 Task: Compose an email with the signature Dylan Clark with the subject Announcement of a promotion and the message I need your help with scheduling a meeting with the client for the upcoming project. from softage.4@softage.net to softage.10@softage.net, select last sentence, change the font color from current to black and background color to maroon Send the email. Finally, move the email from Sent Items to the label Tickets
Action: Mouse moved to (1239, 107)
Screenshot: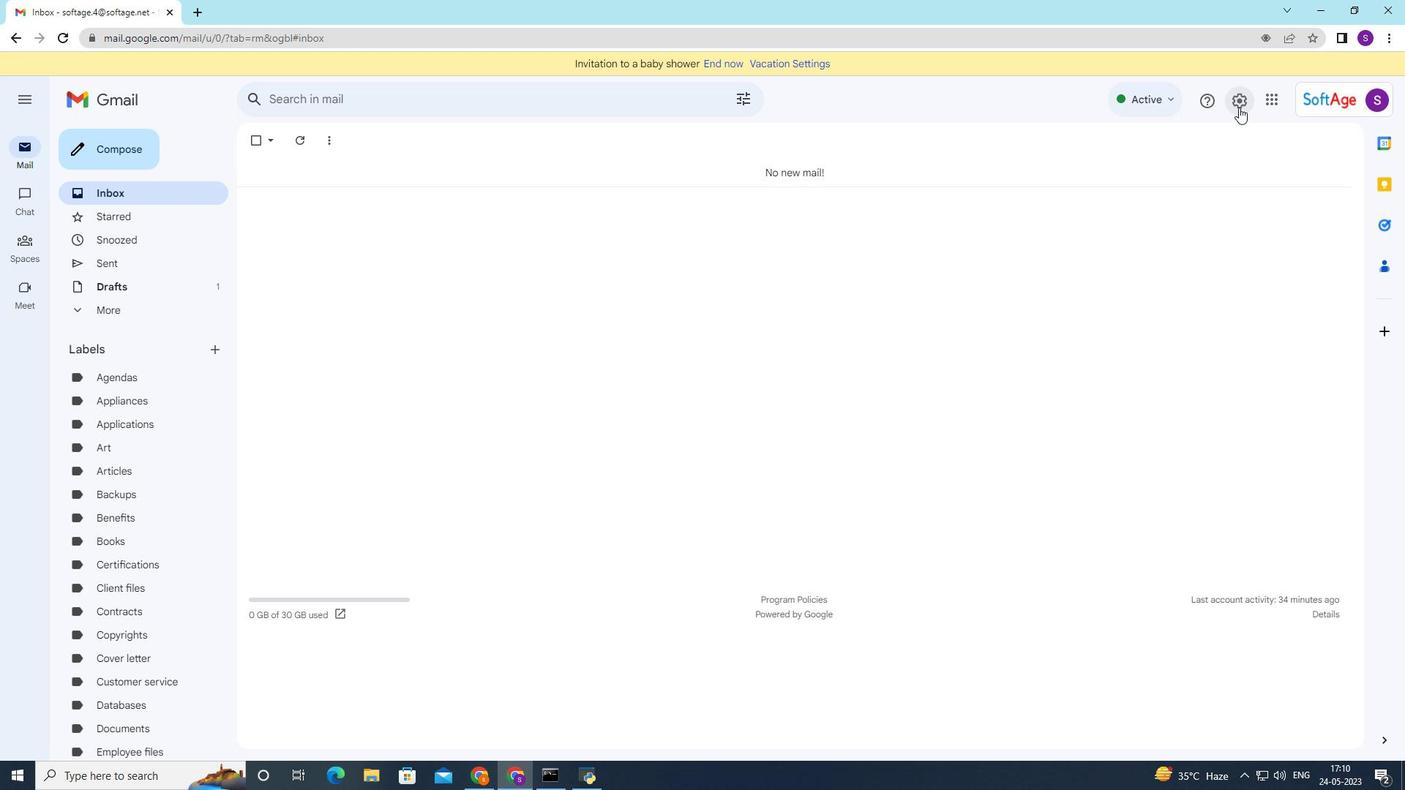 
Action: Mouse pressed left at (1239, 107)
Screenshot: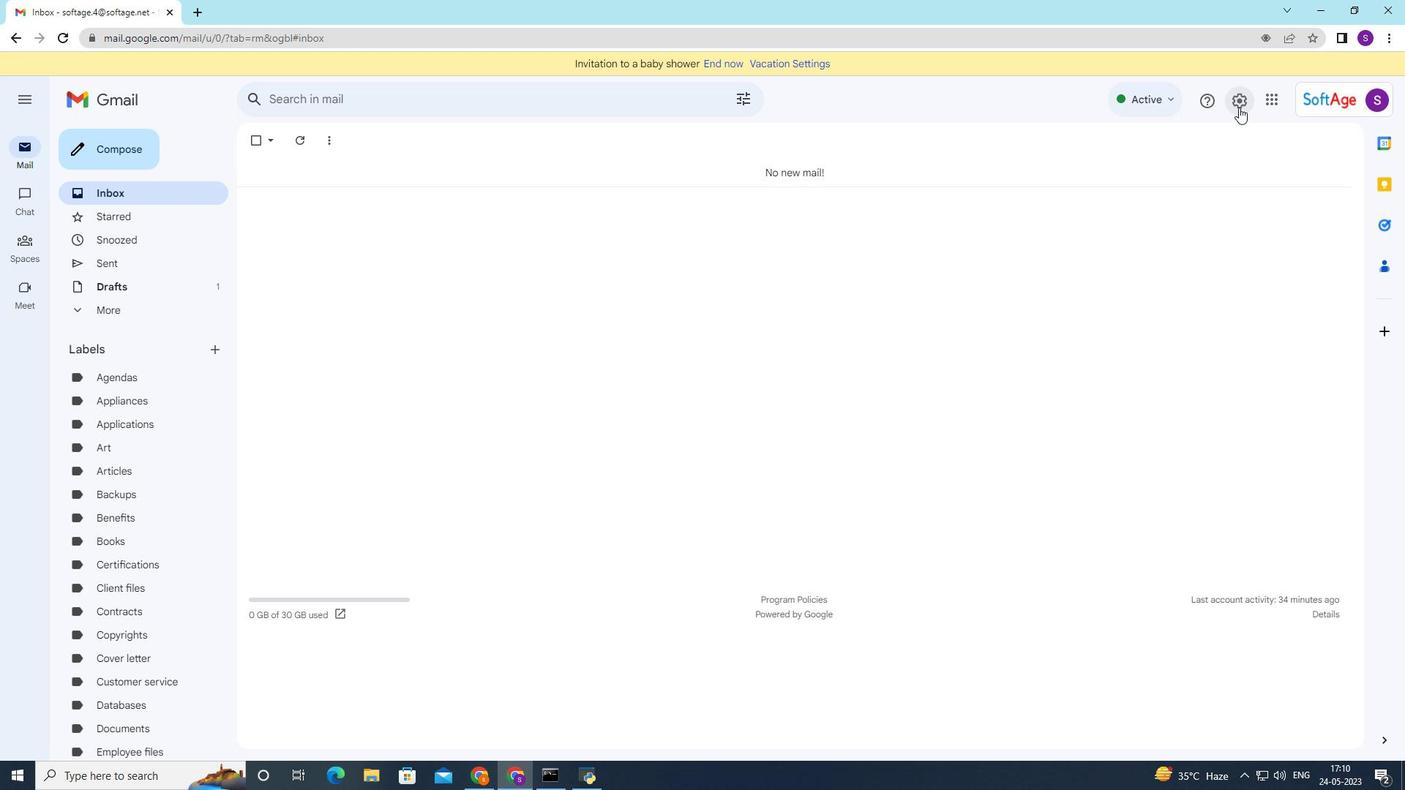
Action: Mouse moved to (1235, 174)
Screenshot: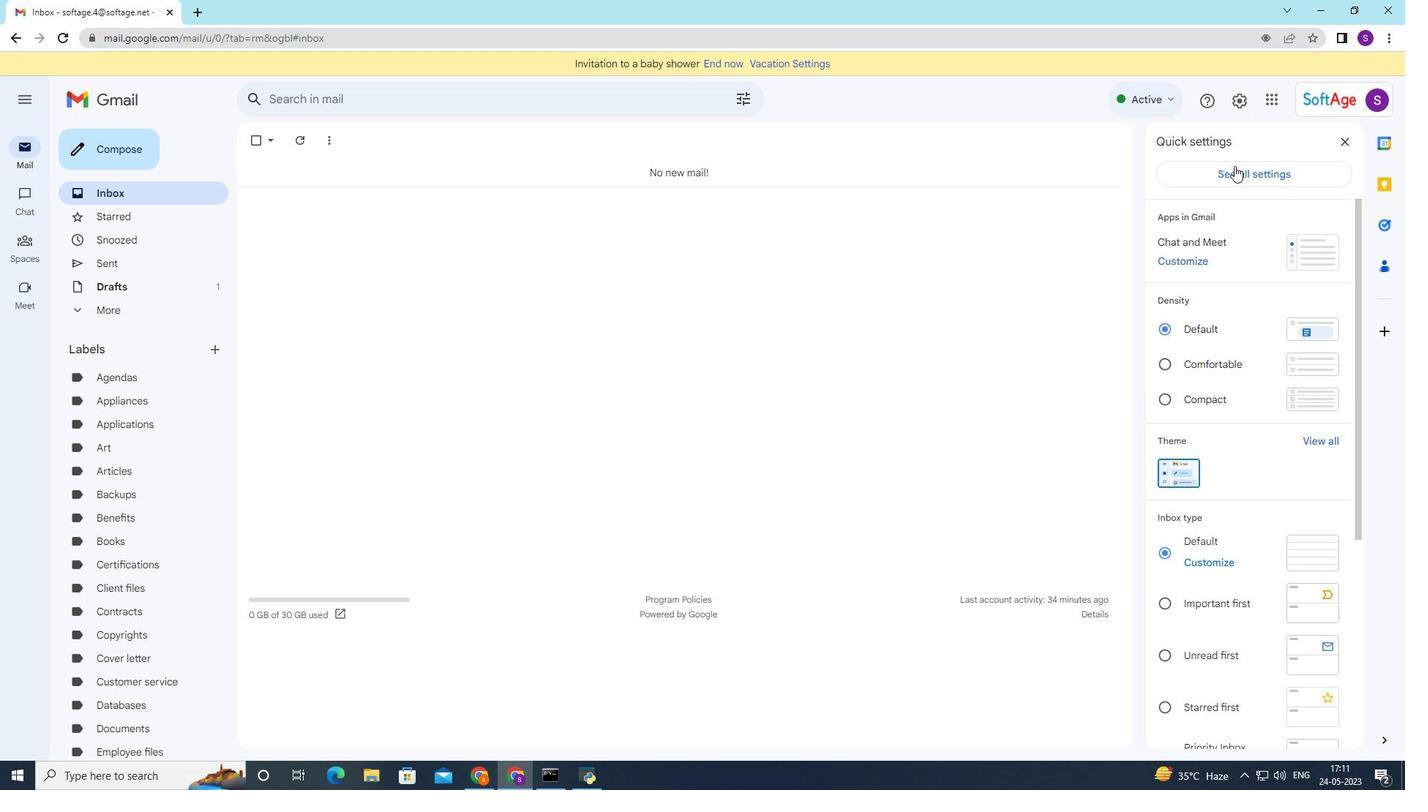 
Action: Mouse pressed left at (1235, 174)
Screenshot: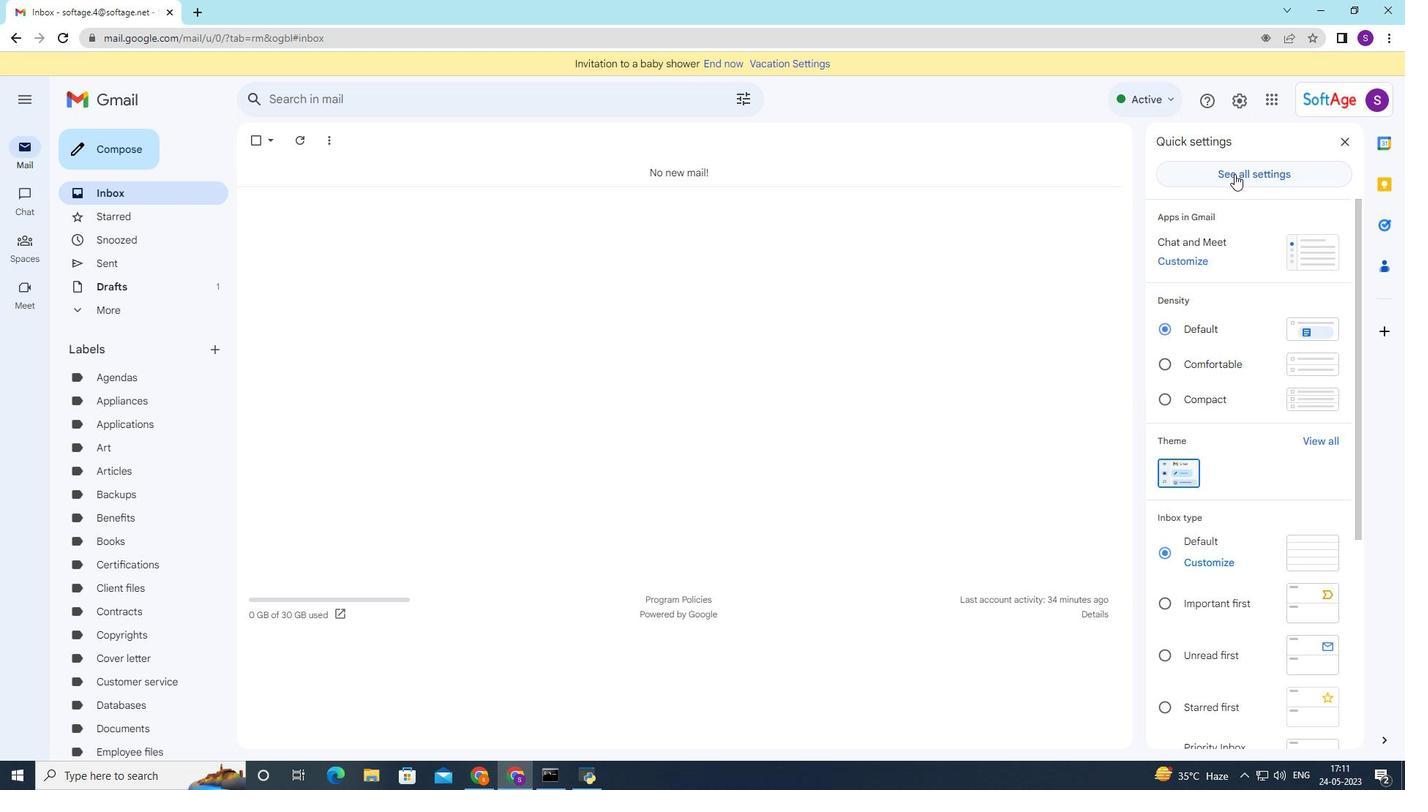 
Action: Mouse moved to (437, 266)
Screenshot: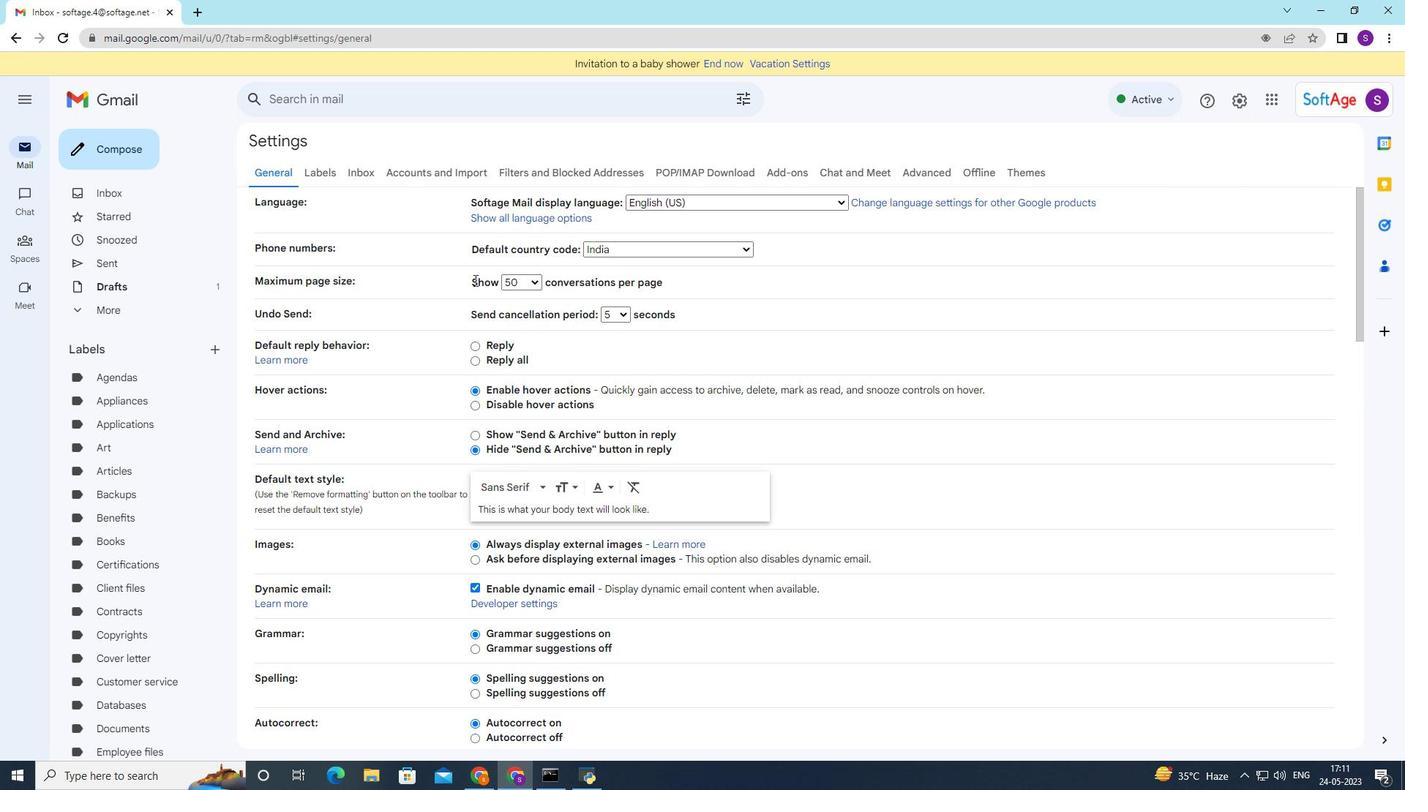 
Action: Mouse scrolled (437, 265) with delta (0, 0)
Screenshot: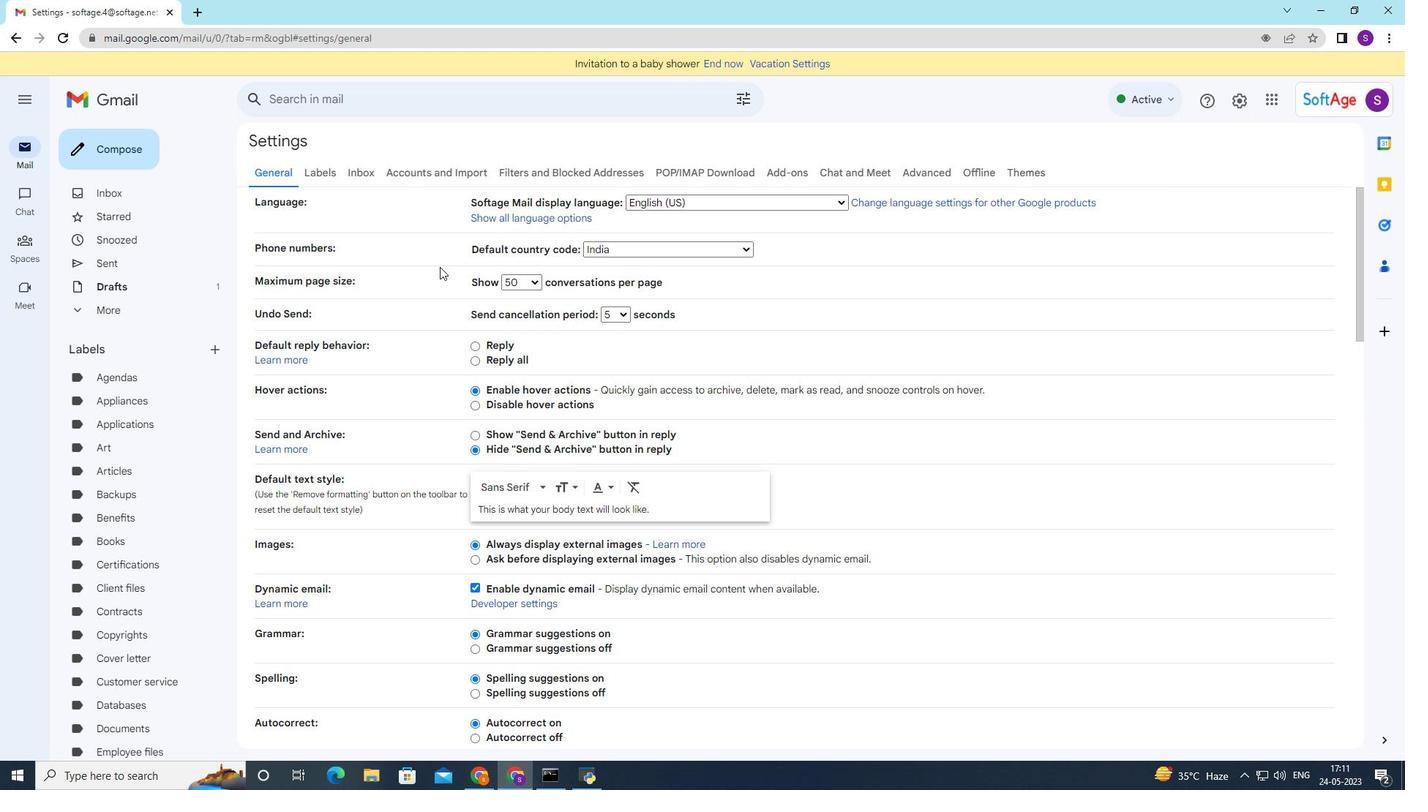 
Action: Mouse scrolled (437, 265) with delta (0, 0)
Screenshot: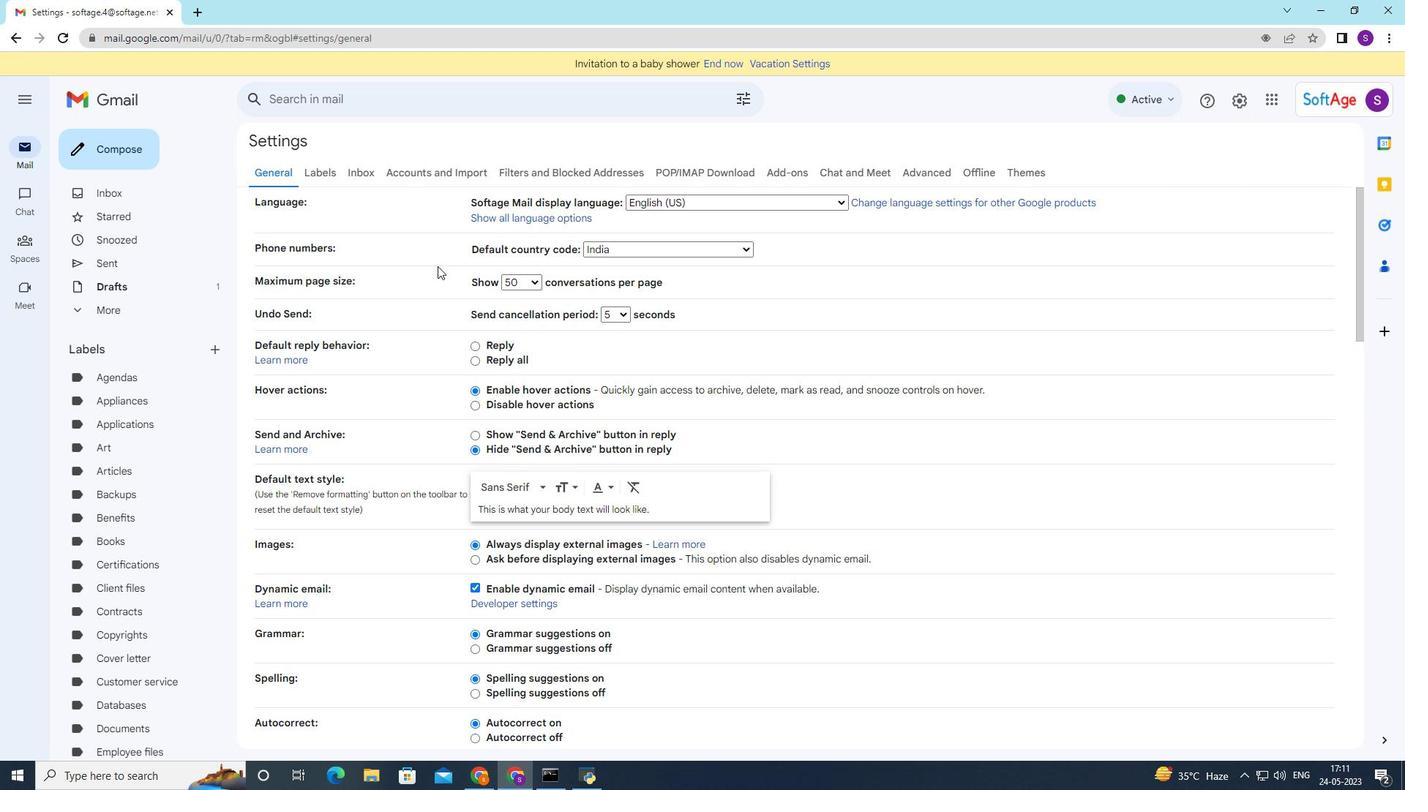 
Action: Mouse scrolled (437, 265) with delta (0, 0)
Screenshot: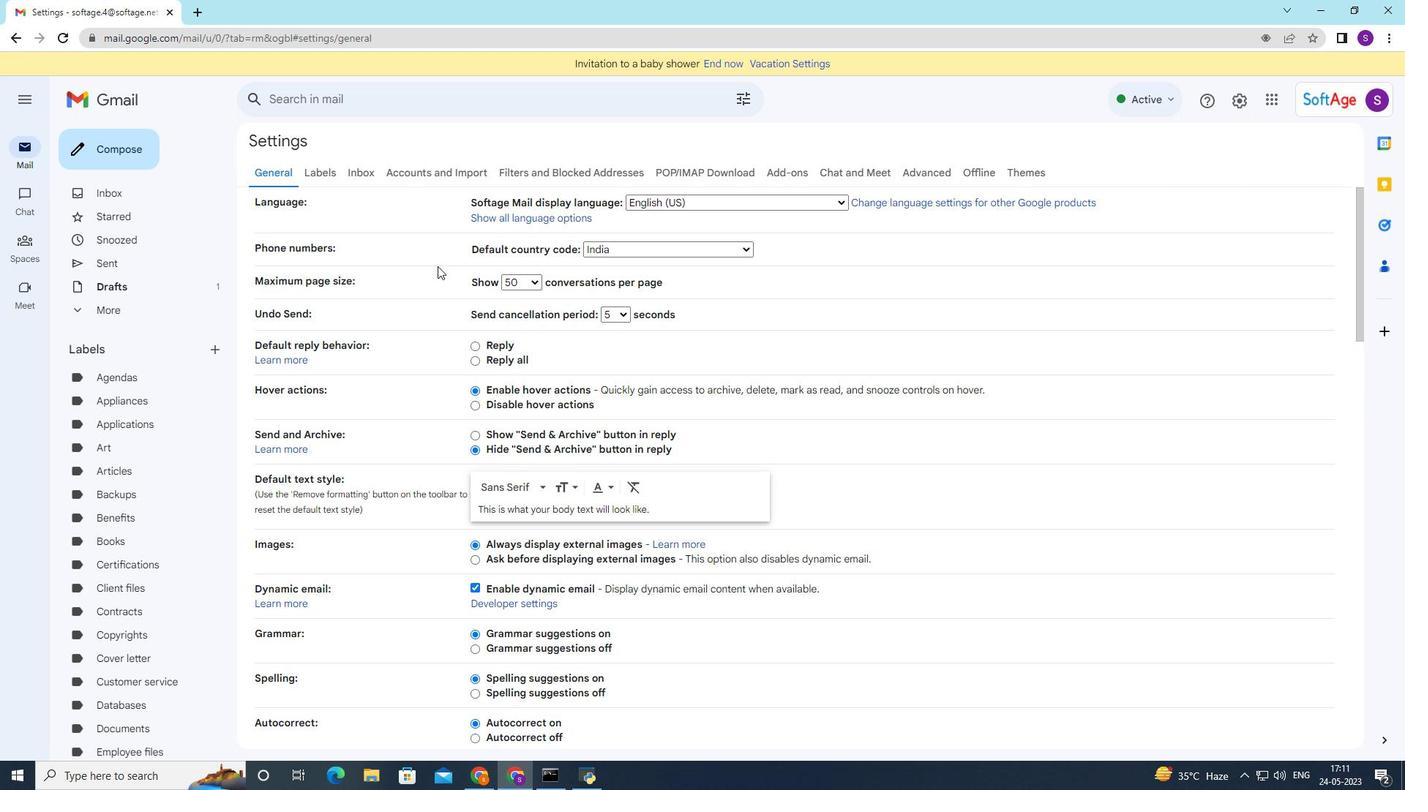 
Action: Mouse moved to (437, 266)
Screenshot: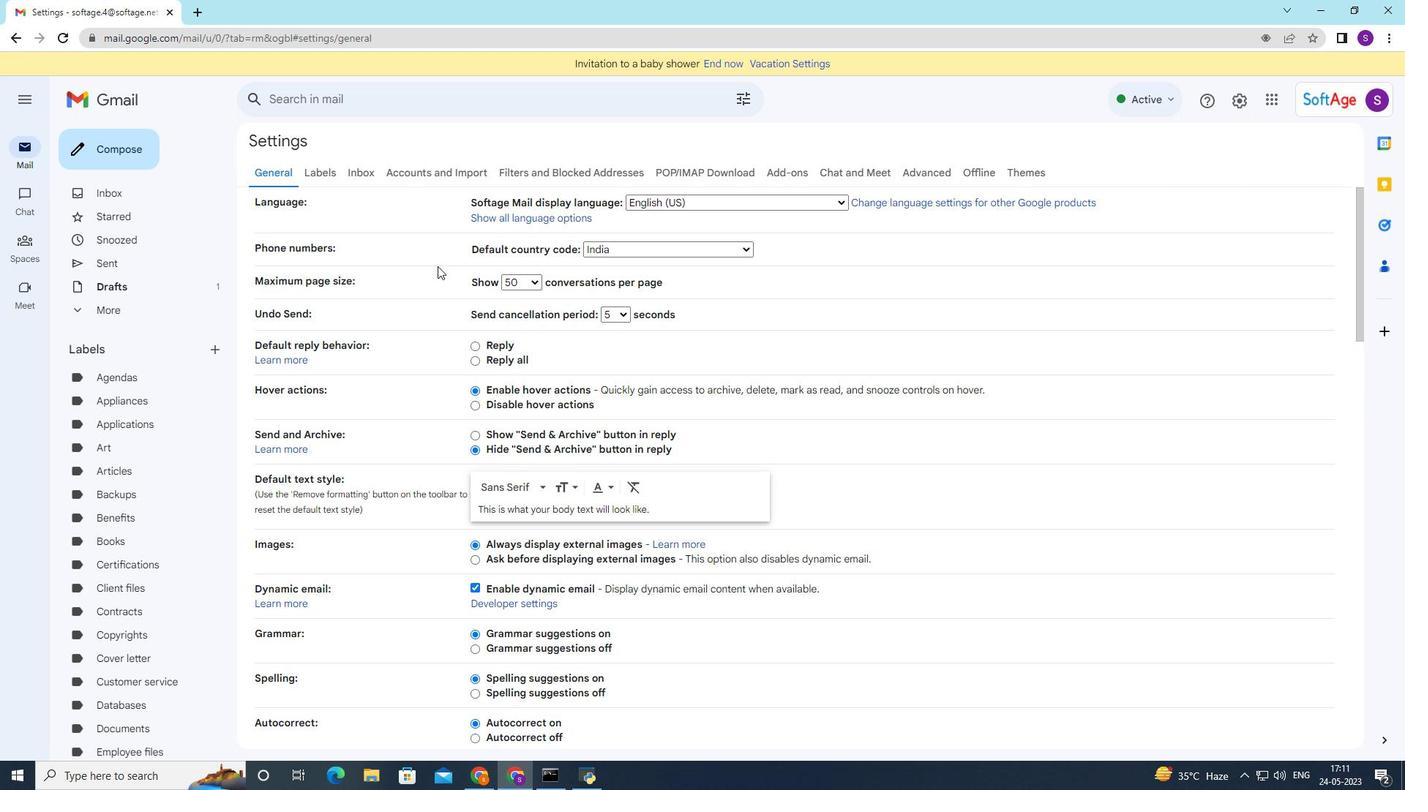 
Action: Mouse scrolled (437, 265) with delta (0, 0)
Screenshot: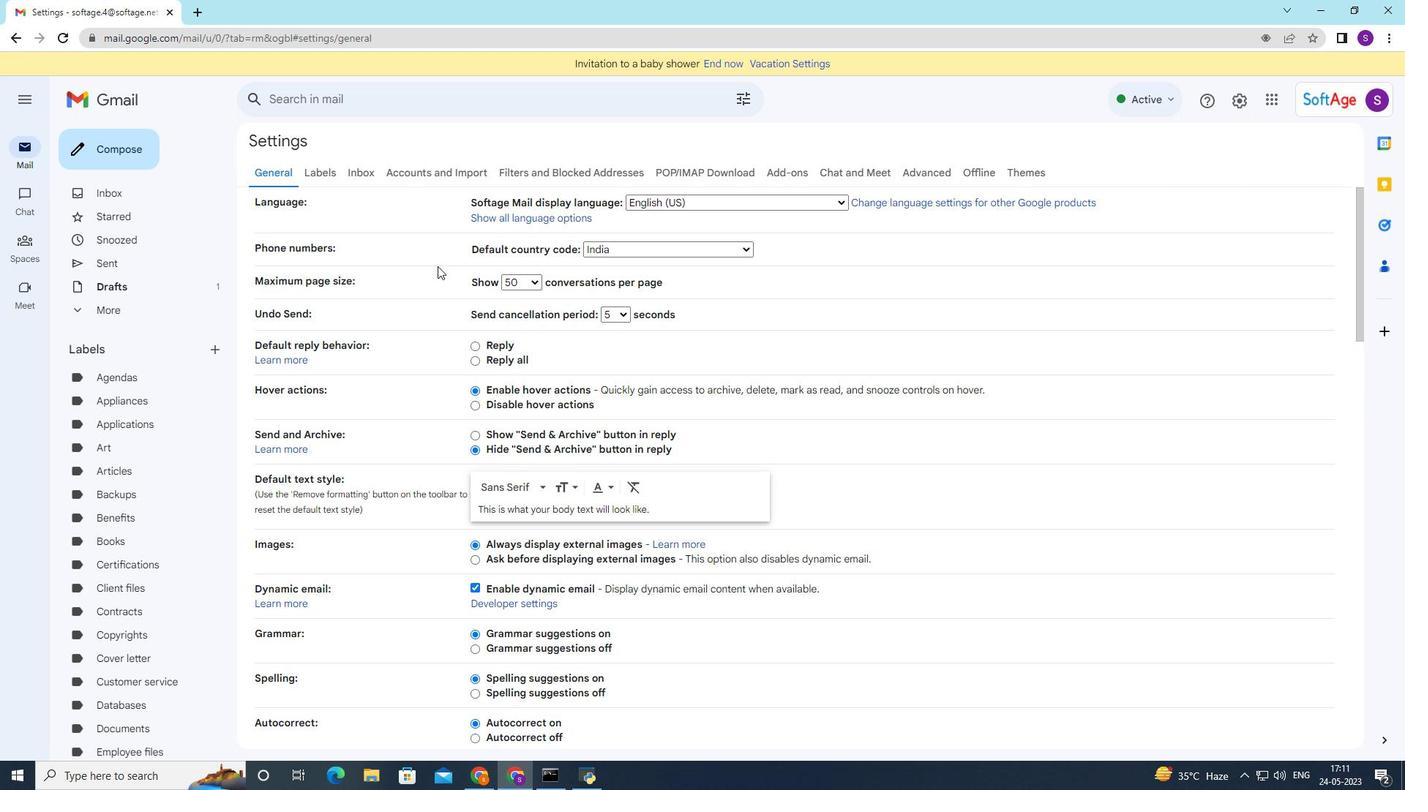 
Action: Mouse moved to (437, 270)
Screenshot: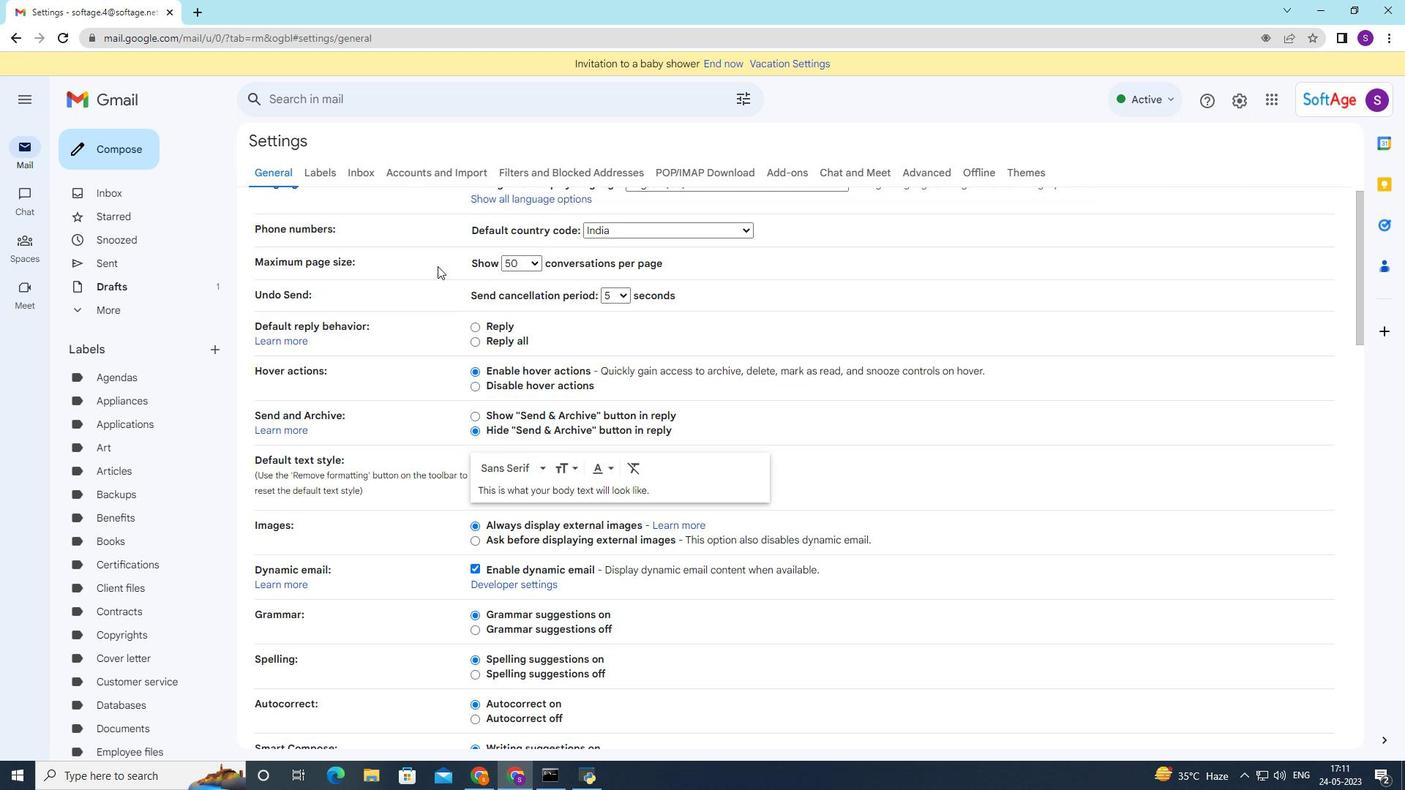 
Action: Mouse scrolled (437, 270) with delta (0, 0)
Screenshot: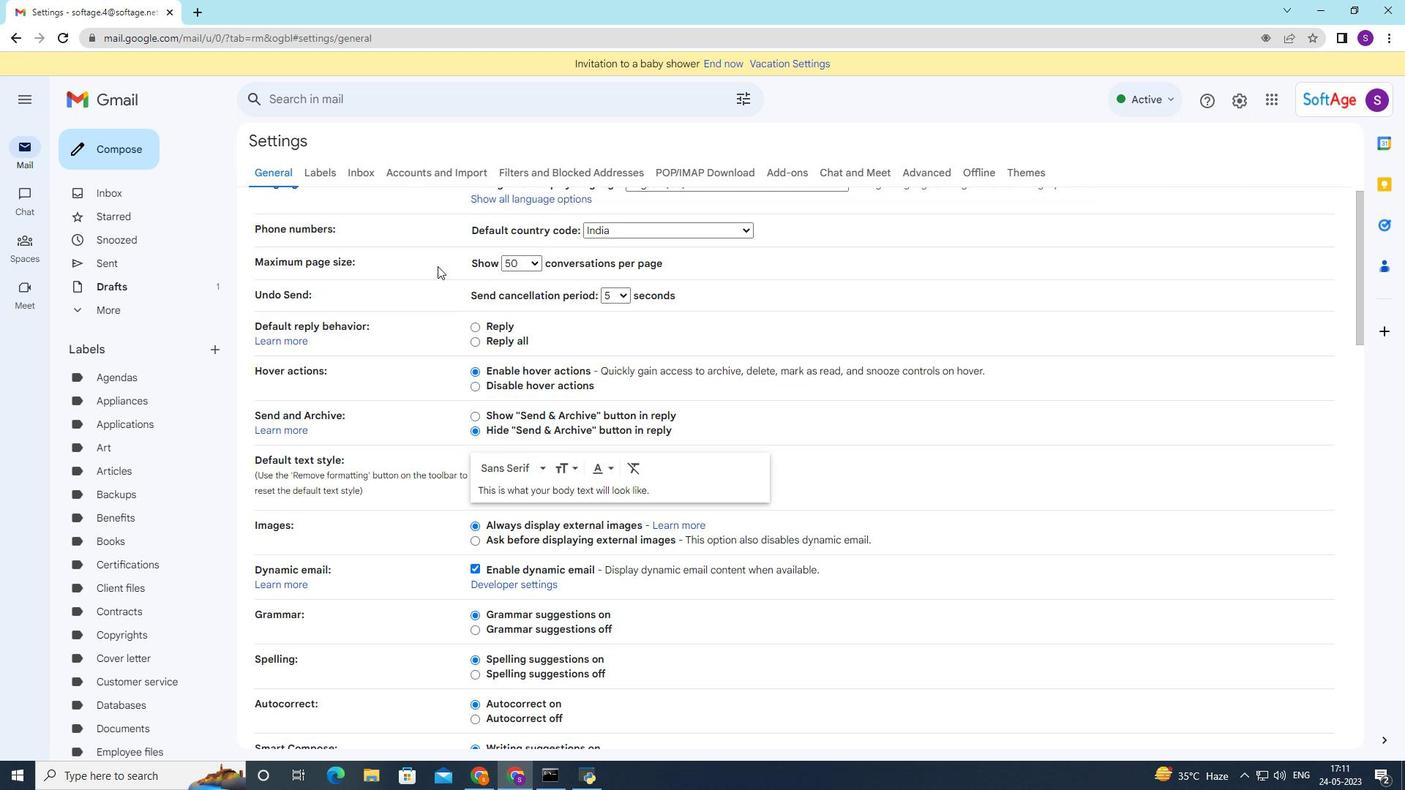 
Action: Mouse moved to (457, 333)
Screenshot: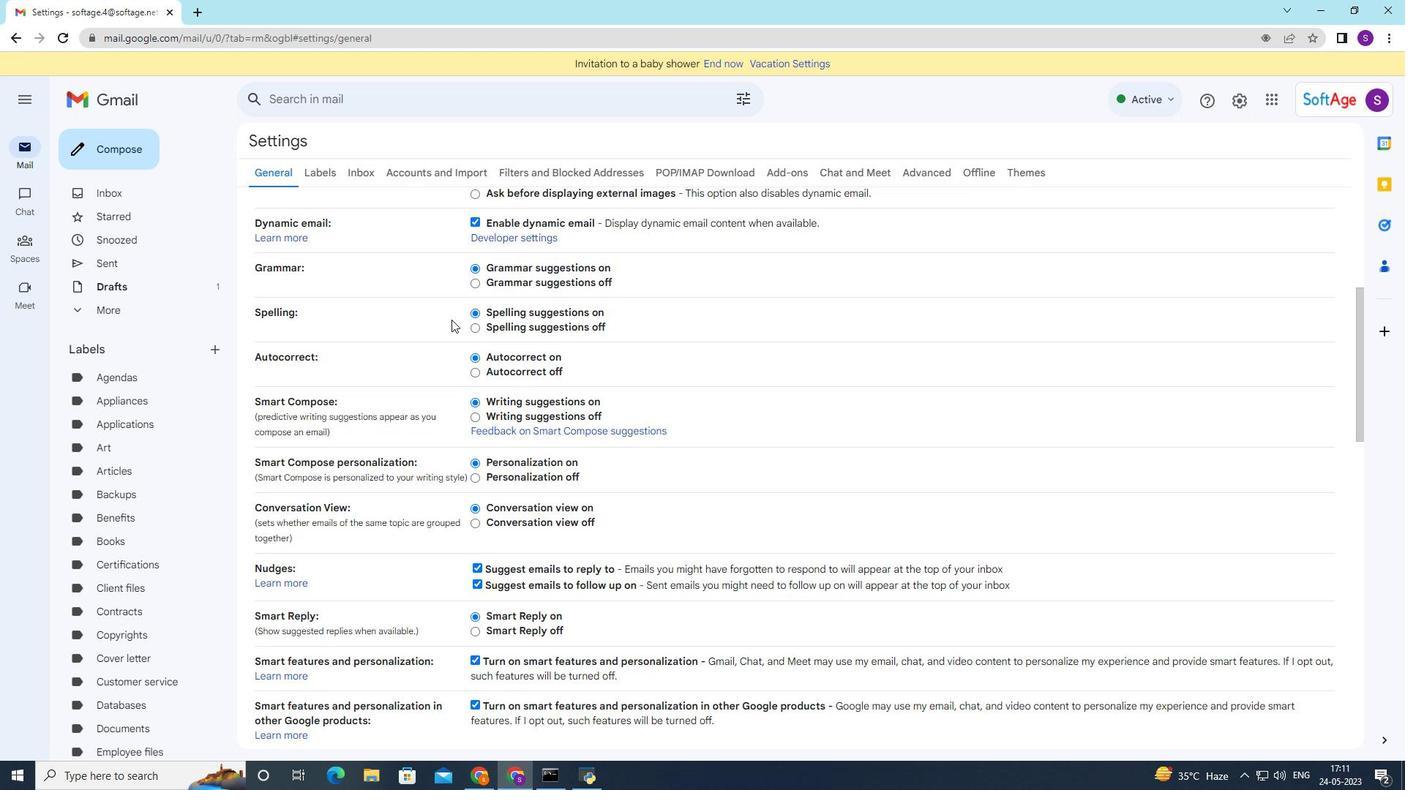 
Action: Mouse scrolled (451, 319) with delta (0, 0)
Screenshot: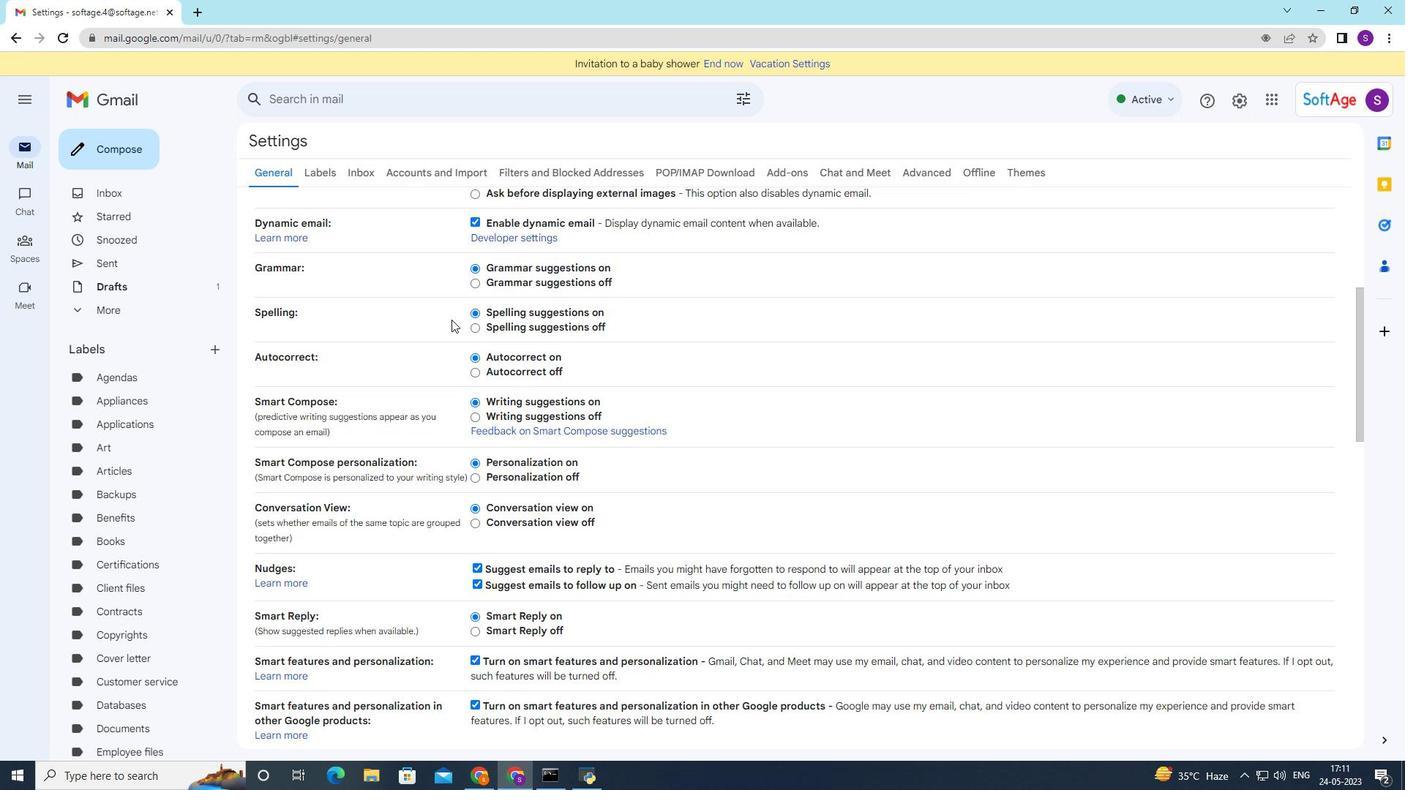 
Action: Mouse moved to (457, 333)
Screenshot: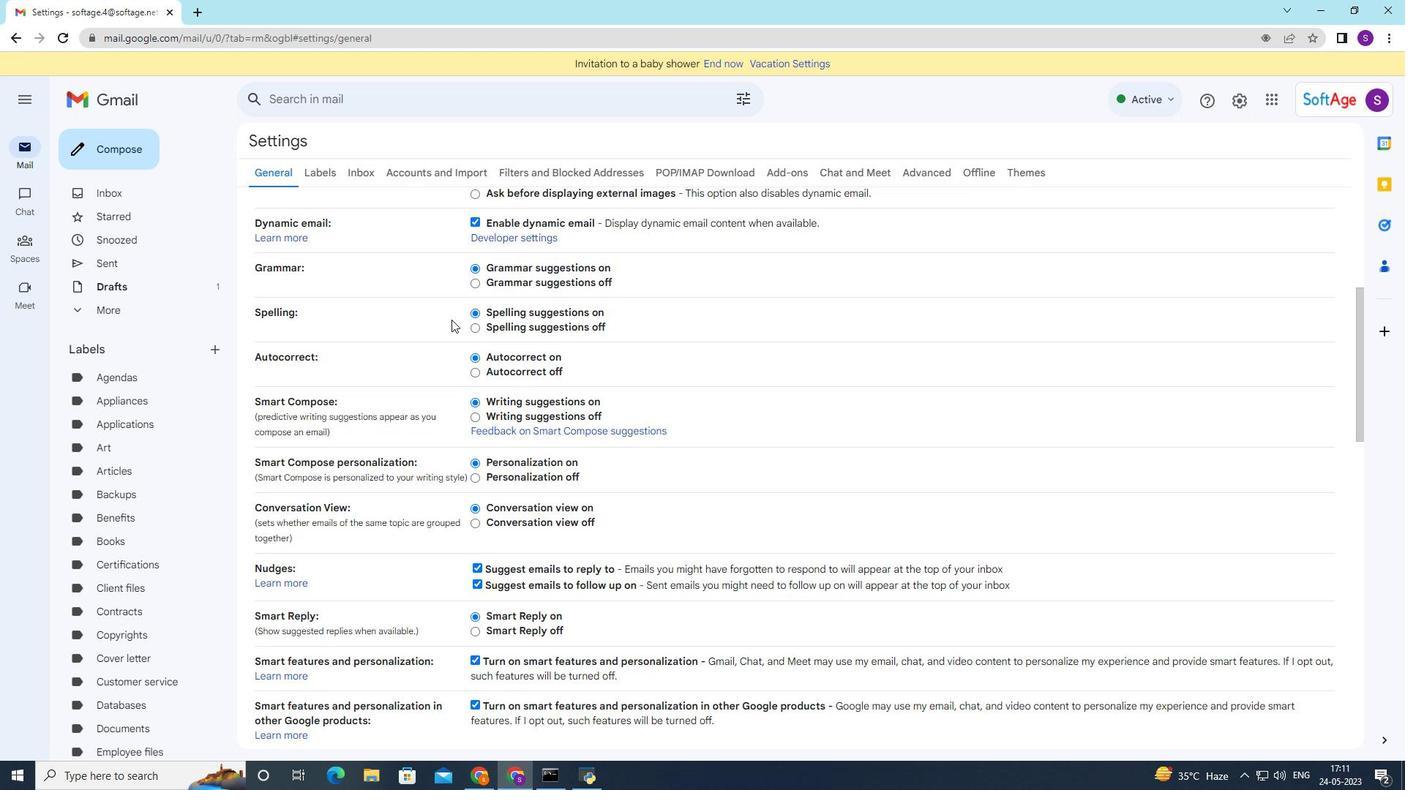 
Action: Mouse scrolled (452, 322) with delta (0, 0)
Screenshot: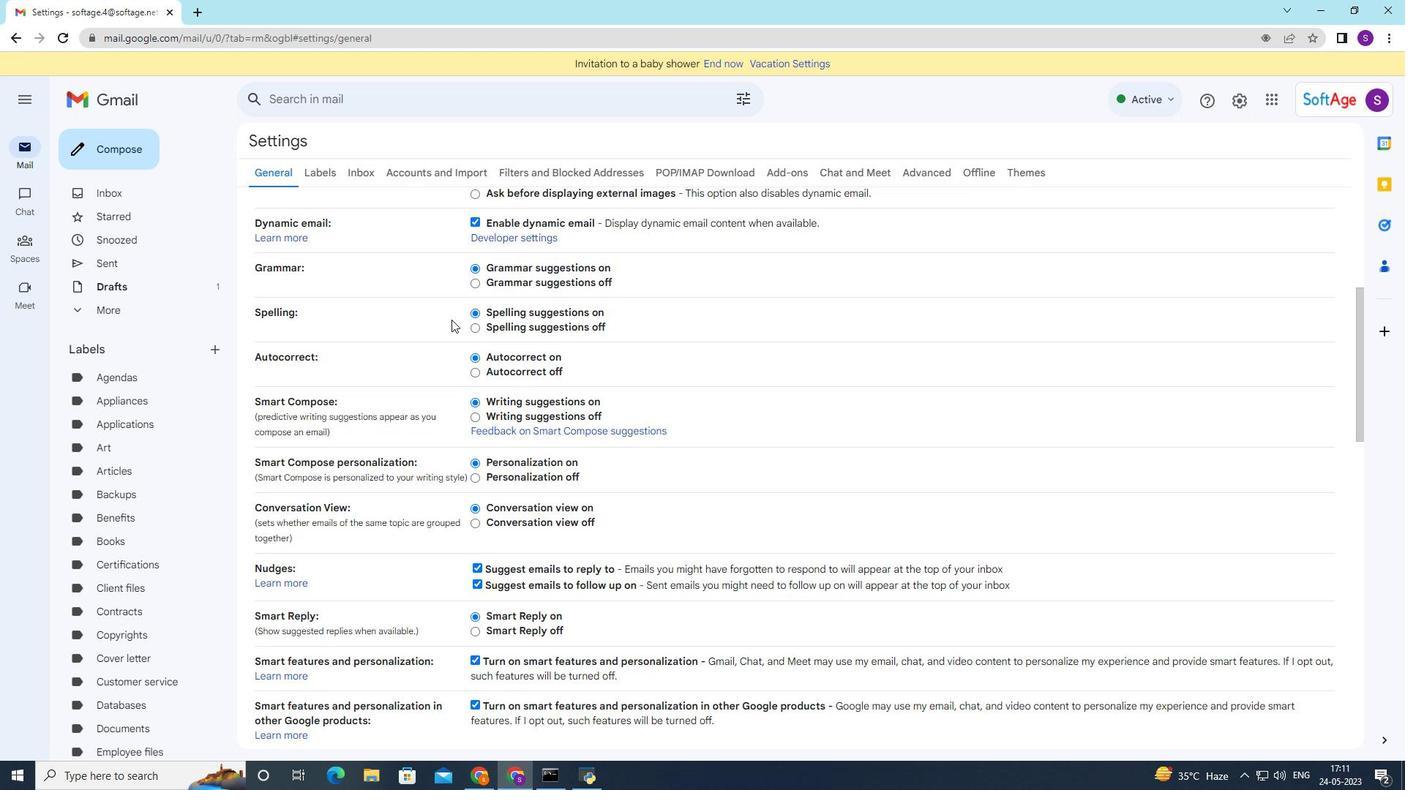 
Action: Mouse moved to (459, 339)
Screenshot: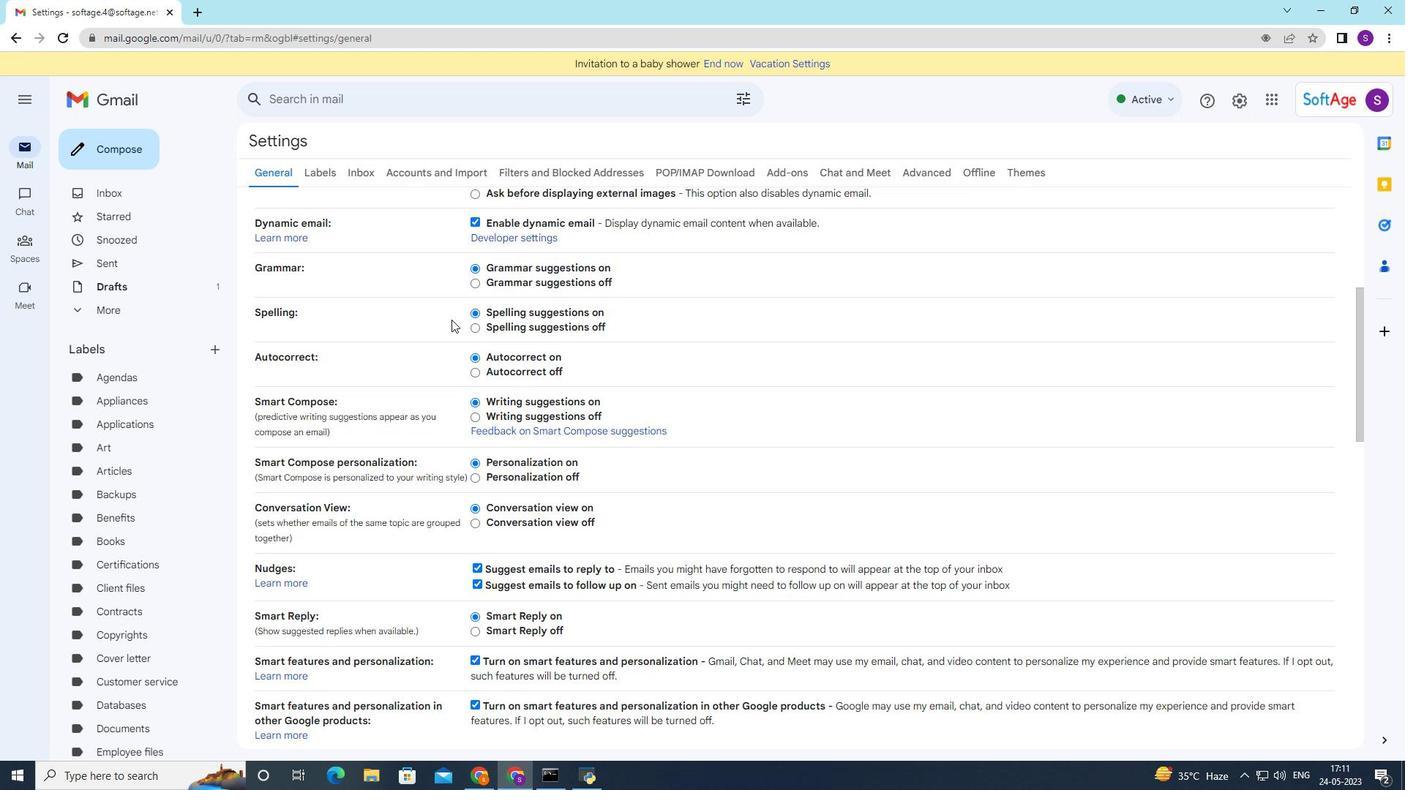 
Action: Mouse scrolled (453, 325) with delta (0, 0)
Screenshot: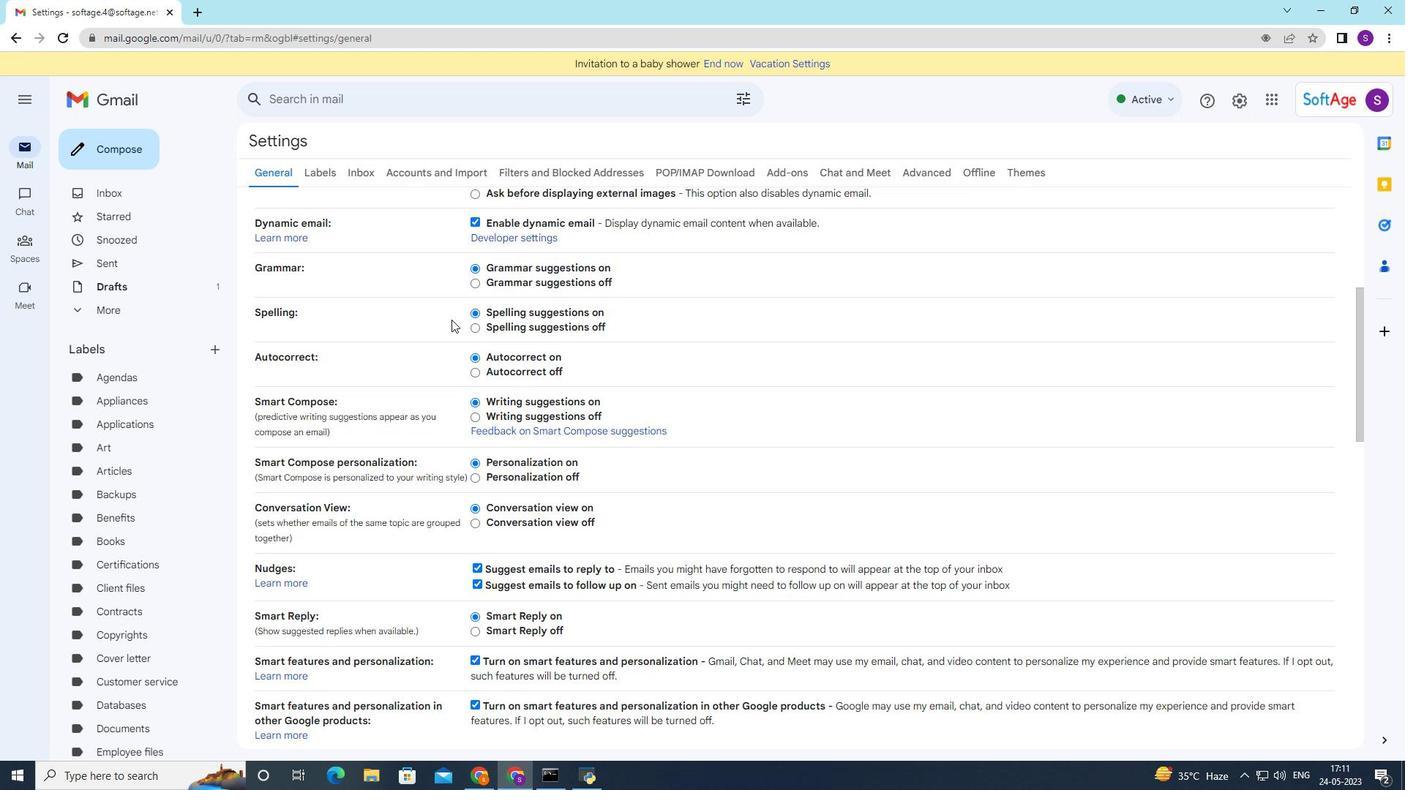 
Action: Mouse moved to (461, 344)
Screenshot: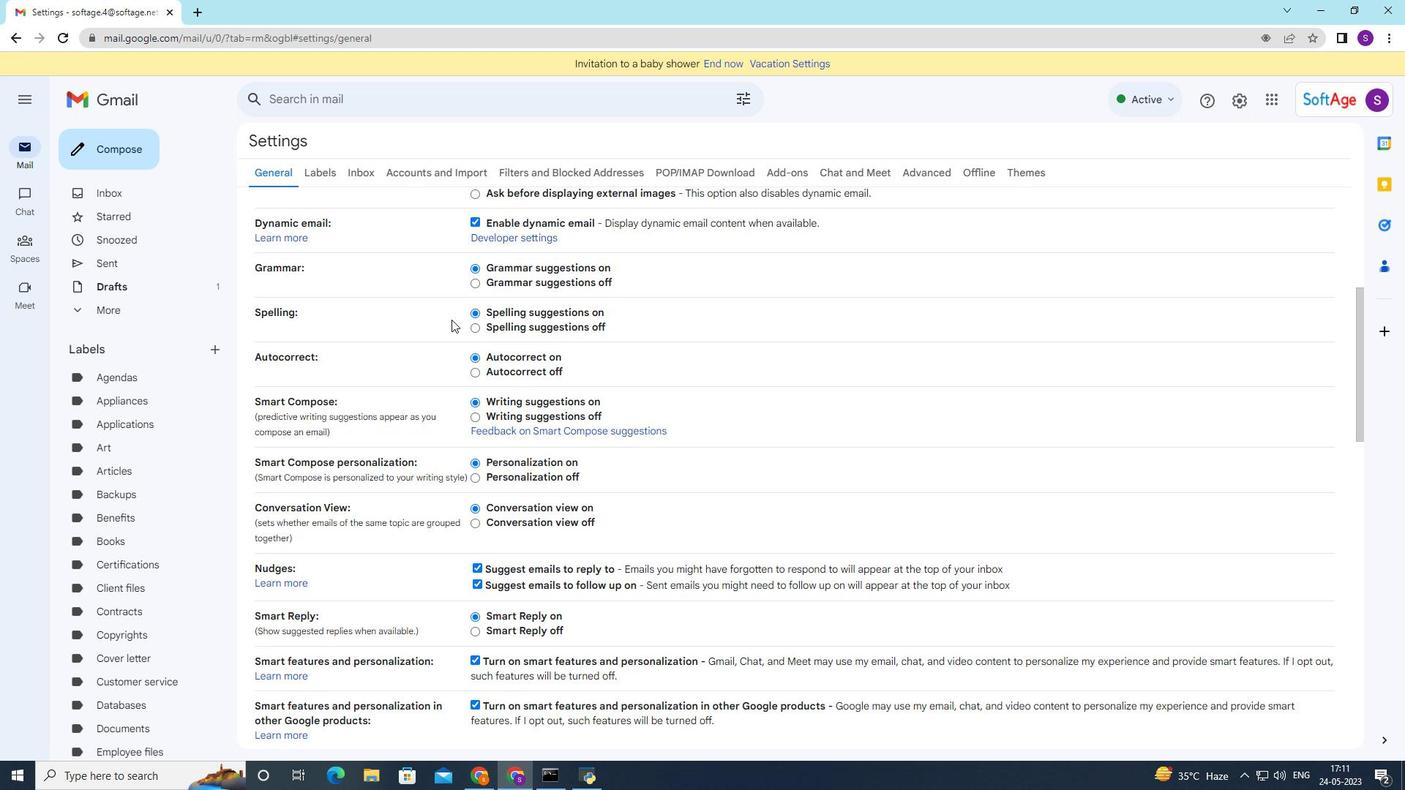 
Action: Mouse scrolled (454, 327) with delta (0, 0)
Screenshot: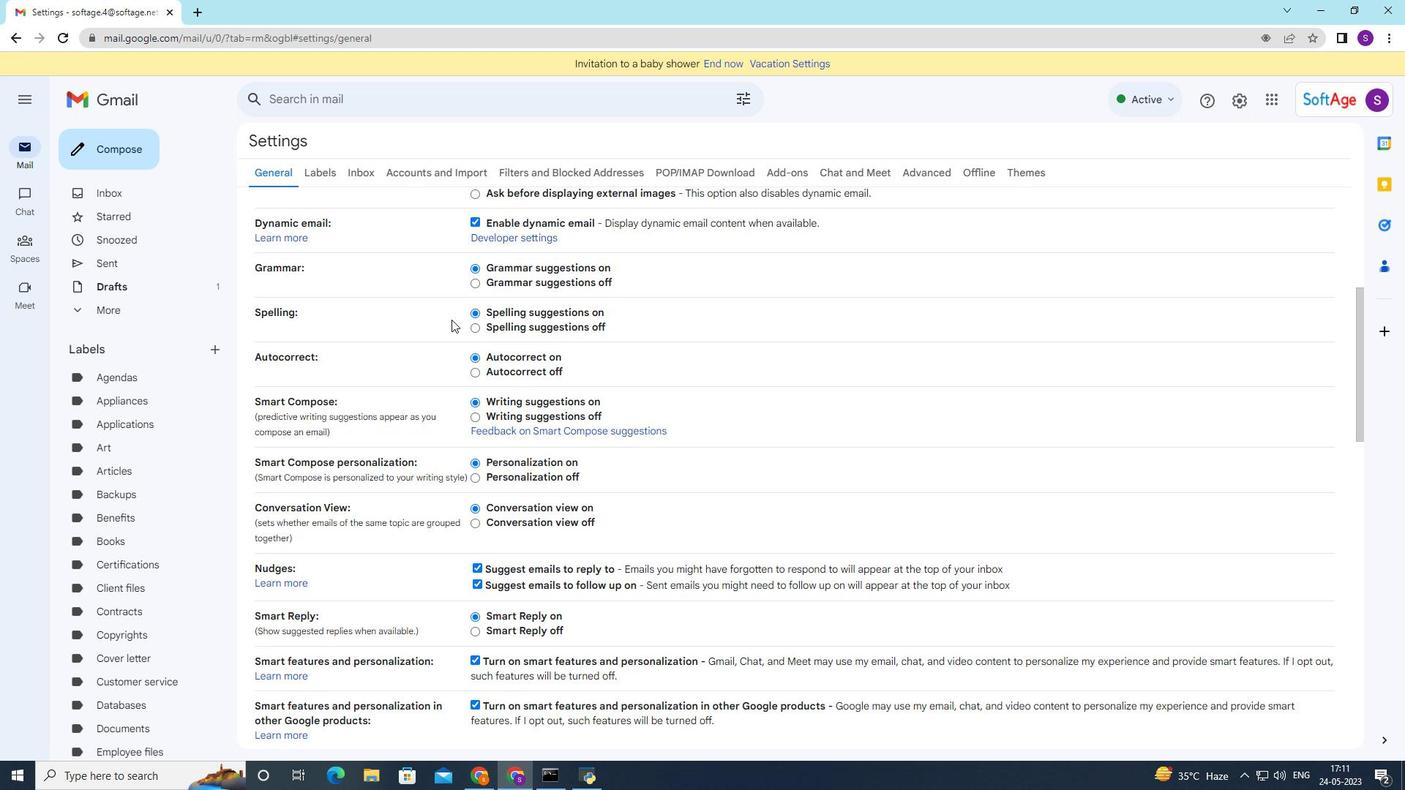 
Action: Mouse moved to (463, 346)
Screenshot: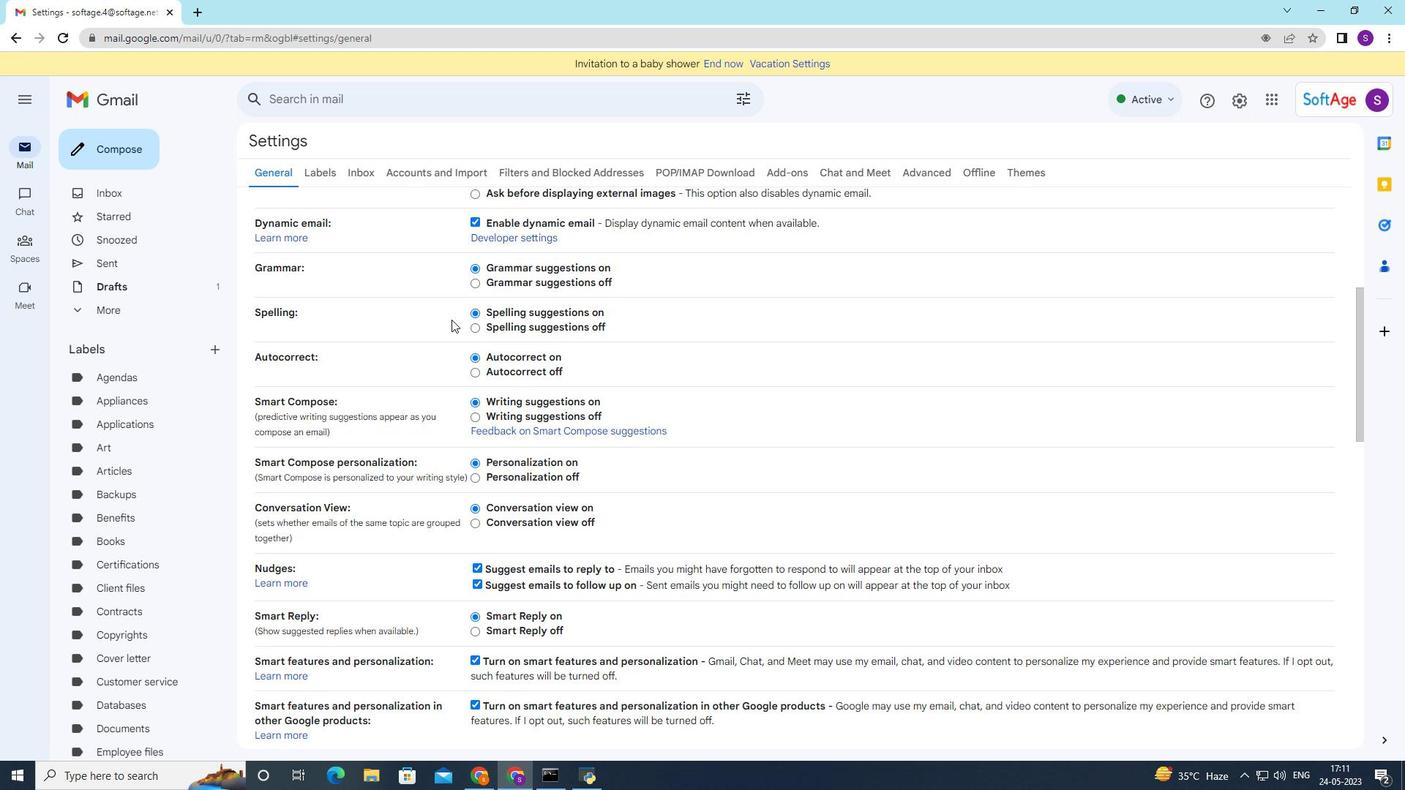 
Action: Mouse scrolled (457, 333) with delta (0, 0)
Screenshot: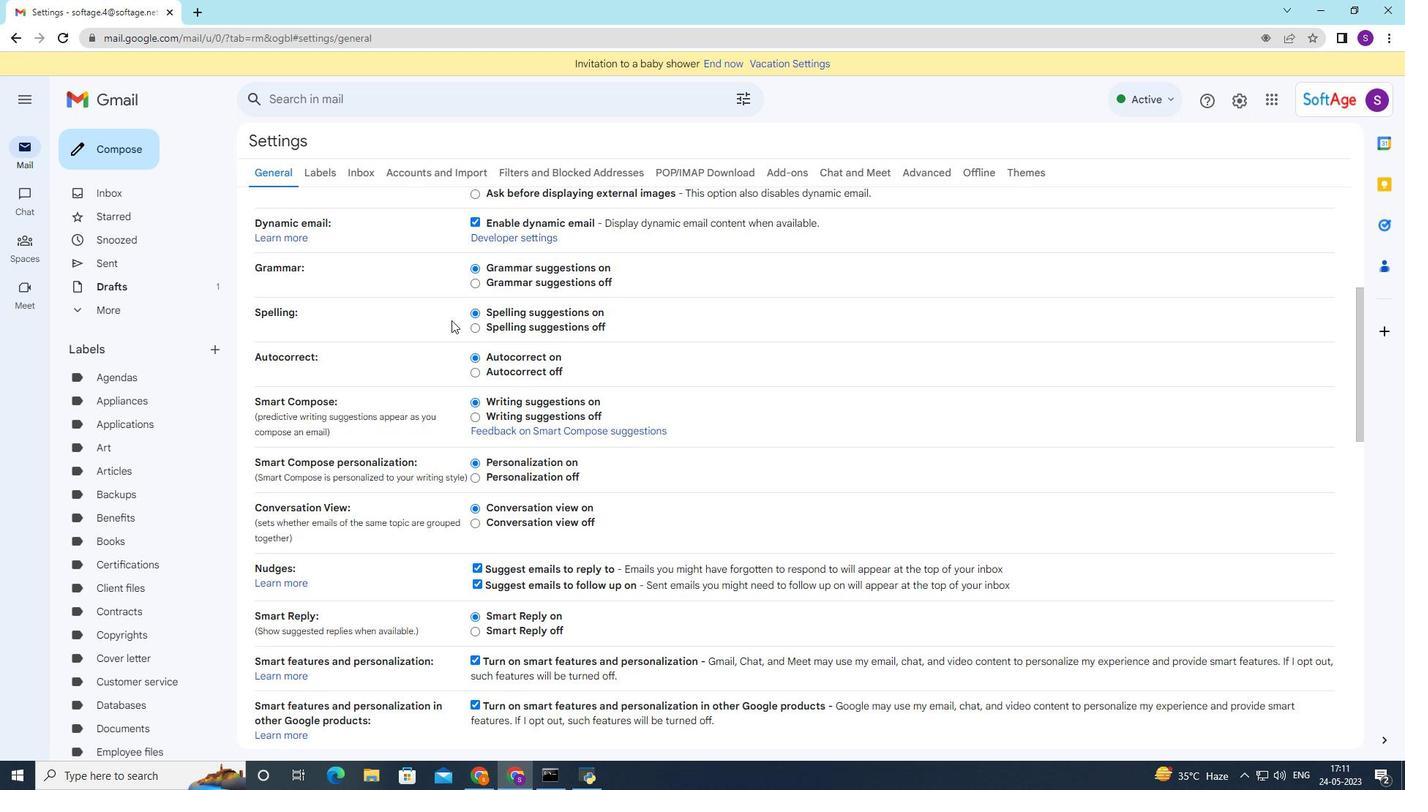 
Action: Mouse moved to (496, 393)
Screenshot: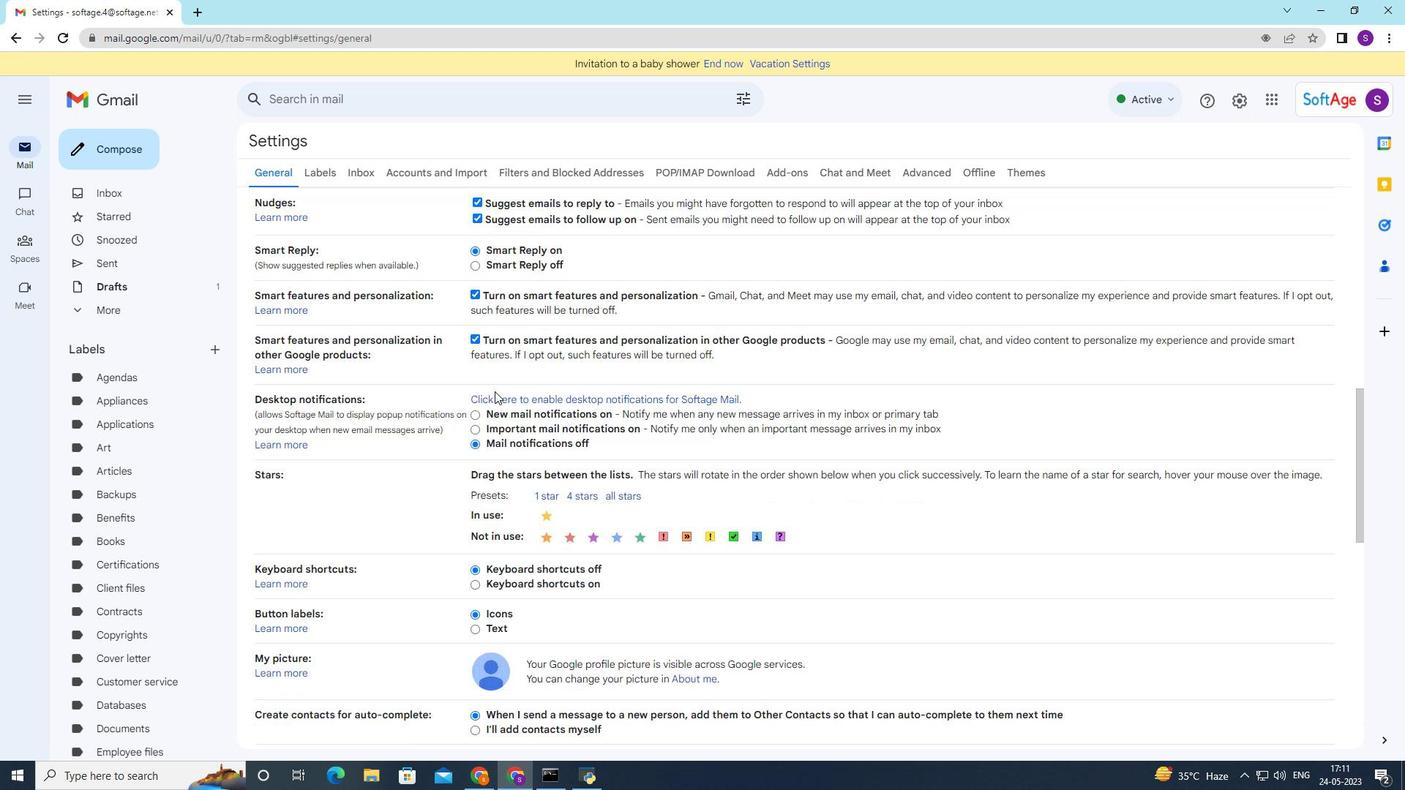 
Action: Mouse scrolled (496, 393) with delta (0, 0)
Screenshot: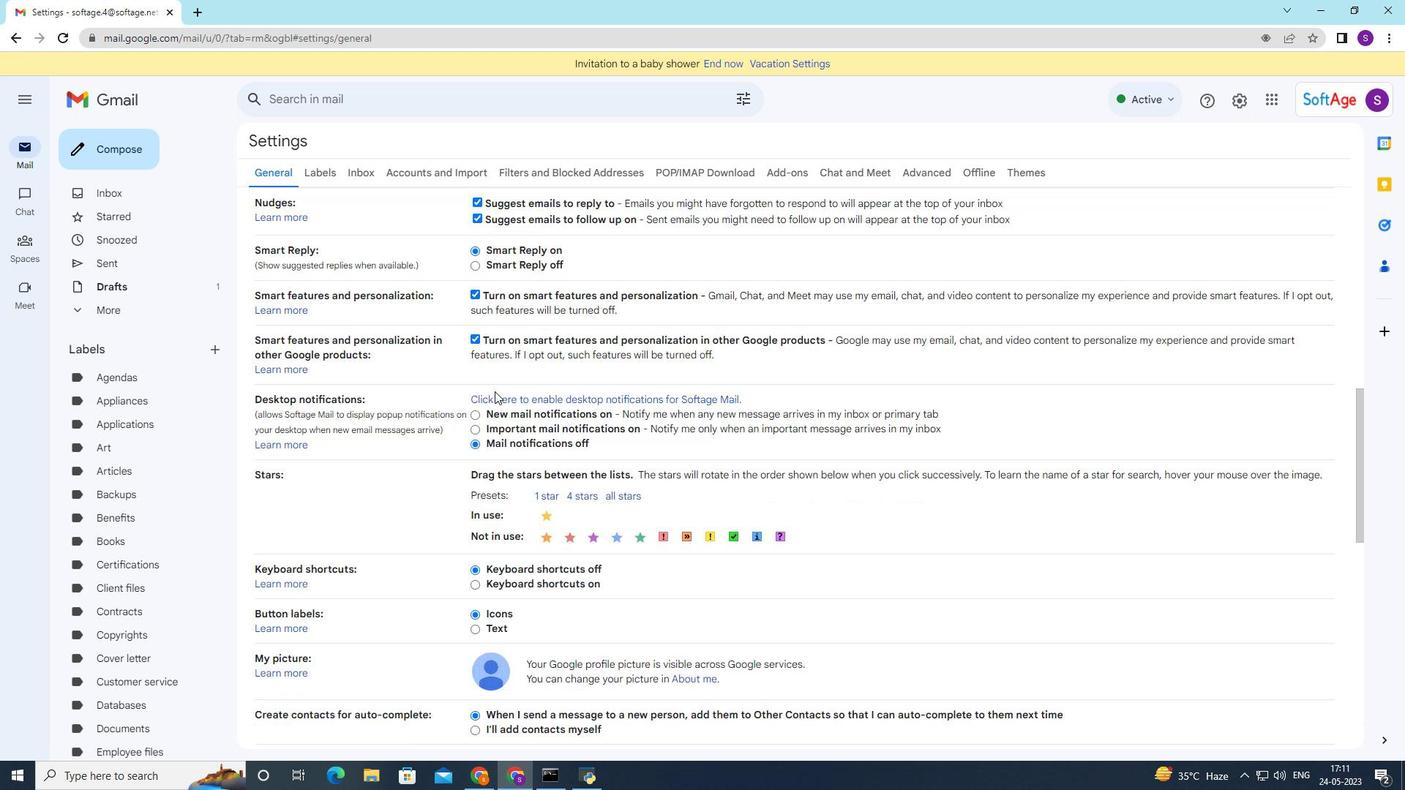 
Action: Mouse moved to (497, 396)
Screenshot: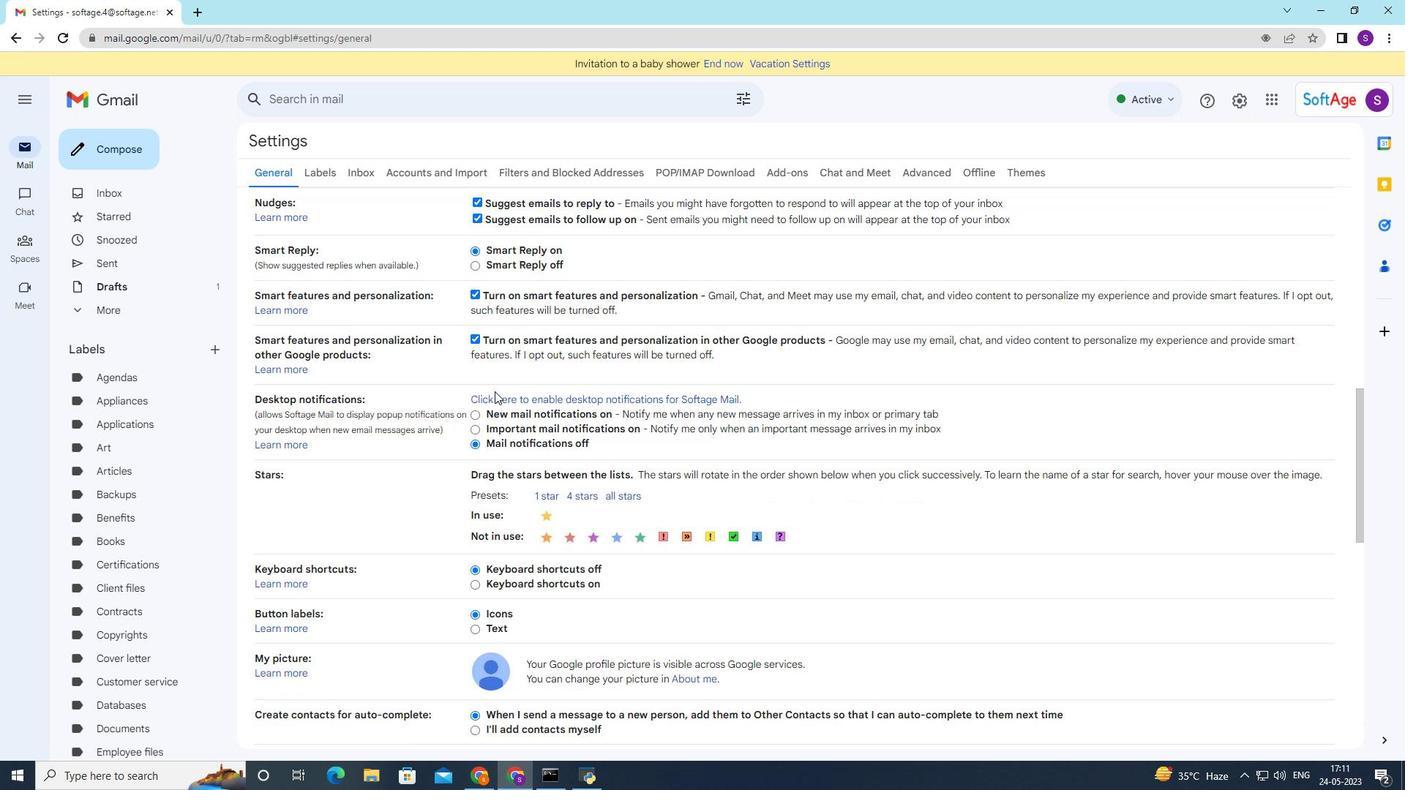 
Action: Mouse scrolled (497, 396) with delta (0, 0)
Screenshot: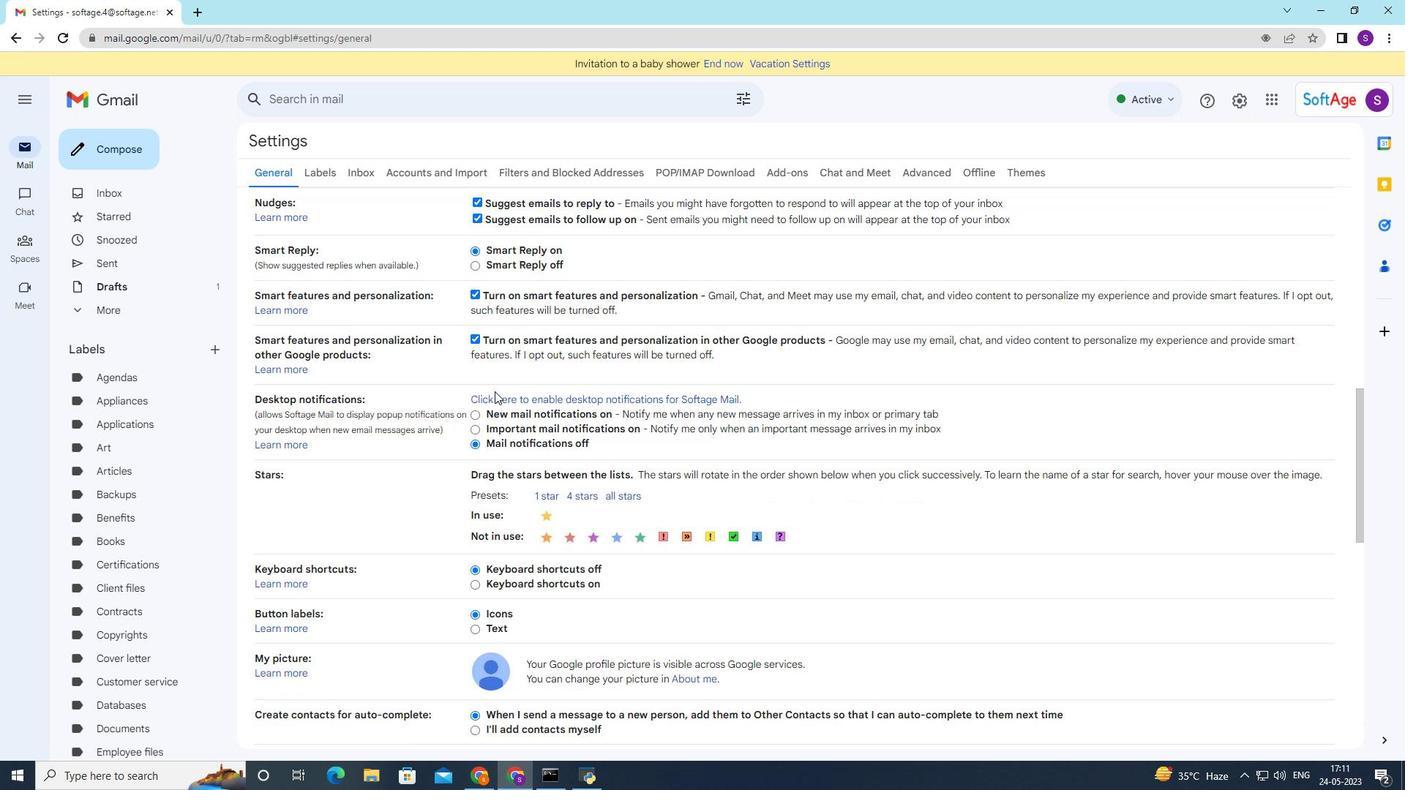 
Action: Mouse moved to (498, 403)
Screenshot: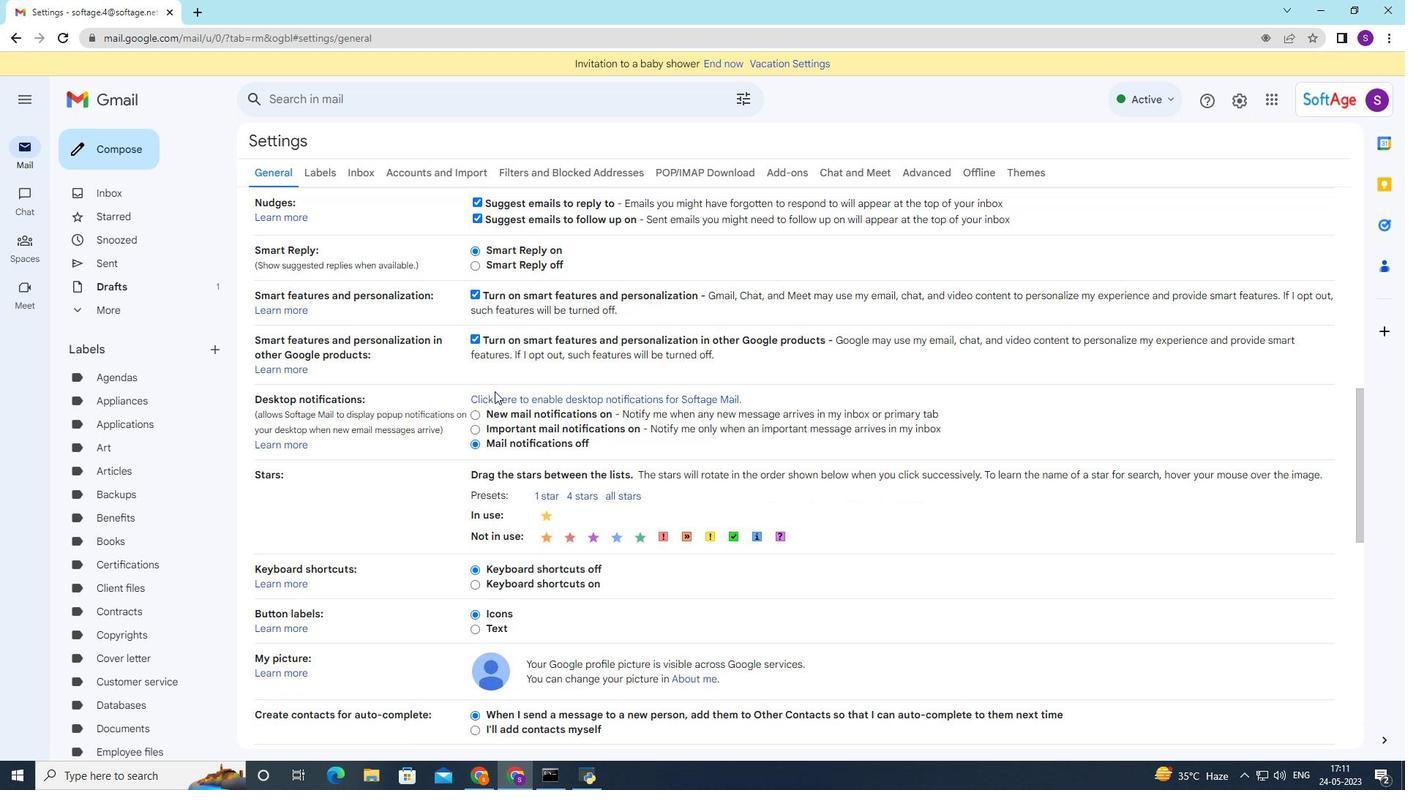 
Action: Mouse scrolled (498, 401) with delta (0, 0)
Screenshot: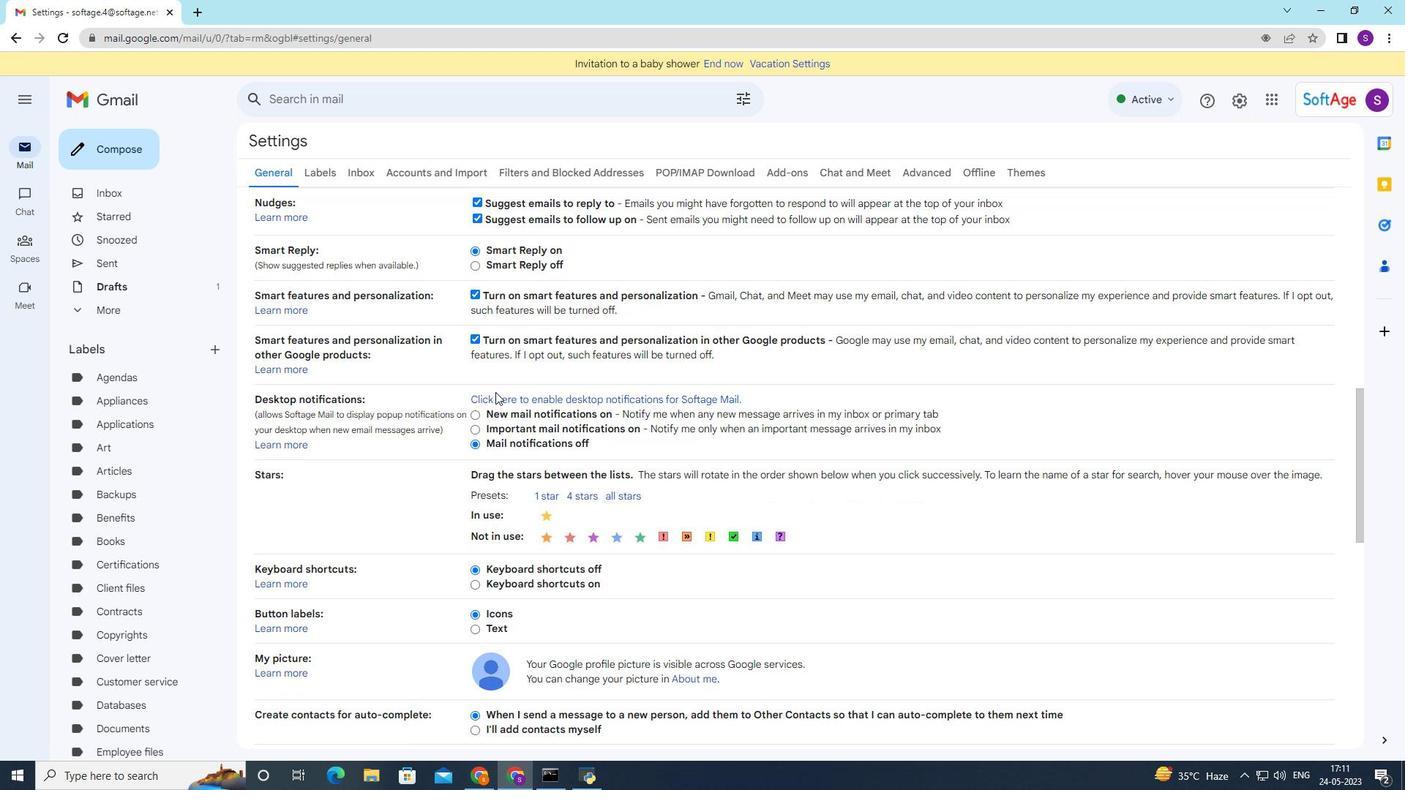 
Action: Mouse moved to (500, 408)
Screenshot: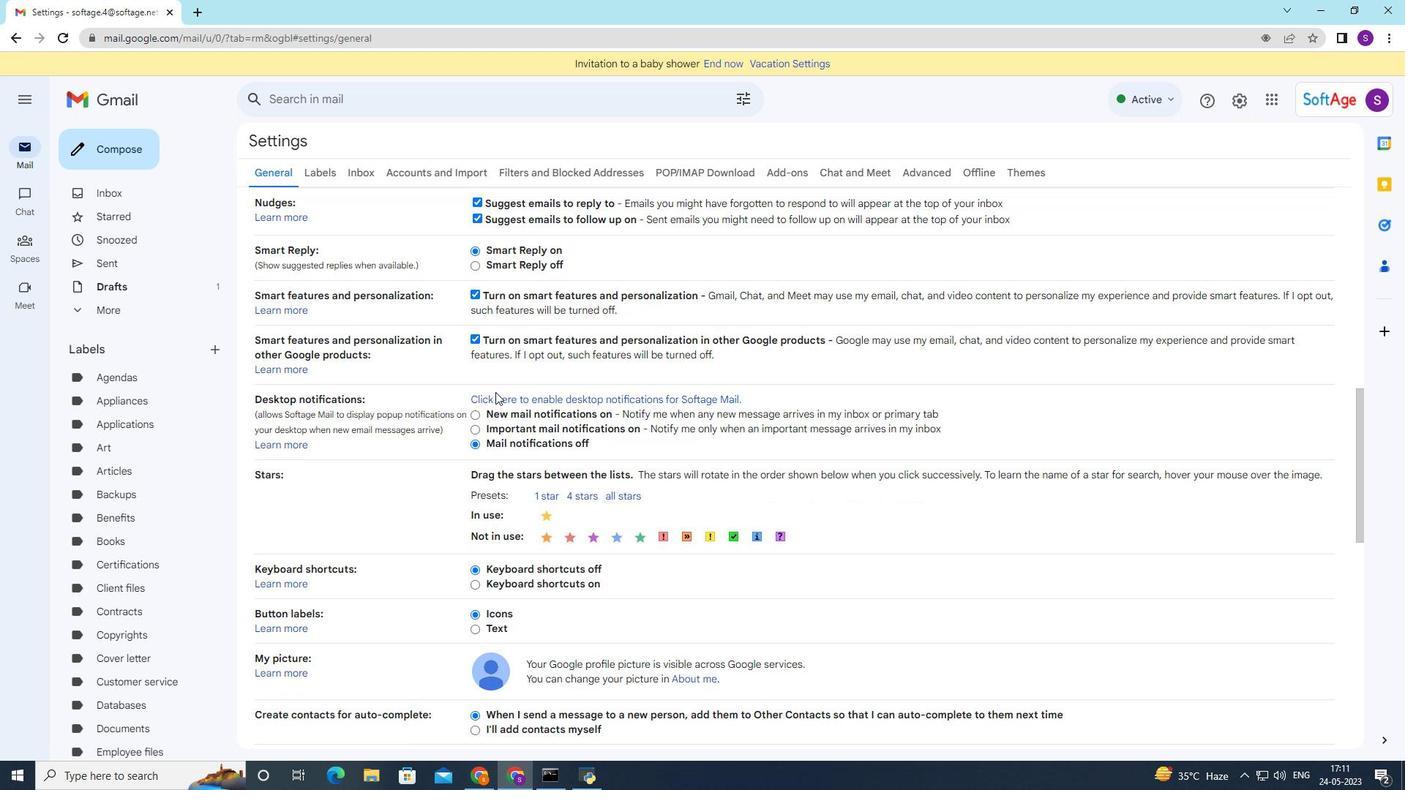 
Action: Mouse scrolled (500, 407) with delta (0, 0)
Screenshot: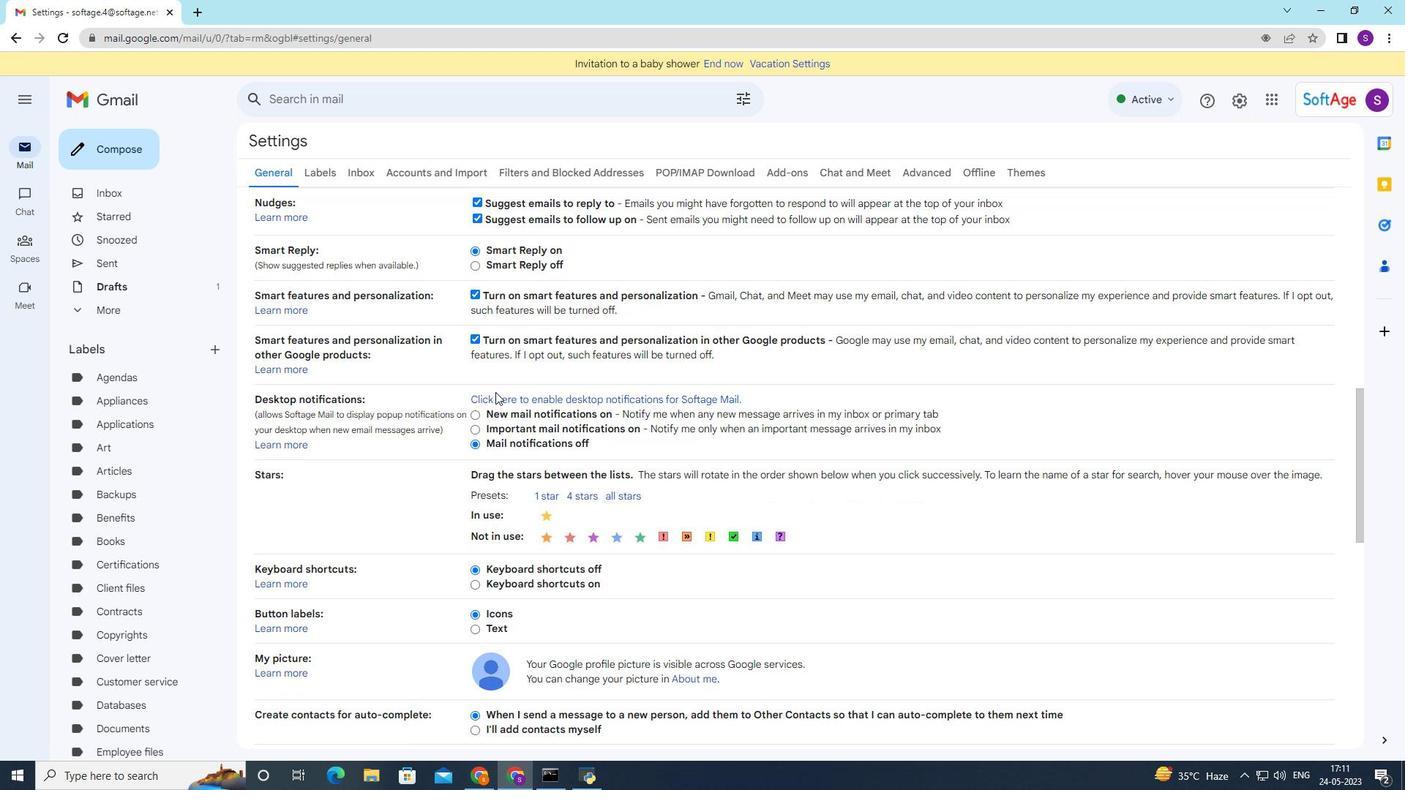
Action: Mouse moved to (502, 415)
Screenshot: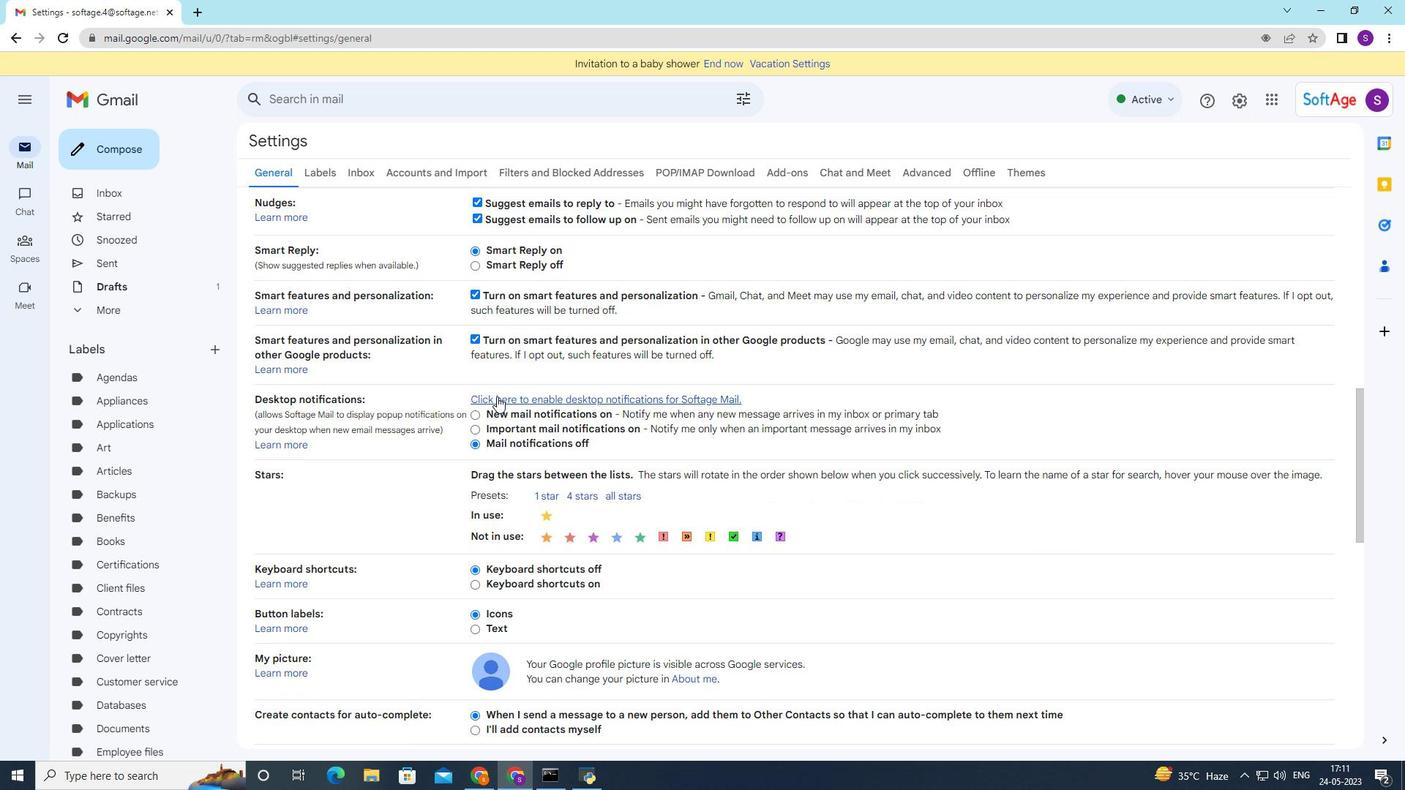 
Action: Mouse scrolled (502, 414) with delta (0, 0)
Screenshot: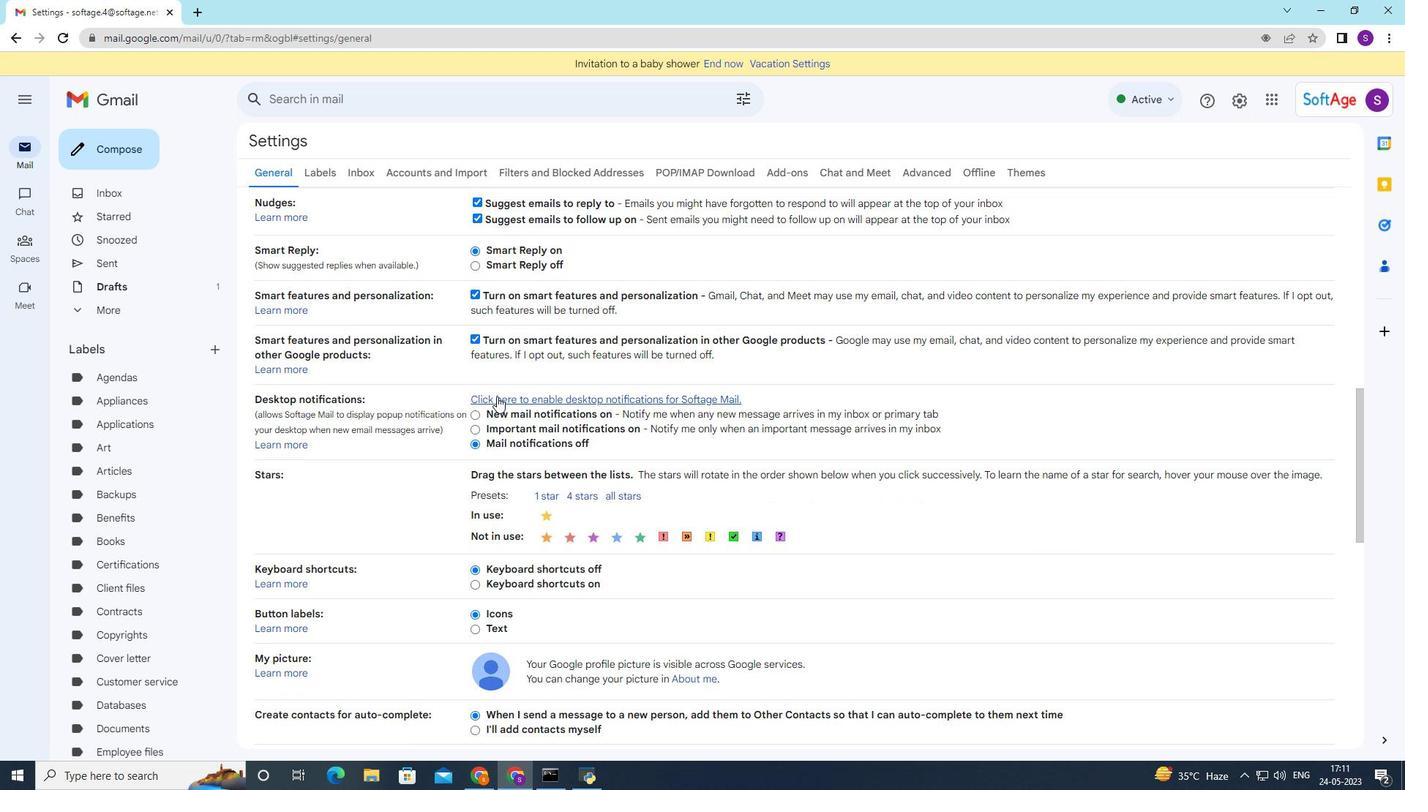 
Action: Mouse moved to (516, 432)
Screenshot: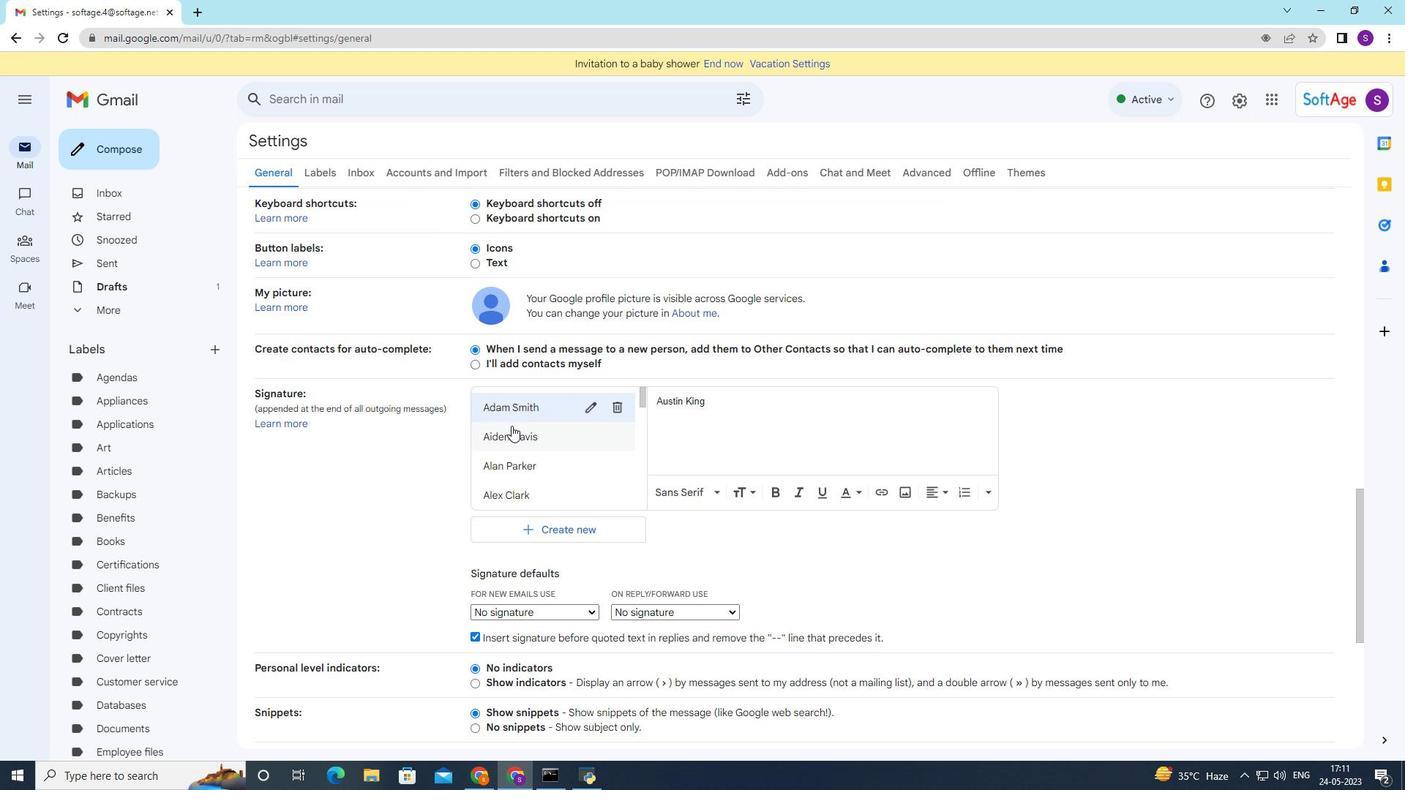 
Action: Mouse scrolled (516, 431) with delta (0, 0)
Screenshot: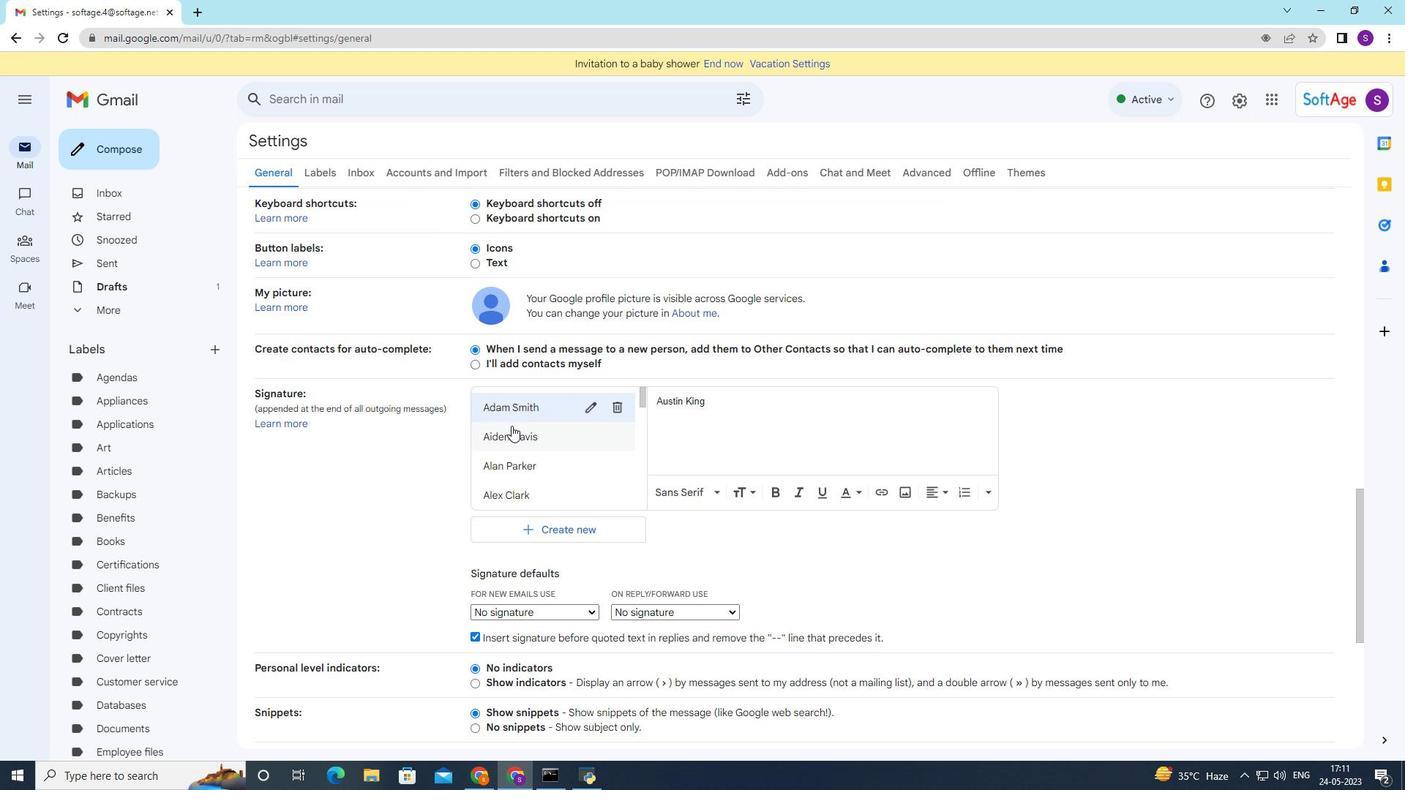 
Action: Mouse moved to (519, 438)
Screenshot: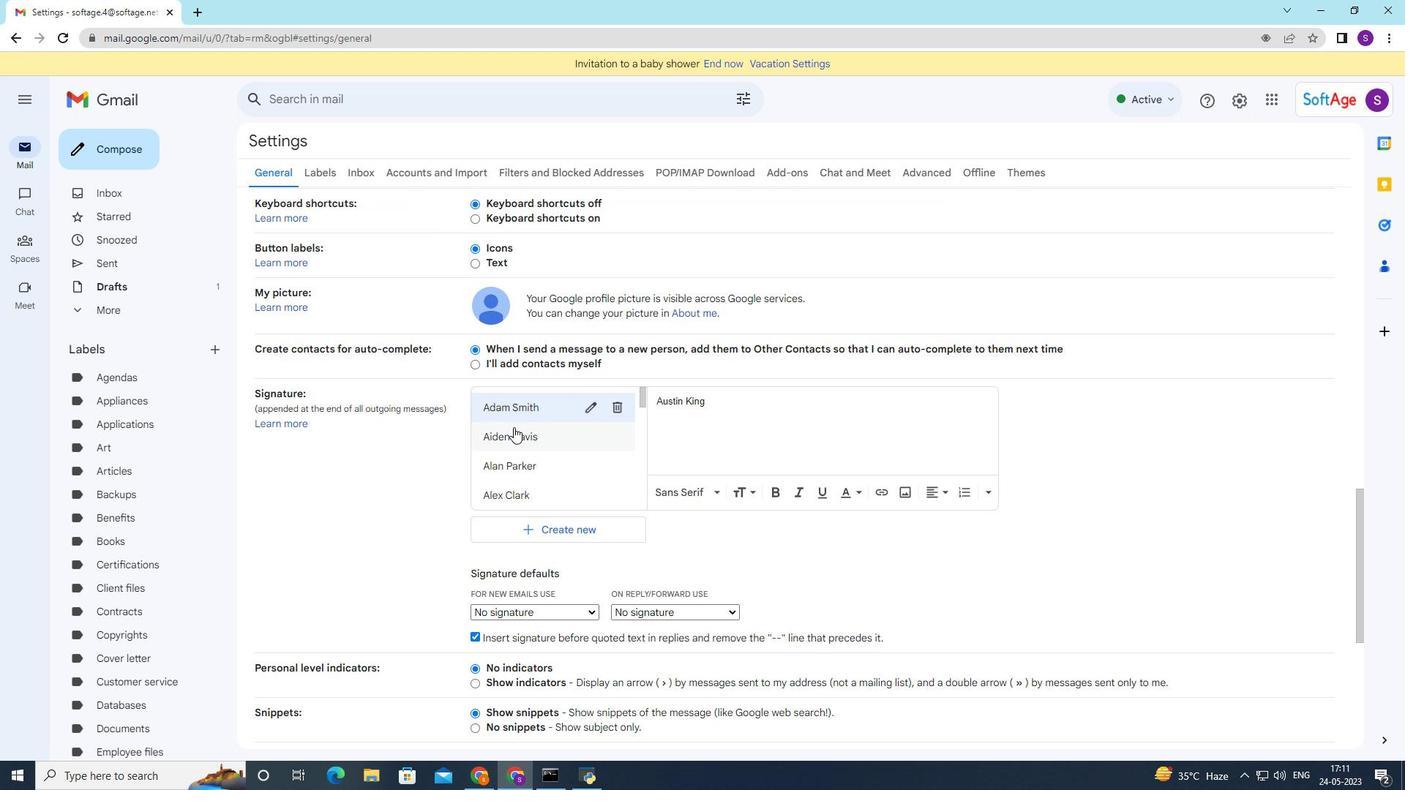 
Action: Mouse scrolled (519, 437) with delta (0, 0)
Screenshot: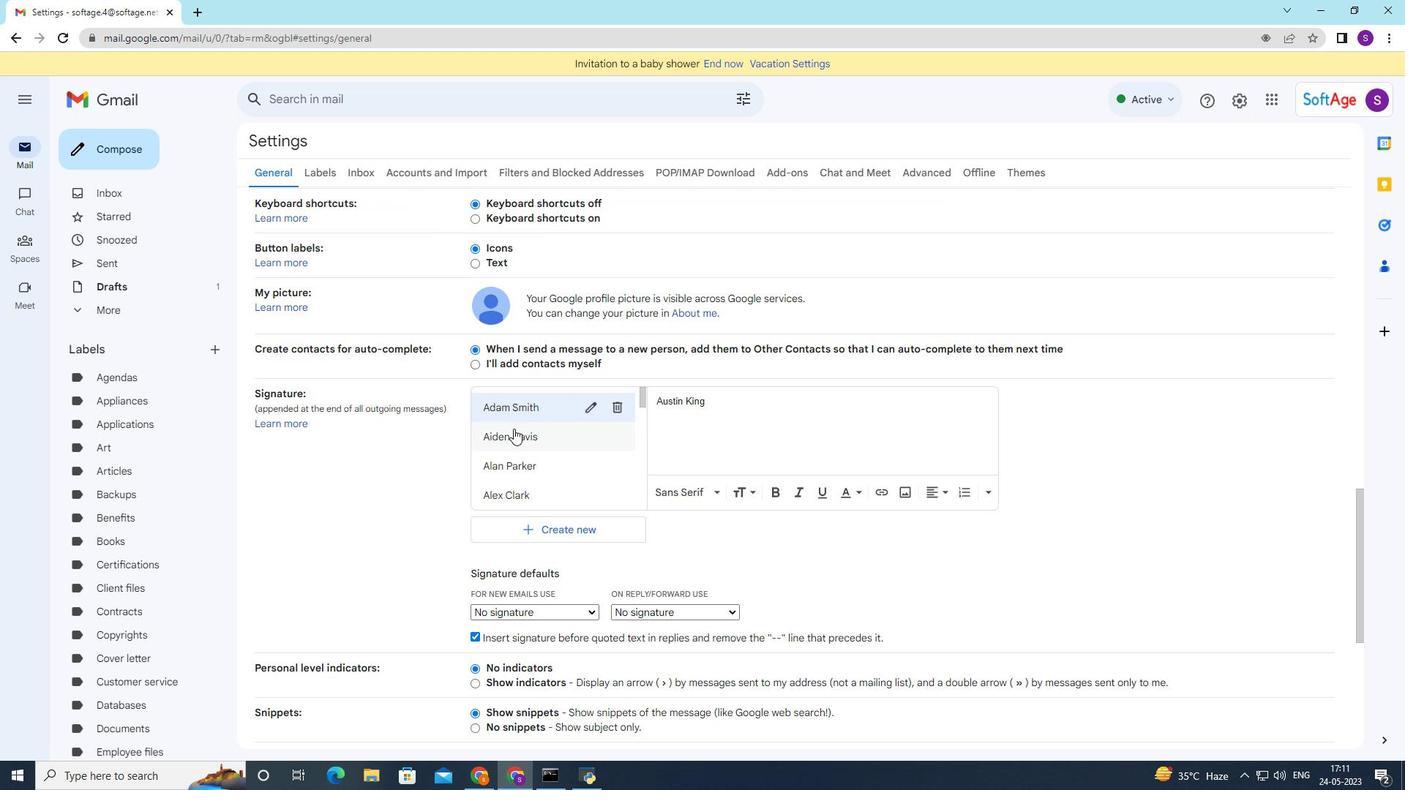 
Action: Mouse moved to (564, 534)
Screenshot: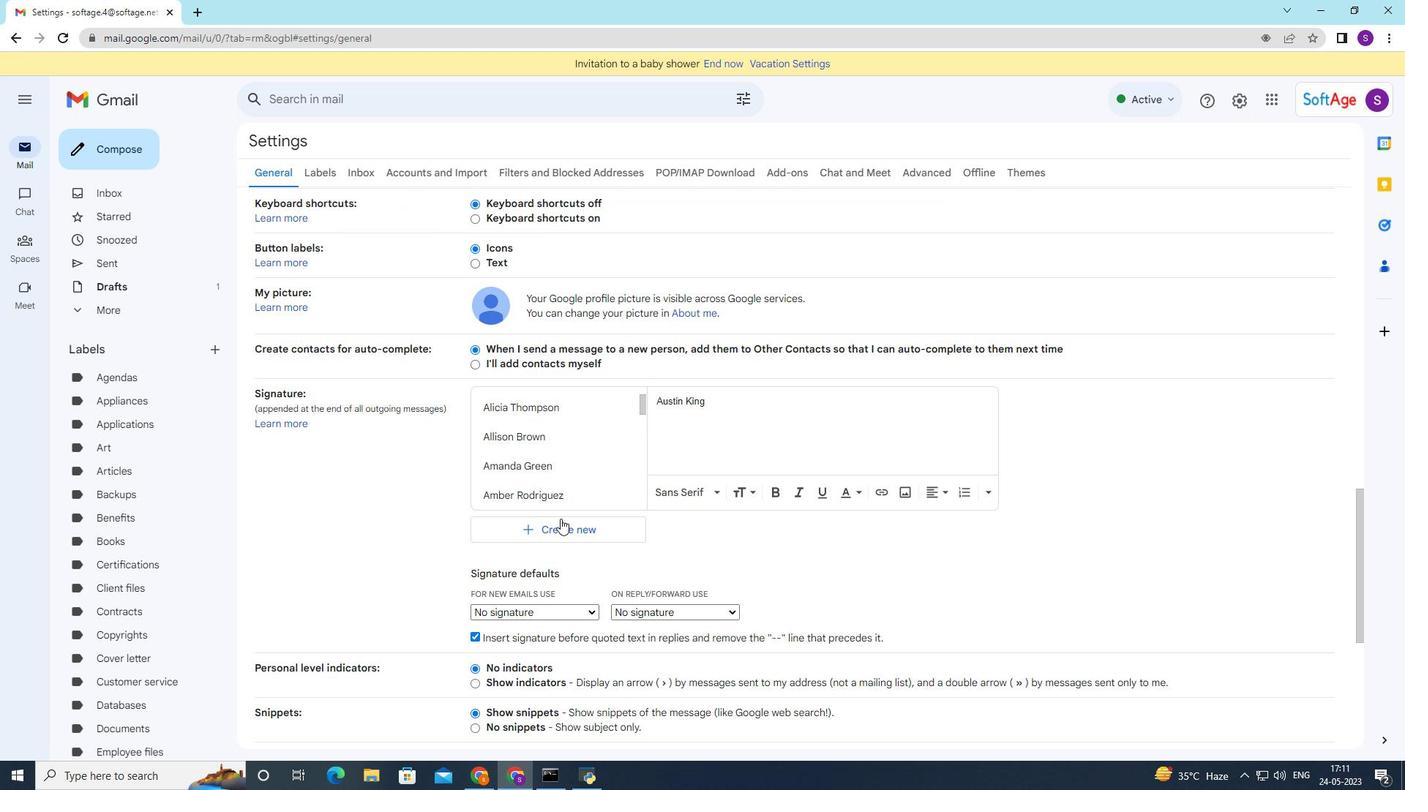 
Action: Mouse pressed left at (564, 534)
Screenshot: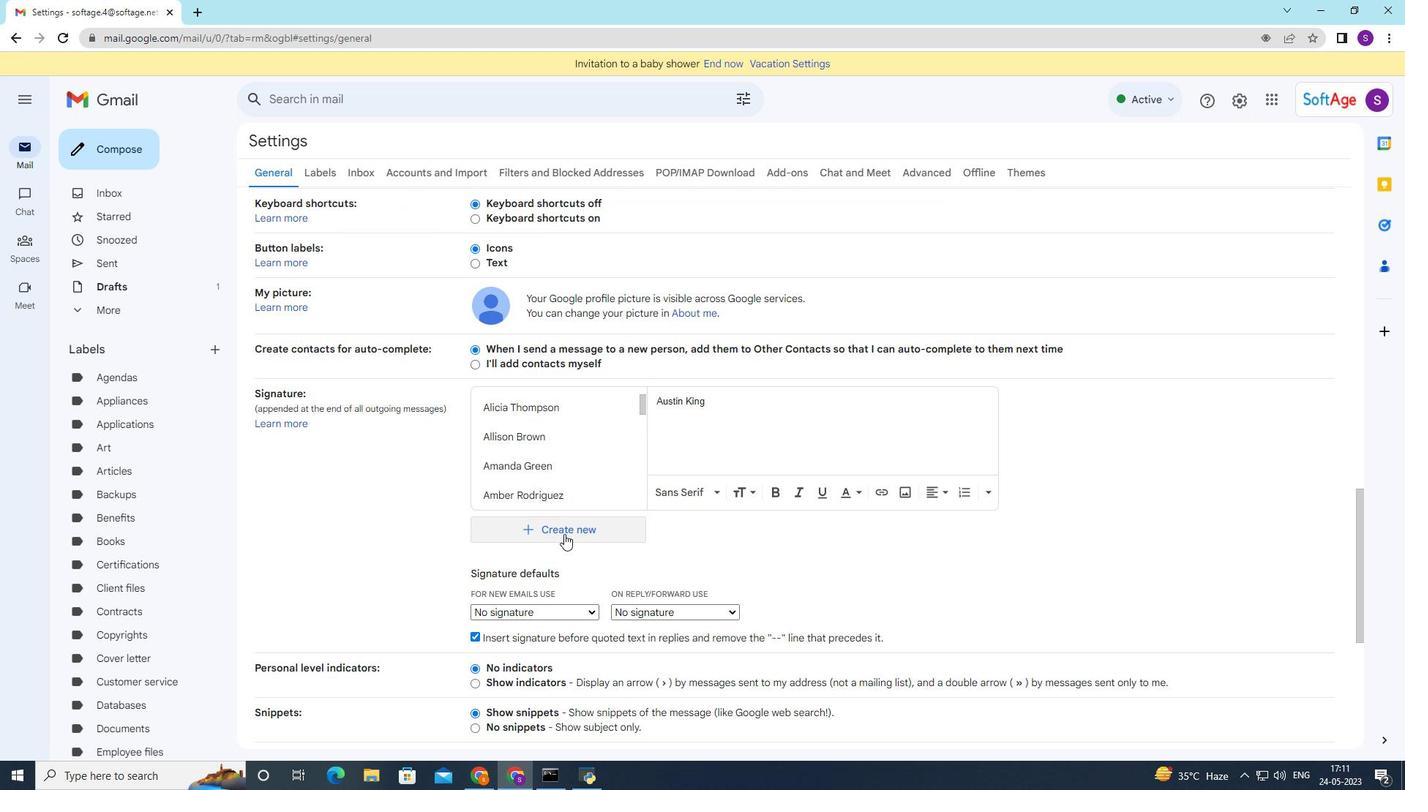 
Action: Mouse moved to (591, 456)
Screenshot: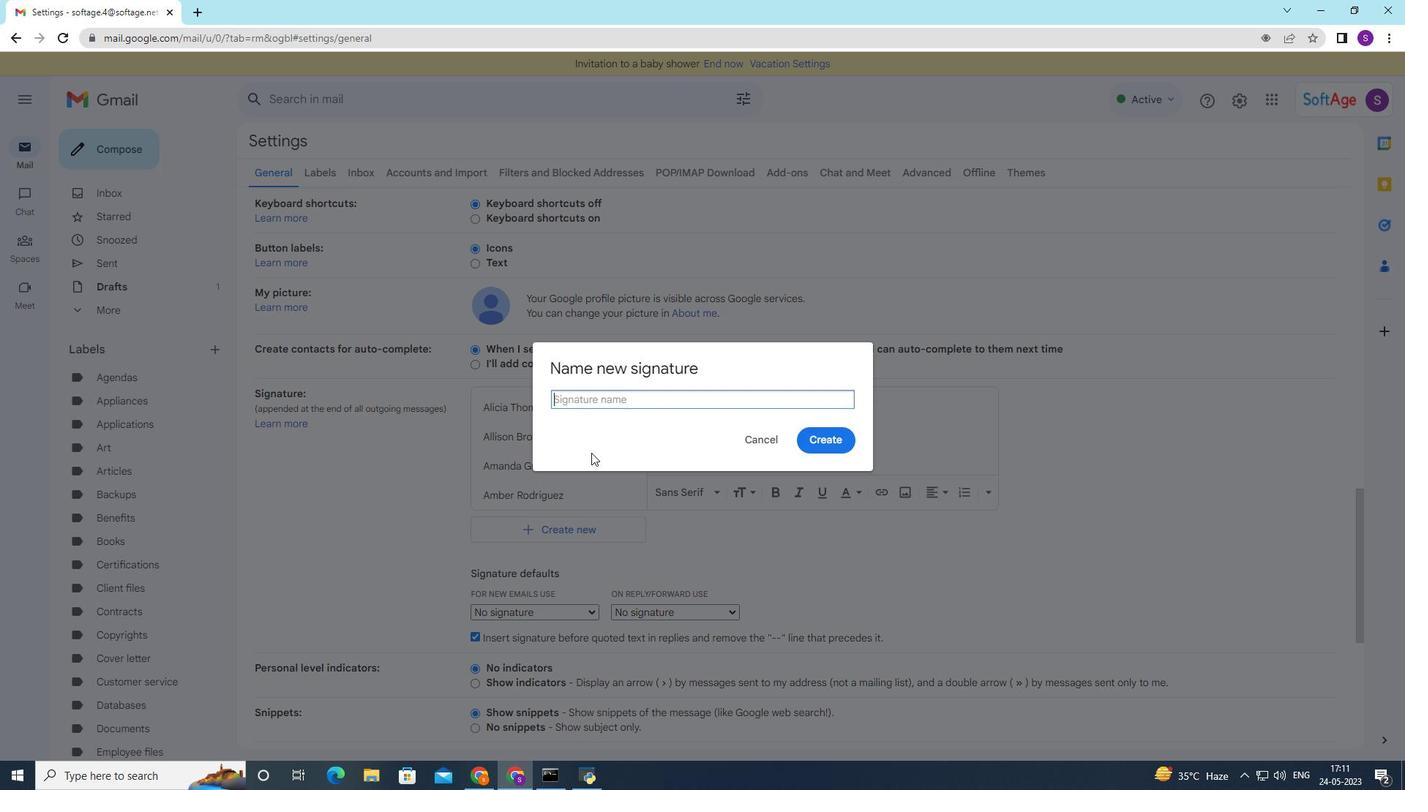
Action: Key pressed <Key.shift><Key.shift><Key.shift><Key.shift><Key.shift><Key.shift><Key.shift><Key.shift><Key.shift>Dylan<Key.space><Key.shift><Key.shift><Key.shift><Key.shift><Key.shift><Key.shift><Key.shift>Clark
Screenshot: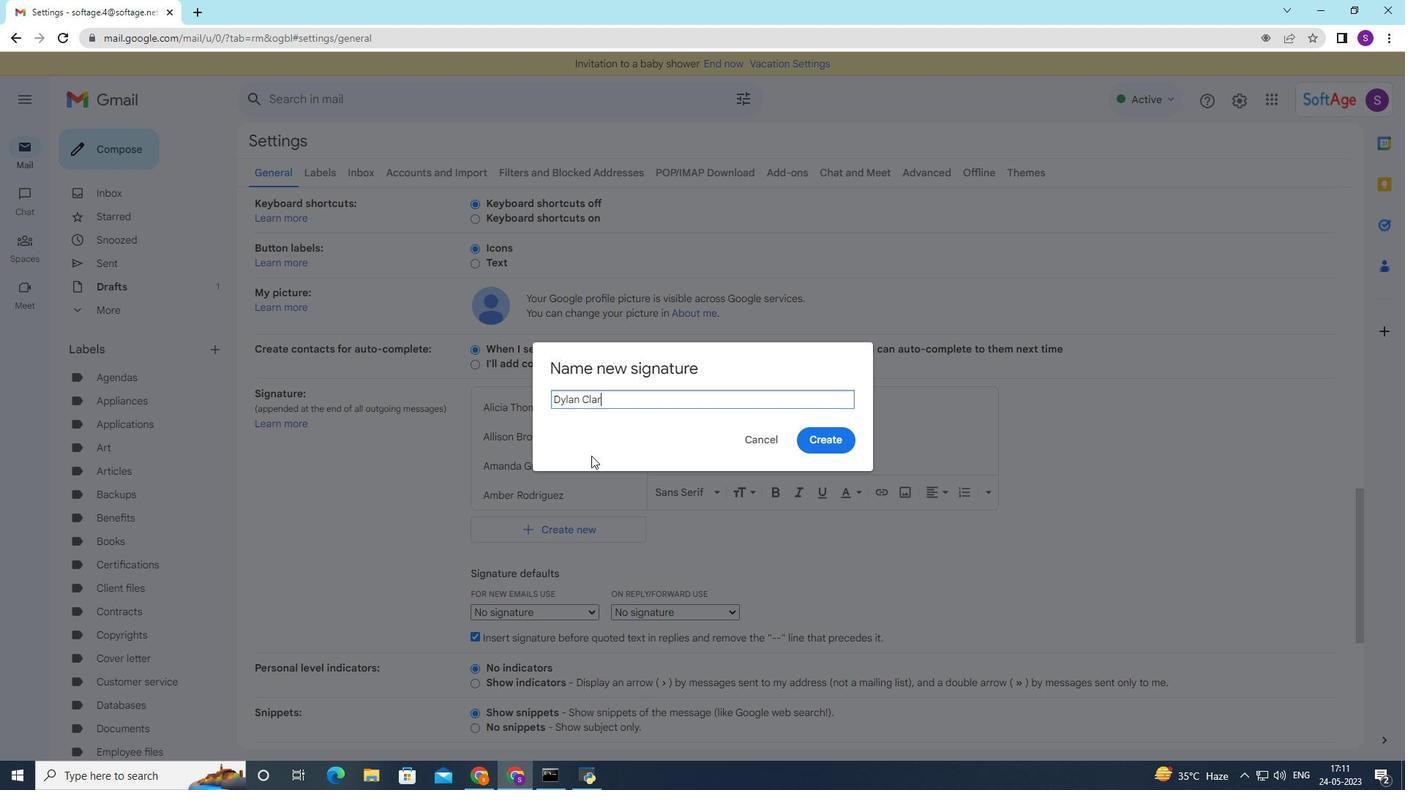 
Action: Mouse moved to (833, 448)
Screenshot: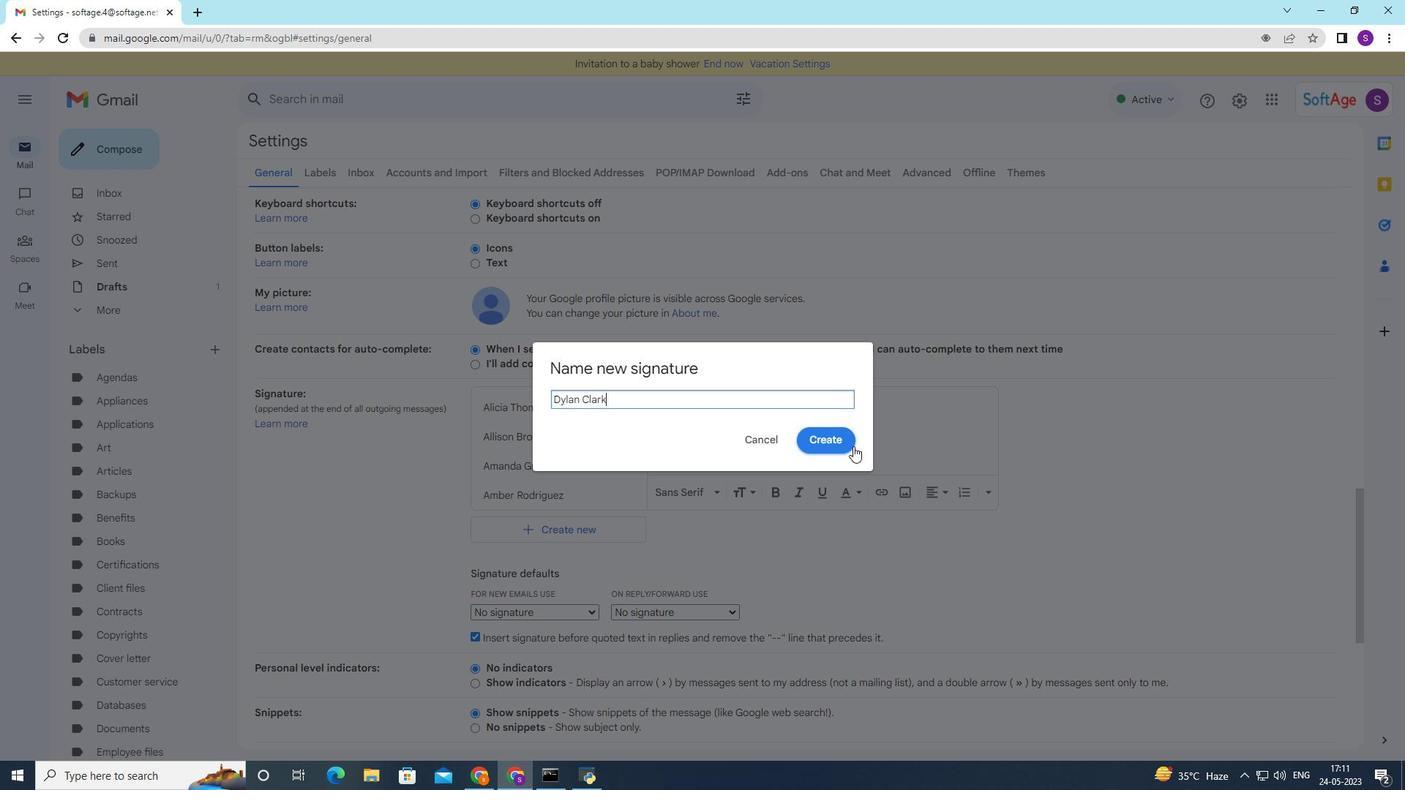 
Action: Mouse pressed left at (833, 448)
Screenshot: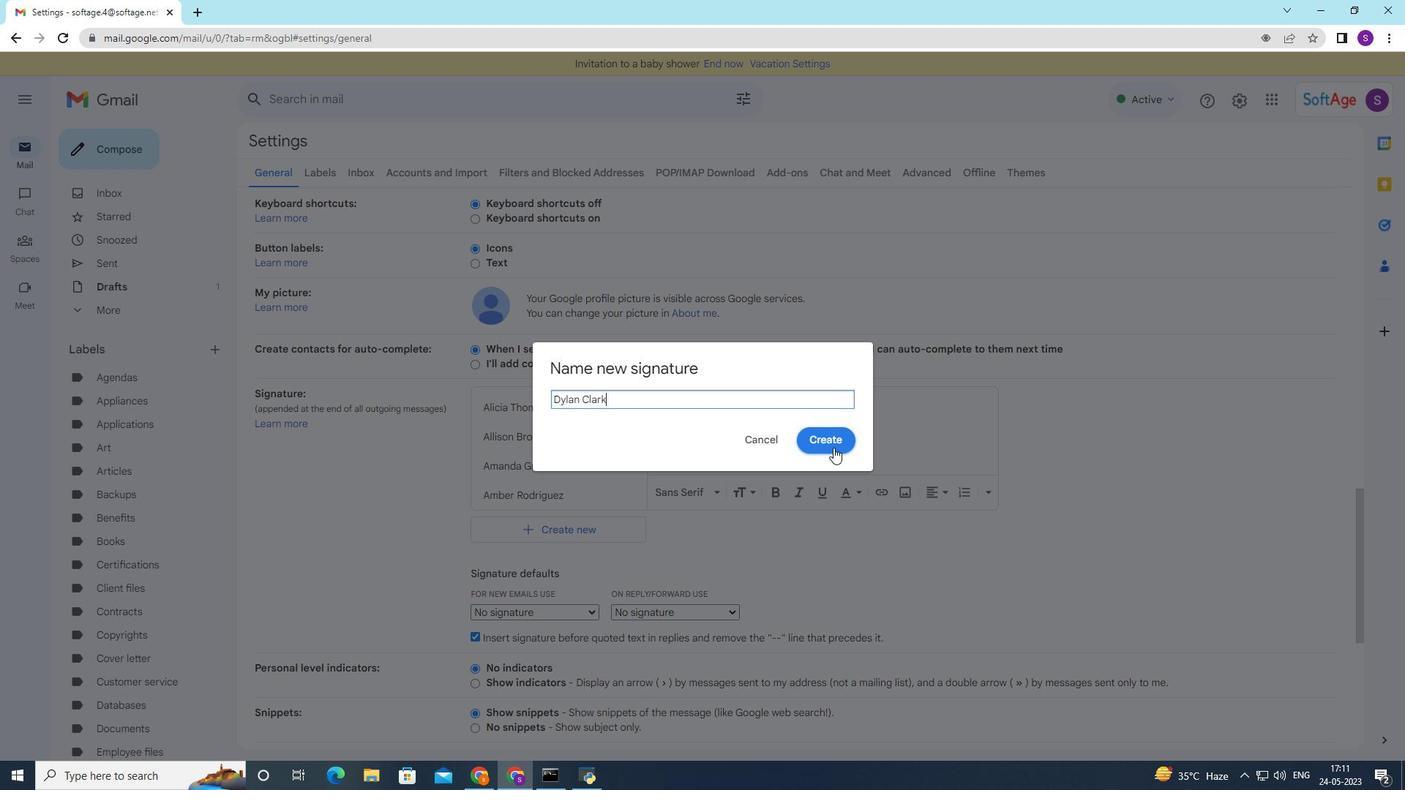 
Action: Mouse moved to (796, 425)
Screenshot: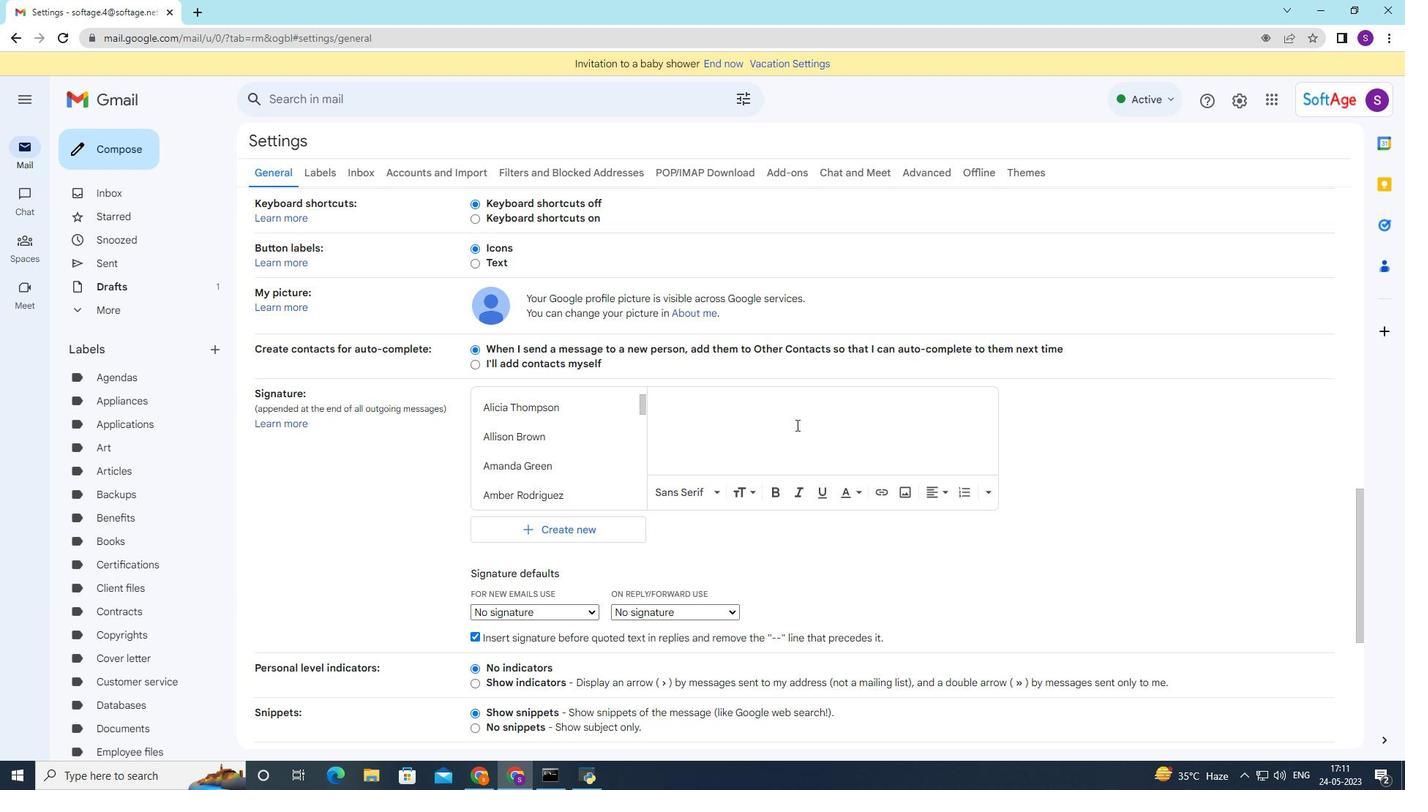 
Action: Key pressed <Key.shift>Dylan<Key.space><Key.shift>Clark
Screenshot: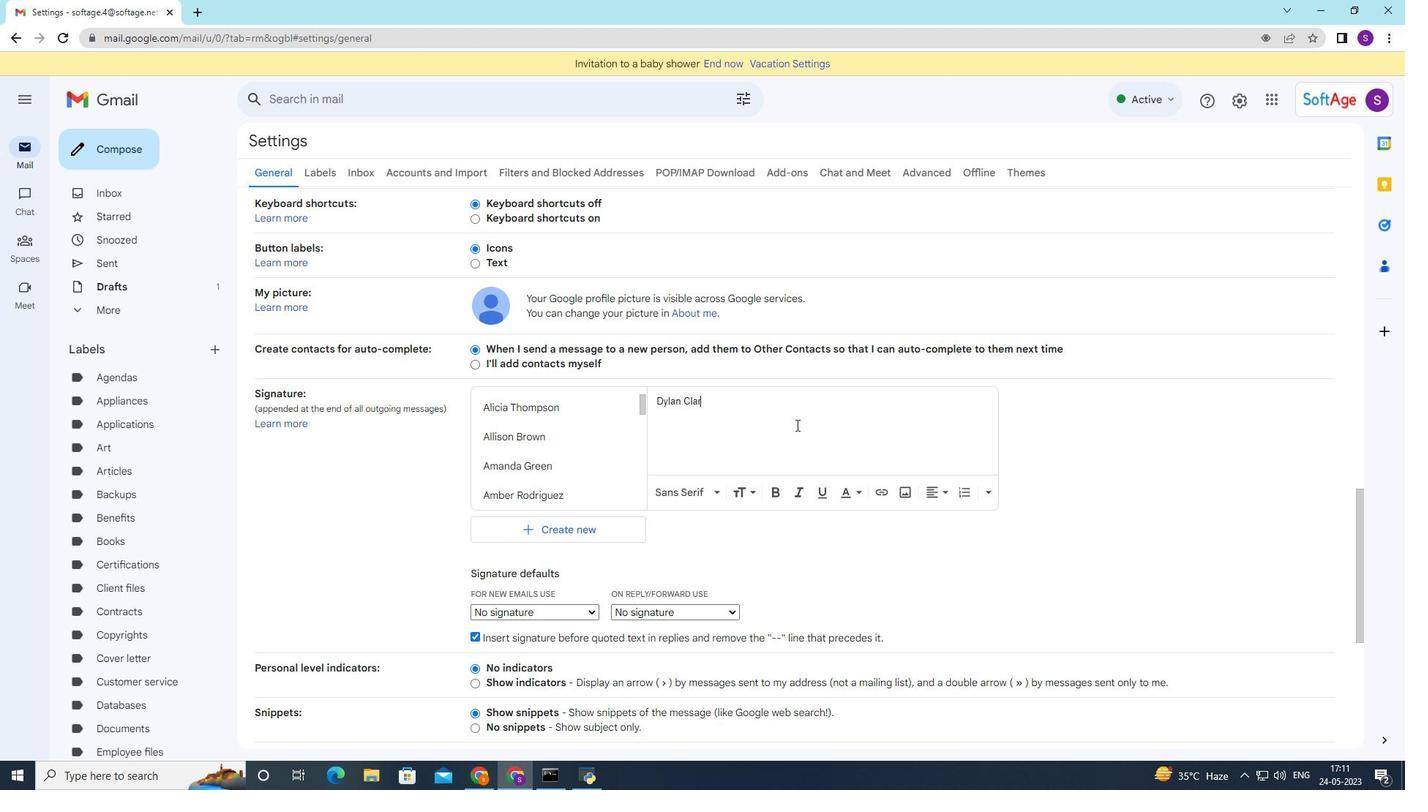 
Action: Mouse moved to (792, 435)
Screenshot: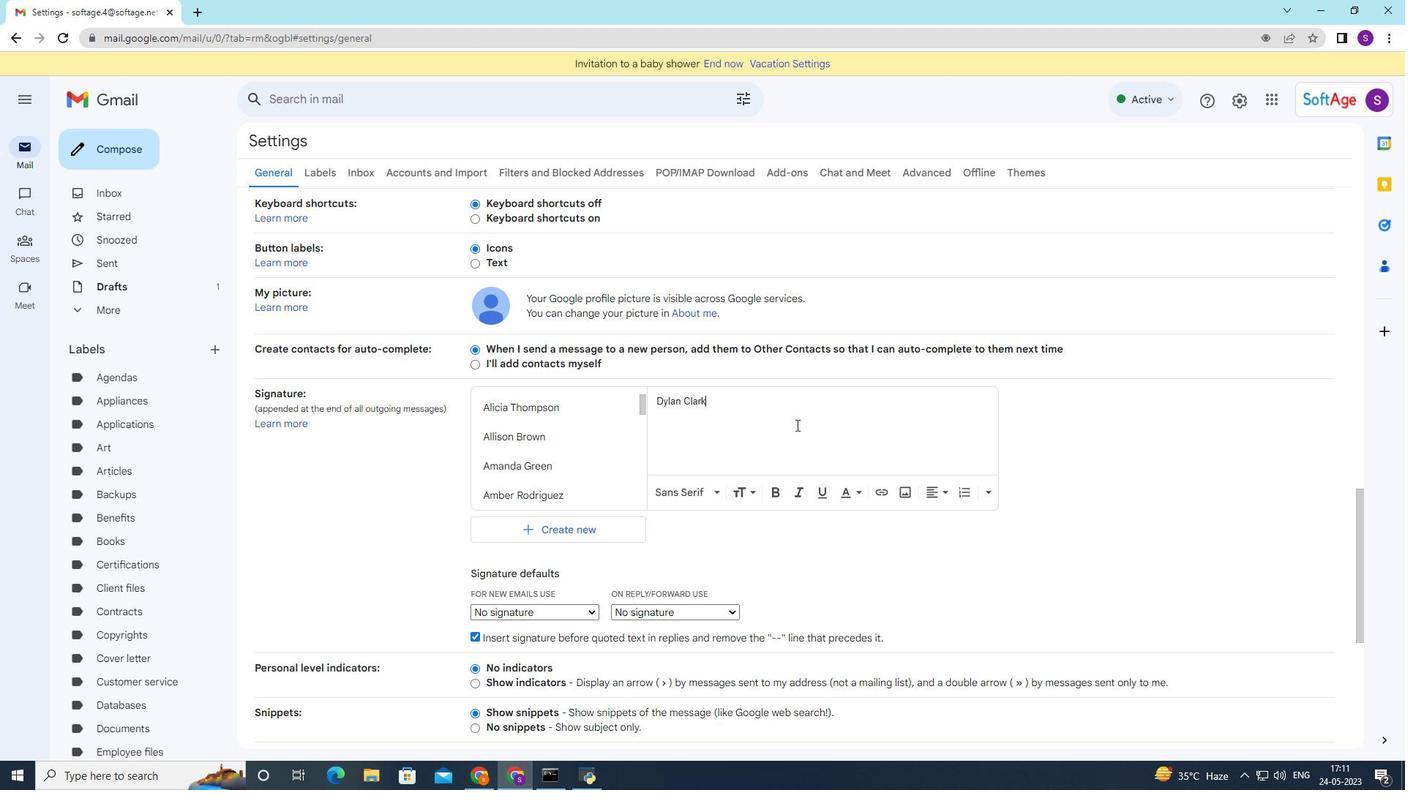 
Action: Mouse scrolled (792, 434) with delta (0, 0)
Screenshot: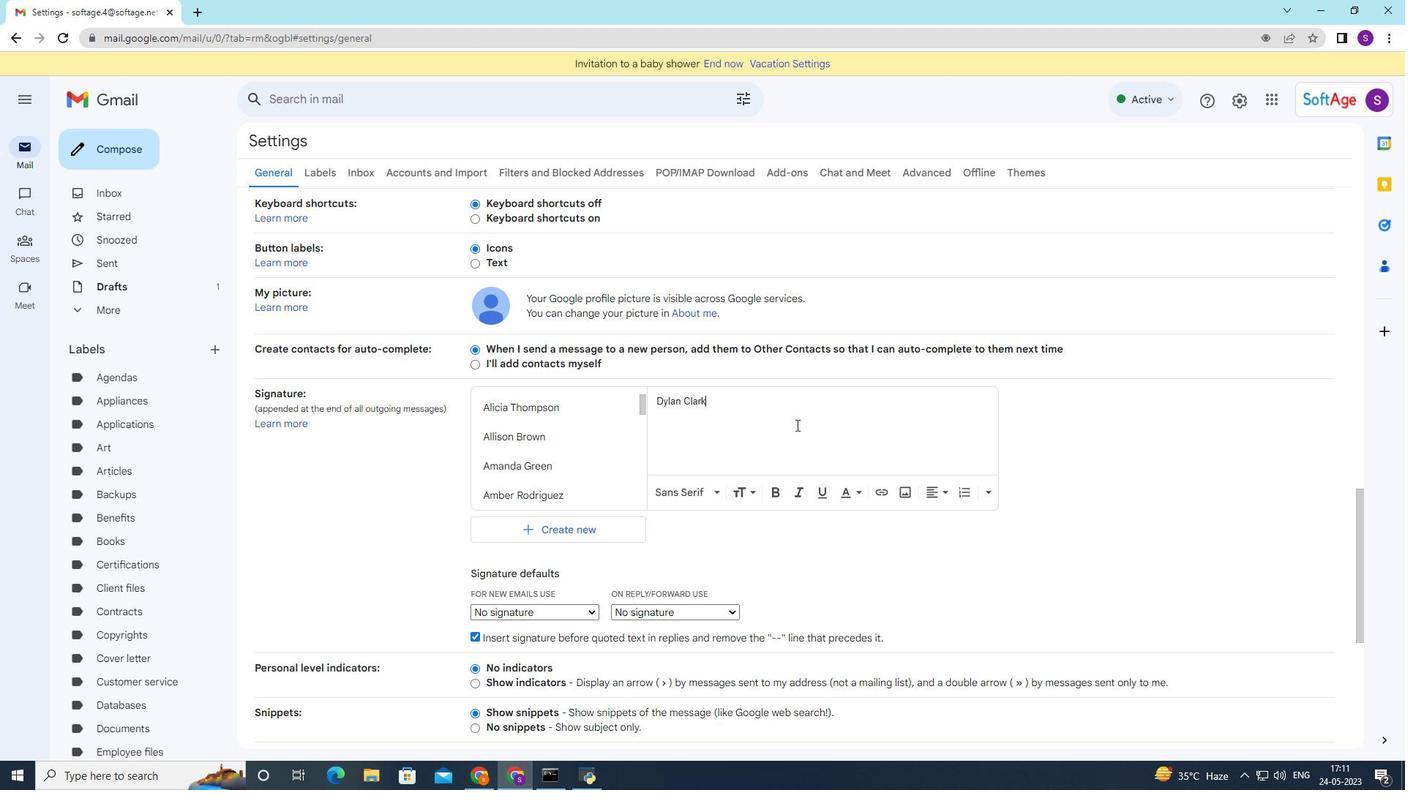 
Action: Mouse moved to (791, 437)
Screenshot: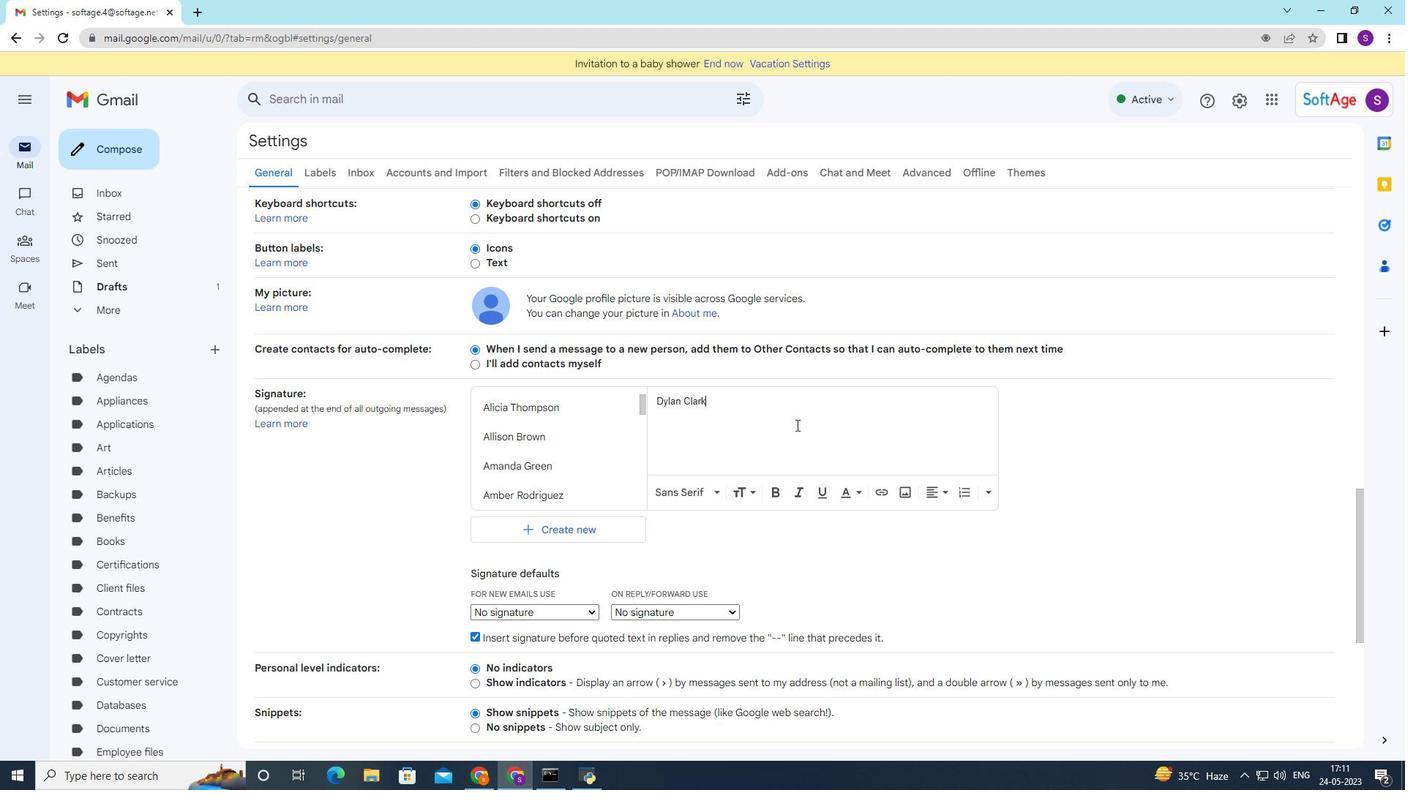 
Action: Mouse scrolled (791, 436) with delta (0, 0)
Screenshot: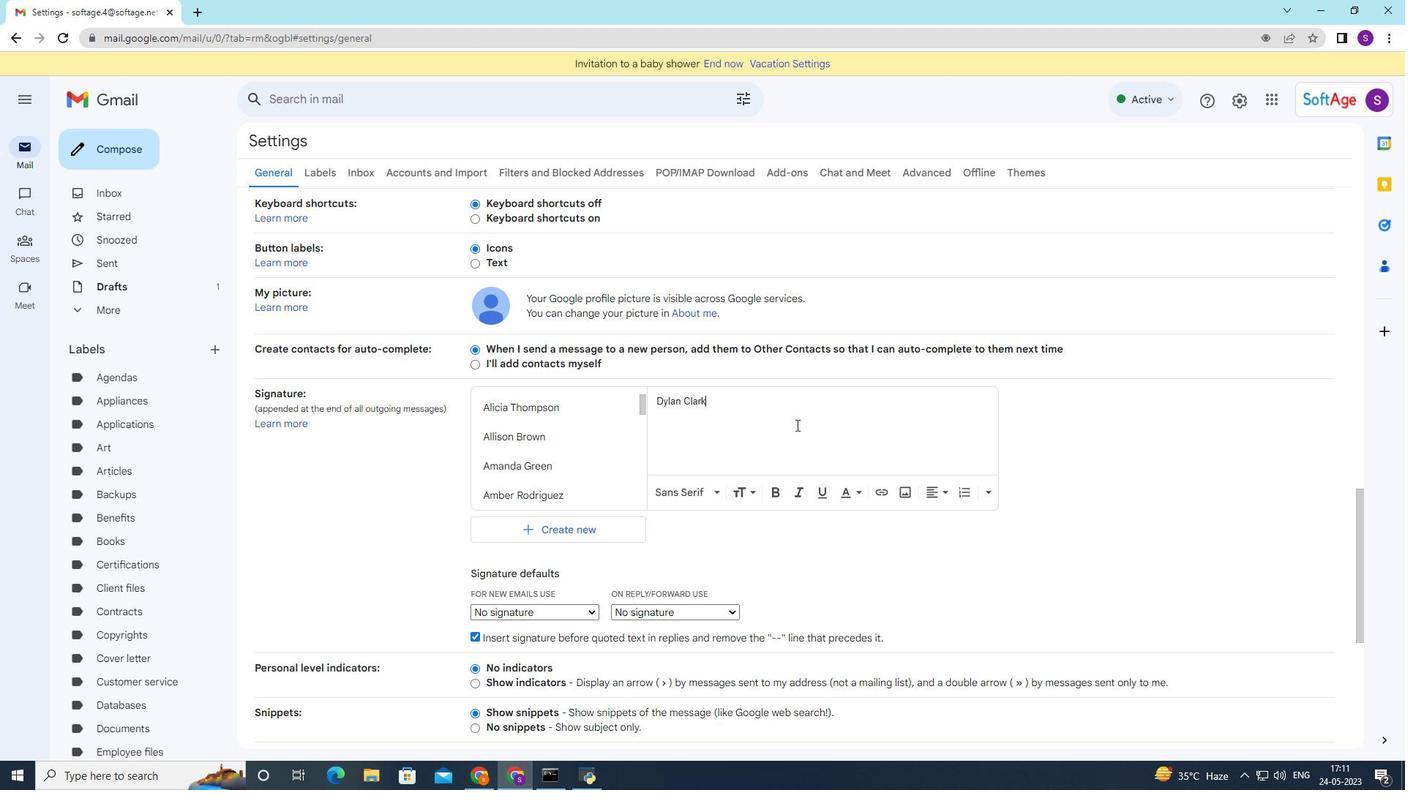 
Action: Mouse moved to (790, 438)
Screenshot: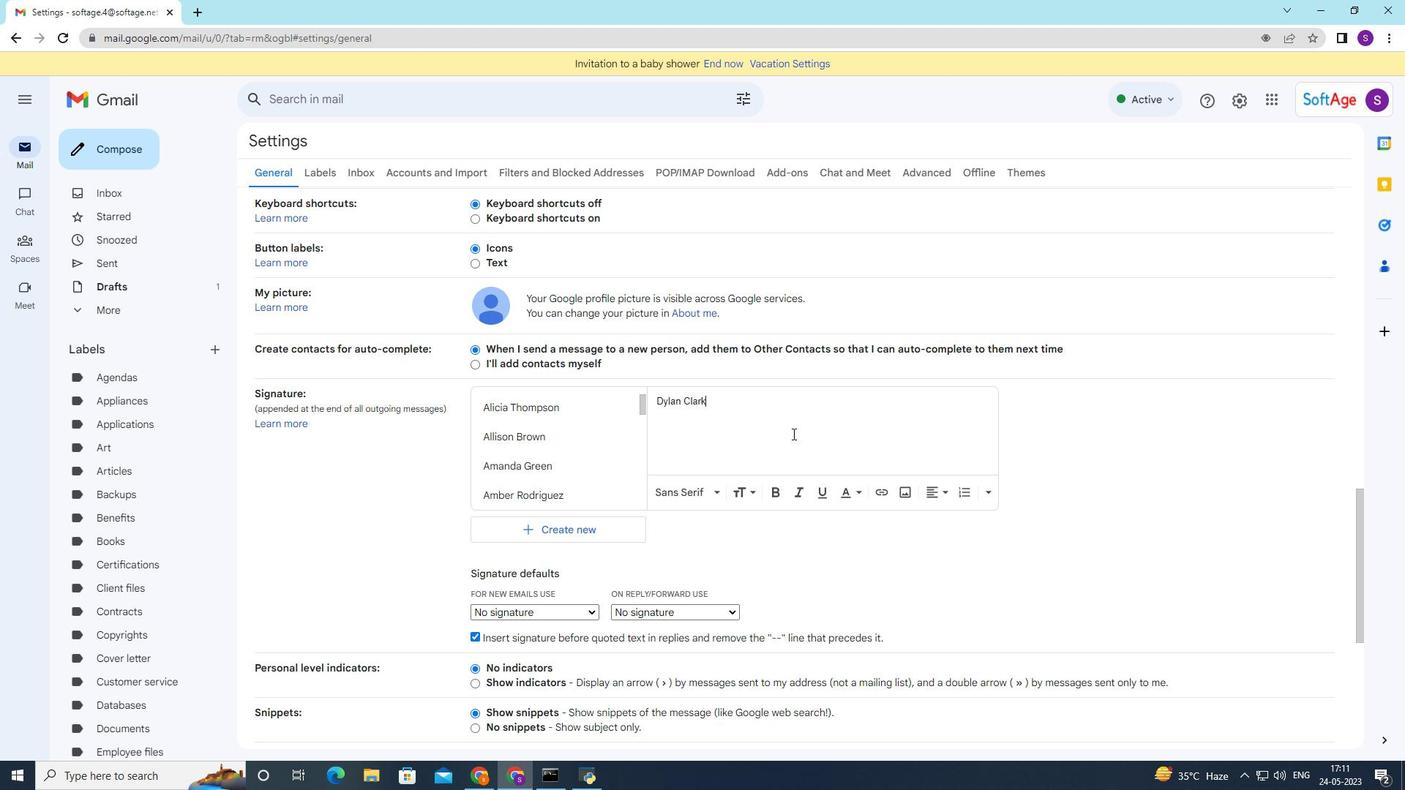 
Action: Mouse scrolled (790, 437) with delta (0, 0)
Screenshot: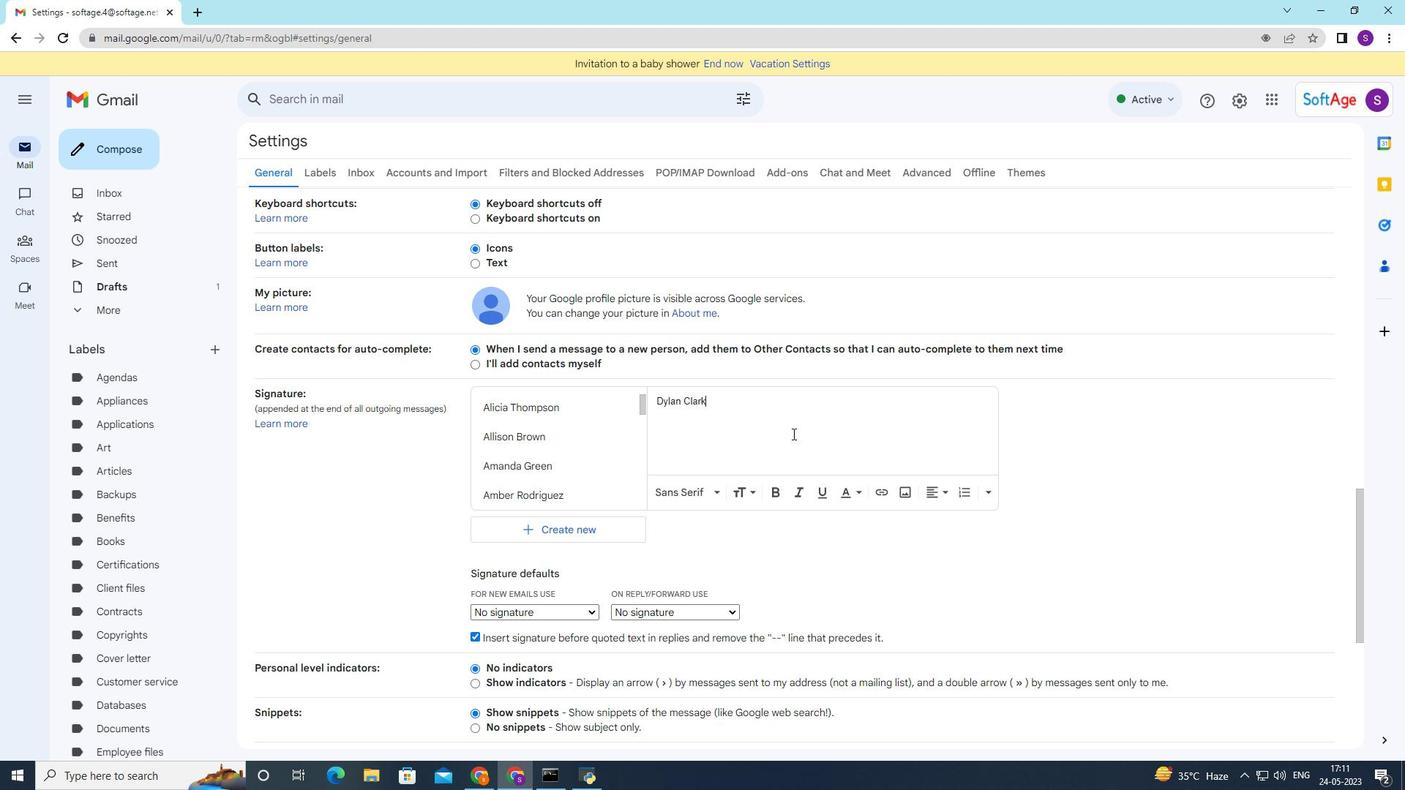 
Action: Mouse moved to (789, 441)
Screenshot: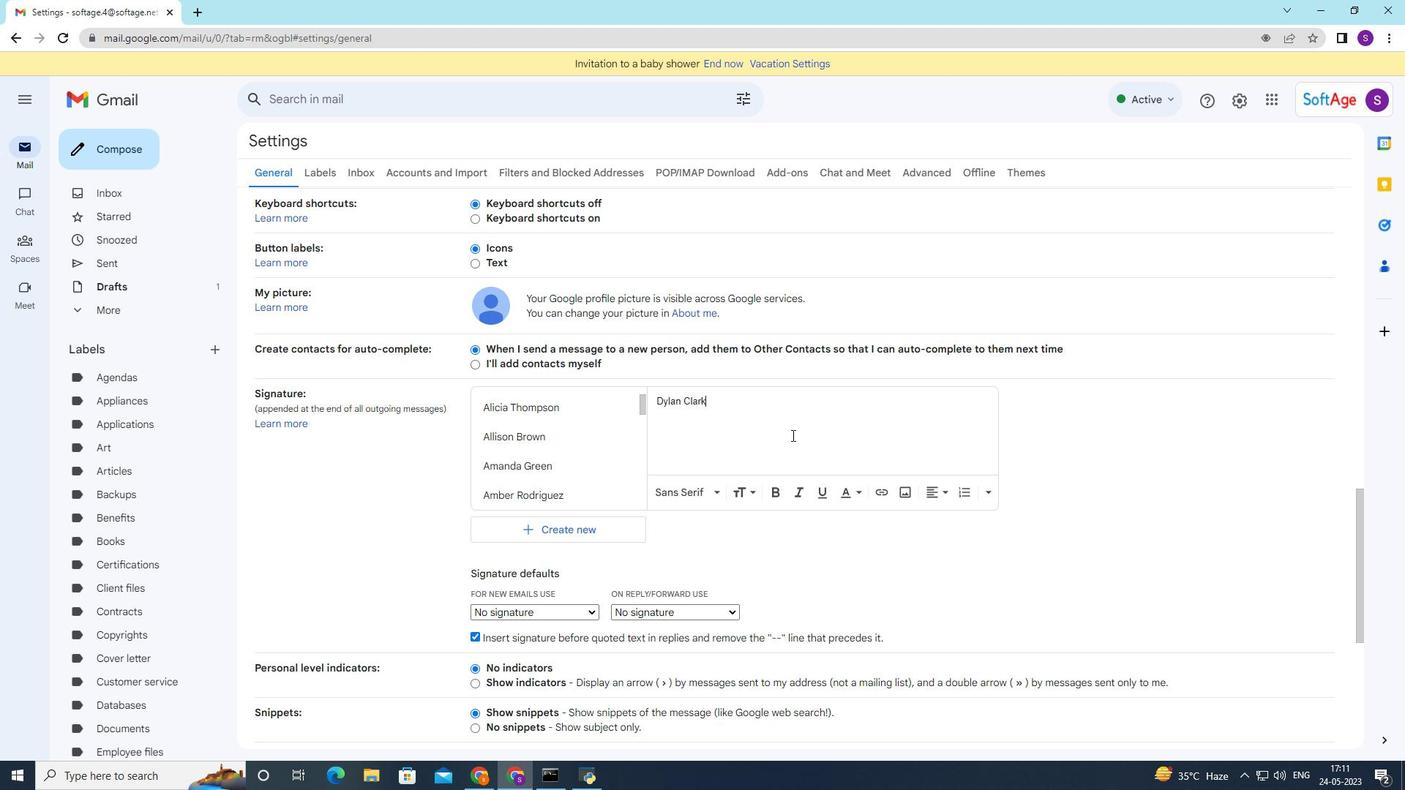
Action: Mouse scrolled (789, 440) with delta (0, 0)
Screenshot: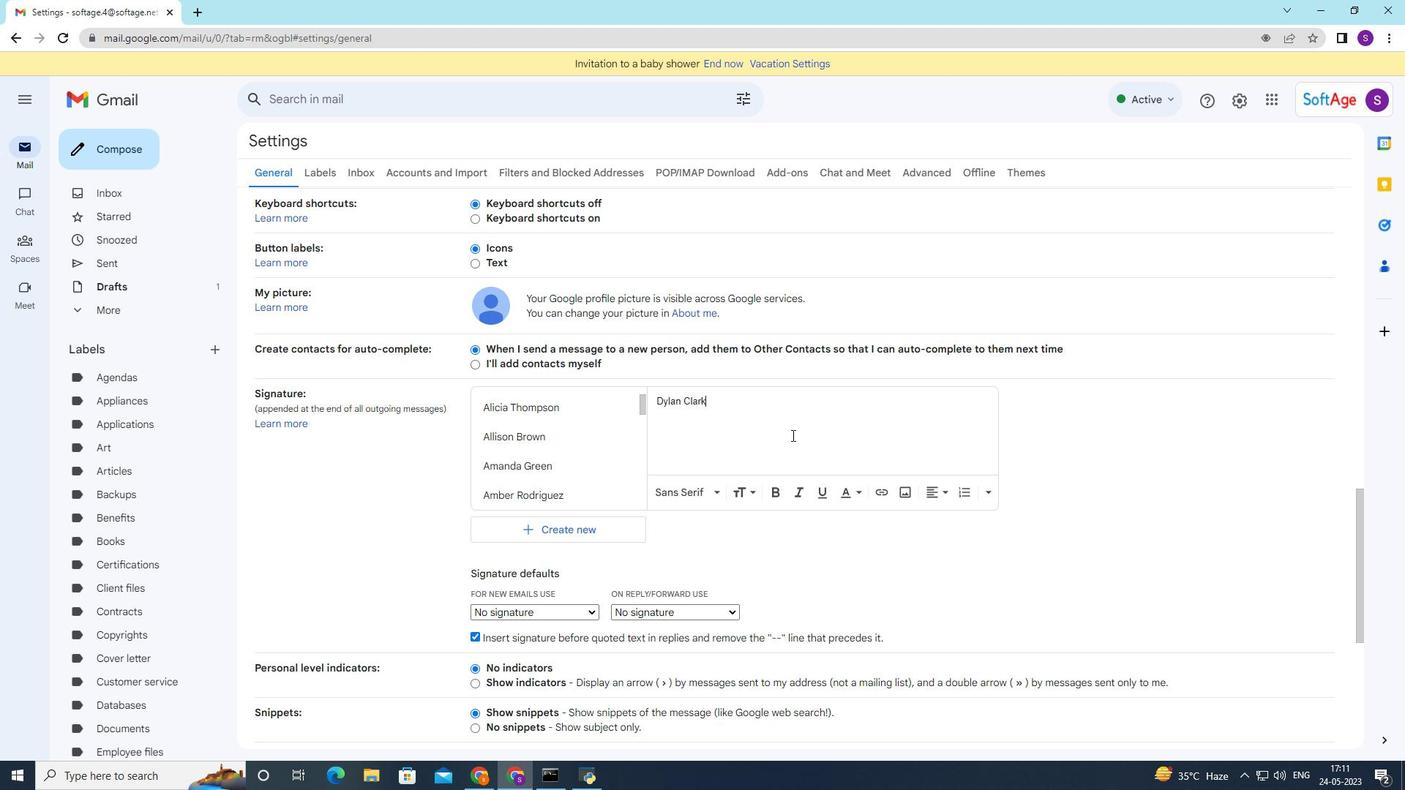
Action: Mouse moved to (697, 618)
Screenshot: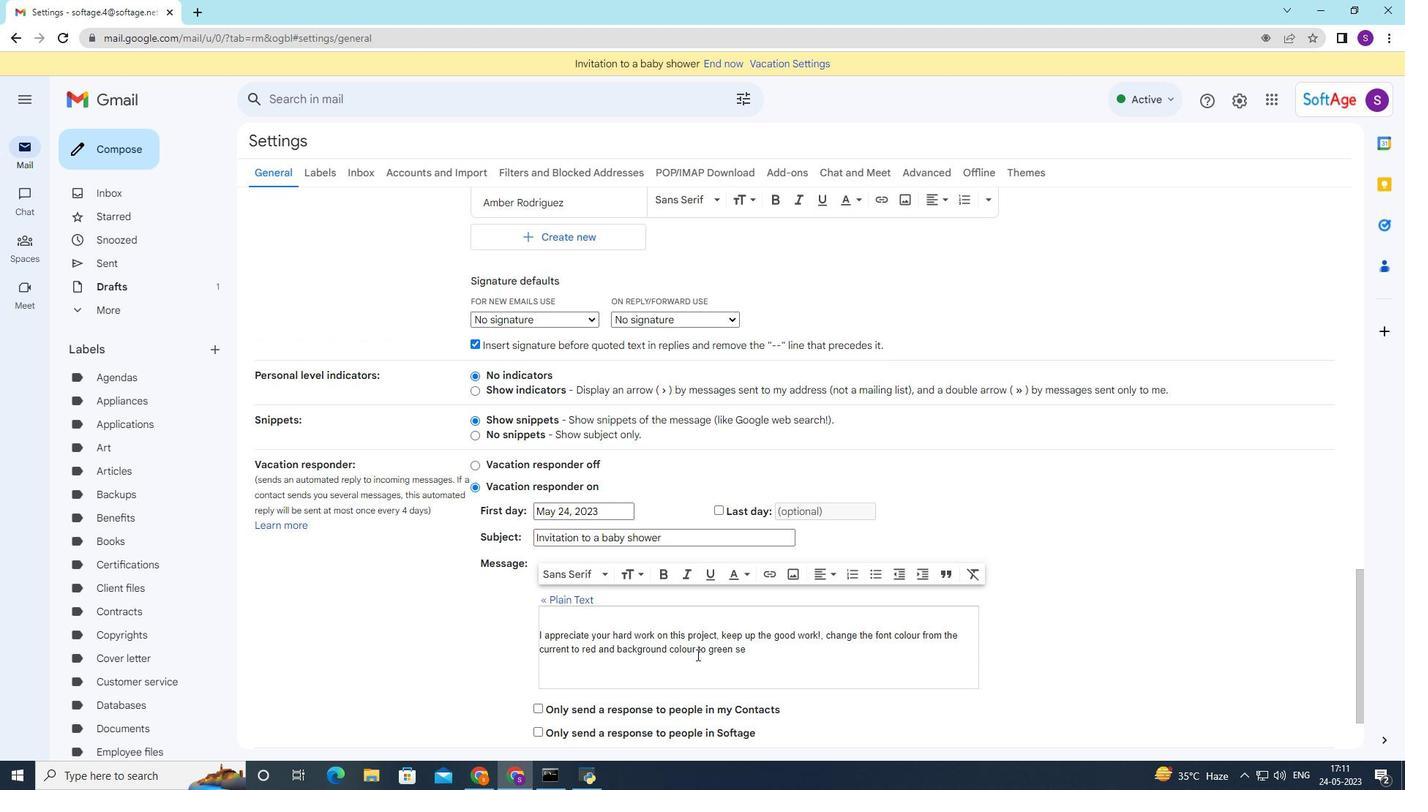 
Action: Mouse scrolled (697, 628) with delta (0, 0)
Screenshot: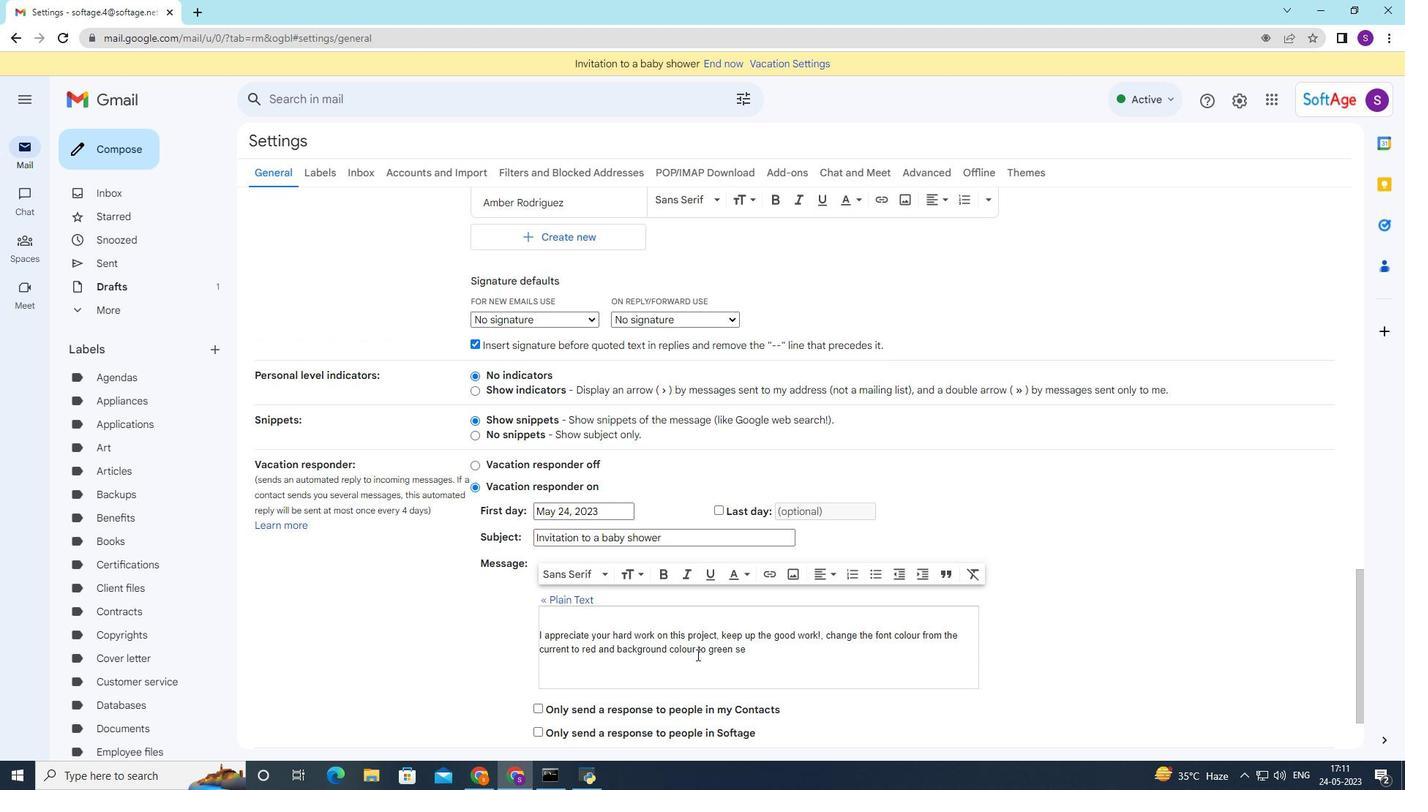 
Action: Mouse moved to (697, 618)
Screenshot: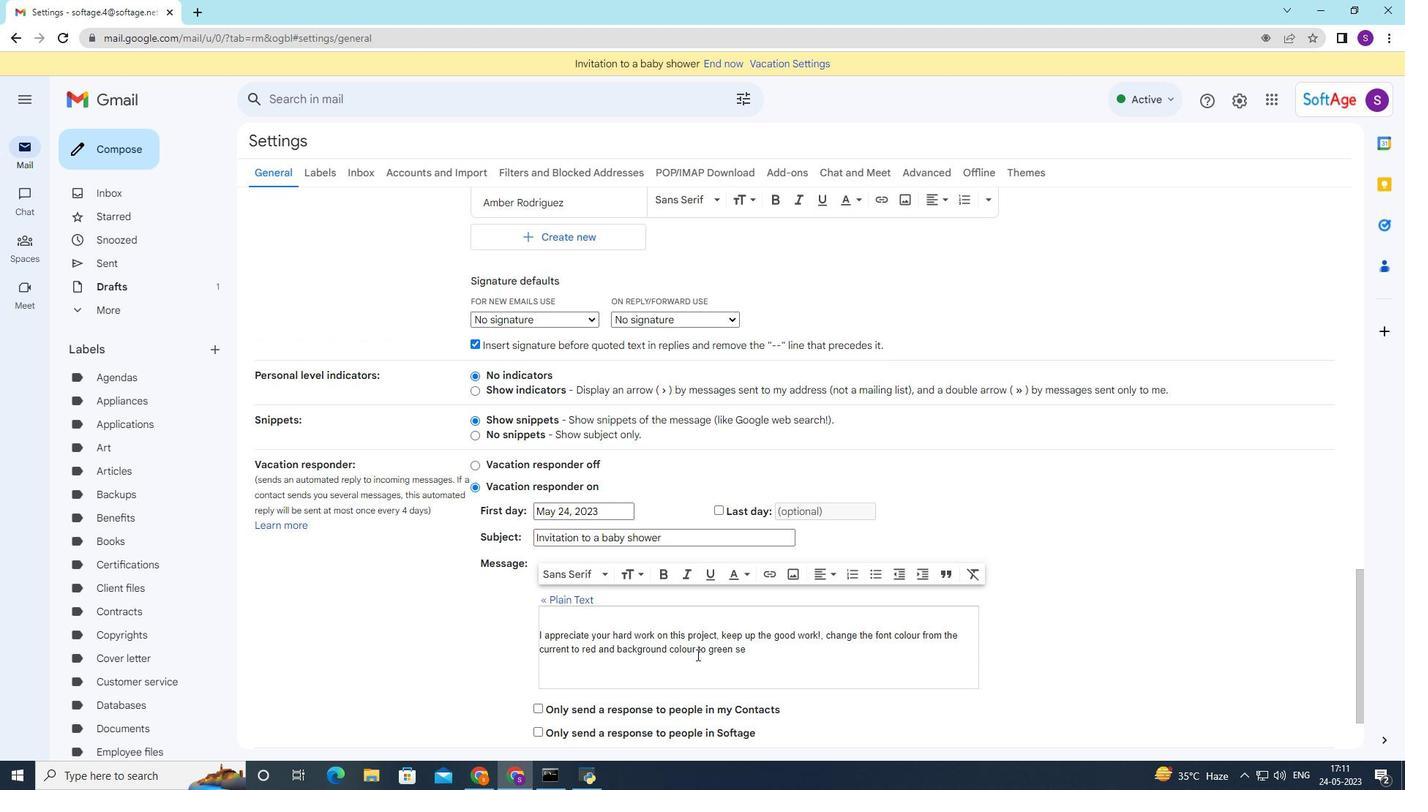 
Action: Mouse scrolled (697, 617) with delta (0, 0)
Screenshot: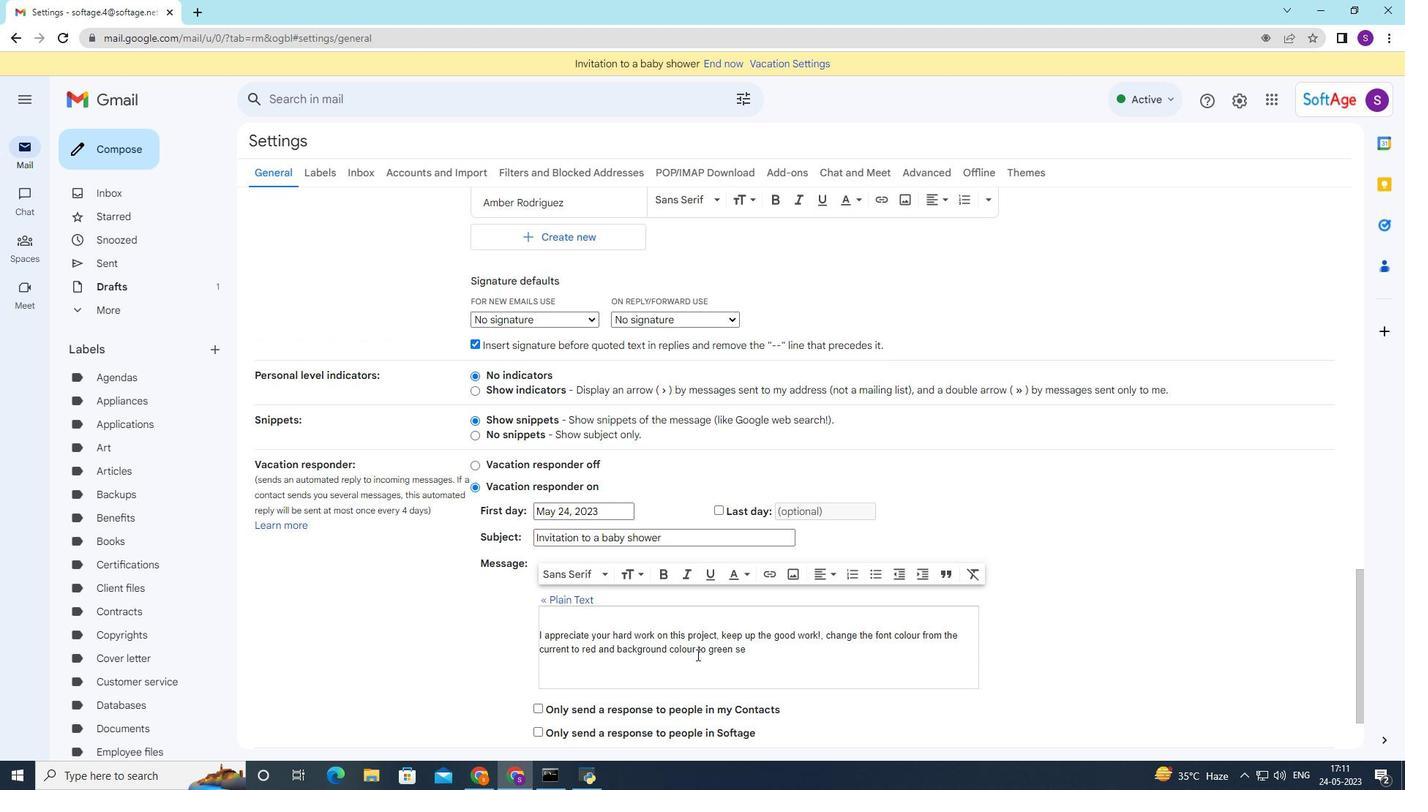
Action: Mouse scrolled (697, 617) with delta (0, 0)
Screenshot: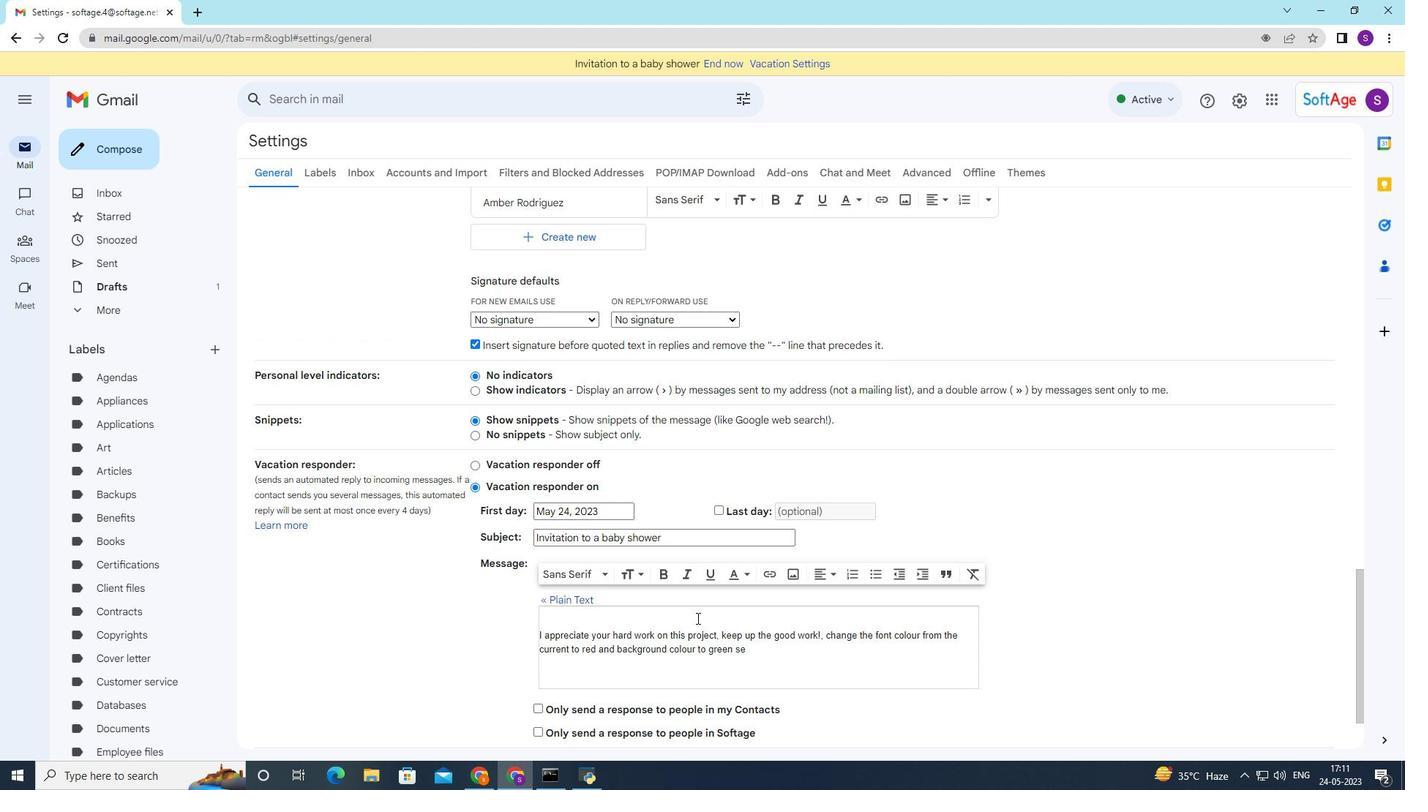 
Action: Mouse moved to (754, 667)
Screenshot: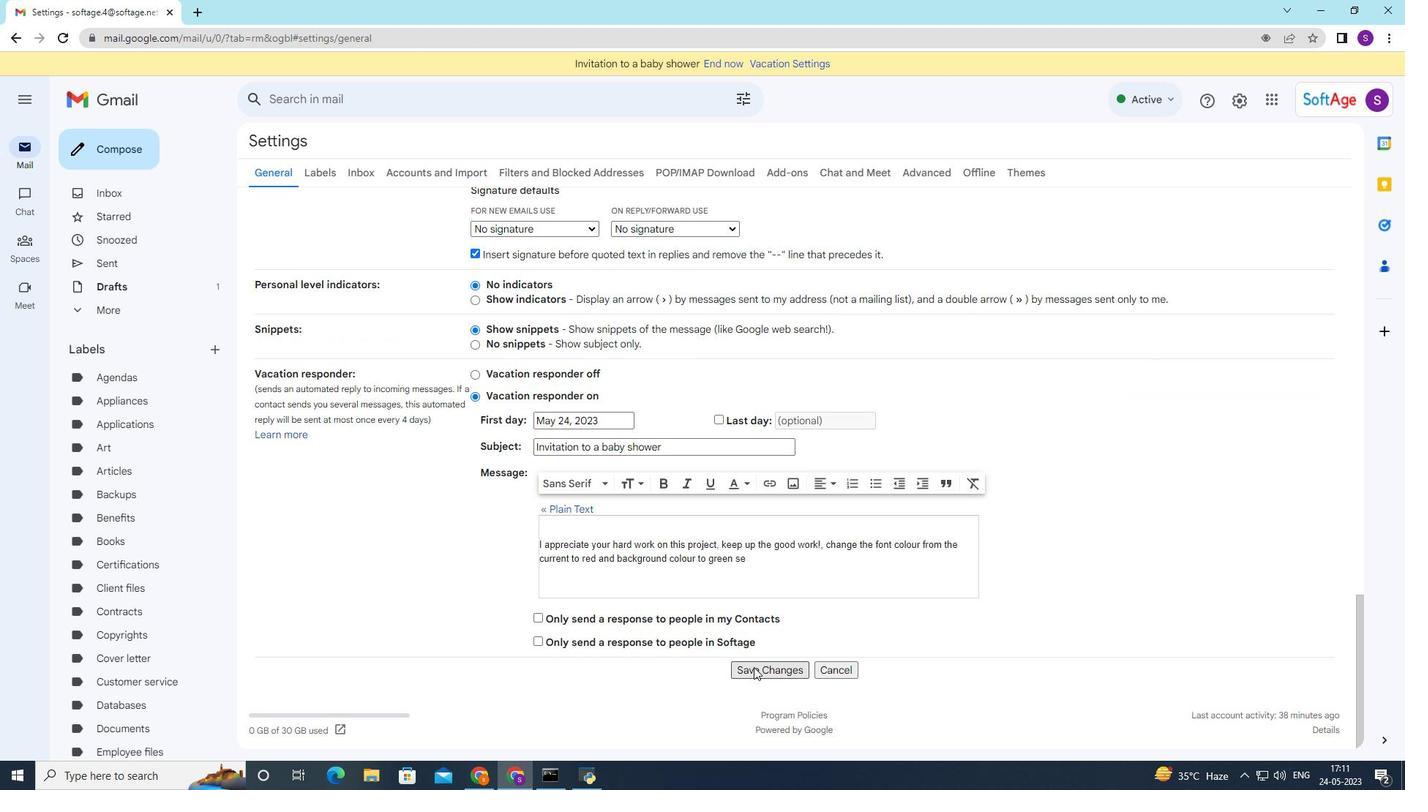 
Action: Mouse pressed left at (754, 667)
Screenshot: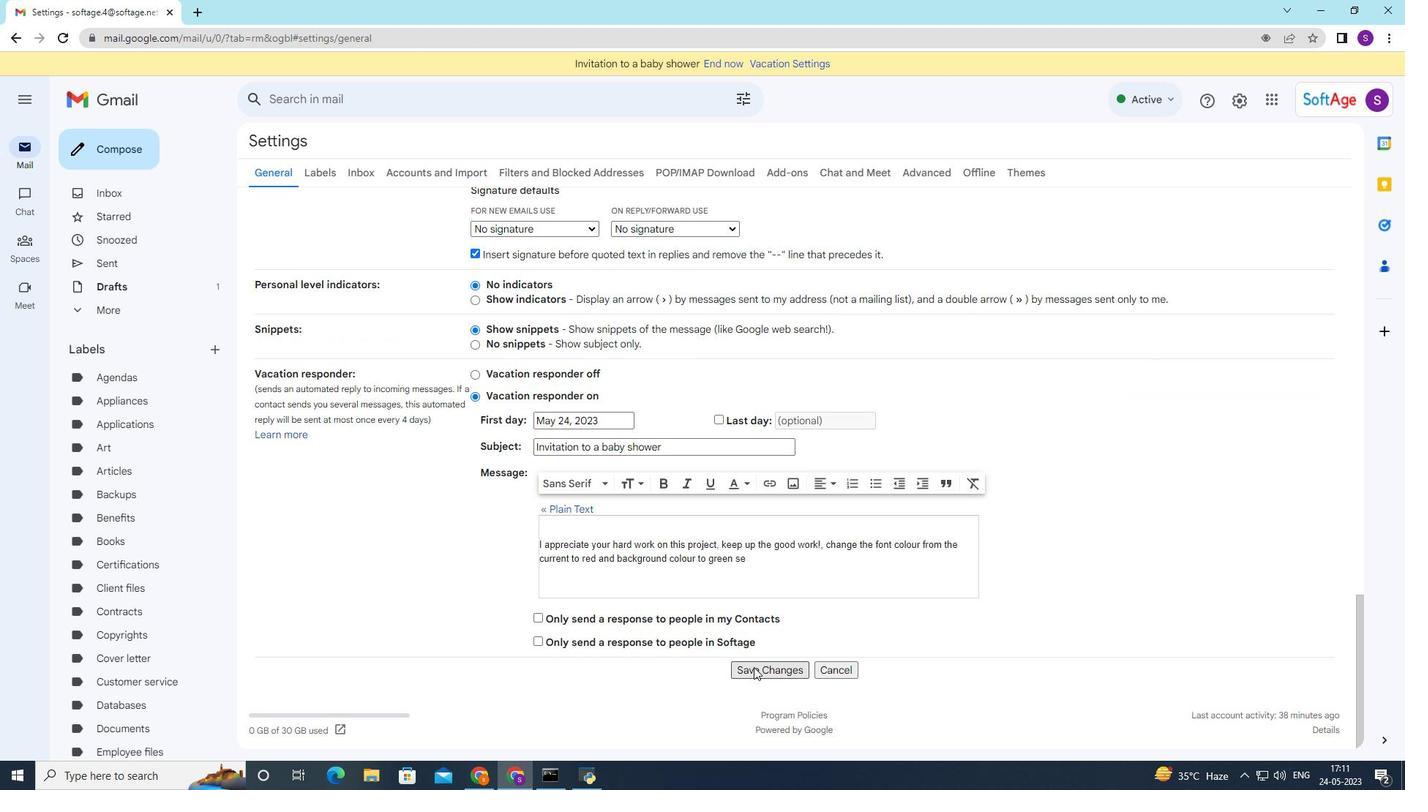 
Action: Mouse moved to (142, 154)
Screenshot: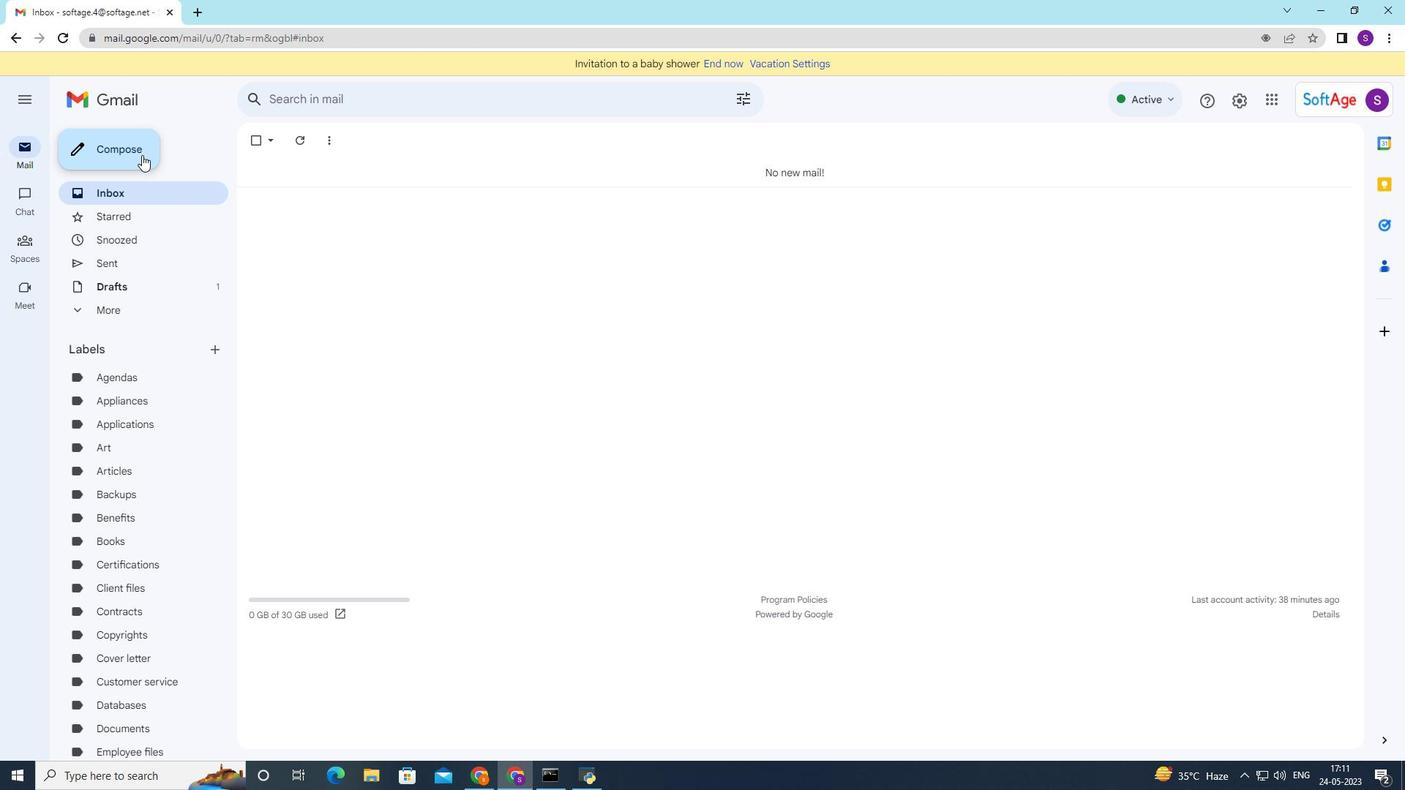 
Action: Mouse pressed left at (142, 154)
Screenshot: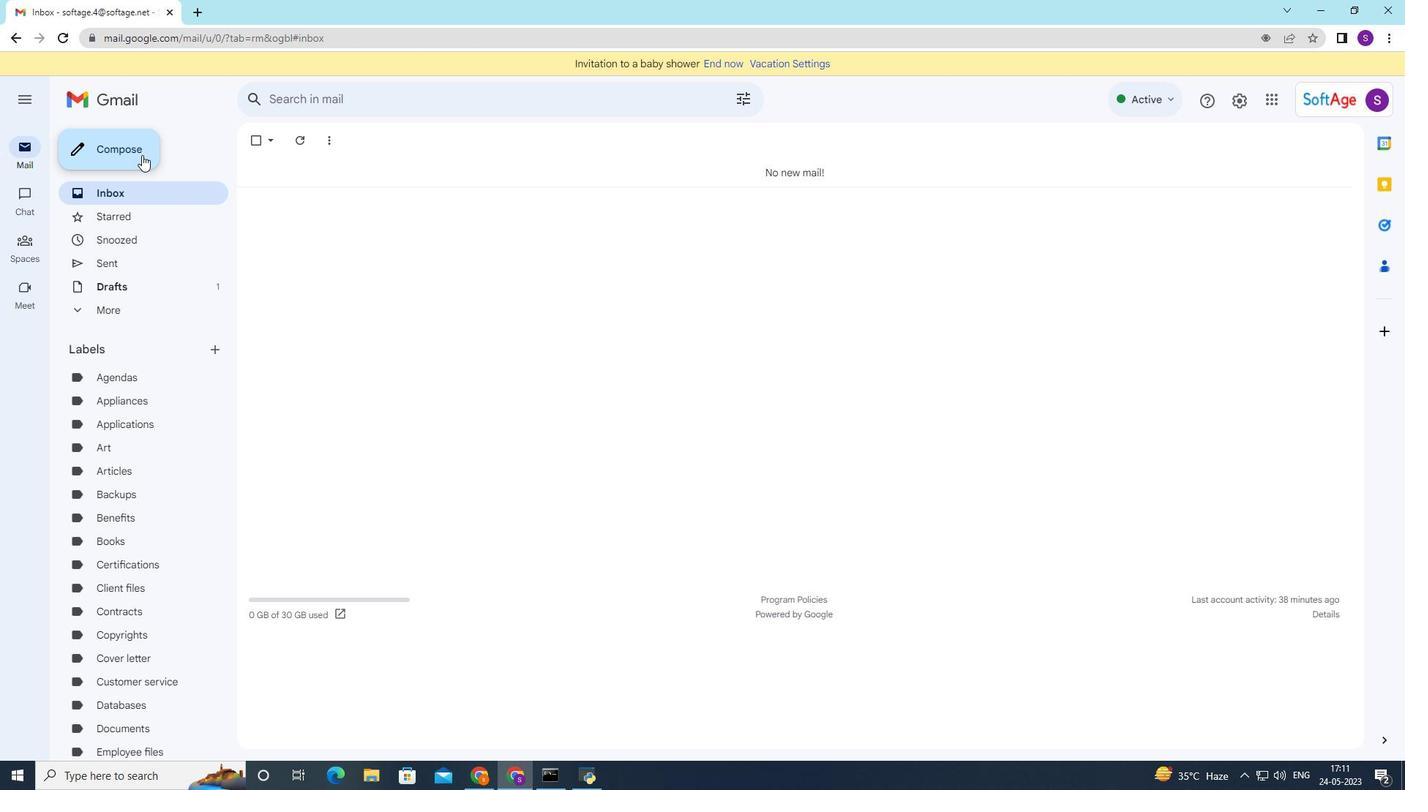 
Action: Mouse moved to (1071, 367)
Screenshot: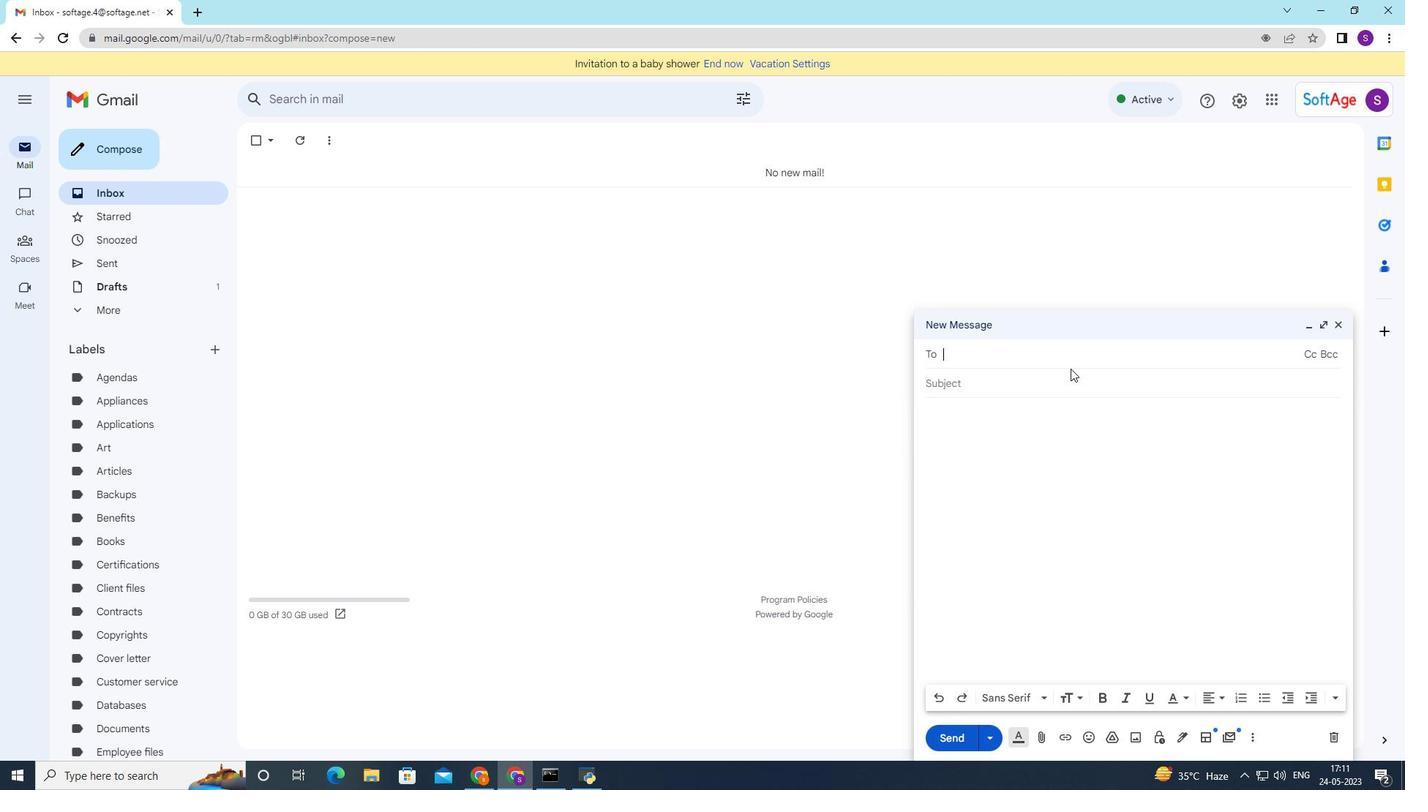 
Action: Key pressed softage.10
Screenshot: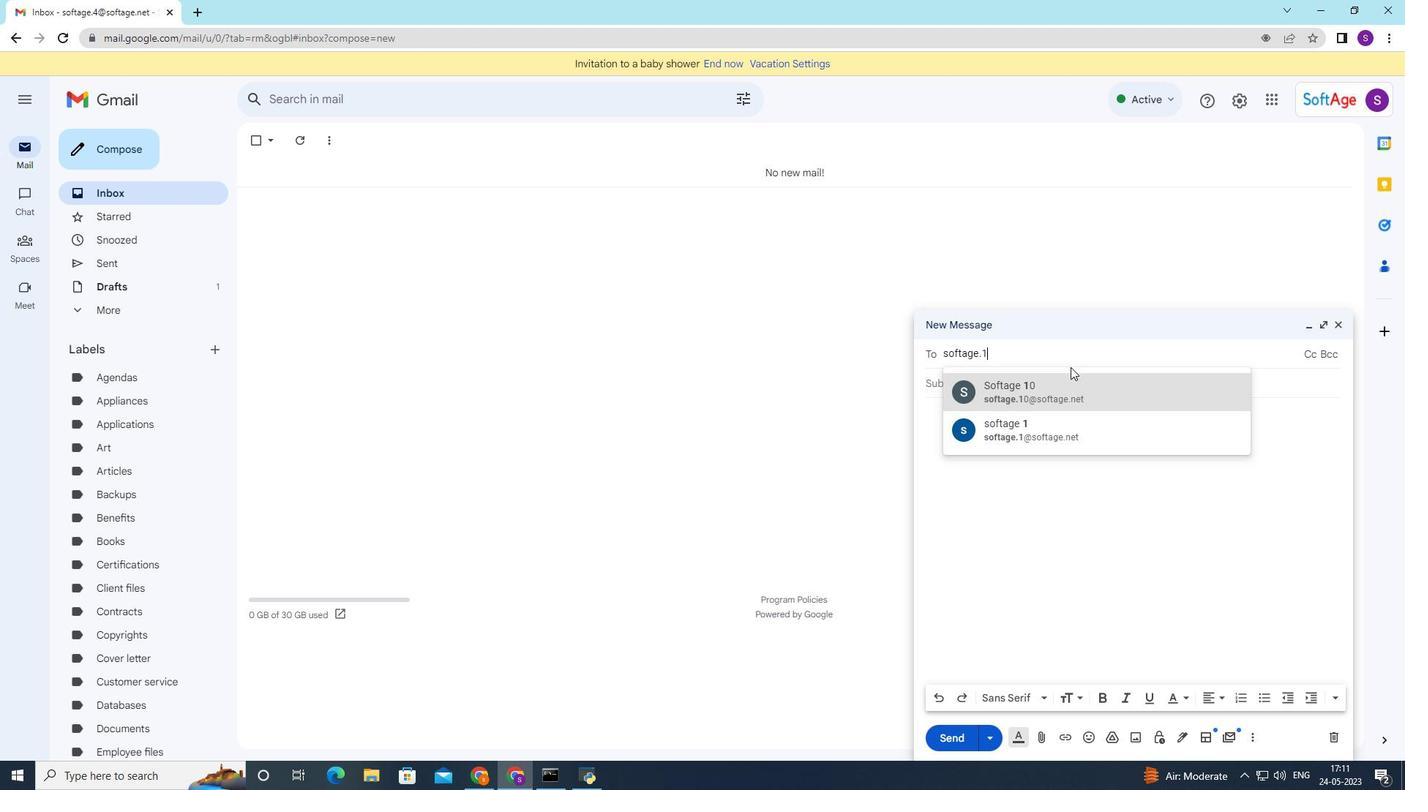 
Action: Mouse moved to (1066, 389)
Screenshot: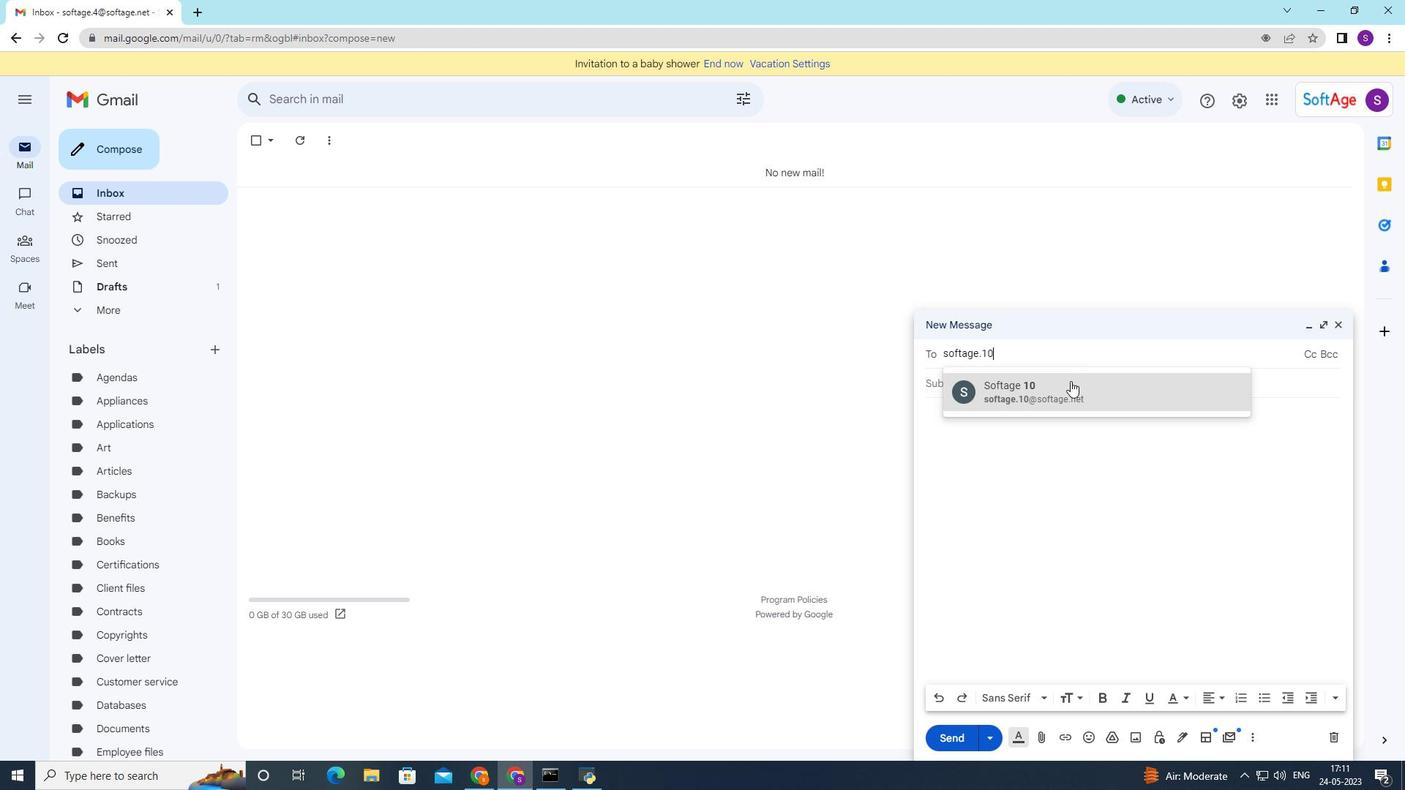 
Action: Mouse pressed left at (1066, 389)
Screenshot: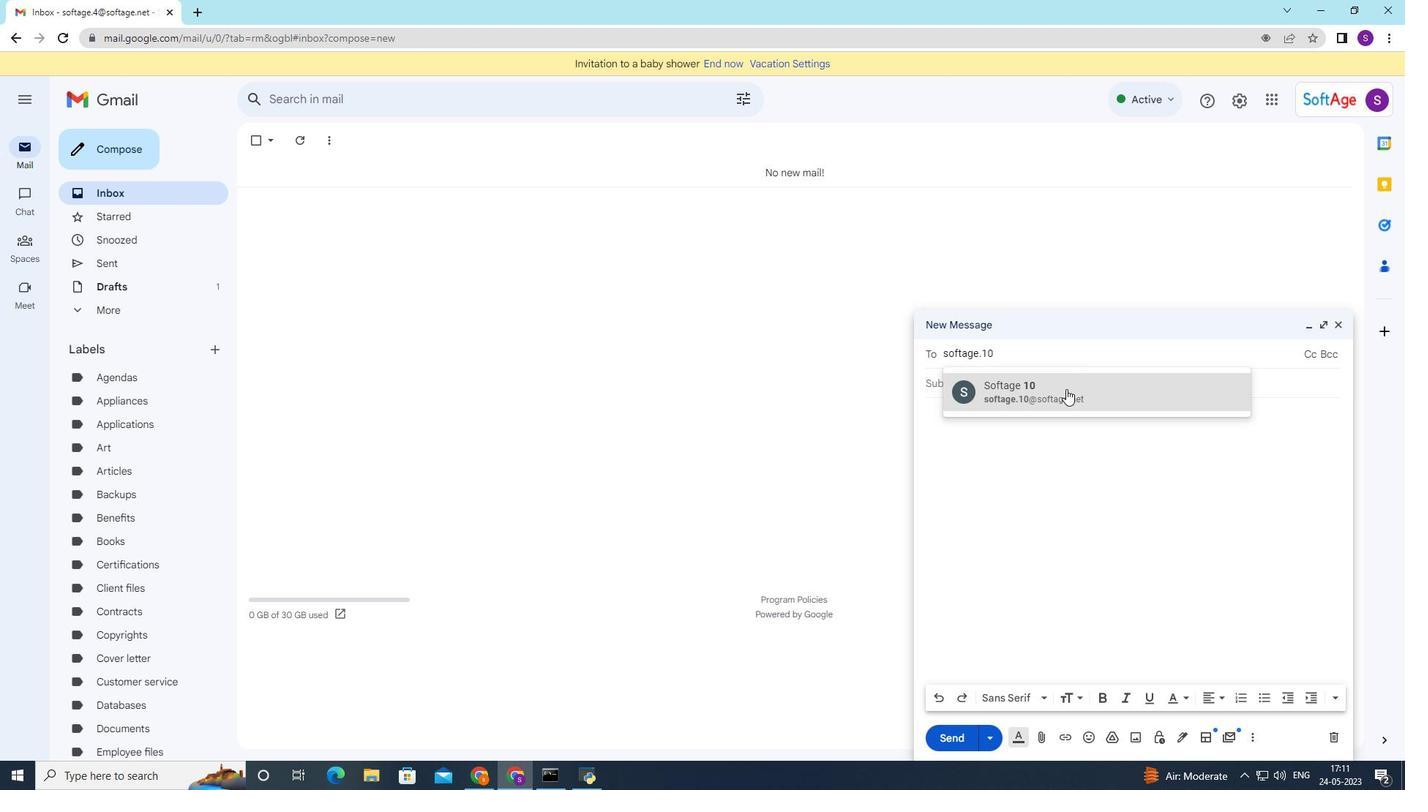 
Action: Mouse moved to (1000, 403)
Screenshot: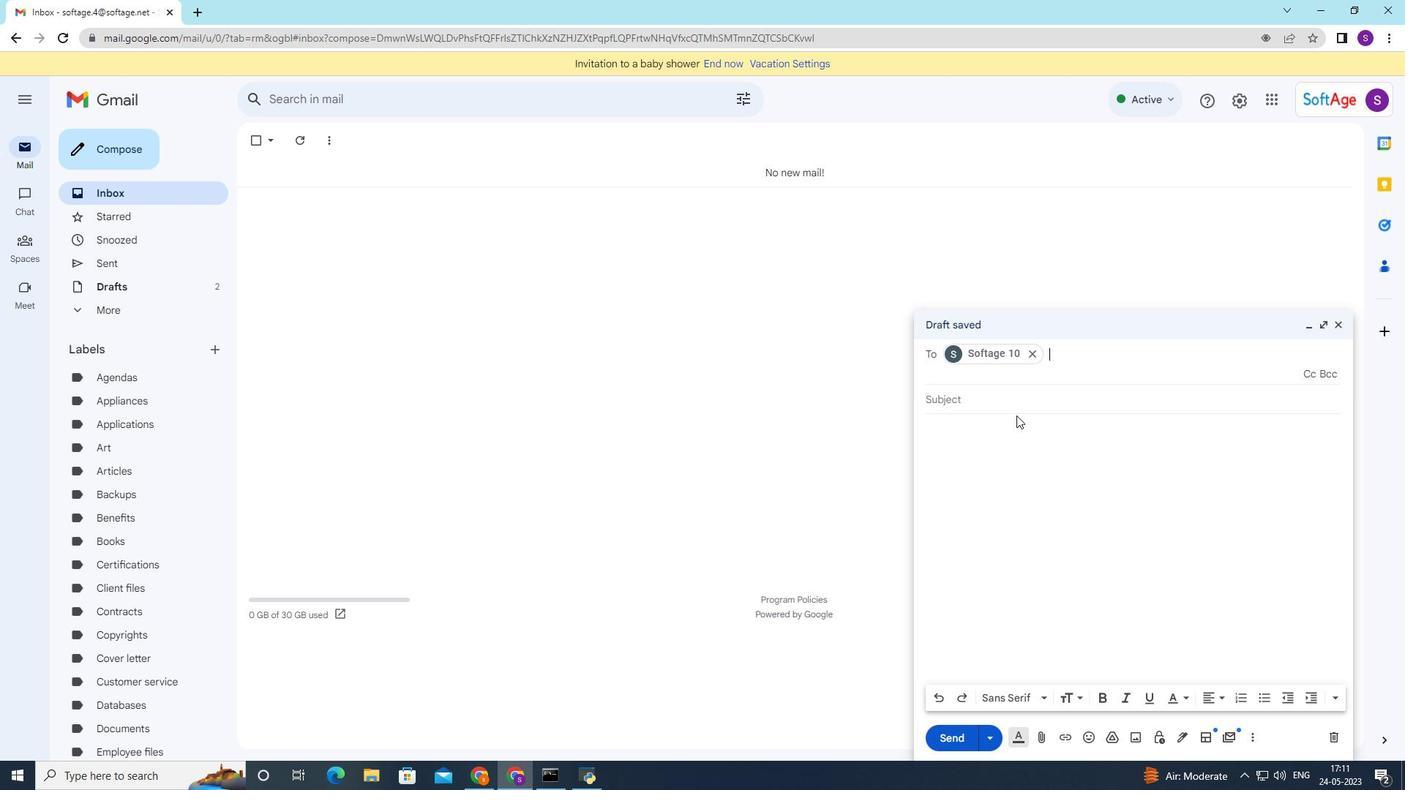 
Action: Mouse pressed left at (1000, 403)
Screenshot: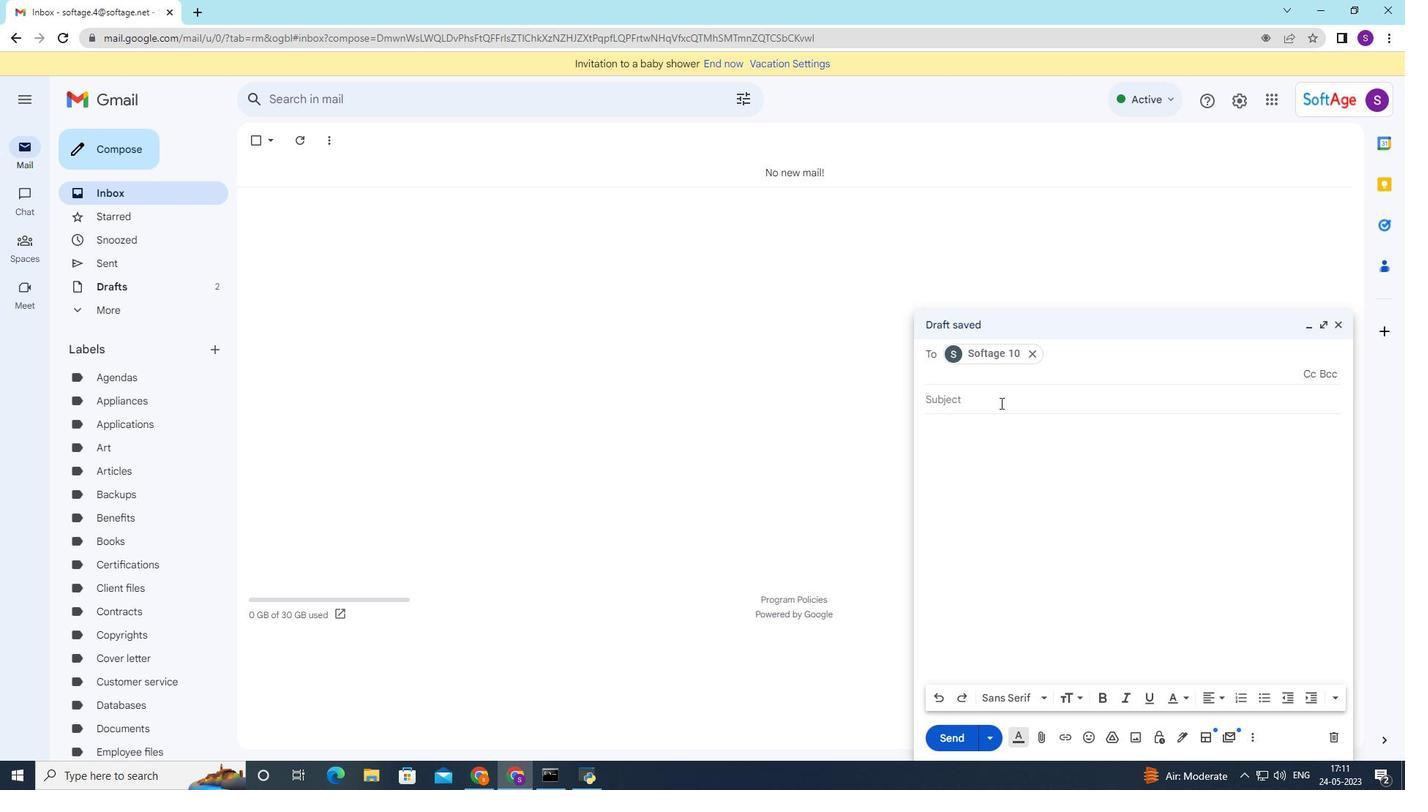 
Action: Mouse moved to (1000, 401)
Screenshot: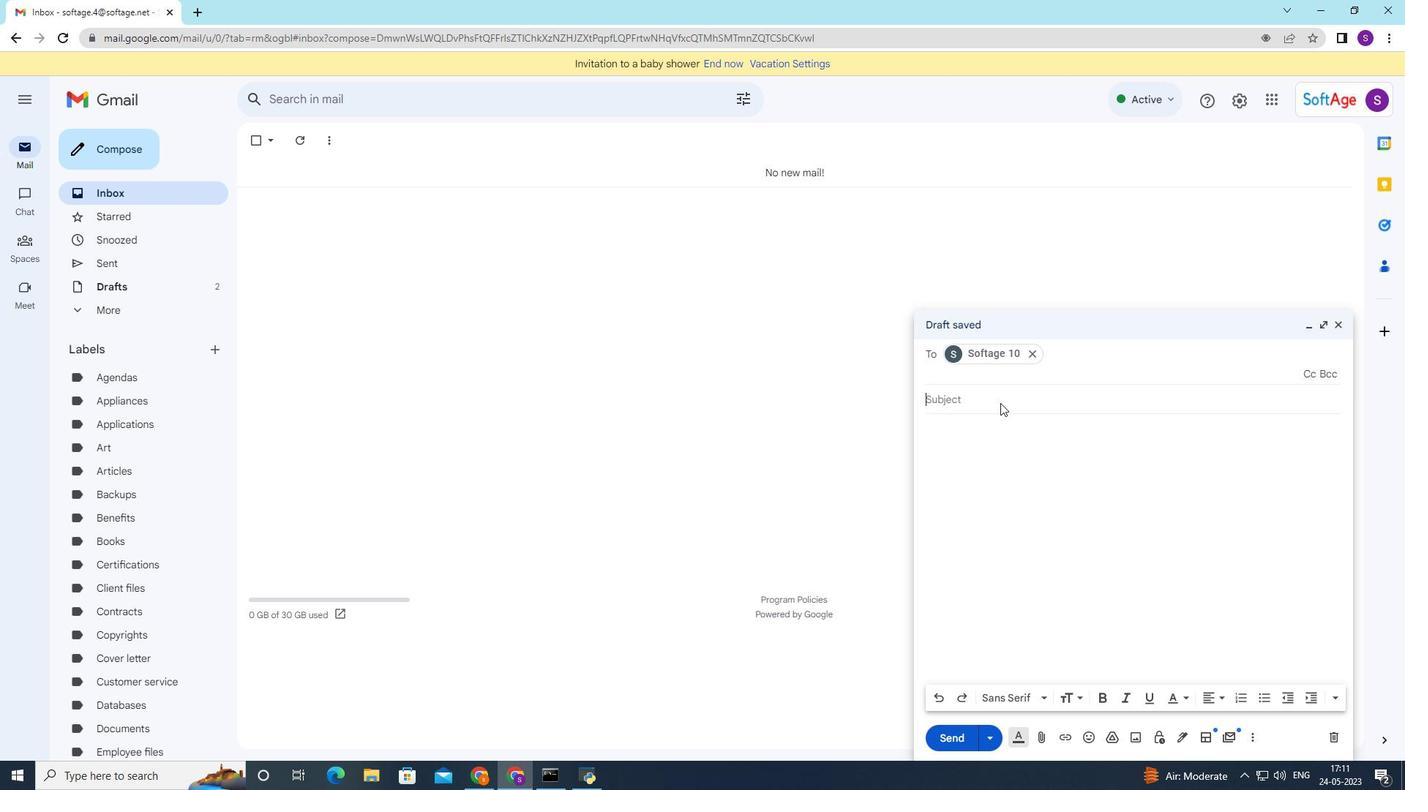 
Action: Key pressed <Key.shift>Annoum<Key.backspace>ncements<Key.backspace><Key.space>of<Key.space>a<Key.space>promotion<Key.space>and<Key.space>the<Key.space>message<Key.backspace><Key.backspace><Key.backspace><Key.backspace><Key.backspace><Key.backspace><Key.backspace><Key.backspace><Key.backspace><Key.backspace><Key.backspace><Key.backspace><Key.backspace><Key.backspace><Key.backspace>
Screenshot: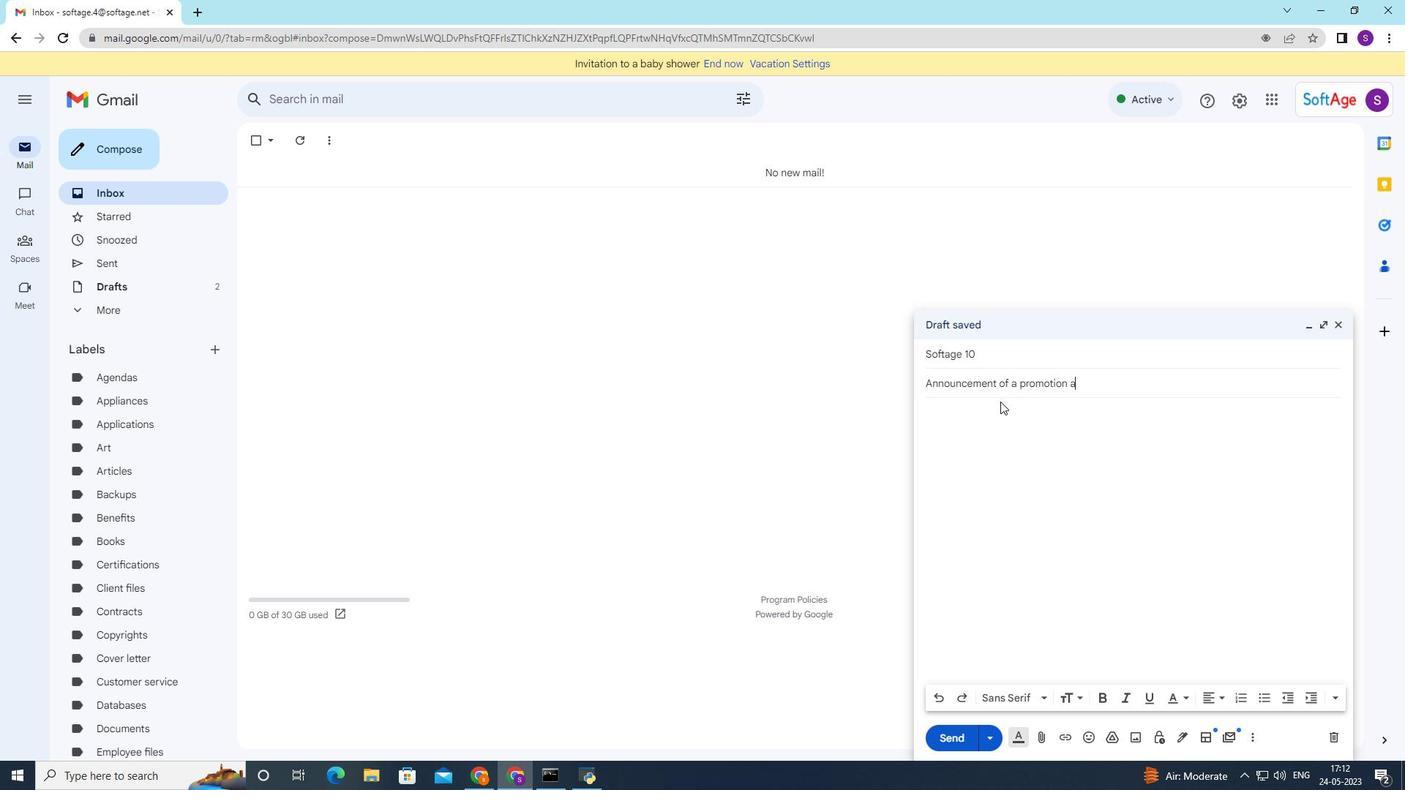 
Action: Mouse moved to (1006, 415)
Screenshot: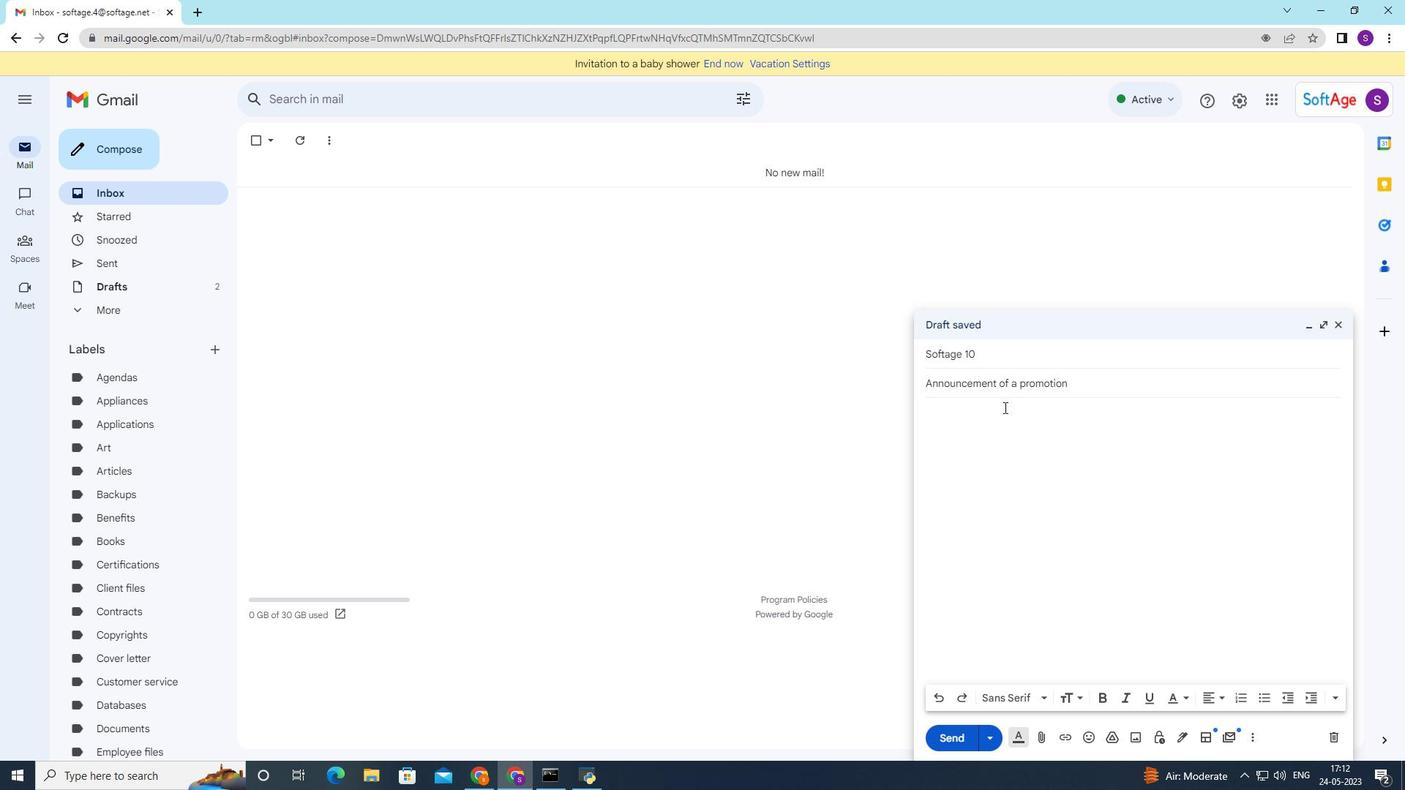 
Action: Mouse pressed left at (1006, 415)
Screenshot: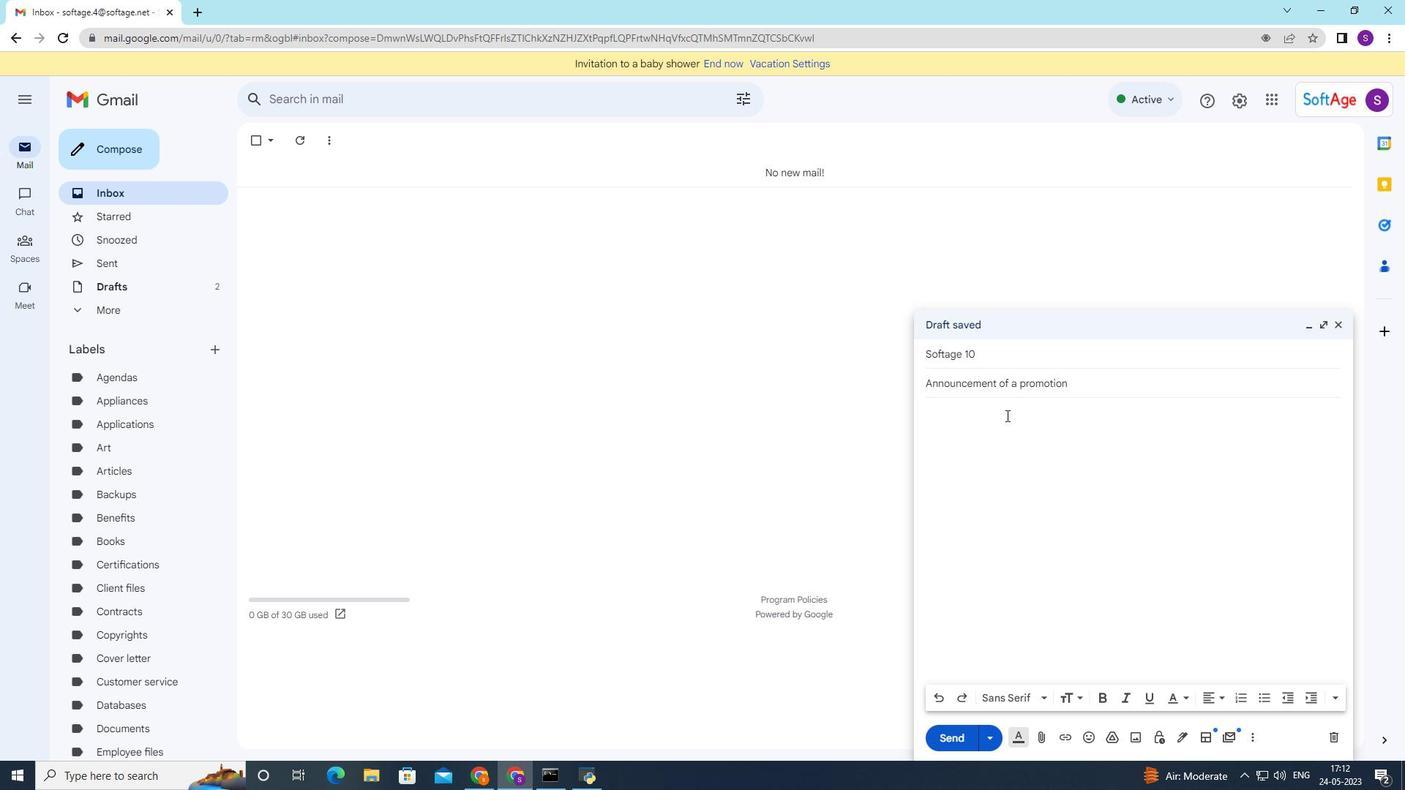 
Action: Mouse moved to (1180, 735)
Screenshot: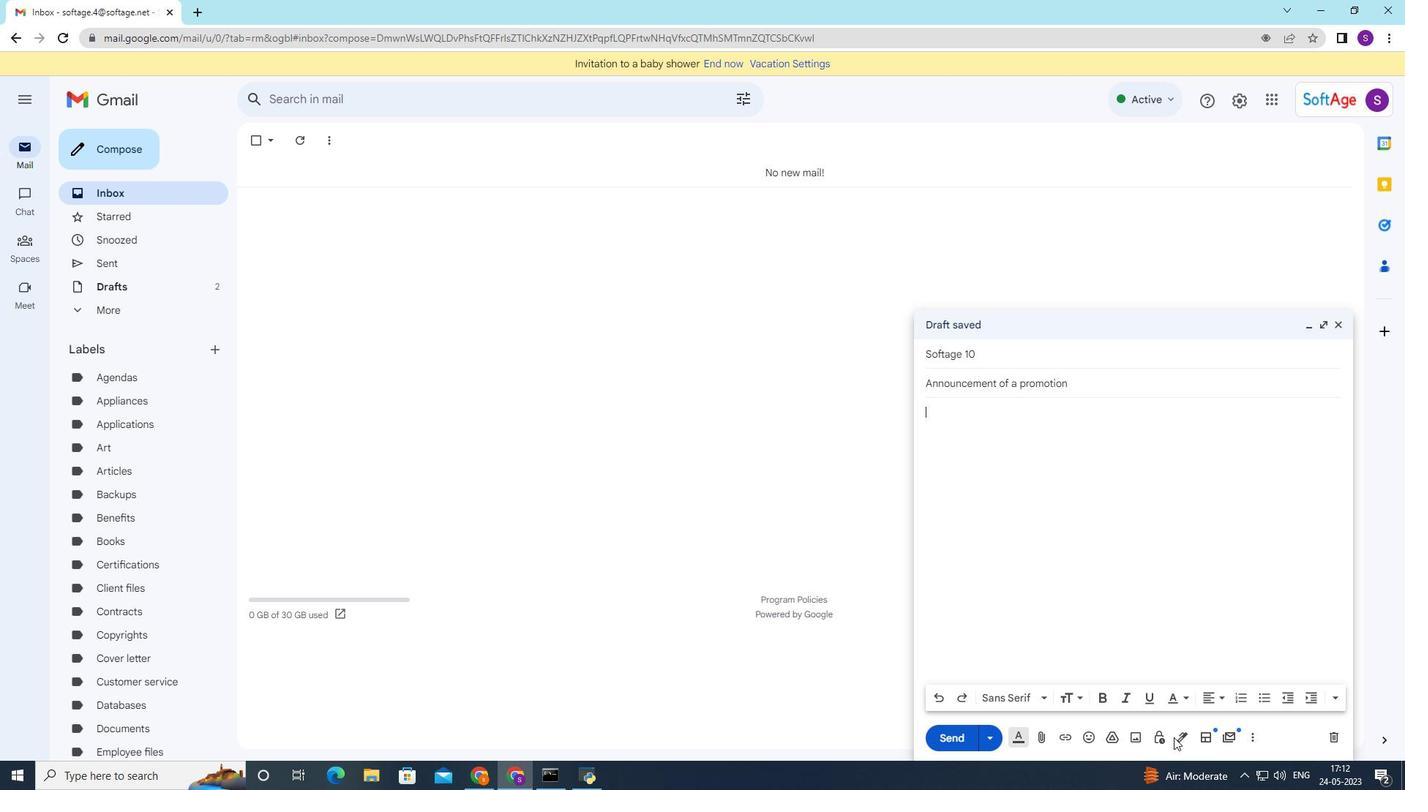 
Action: Mouse pressed left at (1180, 735)
Screenshot: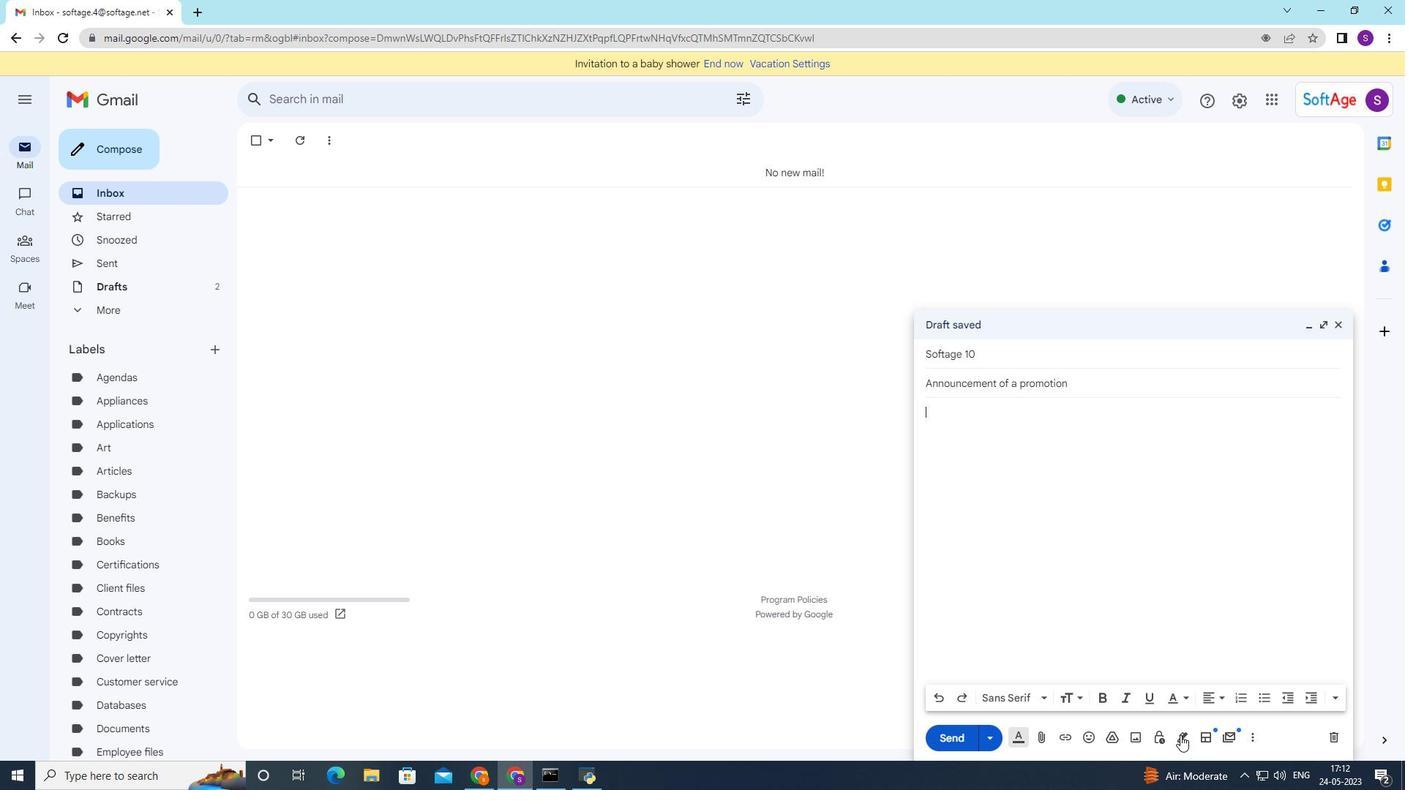 
Action: Mouse moved to (1245, 505)
Screenshot: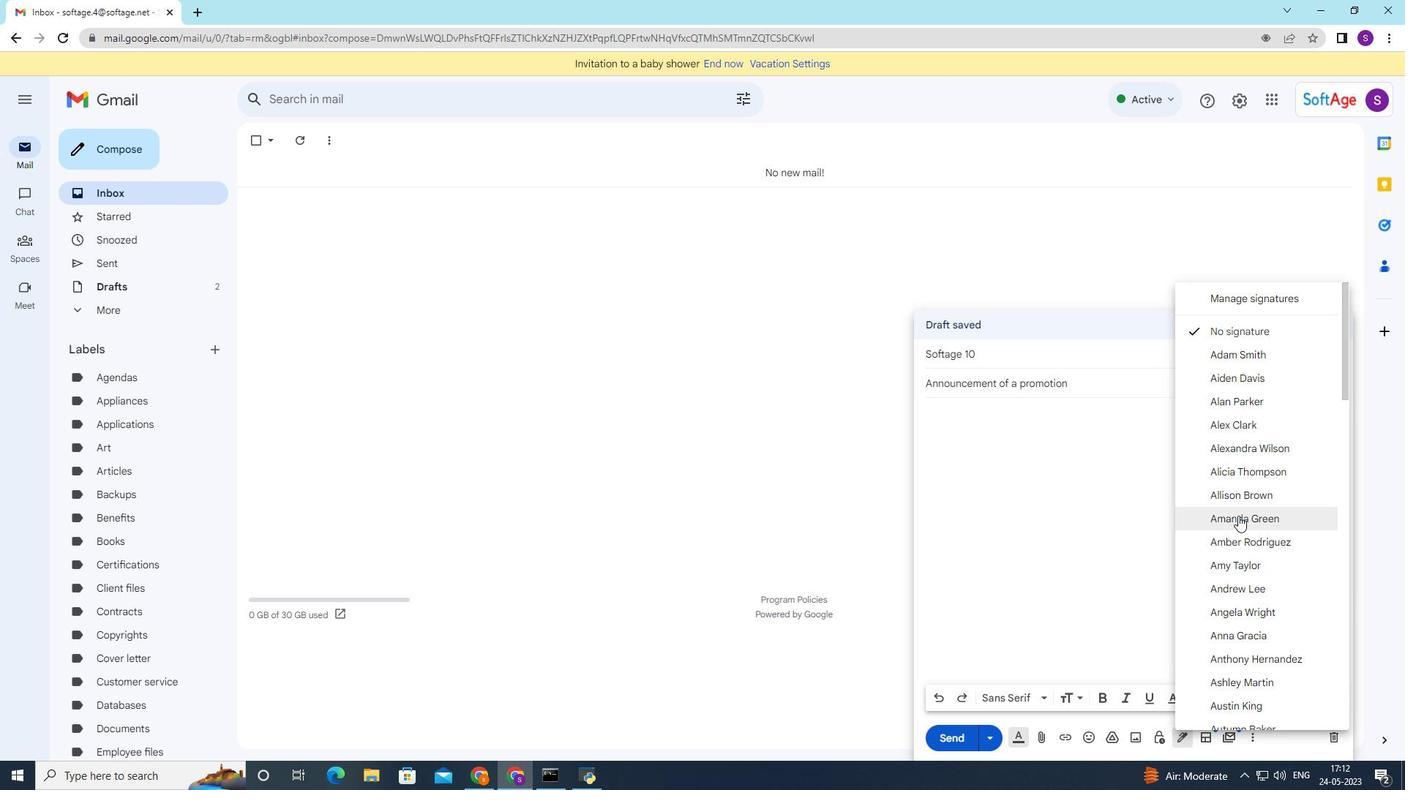 
Action: Mouse scrolled (1245, 504) with delta (0, 0)
Screenshot: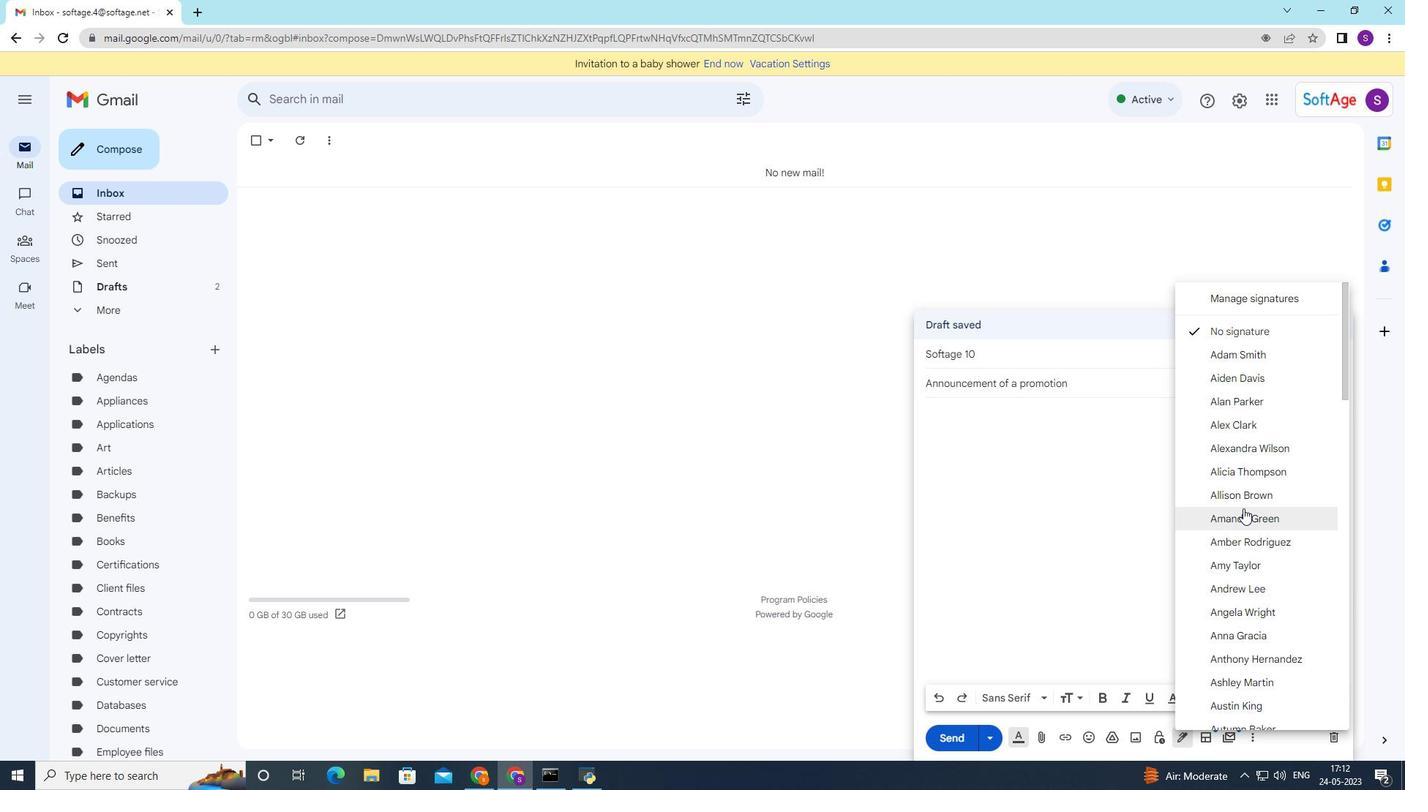 
Action: Mouse moved to (1245, 507)
Screenshot: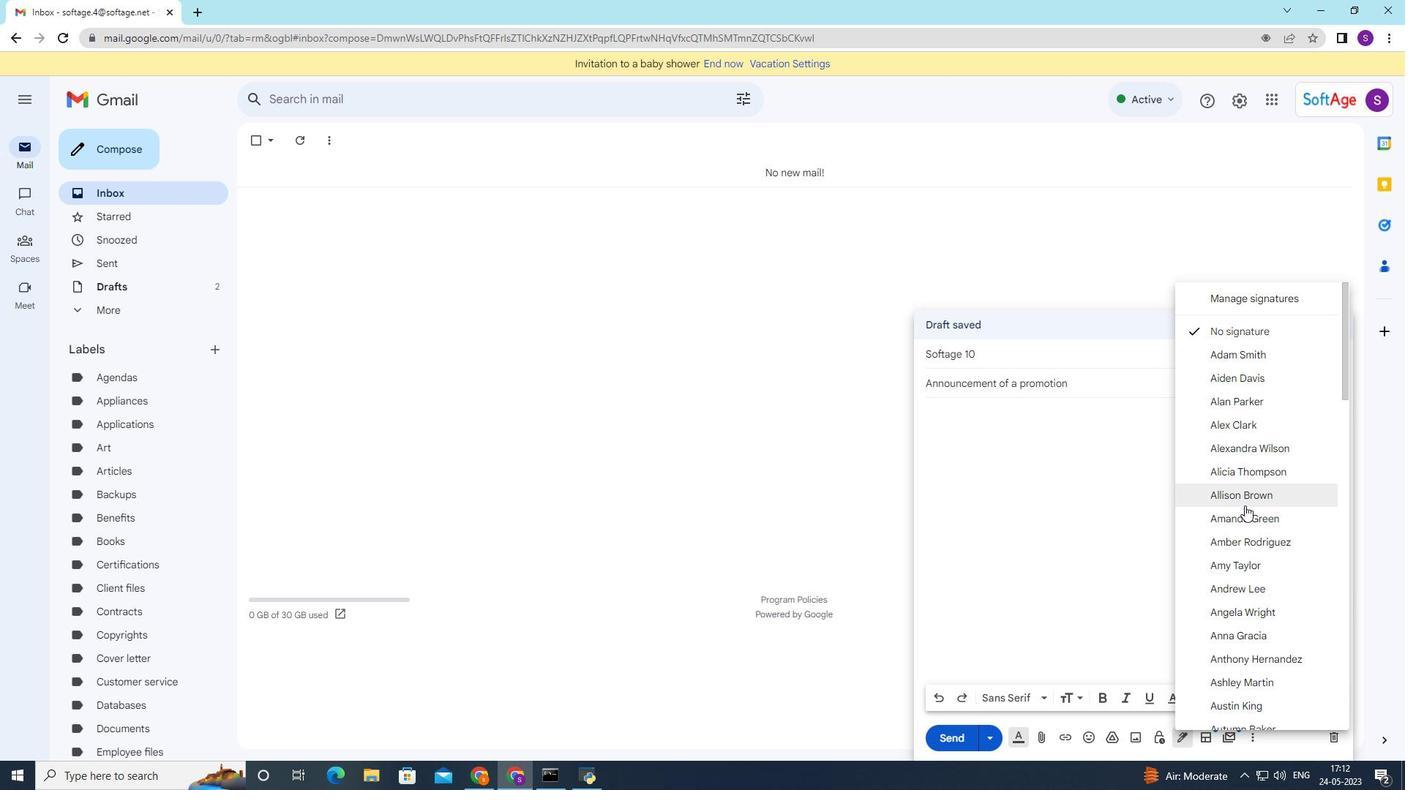 
Action: Mouse scrolled (1245, 506) with delta (0, 0)
Screenshot: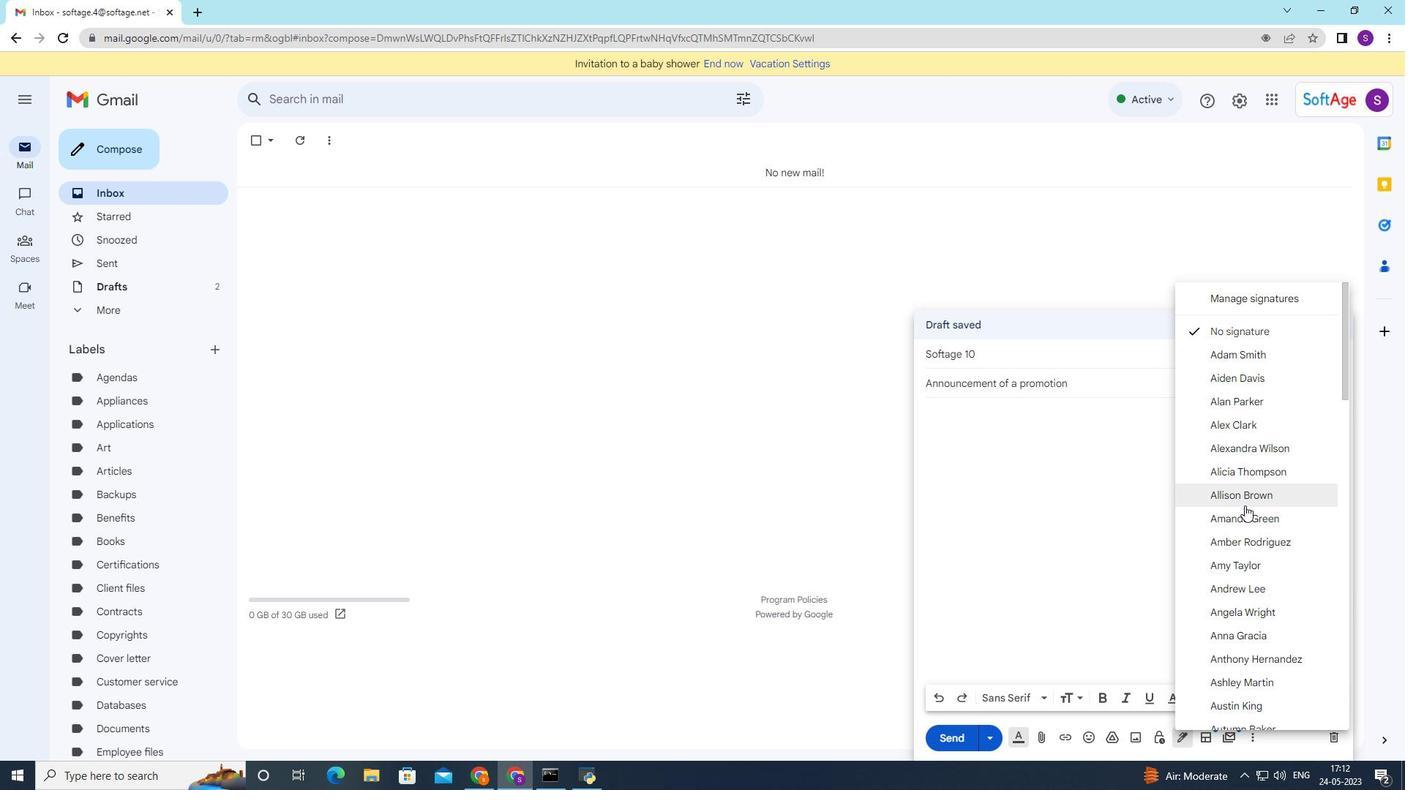 
Action: Mouse moved to (1244, 509)
Screenshot: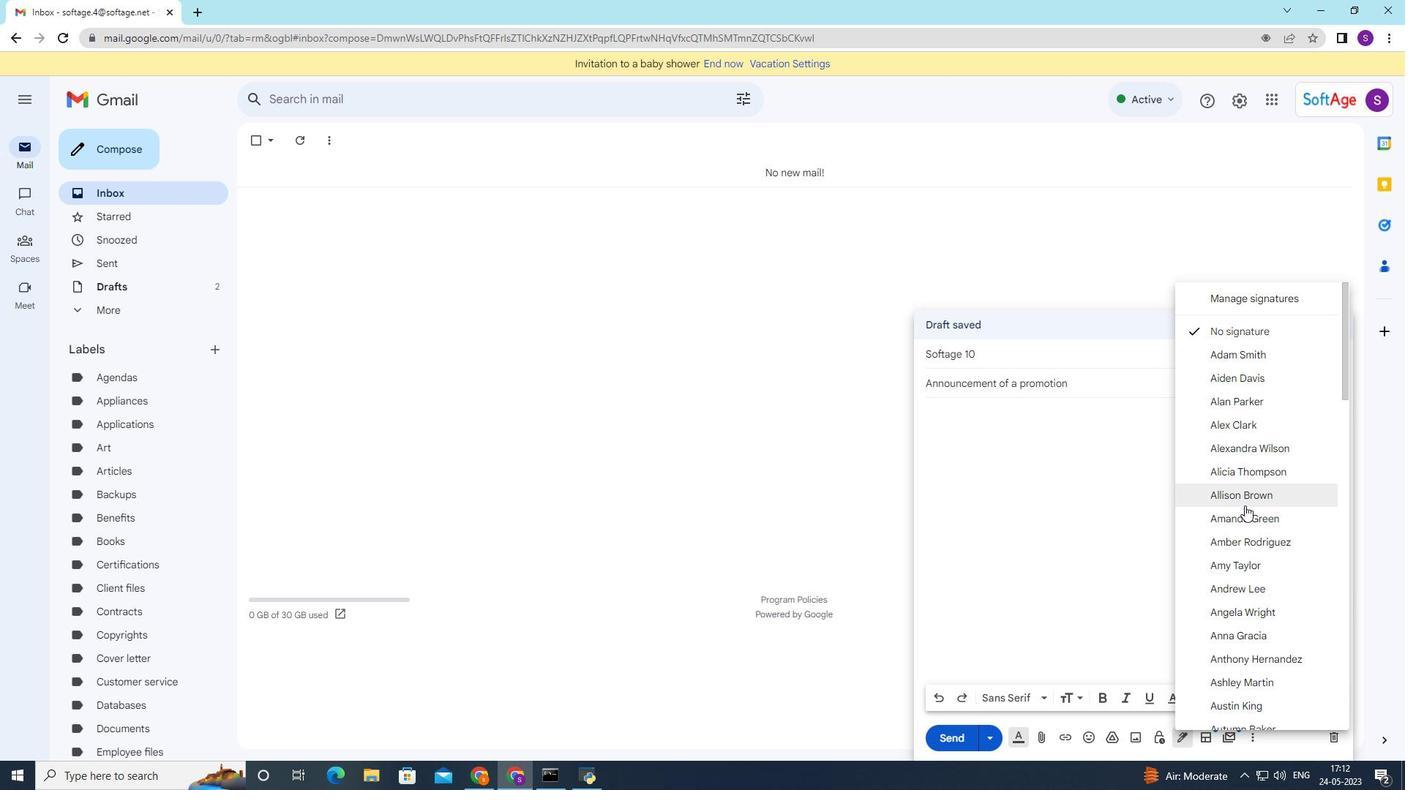 
Action: Mouse scrolled (1244, 508) with delta (0, 0)
Screenshot: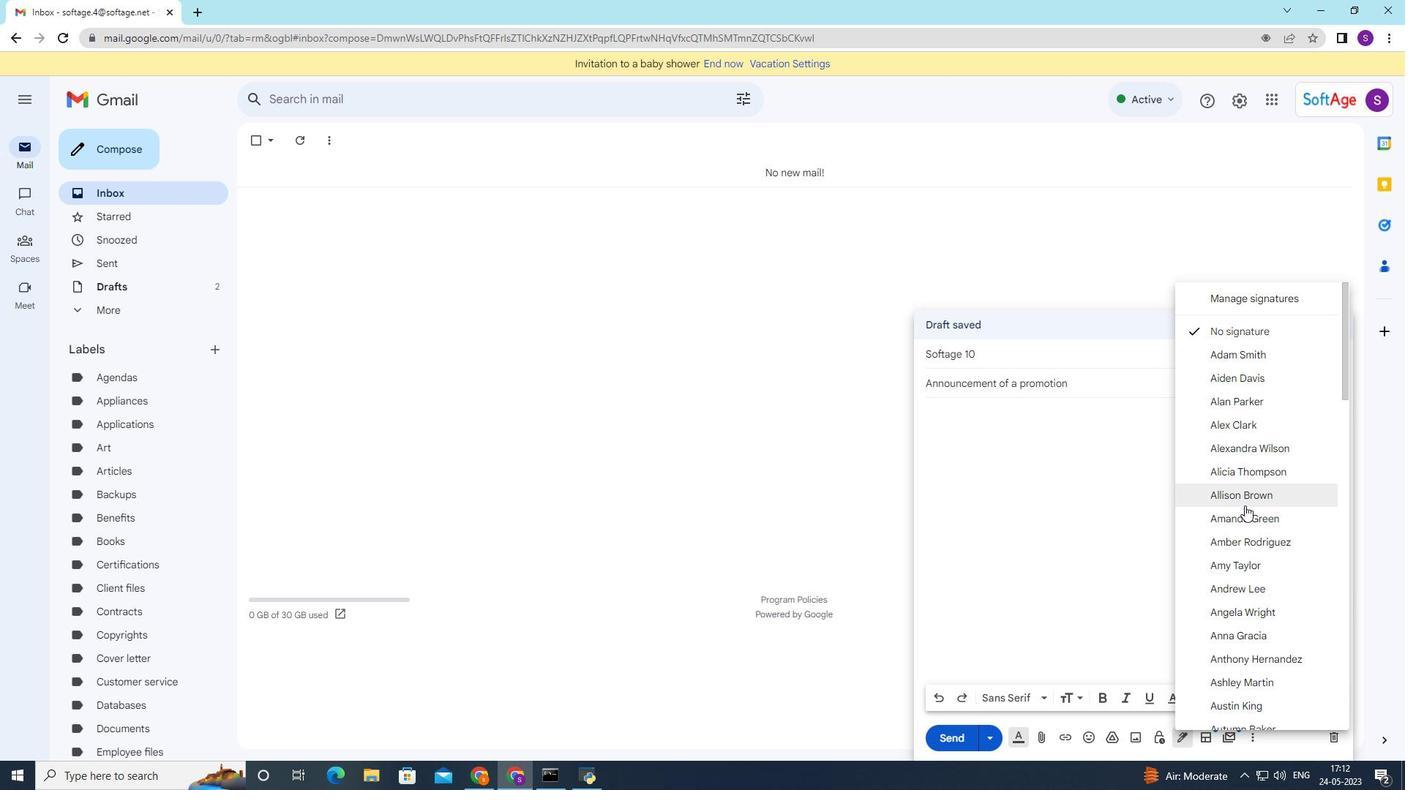 
Action: Mouse moved to (1243, 511)
Screenshot: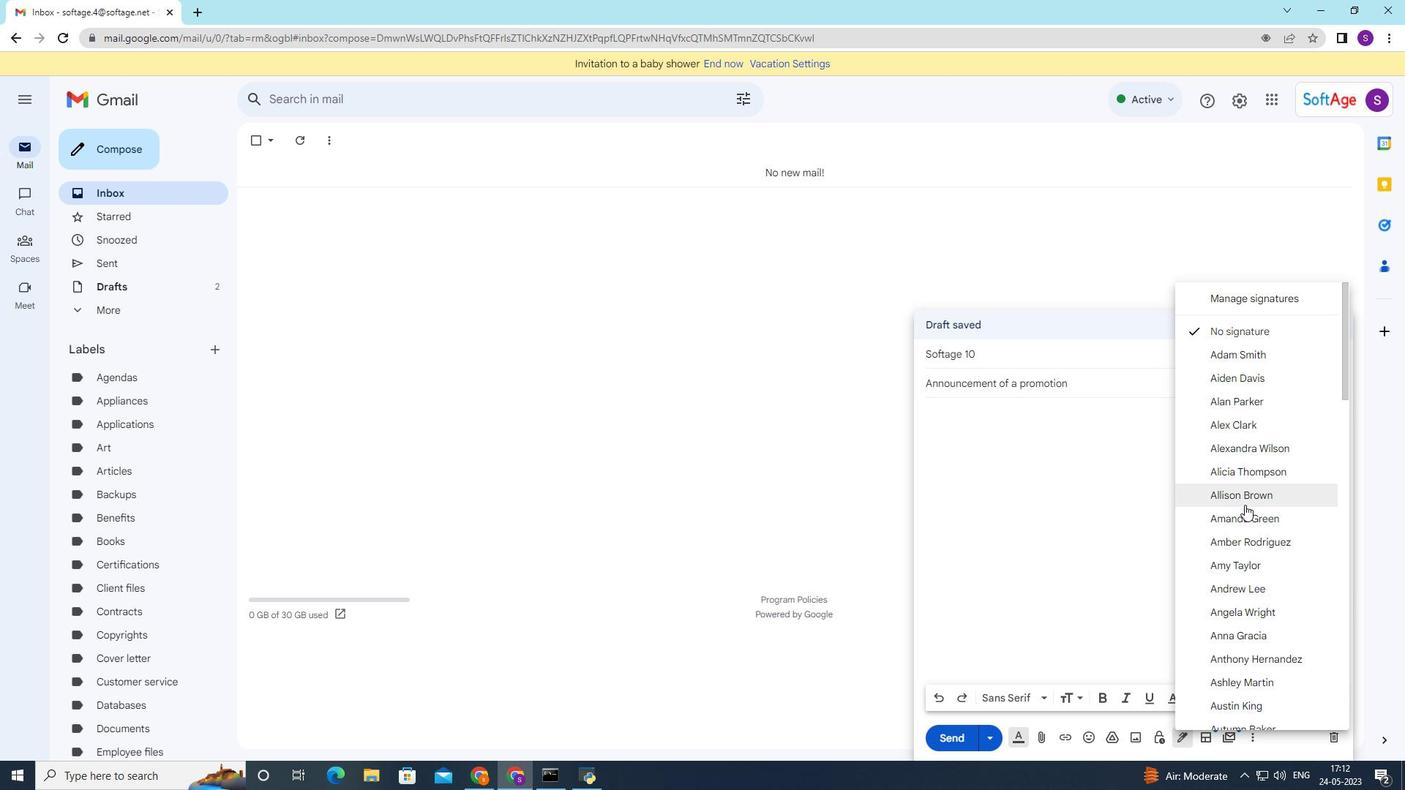 
Action: Mouse scrolled (1243, 510) with delta (0, 0)
Screenshot: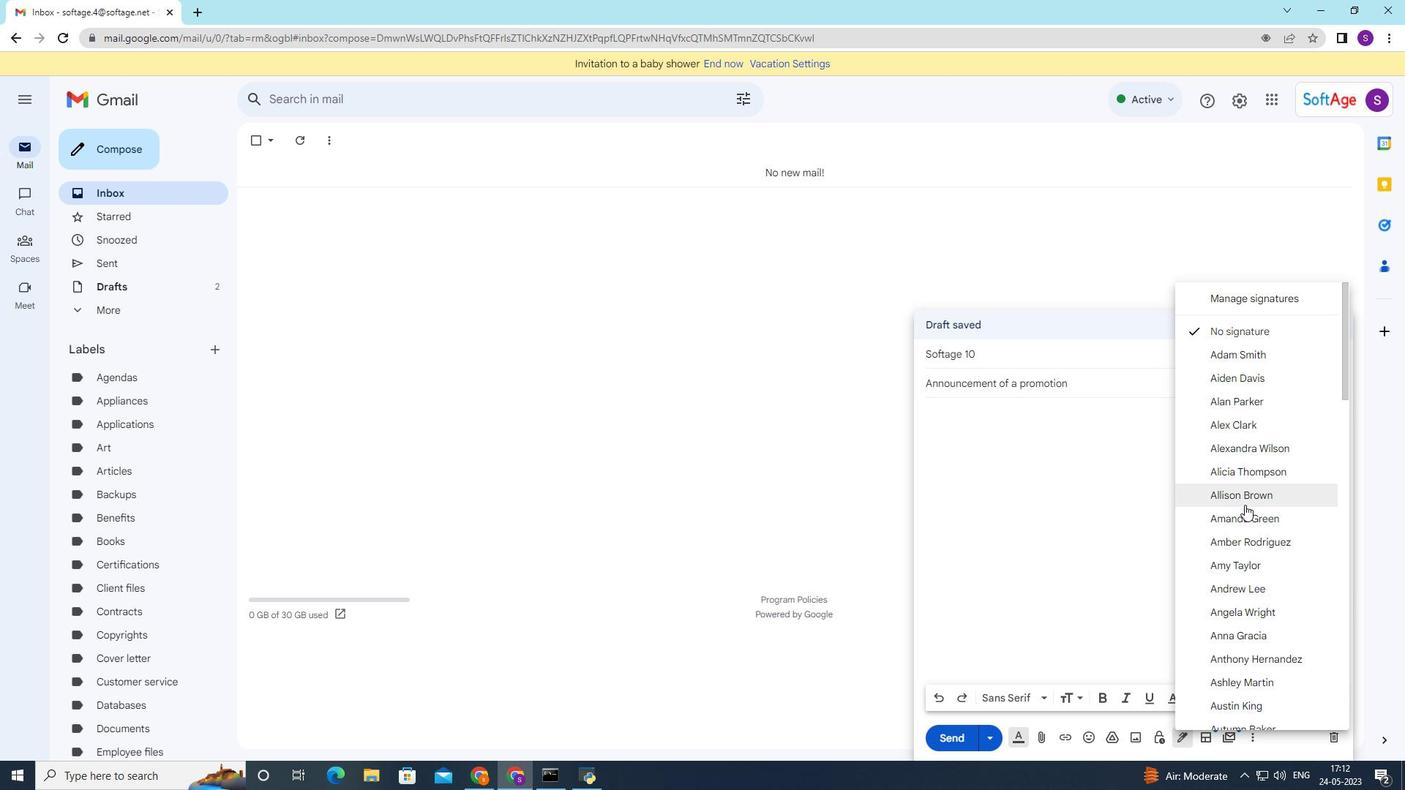 
Action: Mouse moved to (1243, 512)
Screenshot: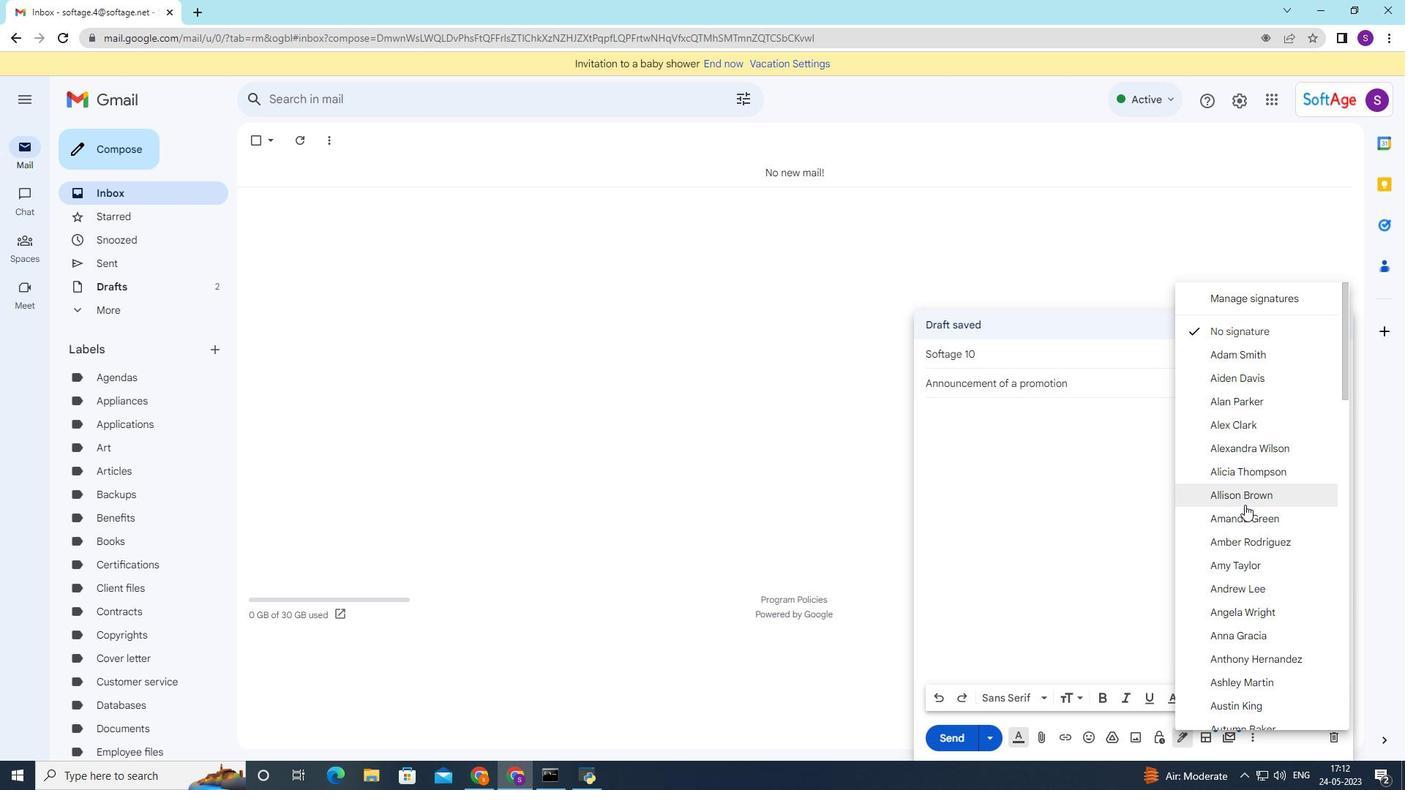 
Action: Mouse scrolled (1243, 511) with delta (0, 0)
Screenshot: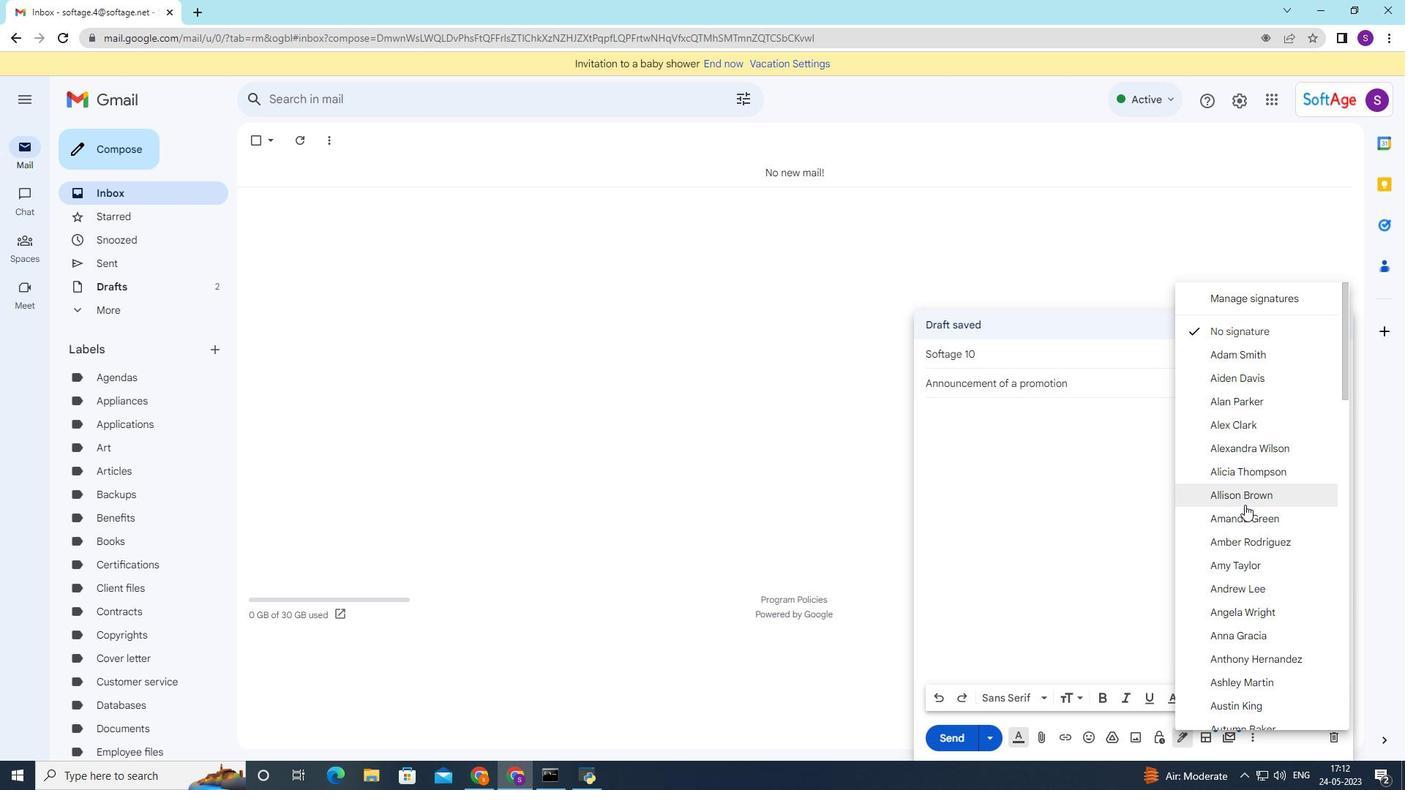 
Action: Mouse moved to (1241, 513)
Screenshot: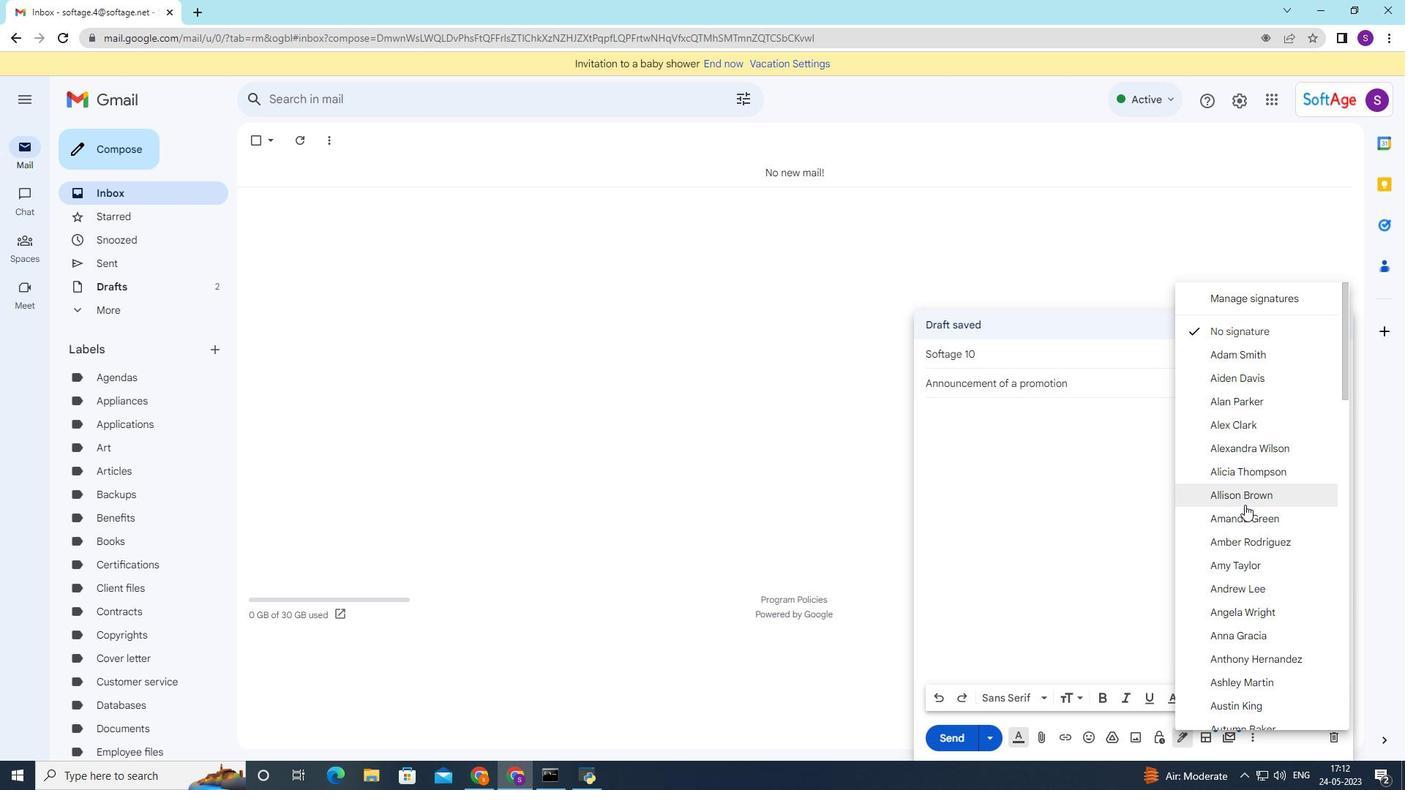 
Action: Mouse scrolled (1241, 513) with delta (0, 0)
Screenshot: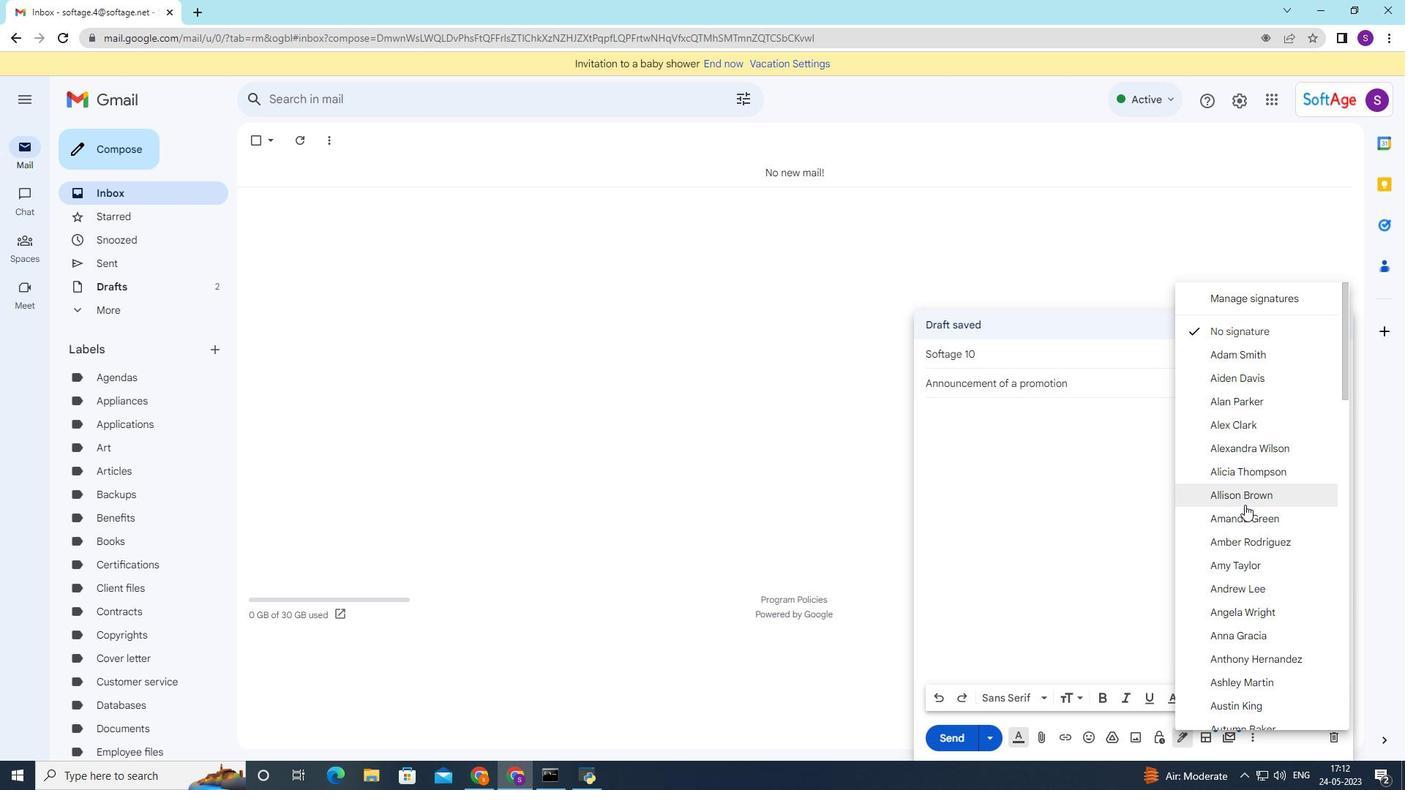 
Action: Mouse moved to (1254, 586)
Screenshot: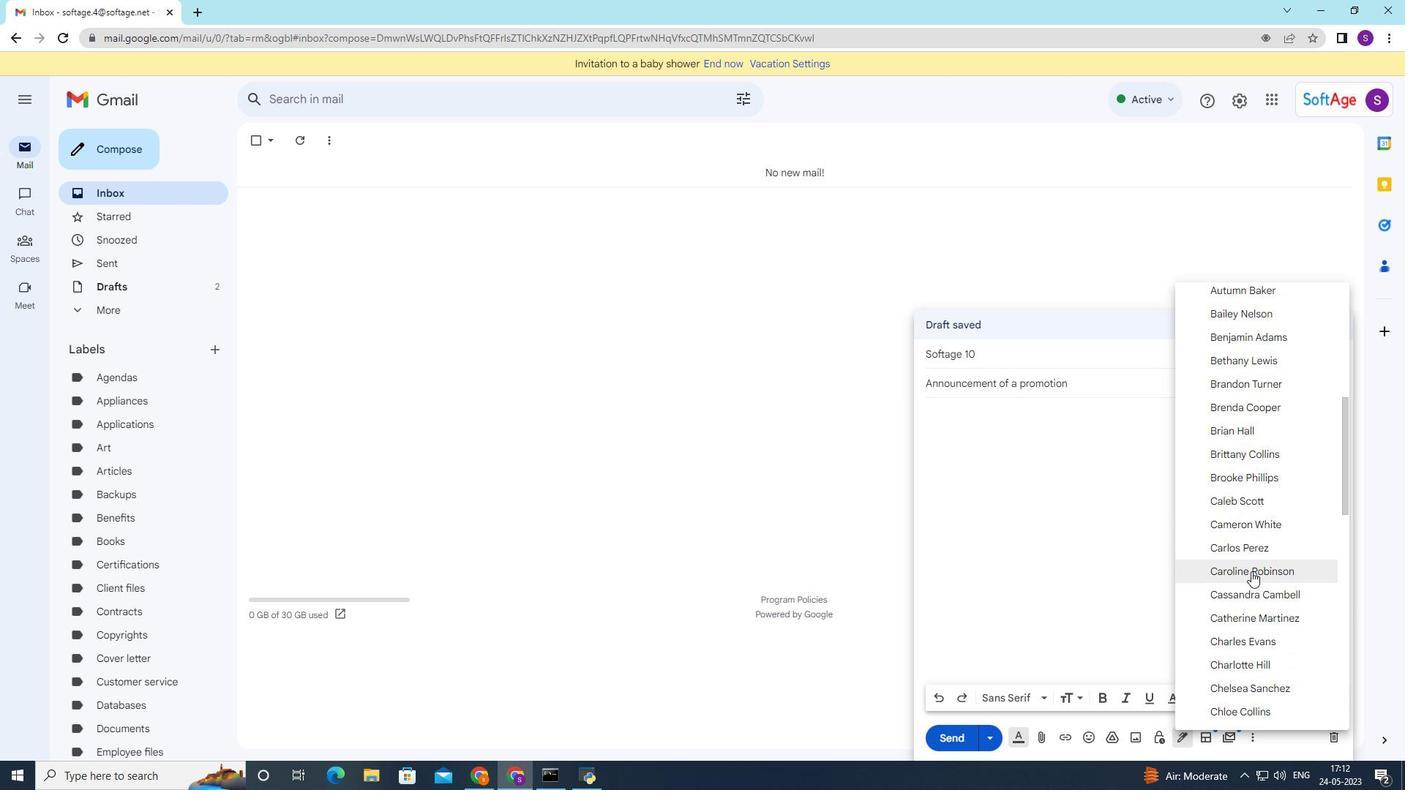 
Action: Mouse scrolled (1254, 585) with delta (0, 0)
Screenshot: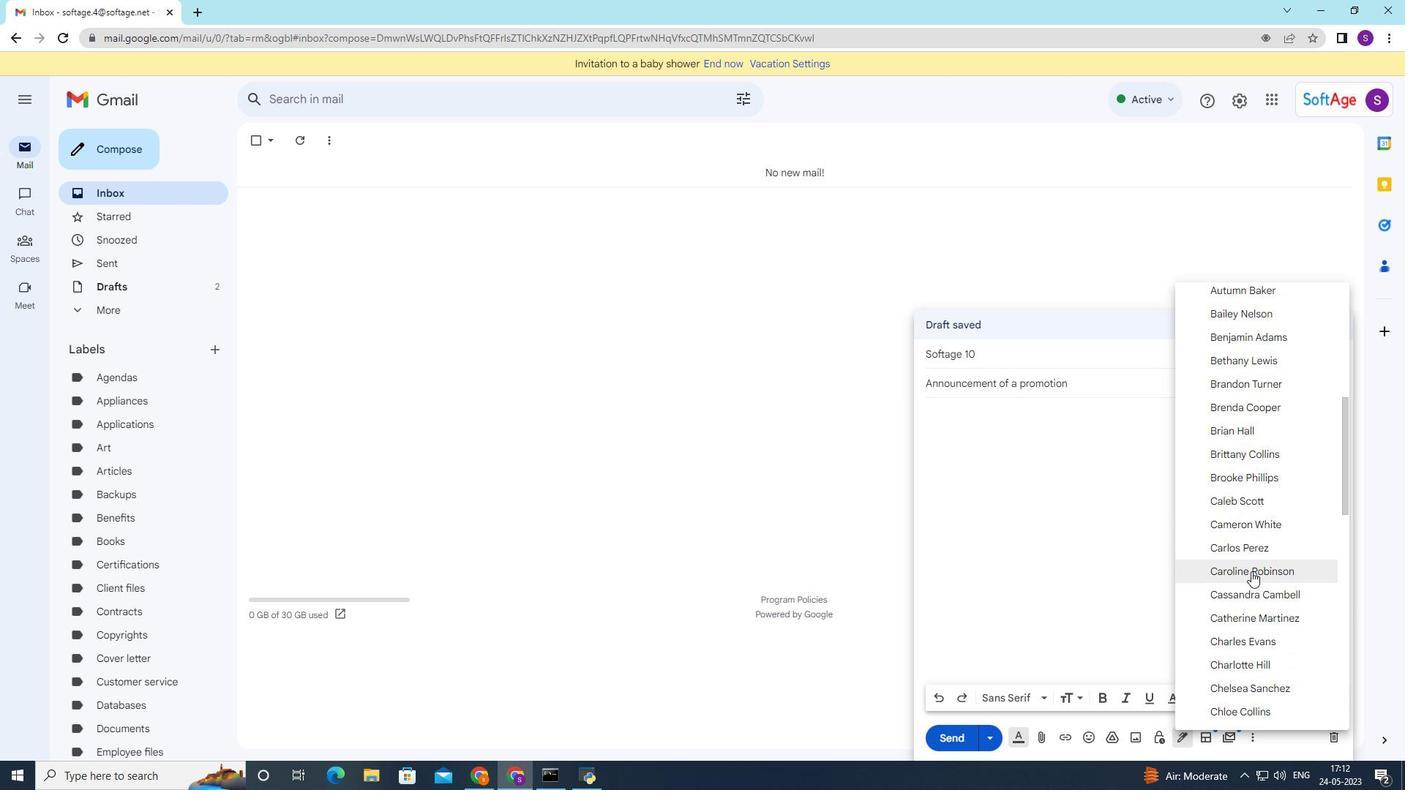 
Action: Mouse scrolled (1254, 585) with delta (0, 0)
Screenshot: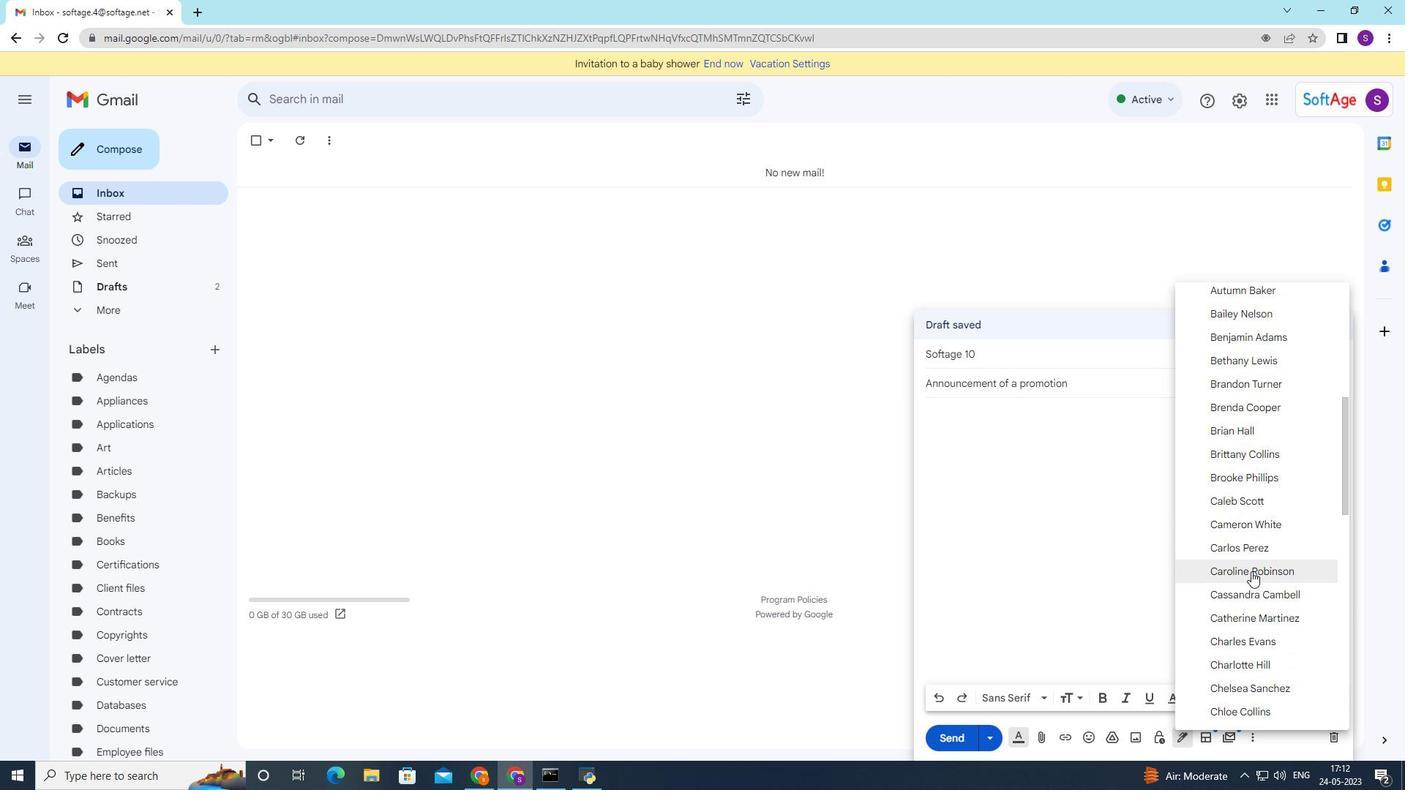 
Action: Mouse scrolled (1254, 585) with delta (0, 0)
Screenshot: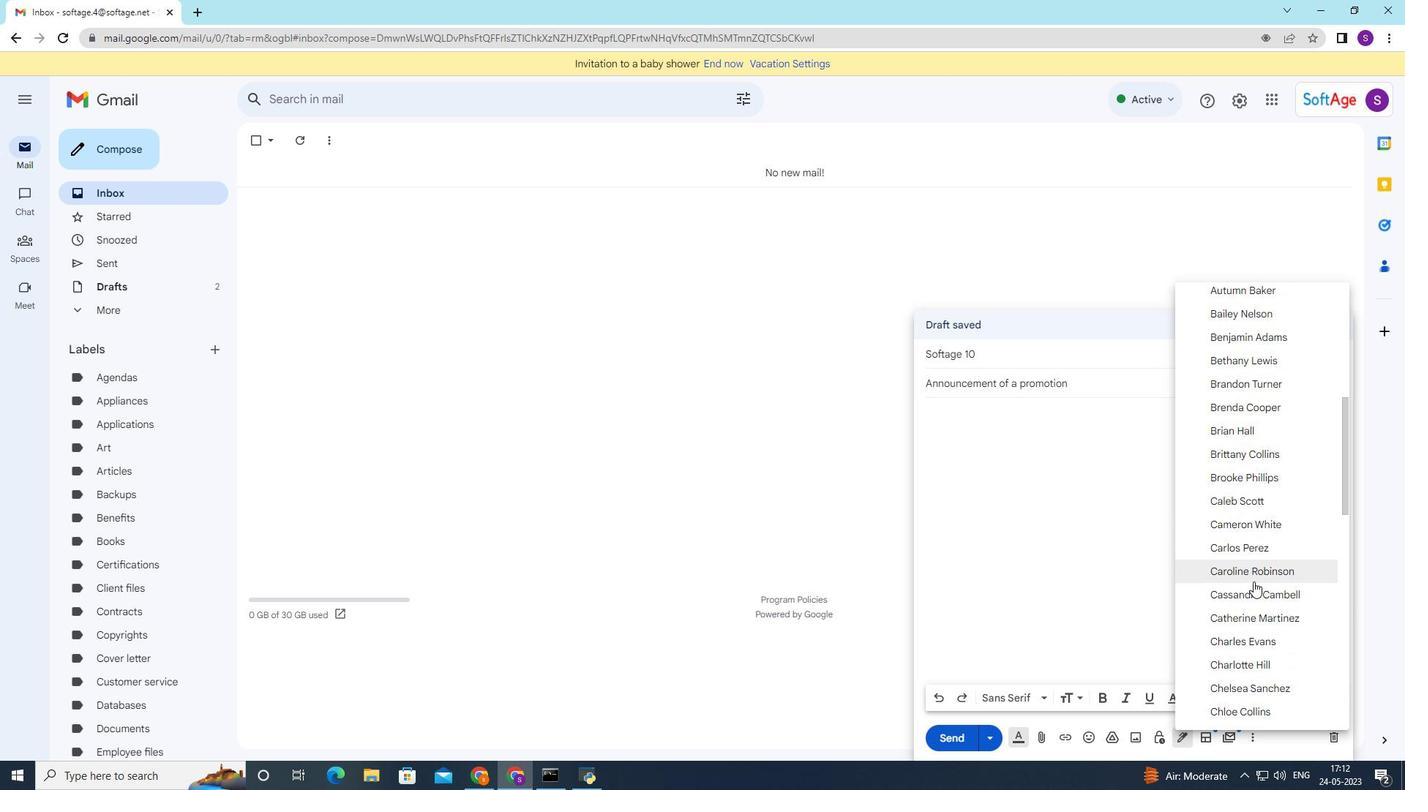 
Action: Mouse moved to (1255, 586)
Screenshot: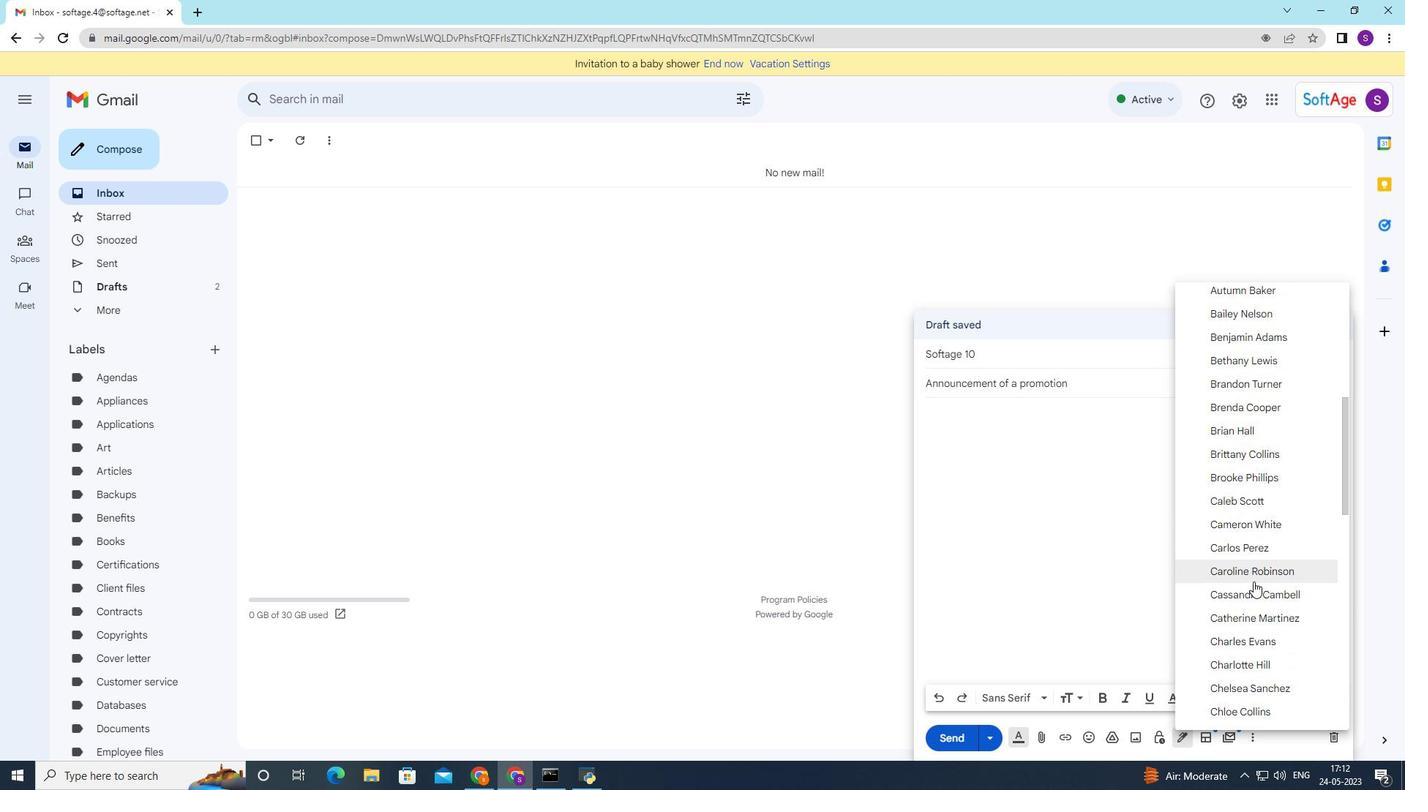 
Action: Mouse scrolled (1255, 585) with delta (0, 0)
Screenshot: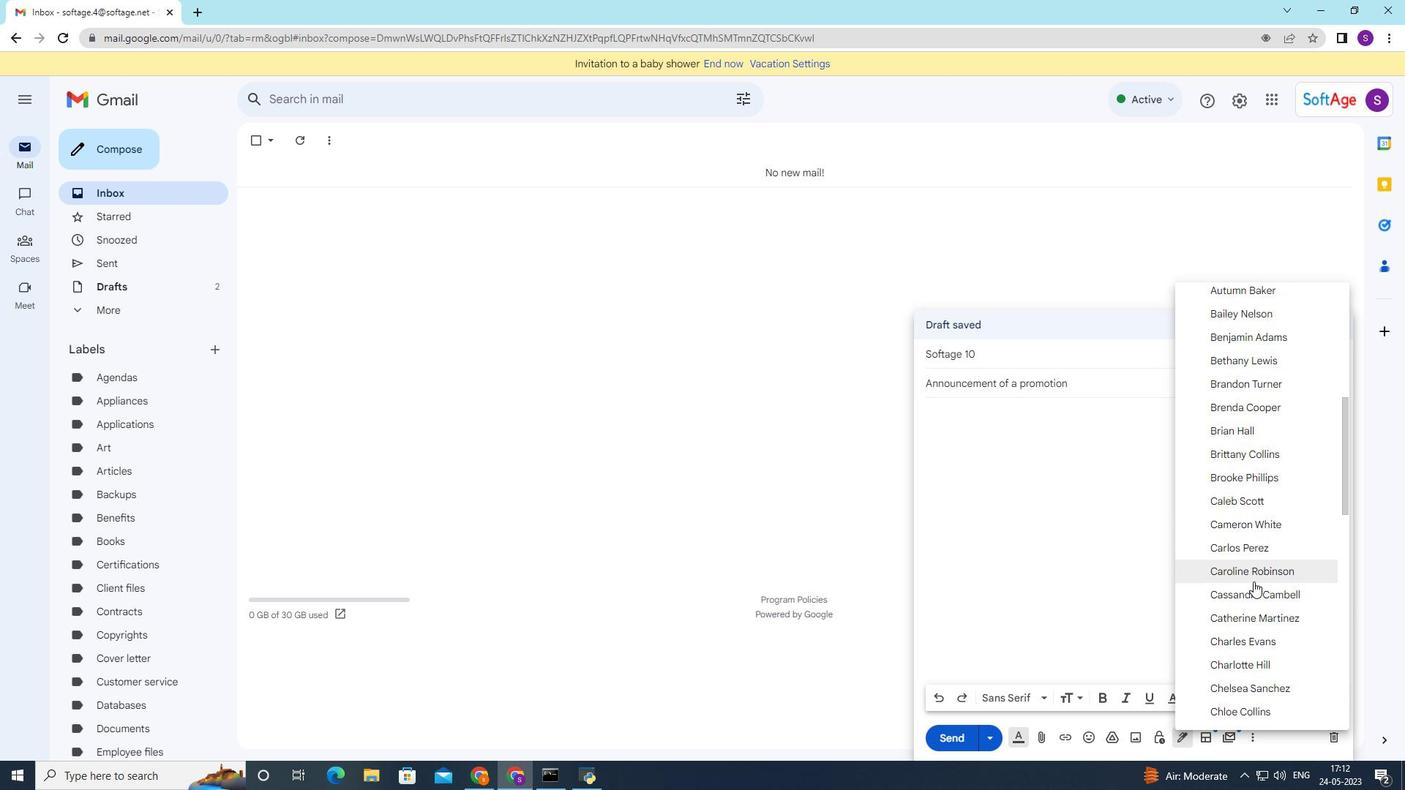 
Action: Mouse moved to (1255, 586)
Screenshot: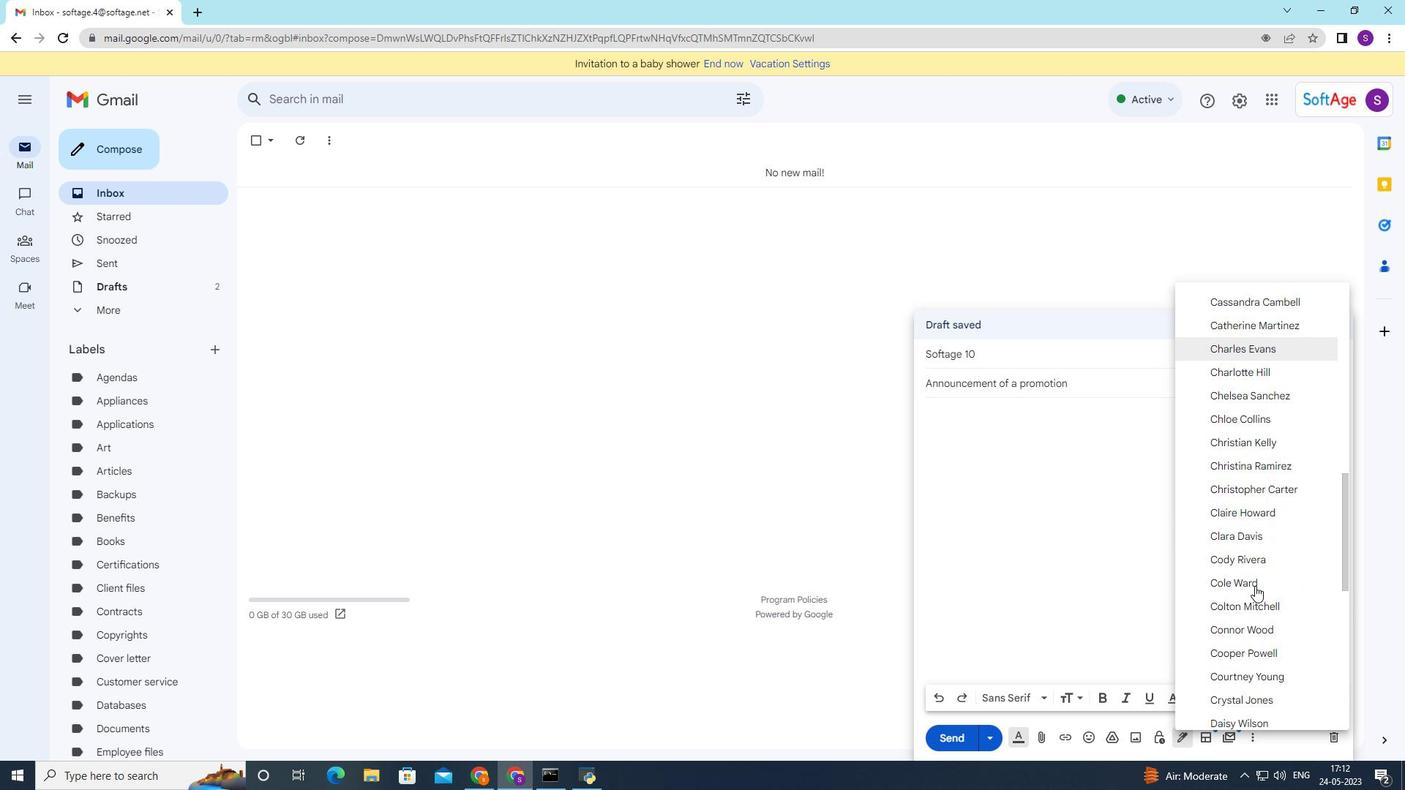 
Action: Mouse scrolled (1255, 585) with delta (0, 0)
Screenshot: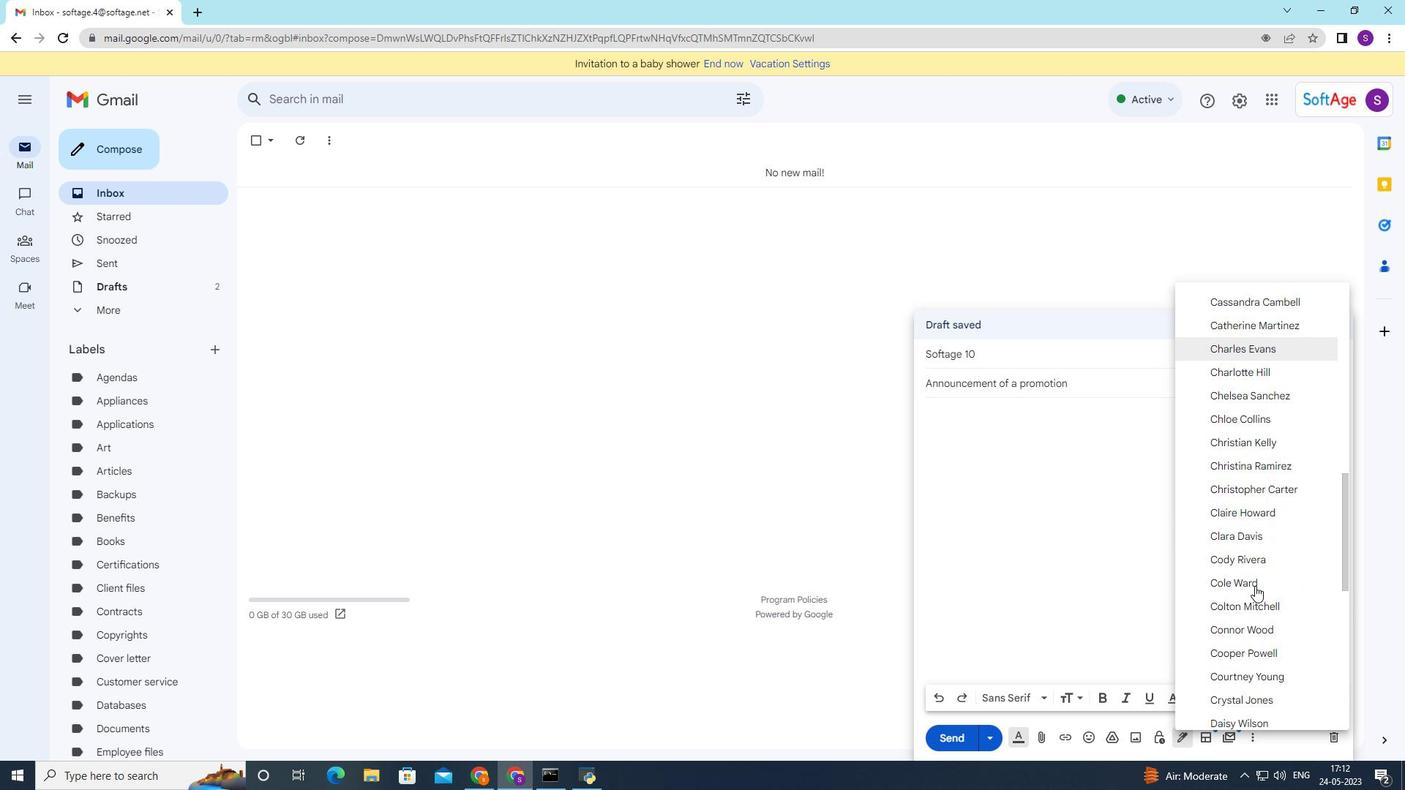 
Action: Mouse moved to (1255, 586)
Screenshot: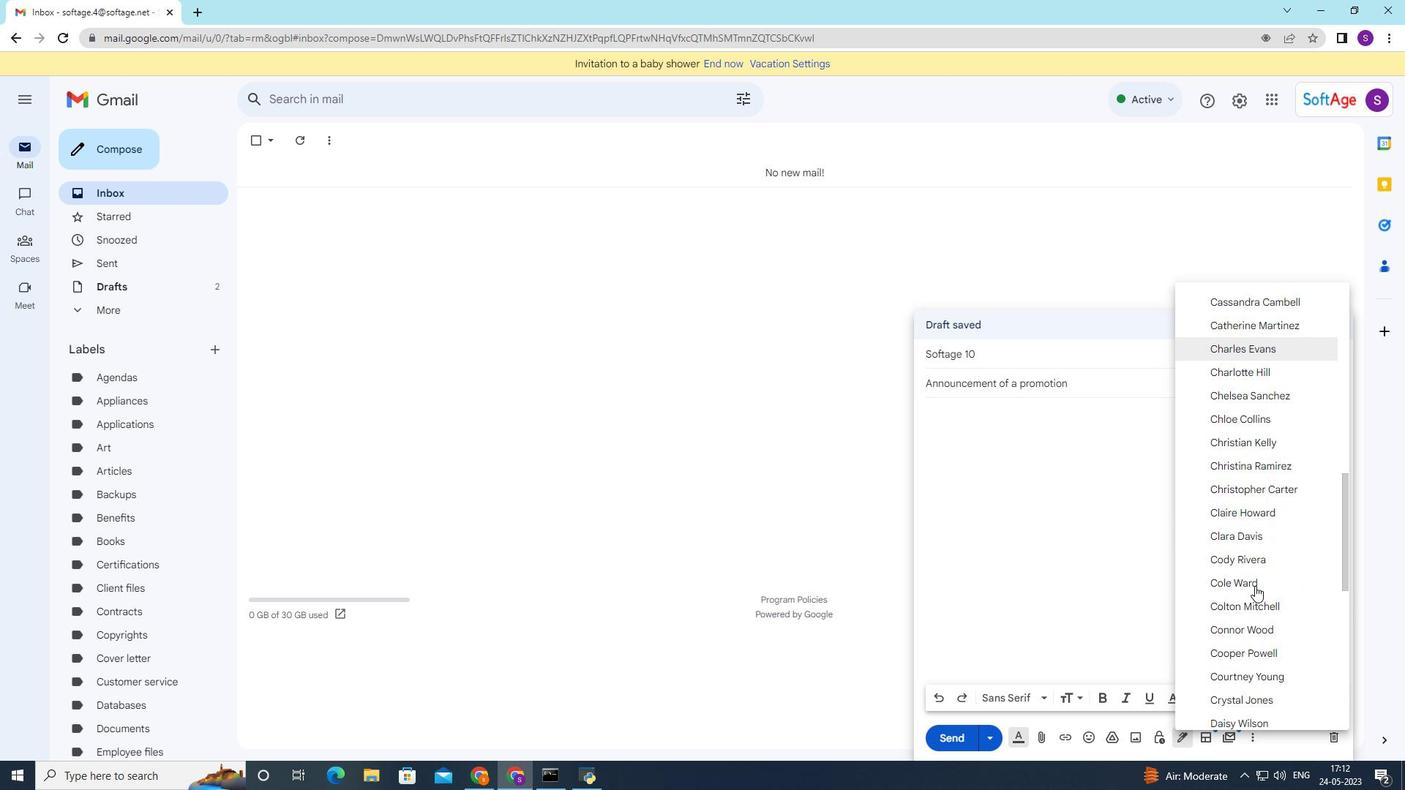 
Action: Mouse scrolled (1255, 585) with delta (0, 0)
Screenshot: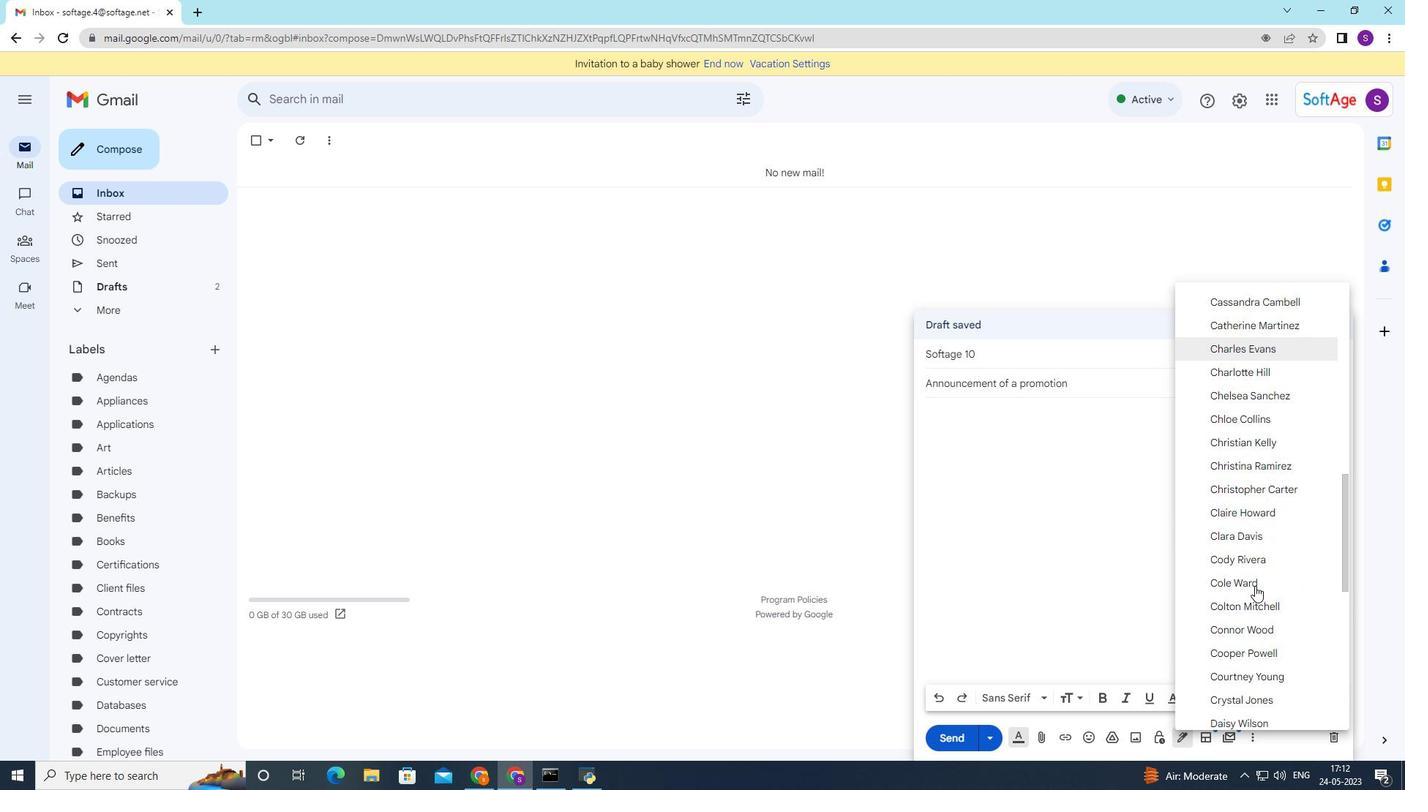 
Action: Mouse scrolled (1255, 585) with delta (0, 0)
Screenshot: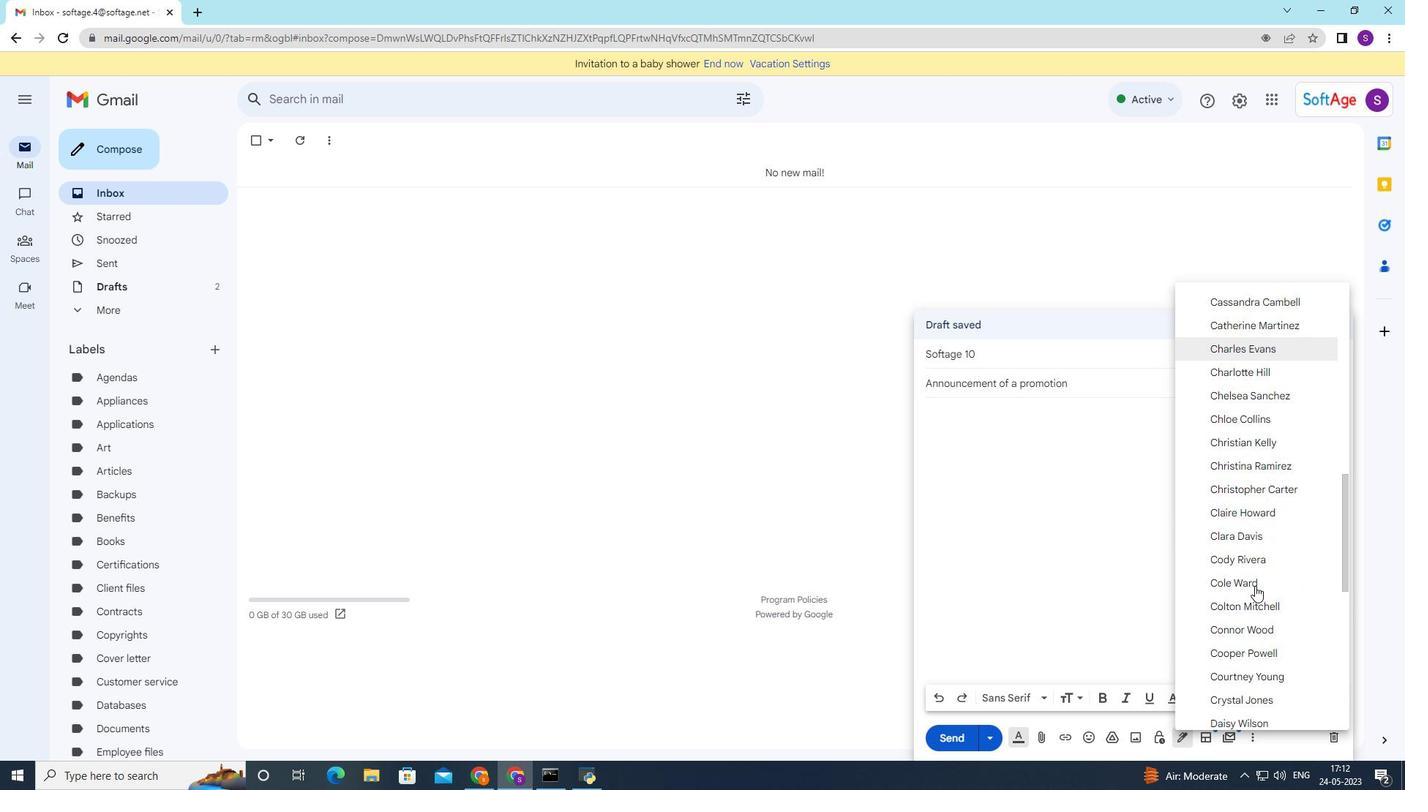 
Action: Mouse scrolled (1255, 585) with delta (0, 0)
Screenshot: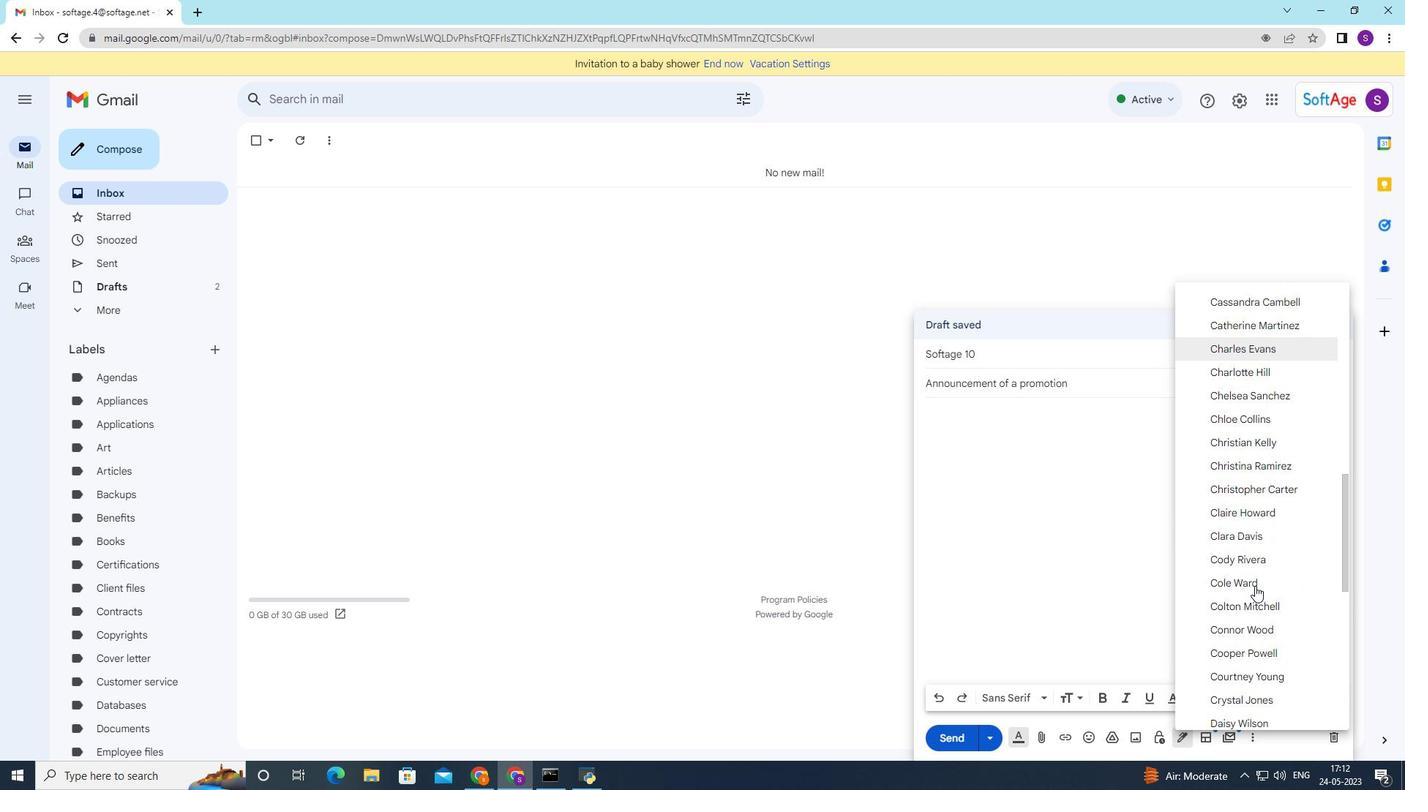 
Action: Mouse scrolled (1255, 585) with delta (0, 0)
Screenshot: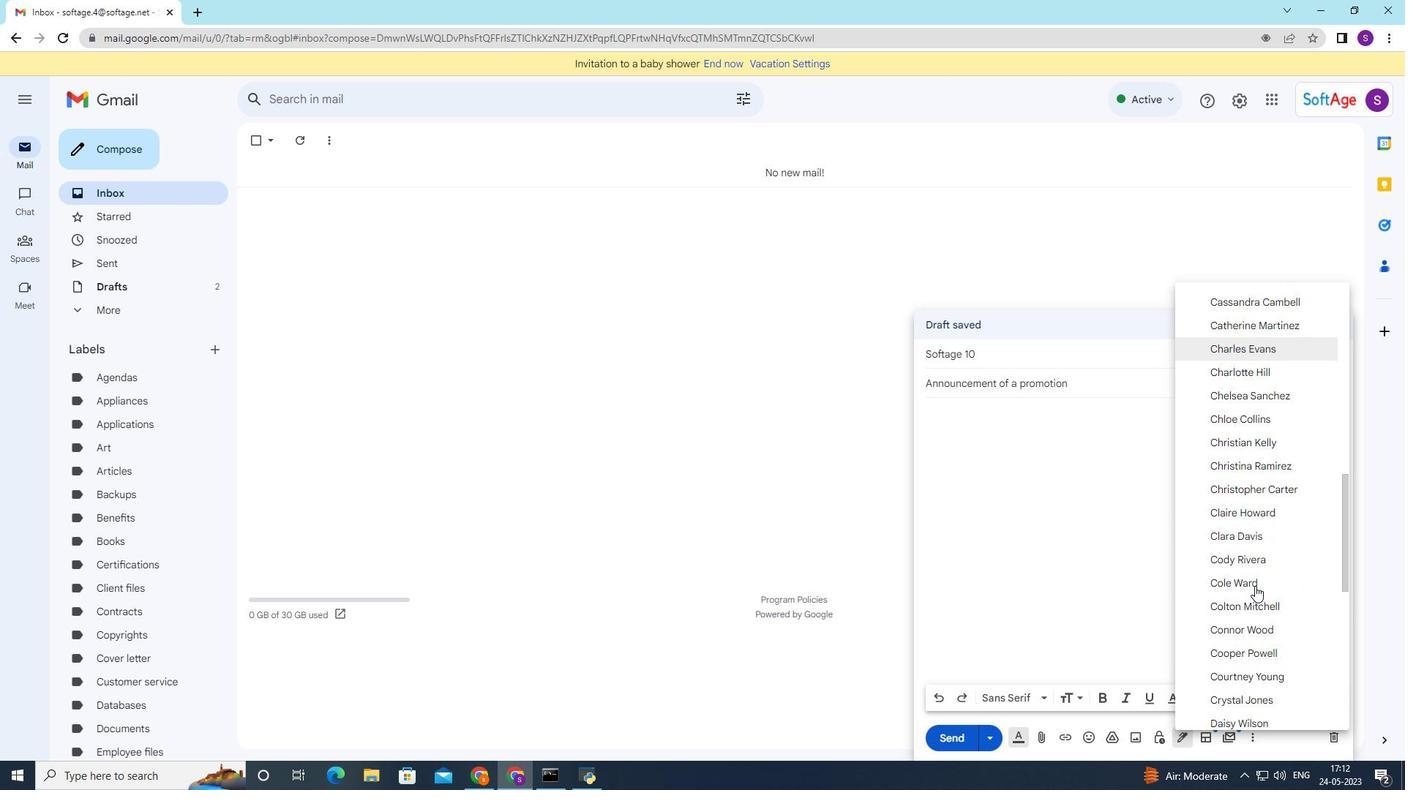 
Action: Mouse moved to (1255, 586)
Screenshot: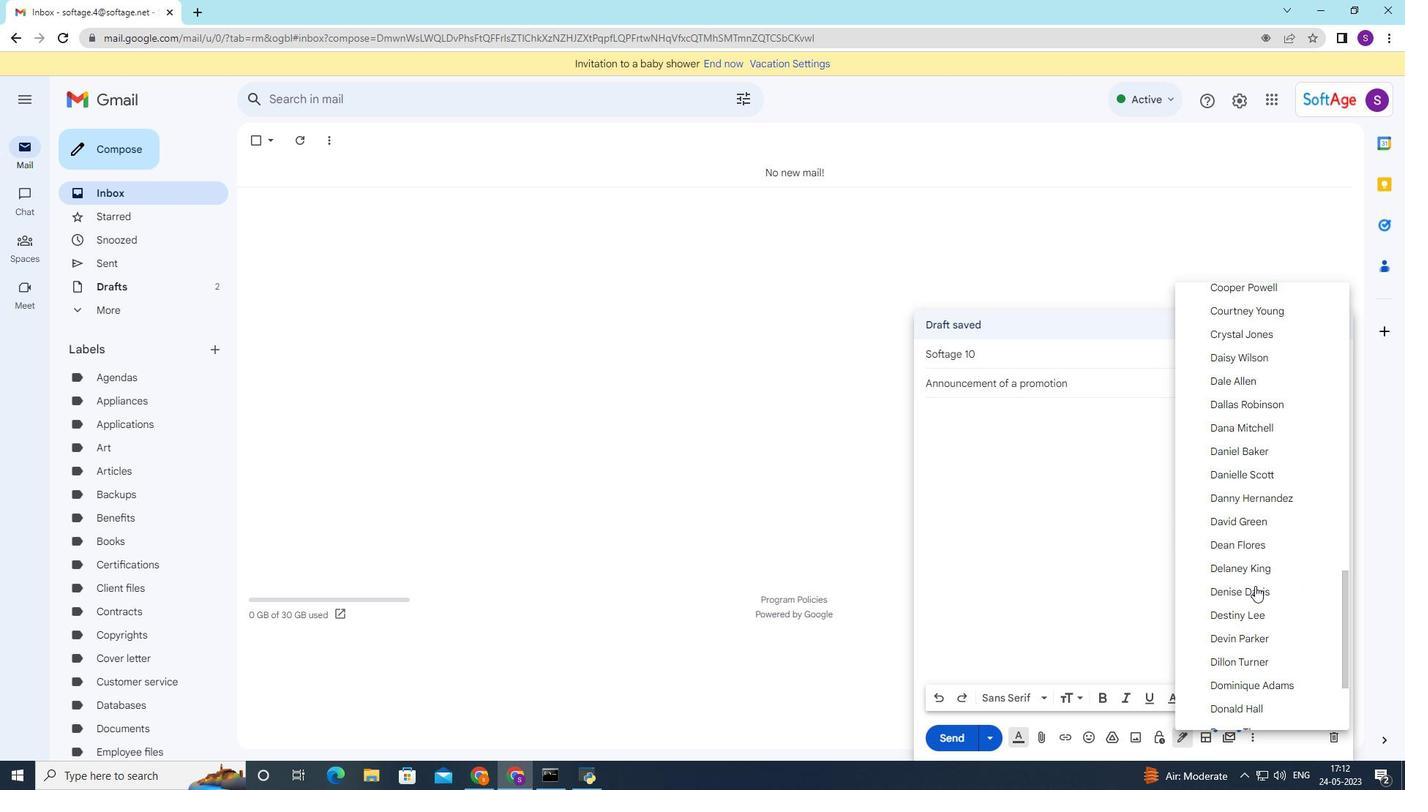 
Action: Mouse scrolled (1255, 585) with delta (0, 0)
Screenshot: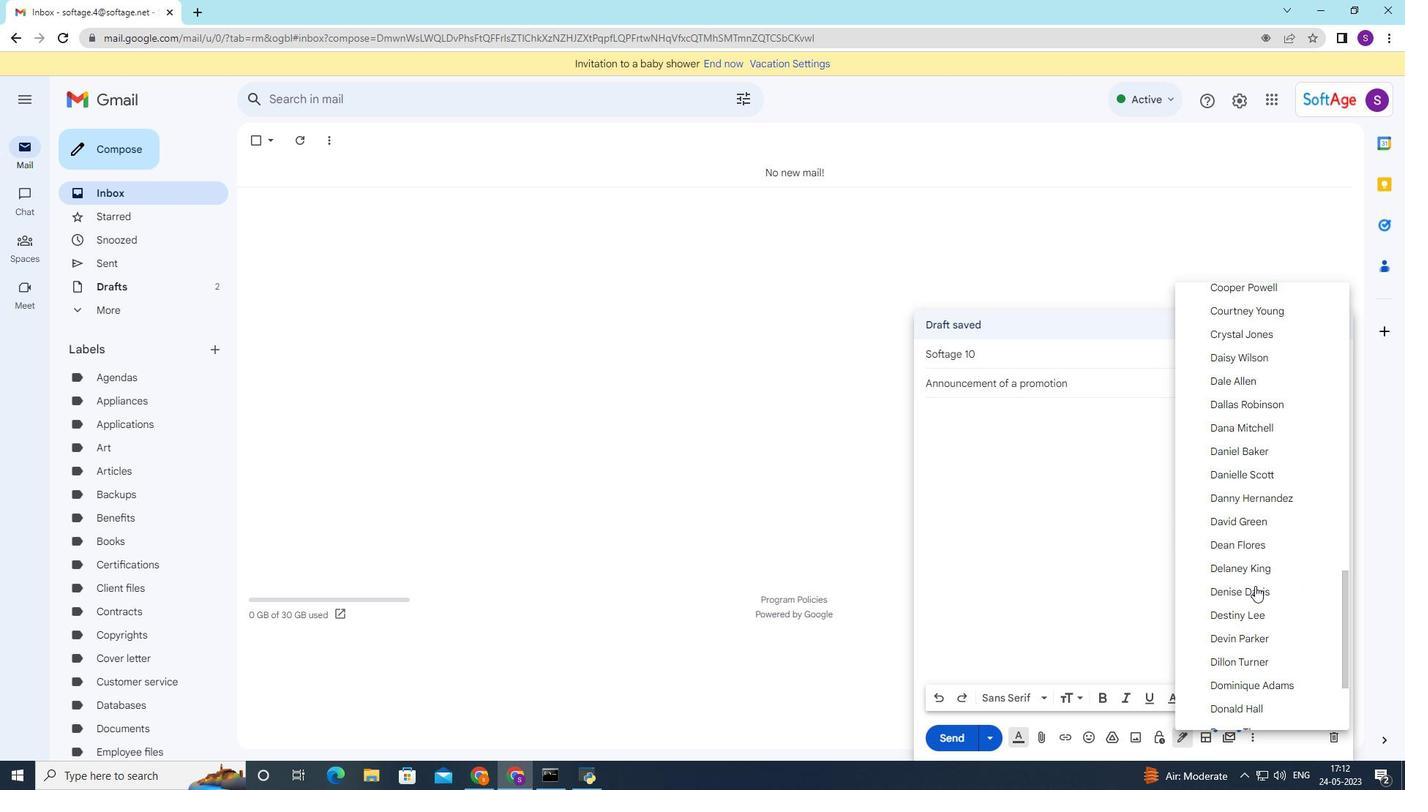 
Action: Mouse scrolled (1255, 585) with delta (0, 0)
Screenshot: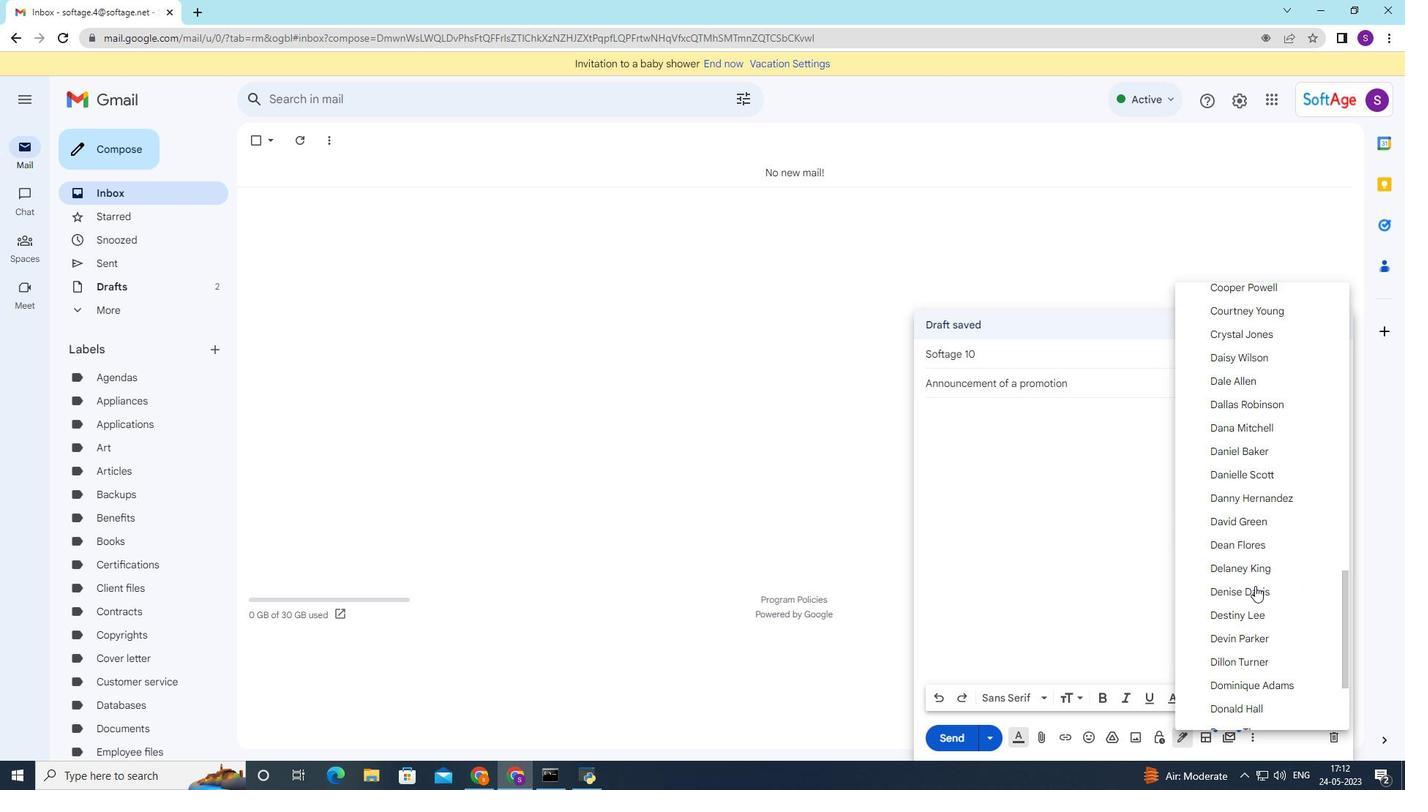 
Action: Mouse moved to (1255, 587)
Screenshot: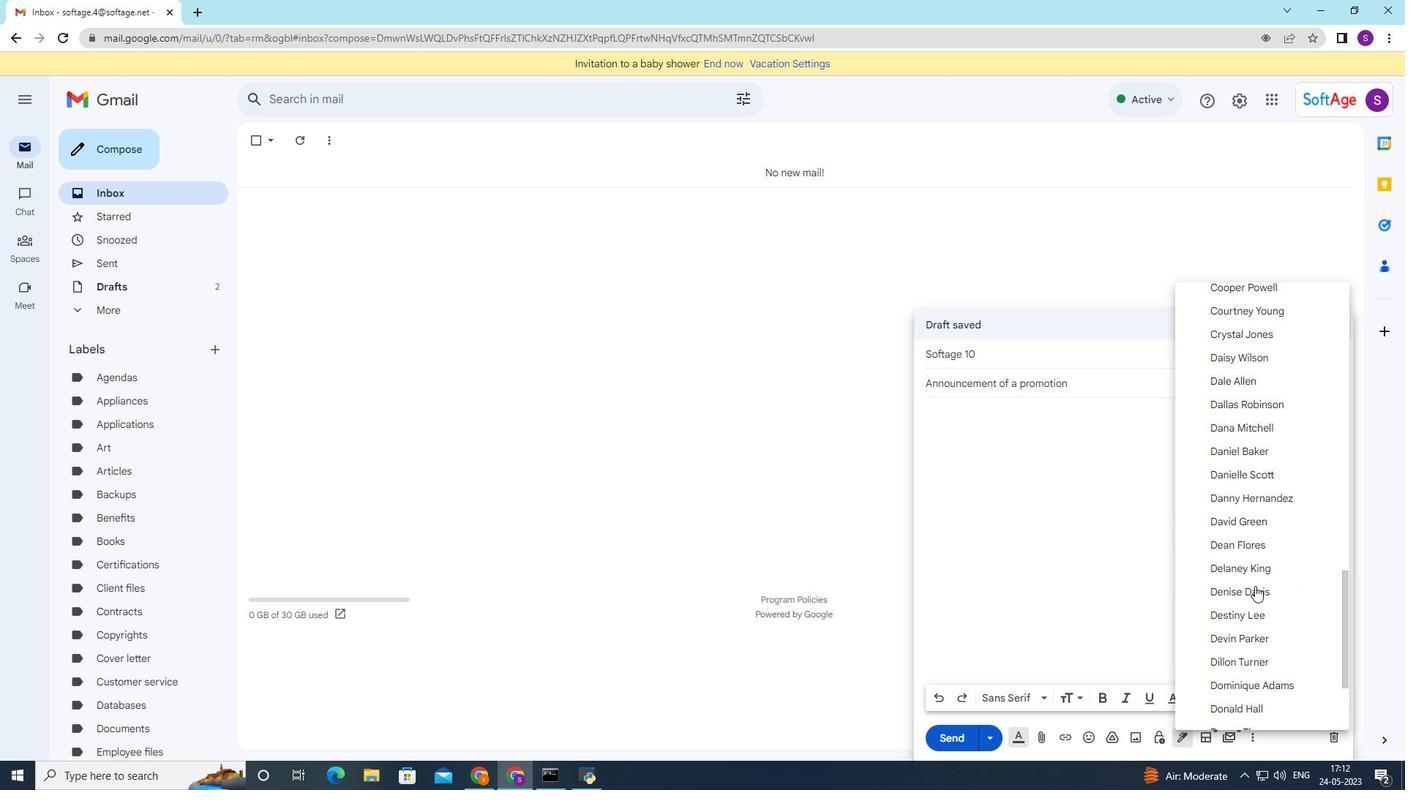
Action: Mouse scrolled (1255, 586) with delta (0, 0)
Screenshot: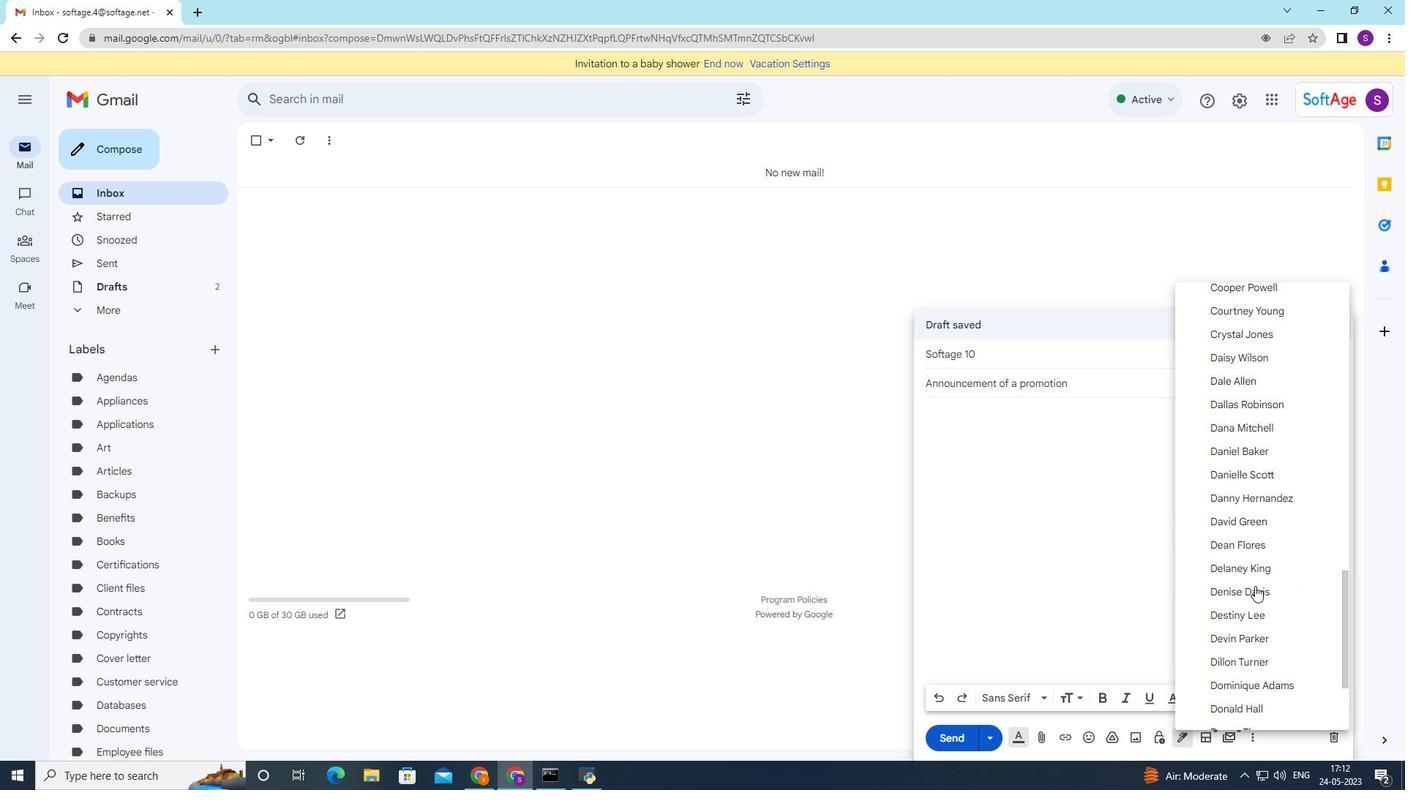
Action: Mouse scrolled (1255, 586) with delta (0, 0)
Screenshot: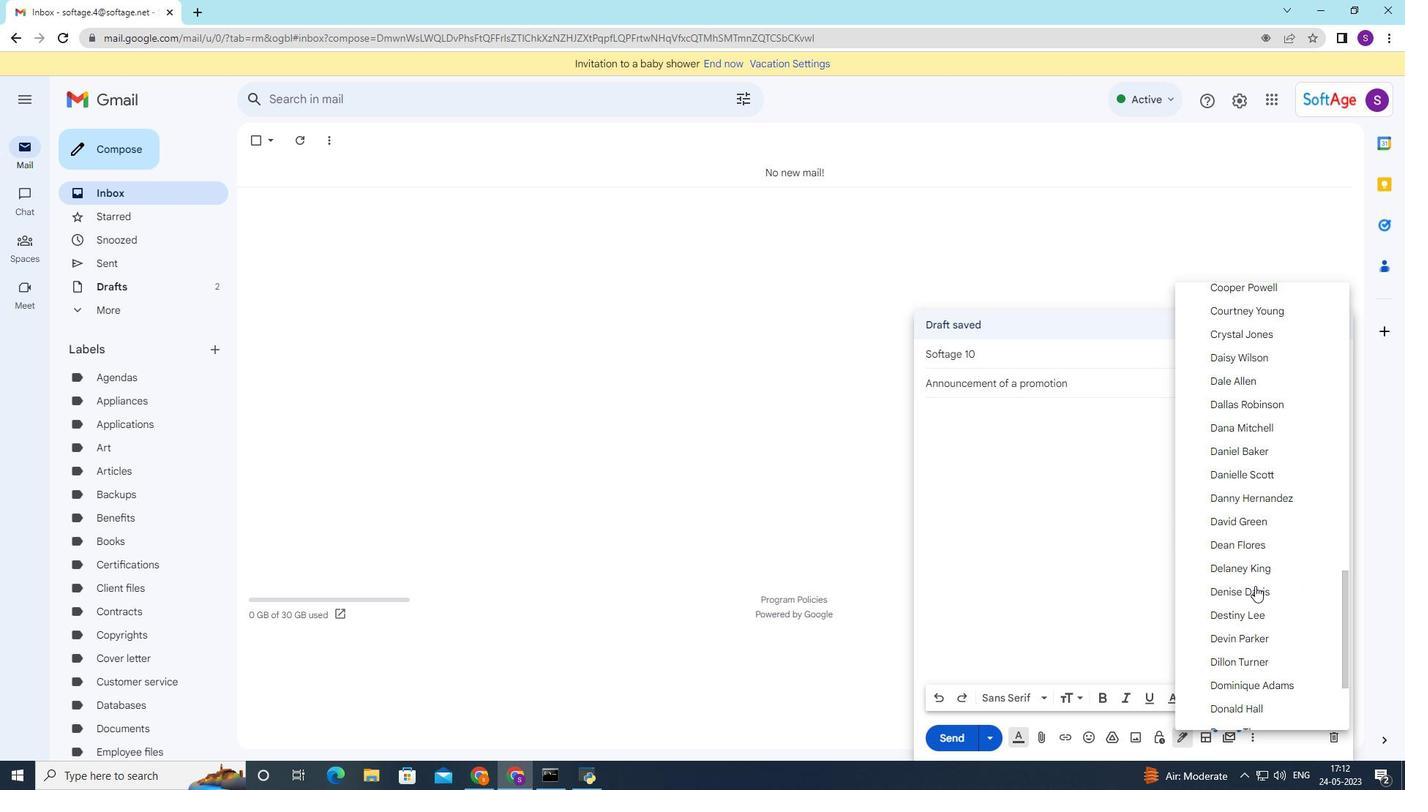 
Action: Mouse moved to (1255, 587)
Screenshot: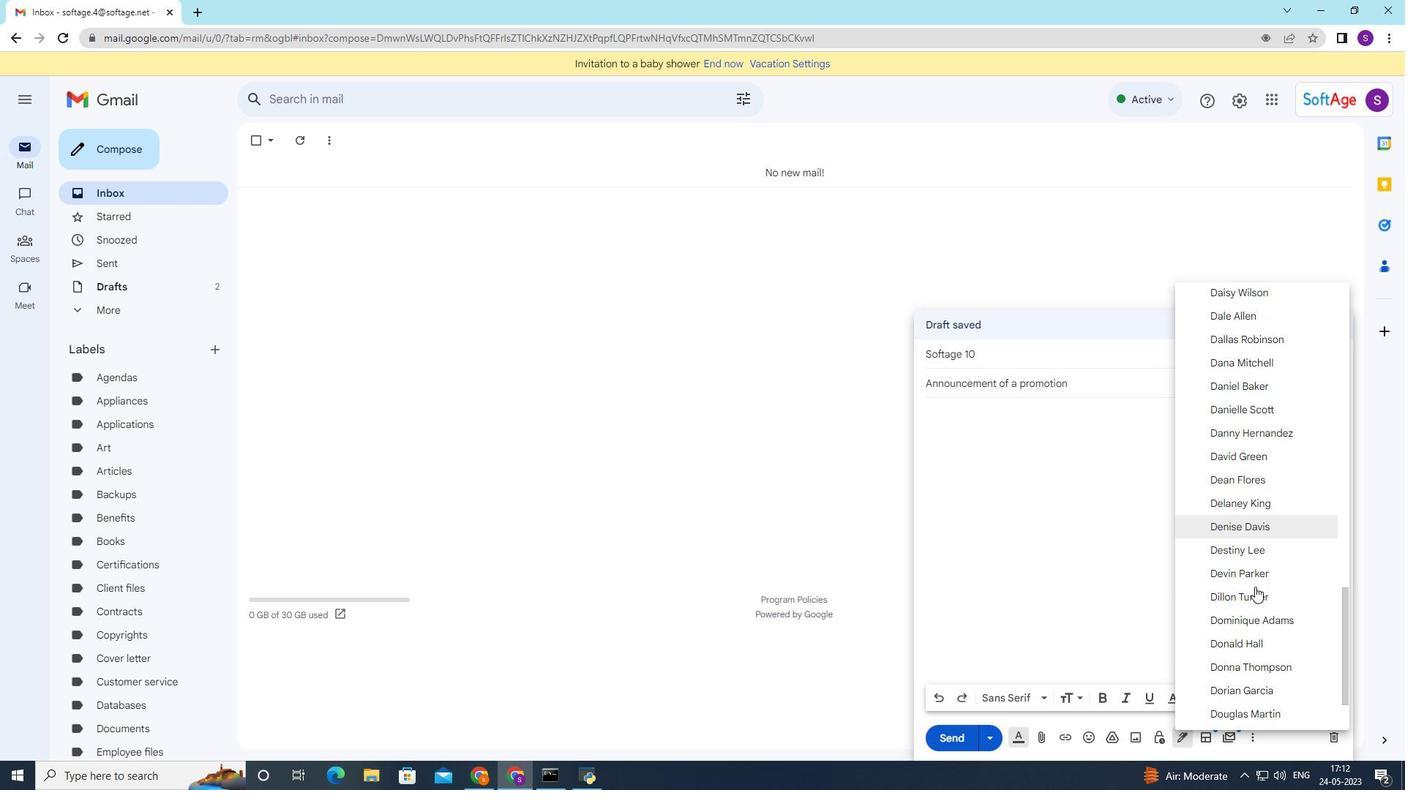 
Action: Mouse scrolled (1255, 586) with delta (0, 0)
Screenshot: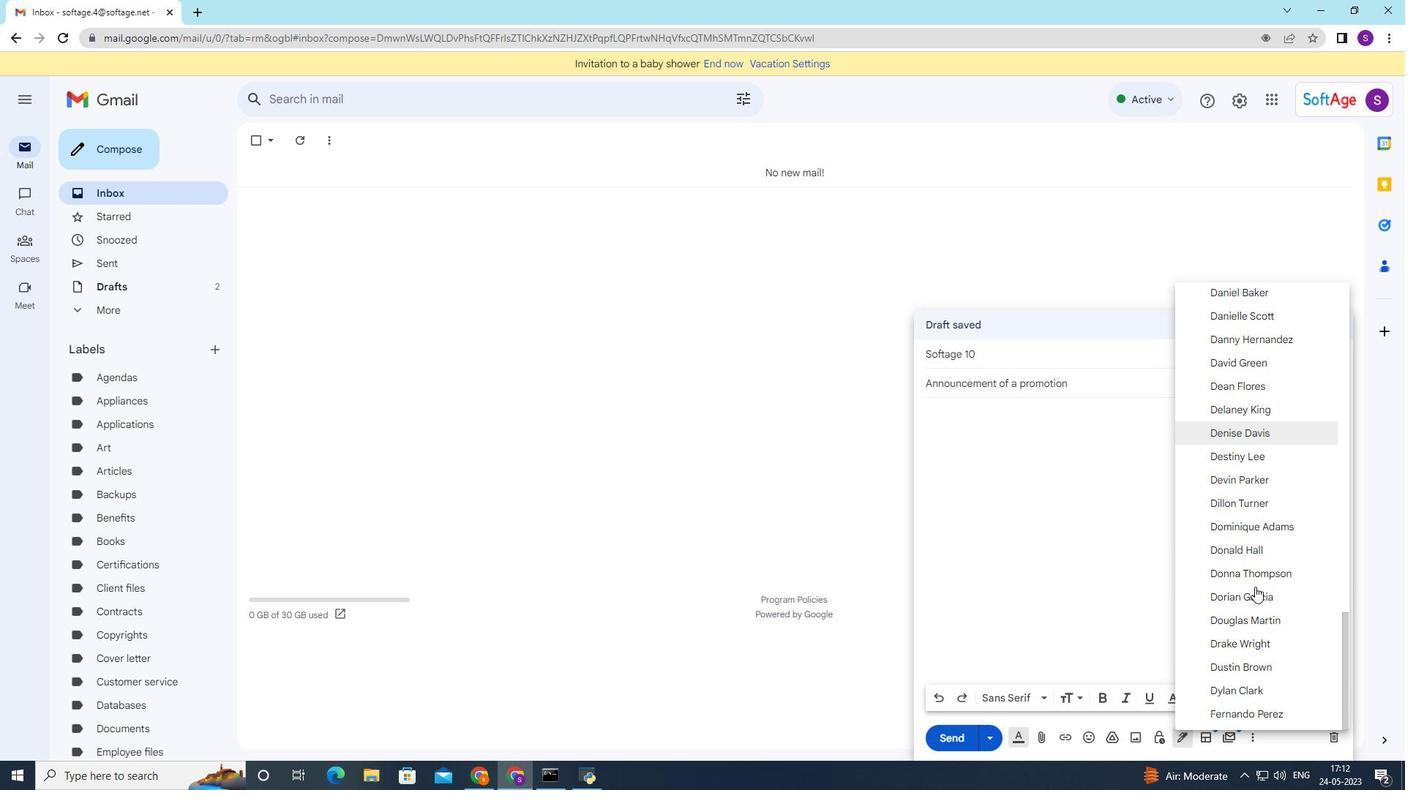 
Action: Mouse scrolled (1255, 586) with delta (0, 0)
Screenshot: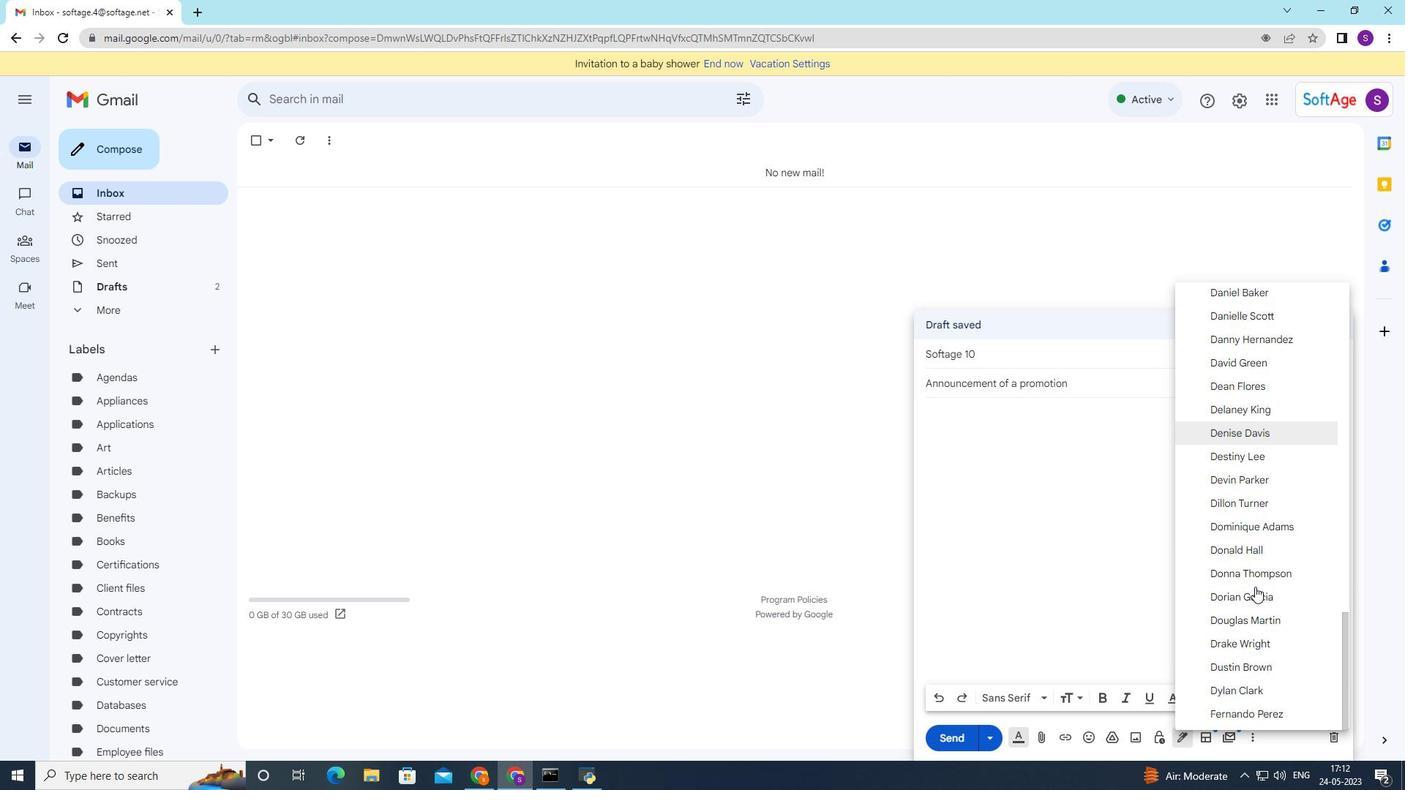 
Action: Mouse scrolled (1255, 586) with delta (0, 0)
Screenshot: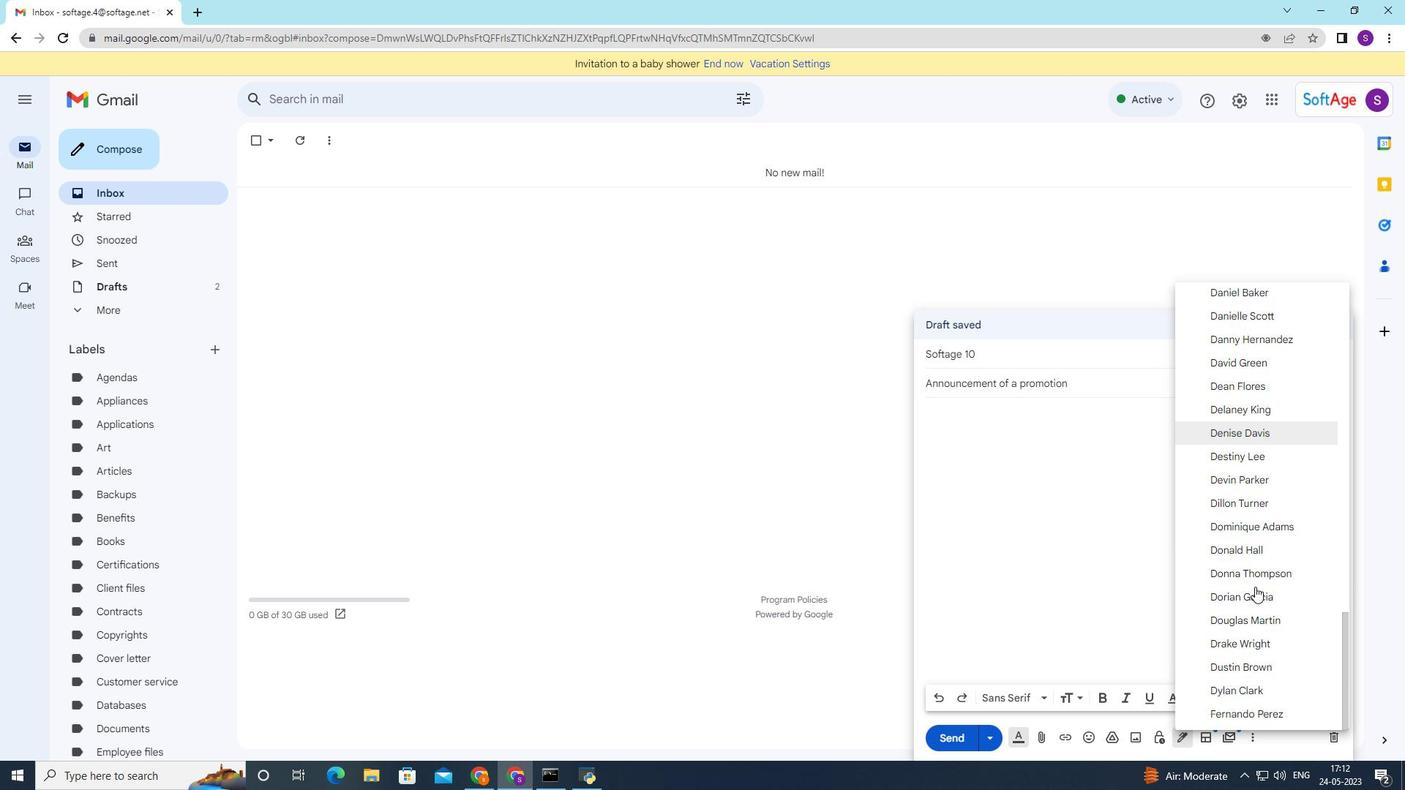 
Action: Mouse moved to (1255, 587)
Screenshot: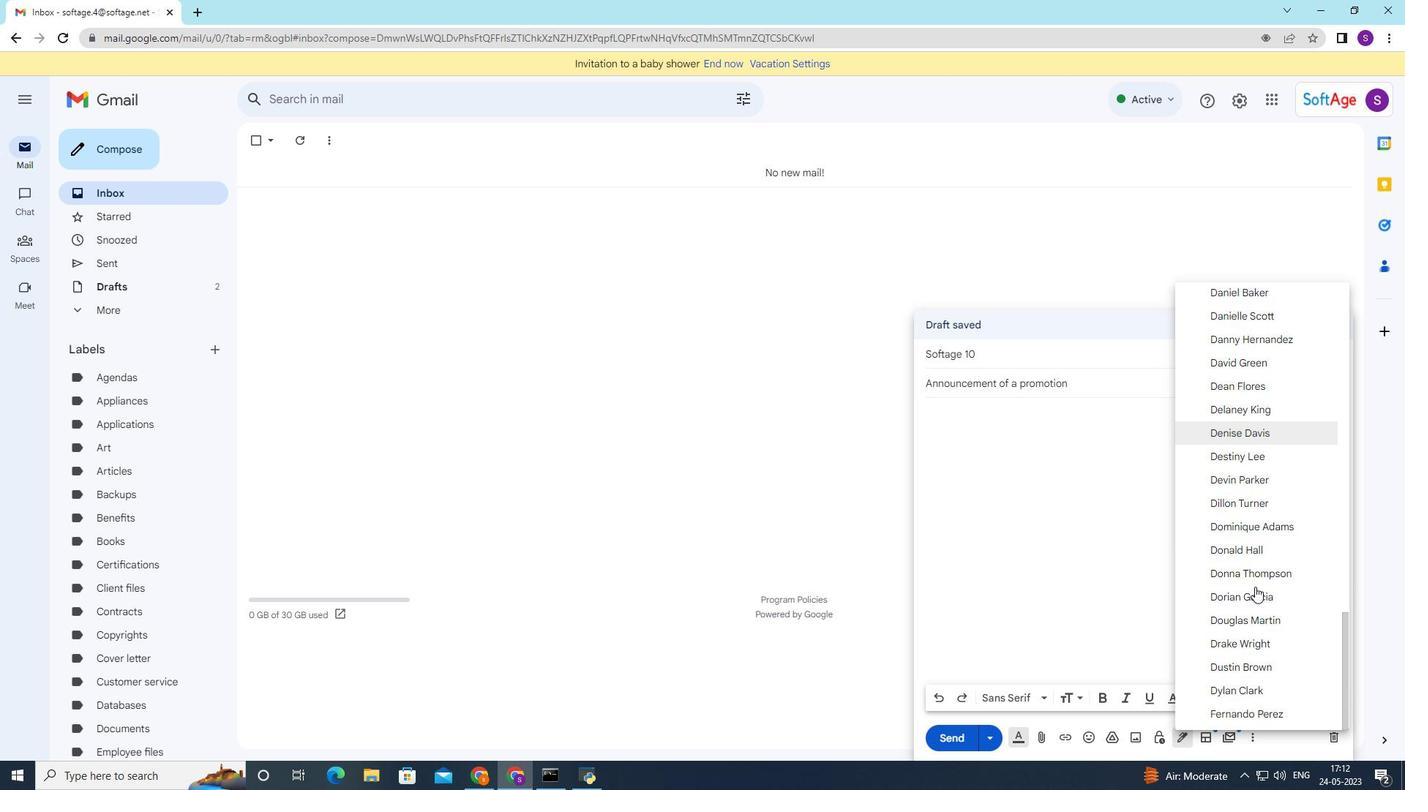 
Action: Mouse scrolled (1255, 586) with delta (0, 0)
Screenshot: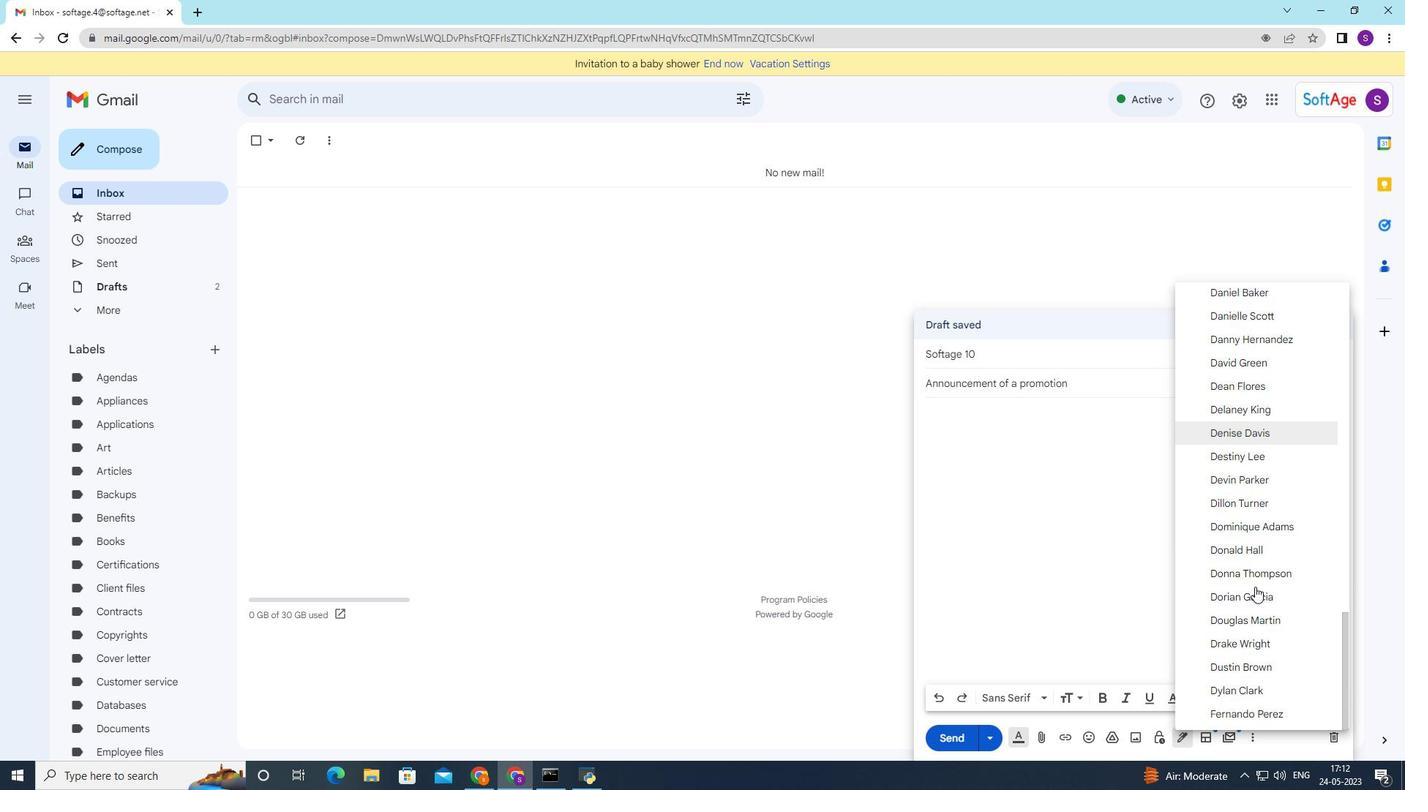
Action: Mouse moved to (1281, 683)
Screenshot: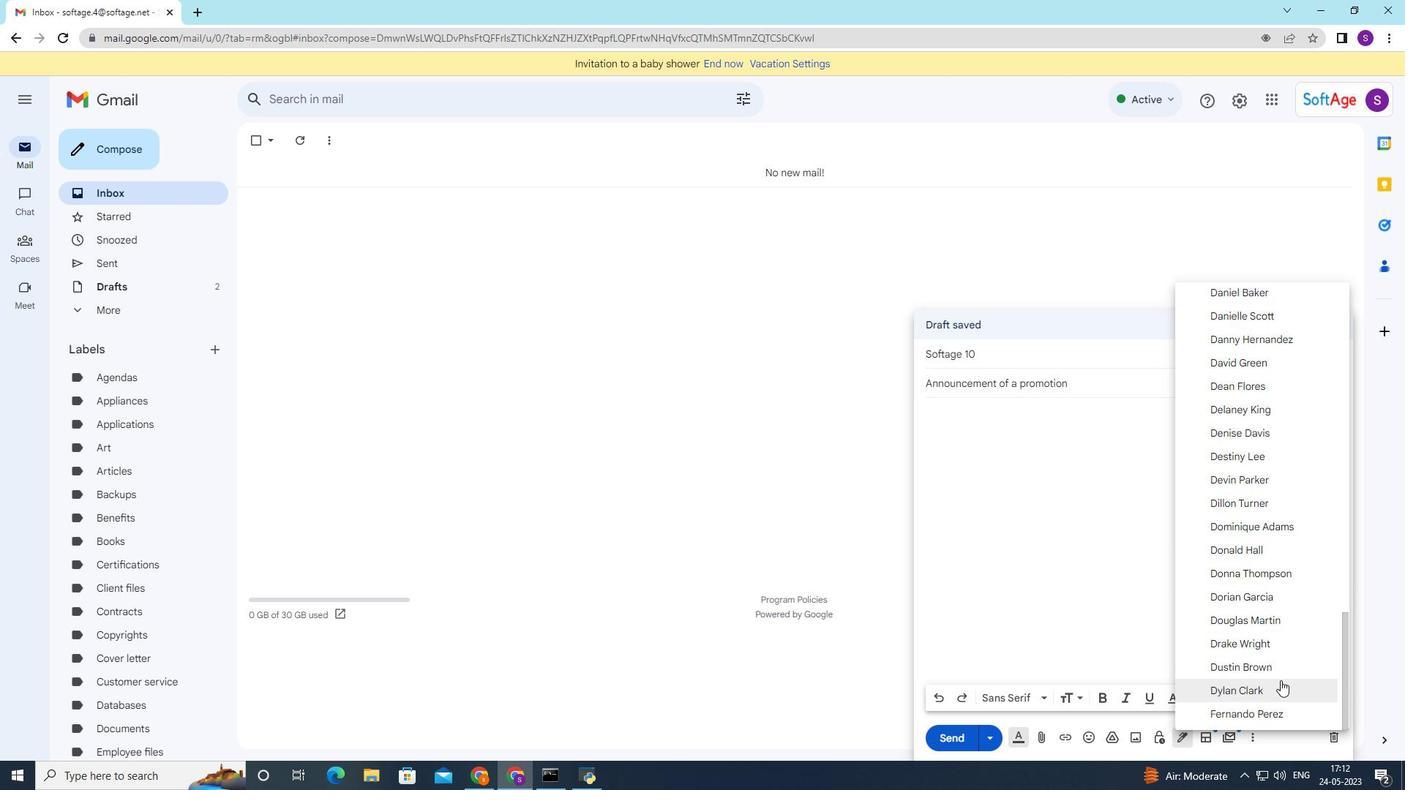 
Action: Mouse pressed left at (1281, 683)
Screenshot: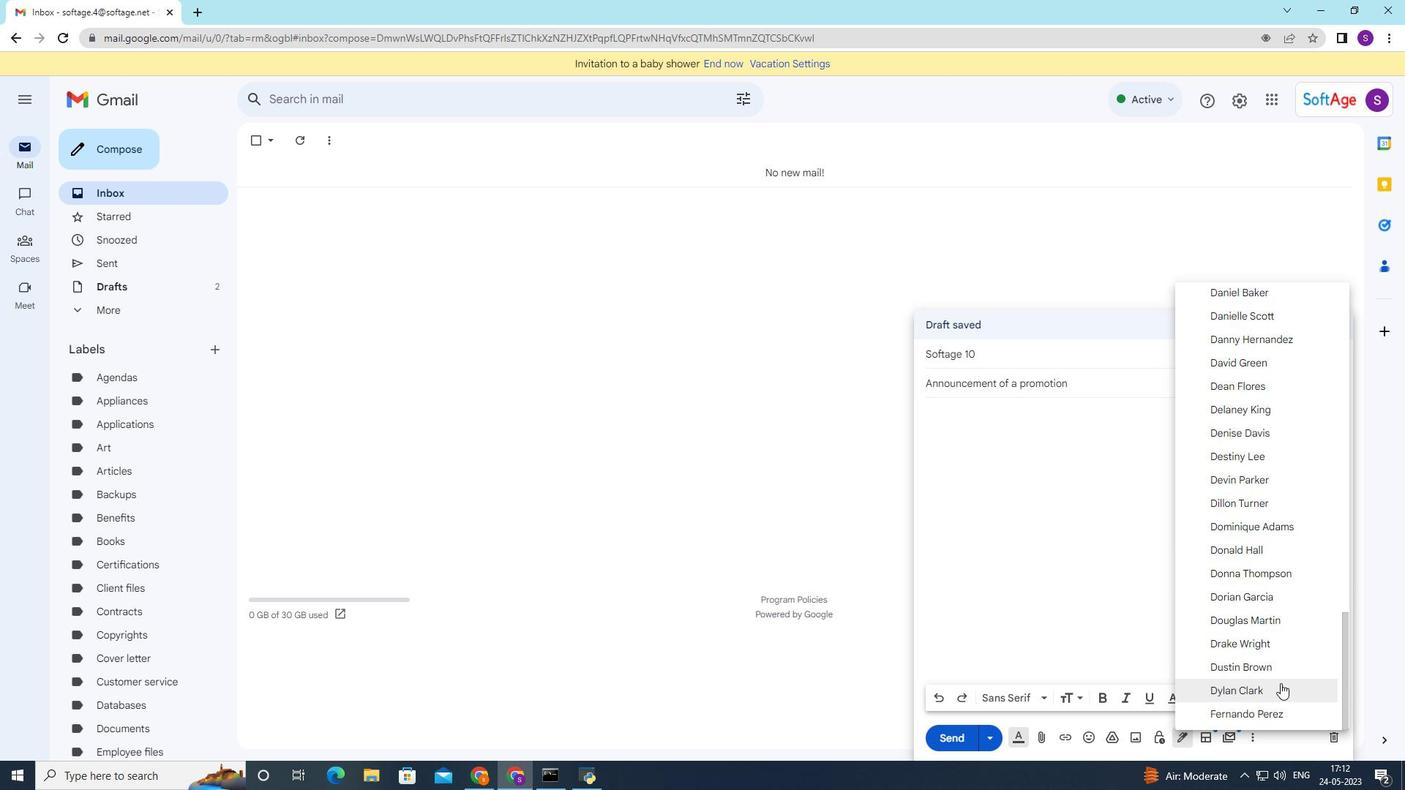 
Action: Mouse moved to (1094, 516)
Screenshot: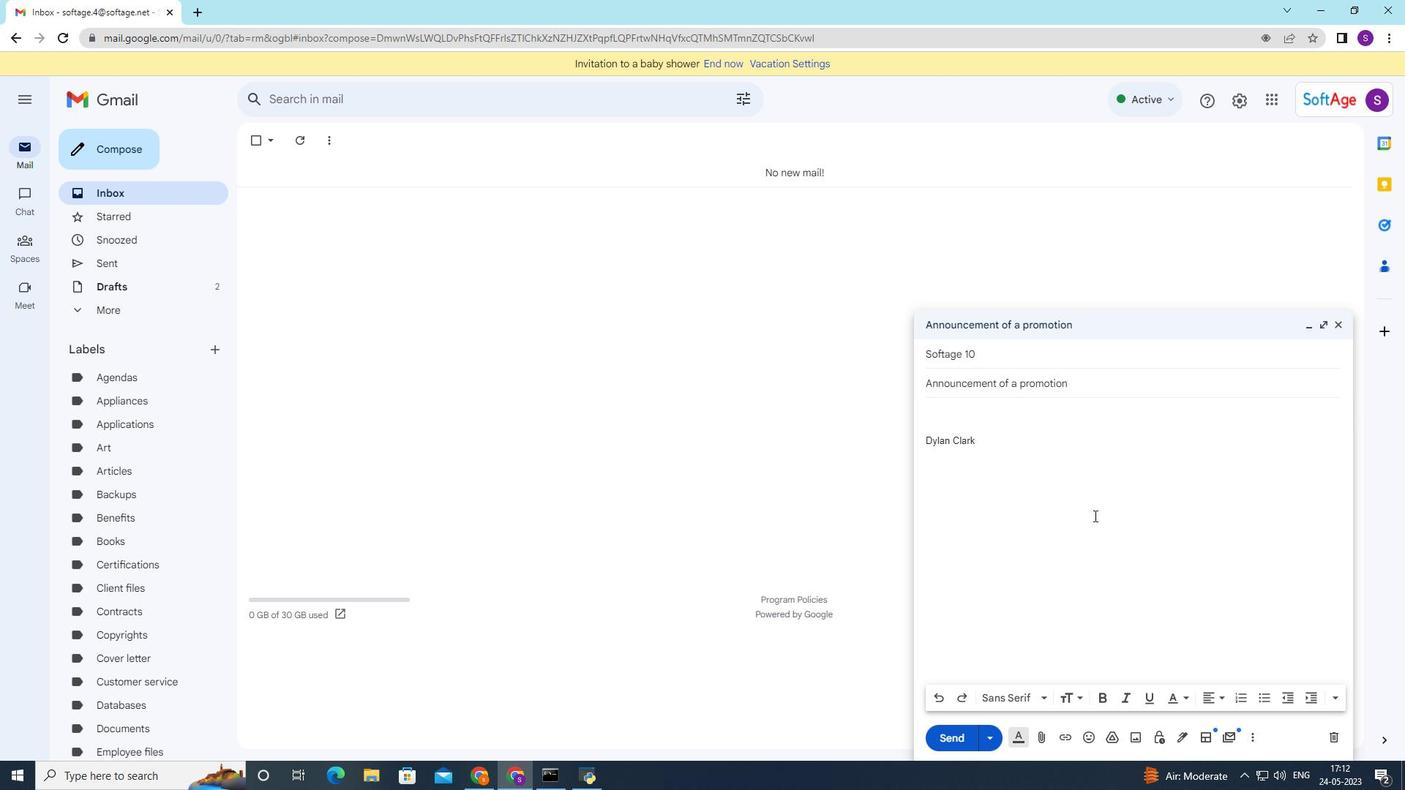 
Action: Key pressed <Key.shift>I<Key.space>need<Key.space>your<Key.space>help<Key.space>with<Key.space>scheduling<Key.space>a<Key.space>meeting<Key.space>with<Key.space>the<Key.space>client<Key.space>fornt<Key.backspace><Key.backspace><Key.space>the<Key.space>upcoming<Key.space>projects<Key.space><Key.backspace><Key.backspace>.
Screenshot: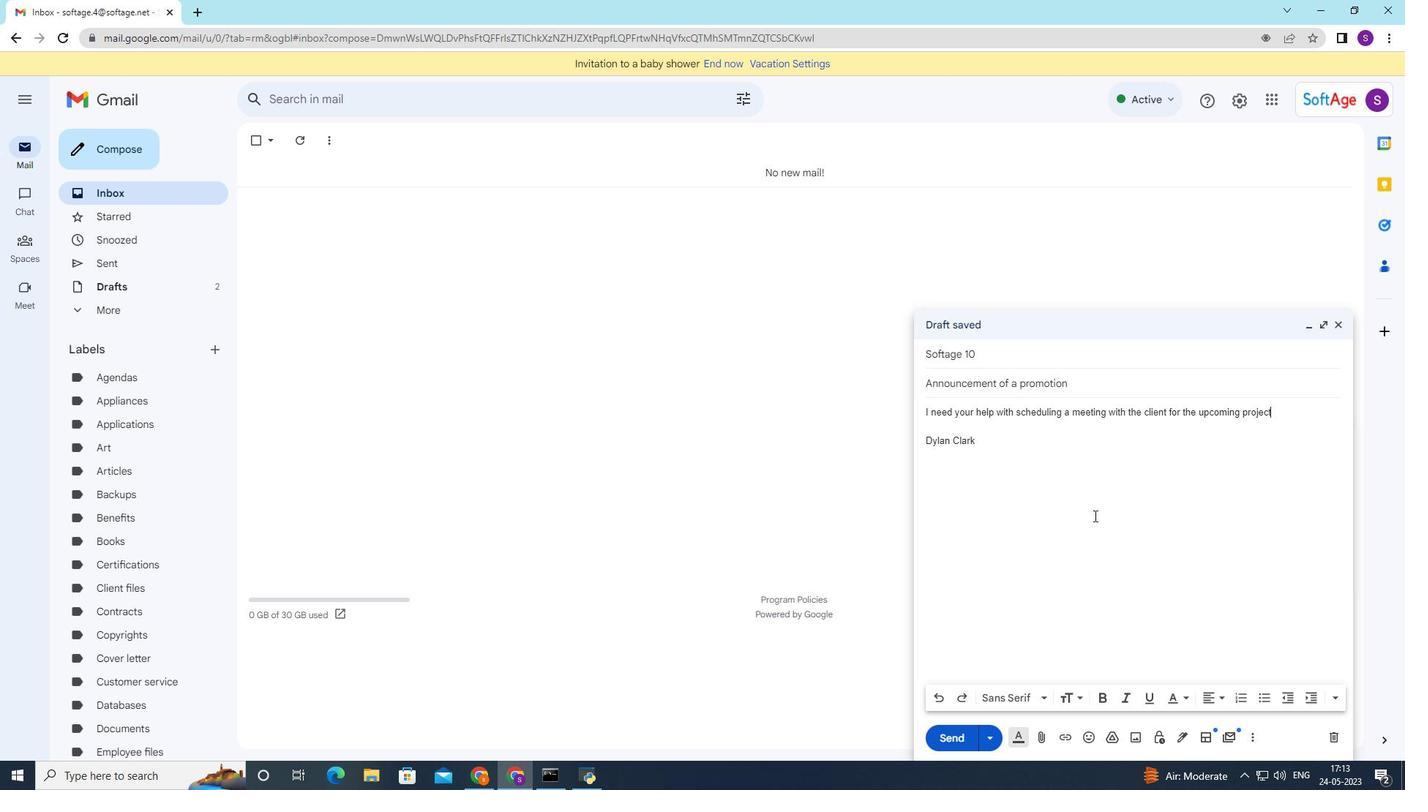 
Action: Mouse moved to (1112, 416)
Screenshot: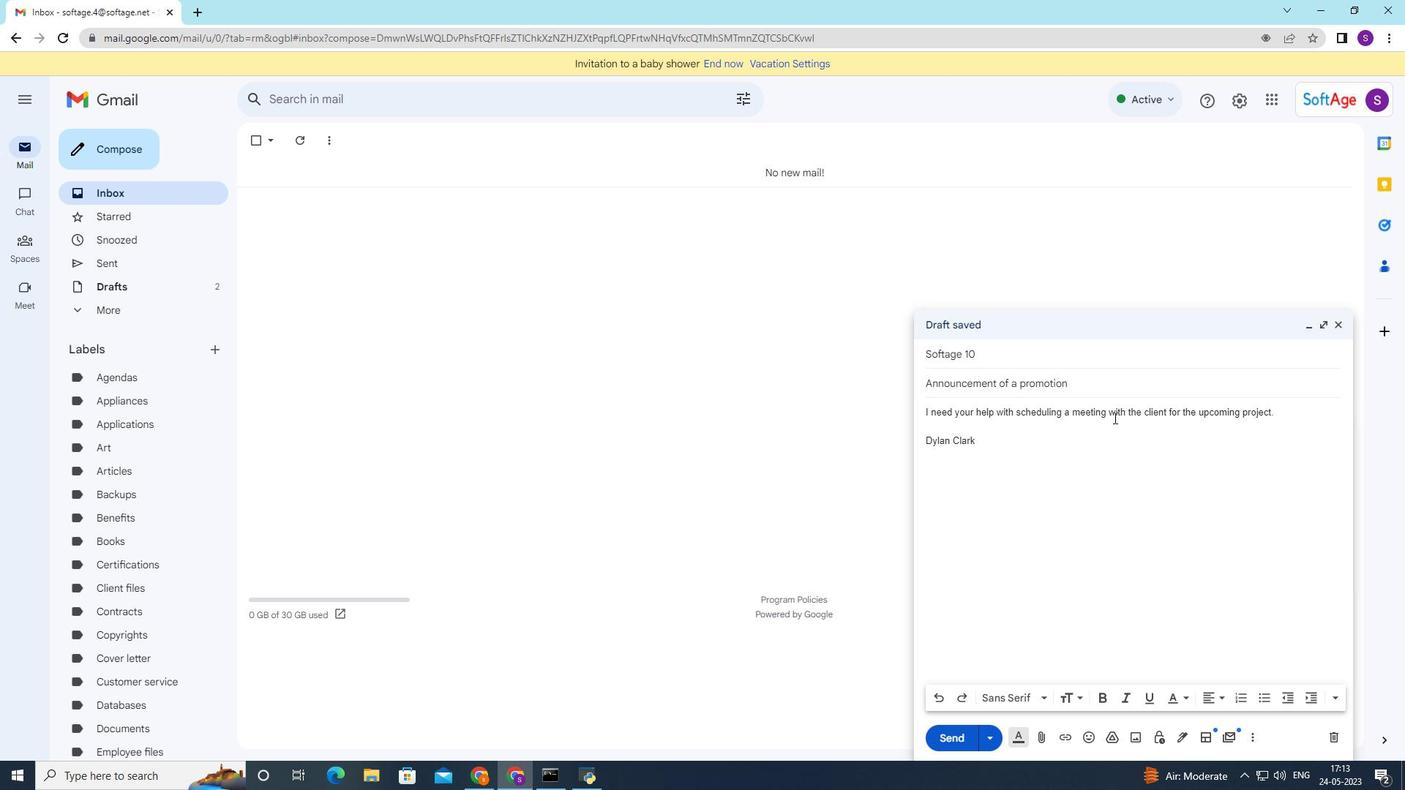 
Action: Mouse pressed left at (1112, 416)
Screenshot: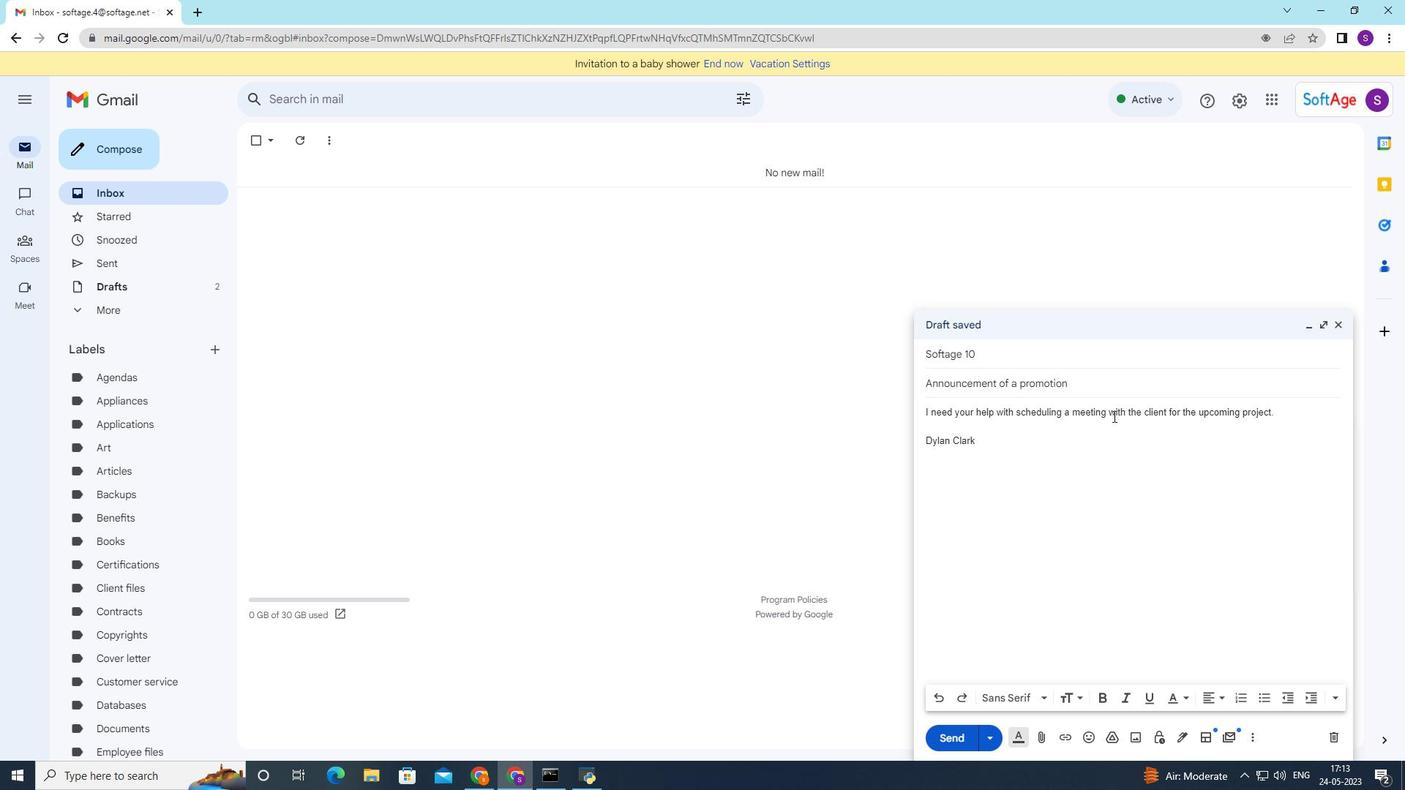 
Action: Mouse moved to (1112, 415)
Screenshot: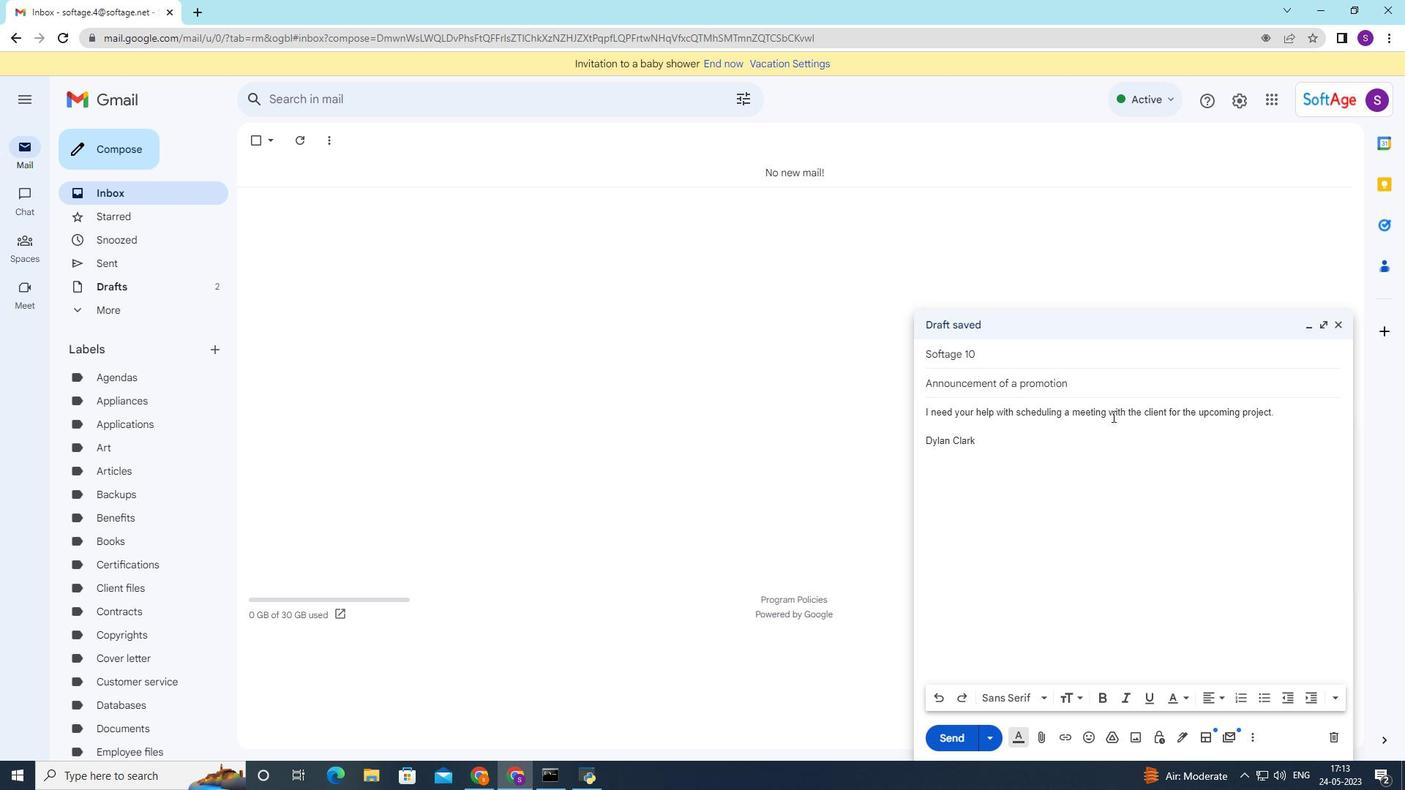 
Action: Mouse pressed left at (1112, 415)
Screenshot: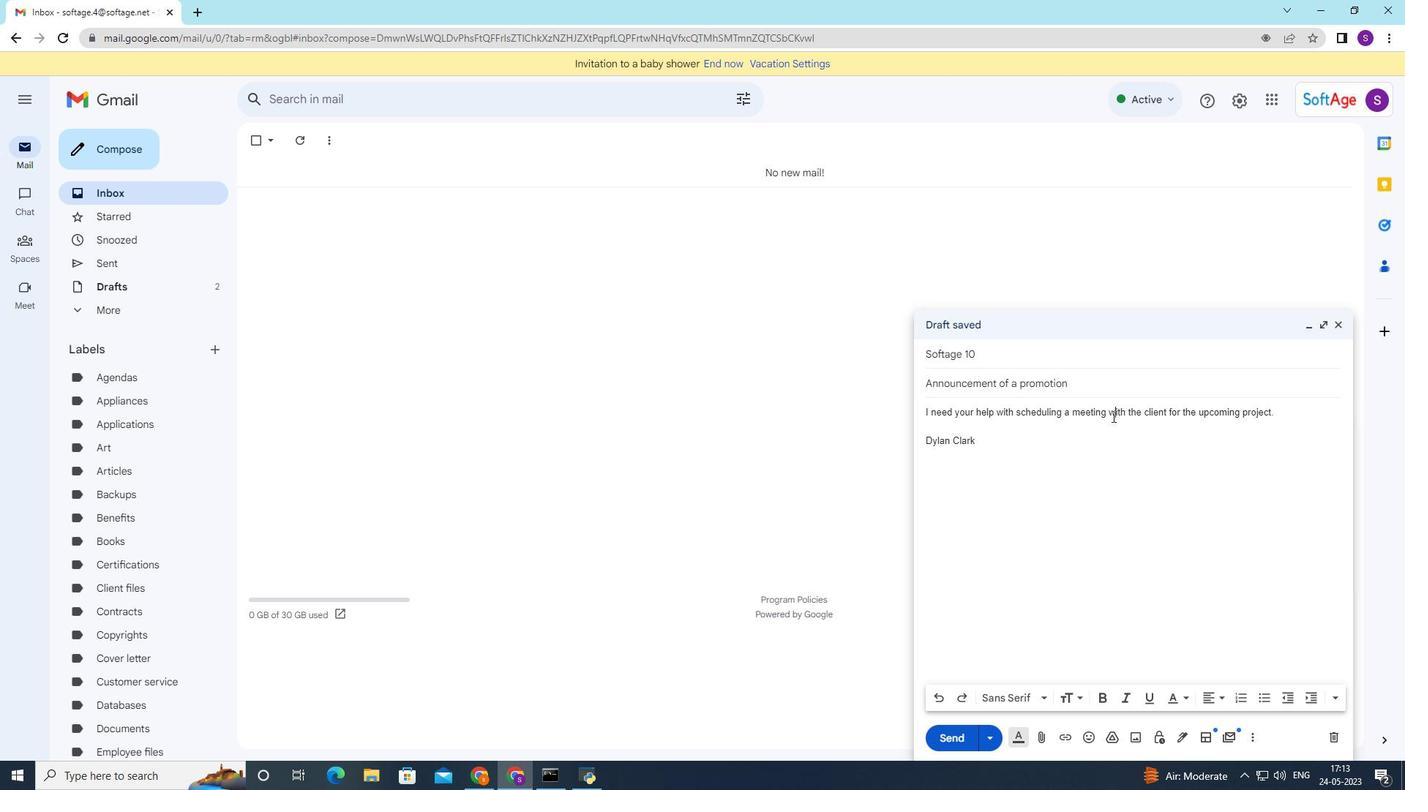 
Action: Mouse moved to (1112, 415)
Screenshot: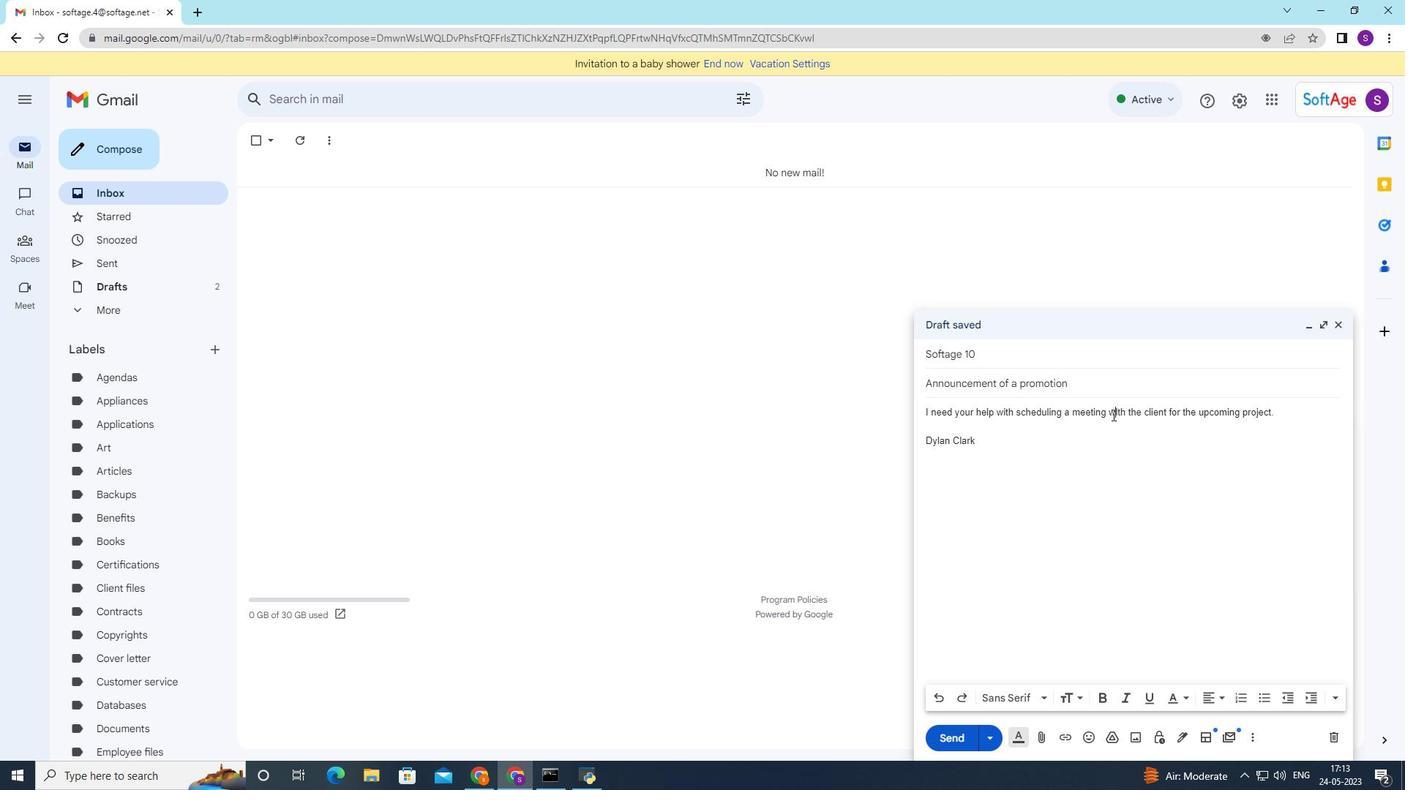 
Action: Mouse pressed left at (1112, 415)
Screenshot: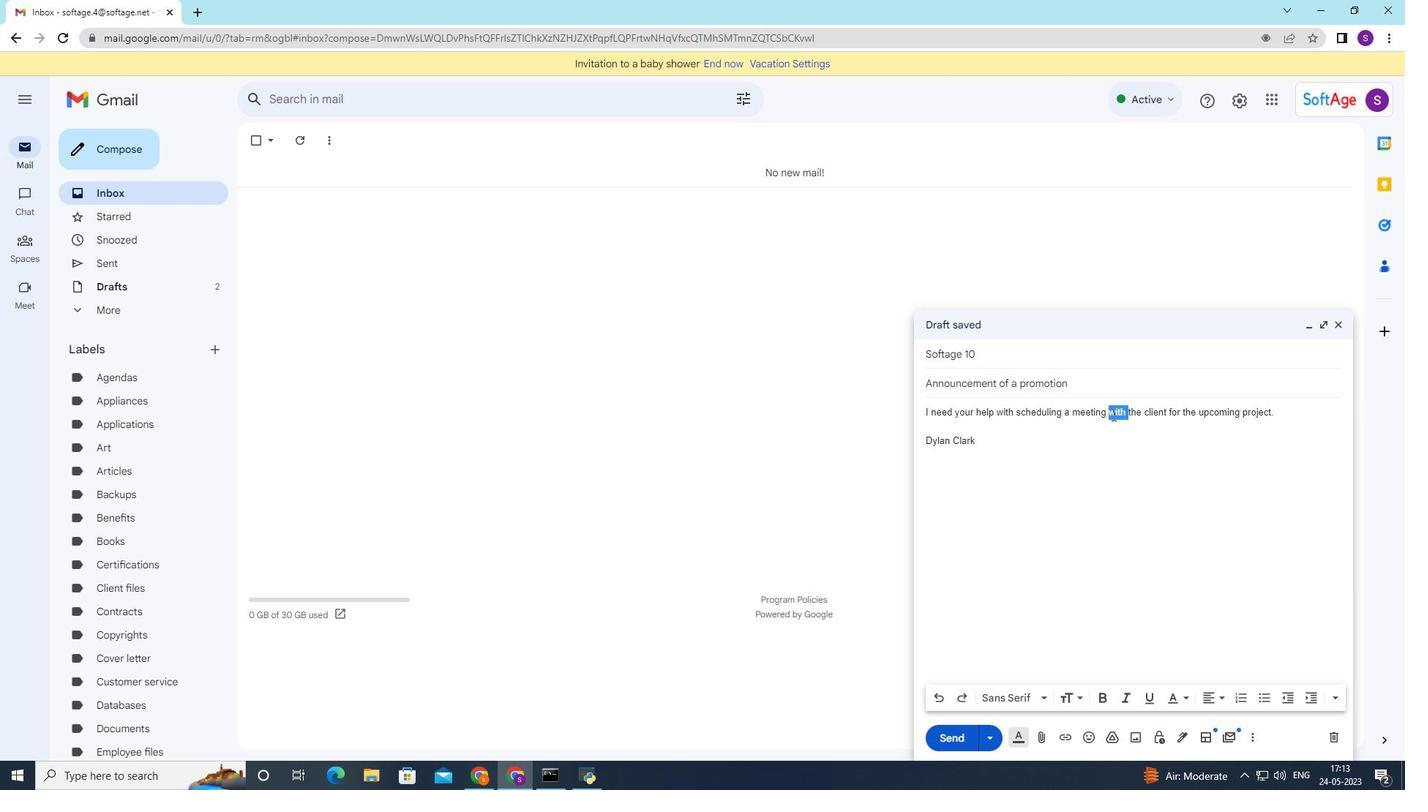 
Action: Mouse moved to (1187, 702)
Screenshot: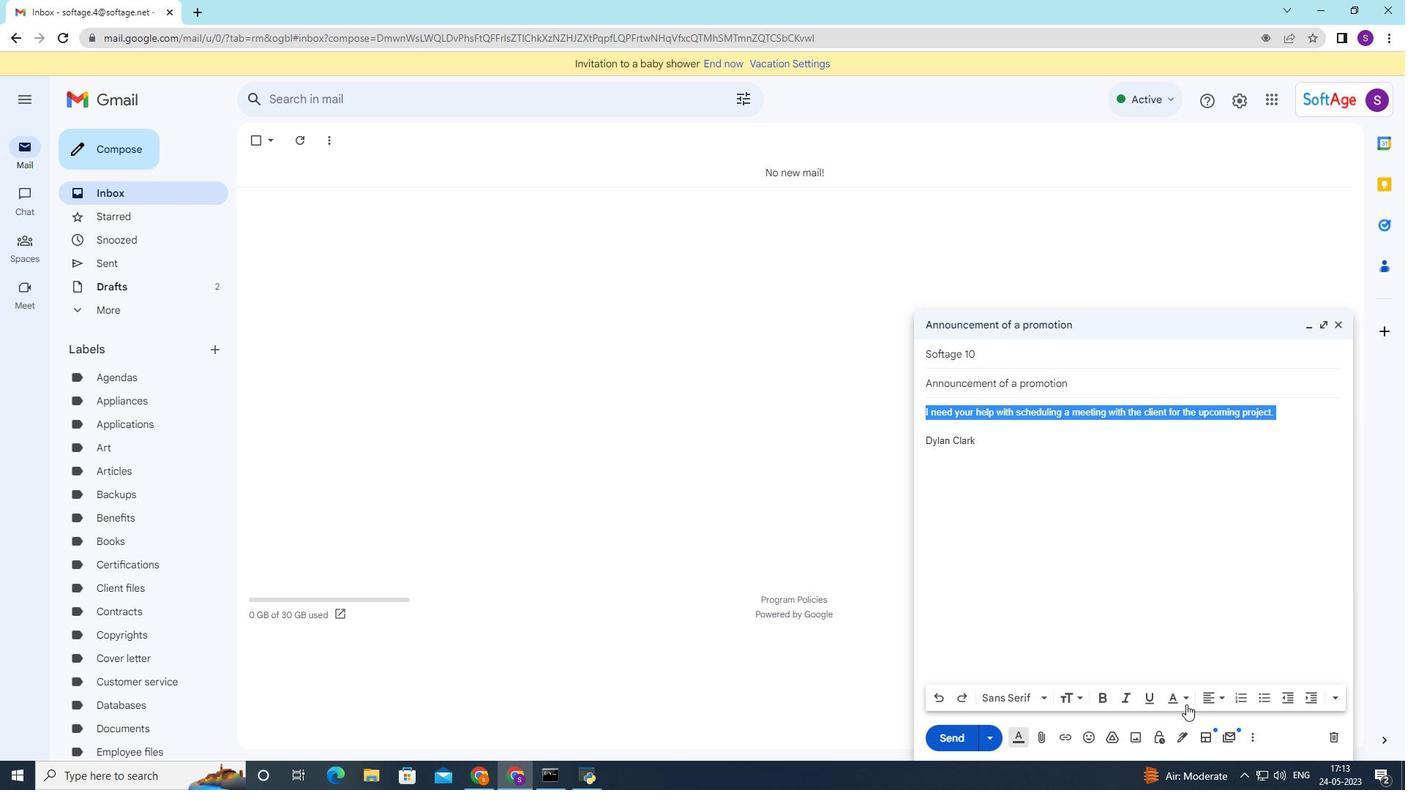 
Action: Mouse pressed left at (1187, 702)
Screenshot: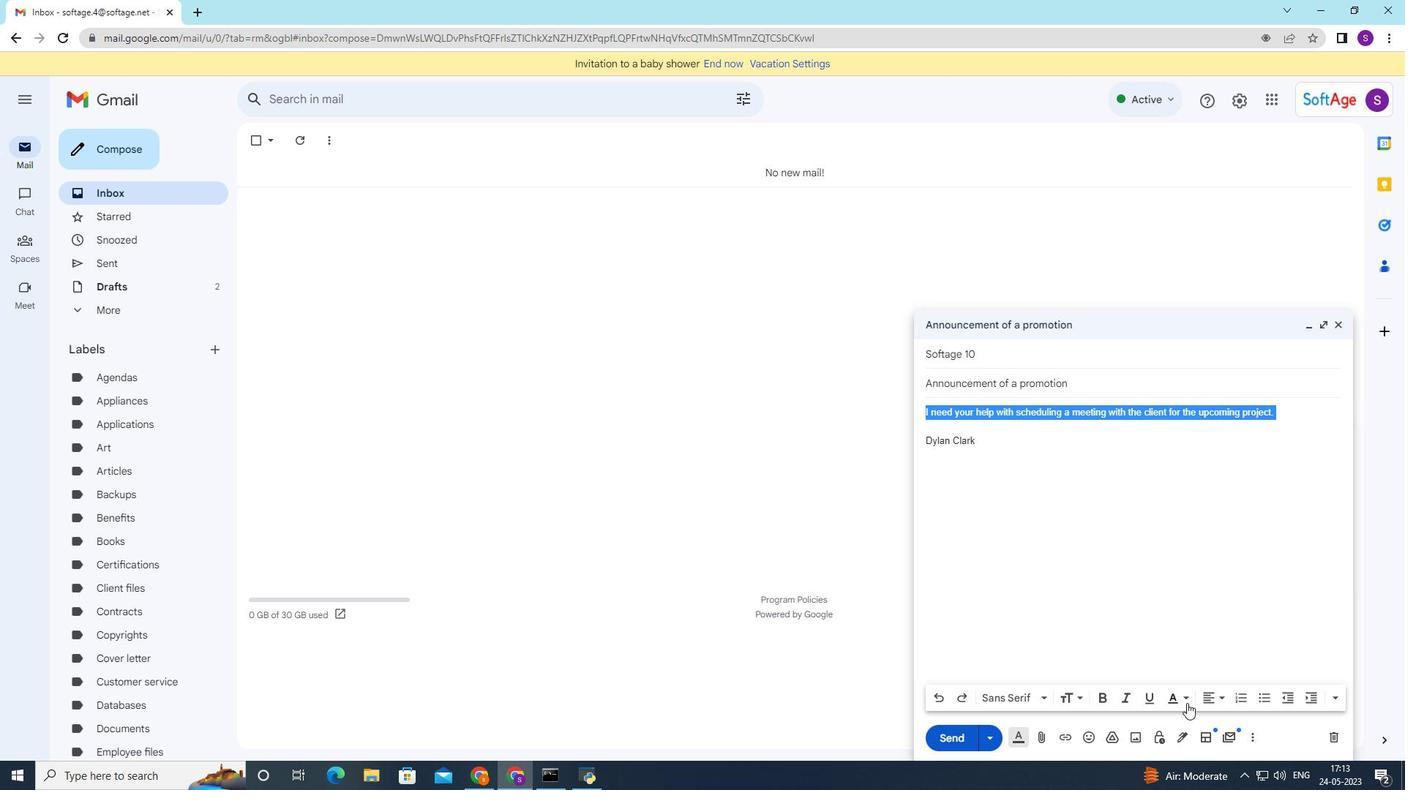 
Action: Mouse moved to (1085, 574)
Screenshot: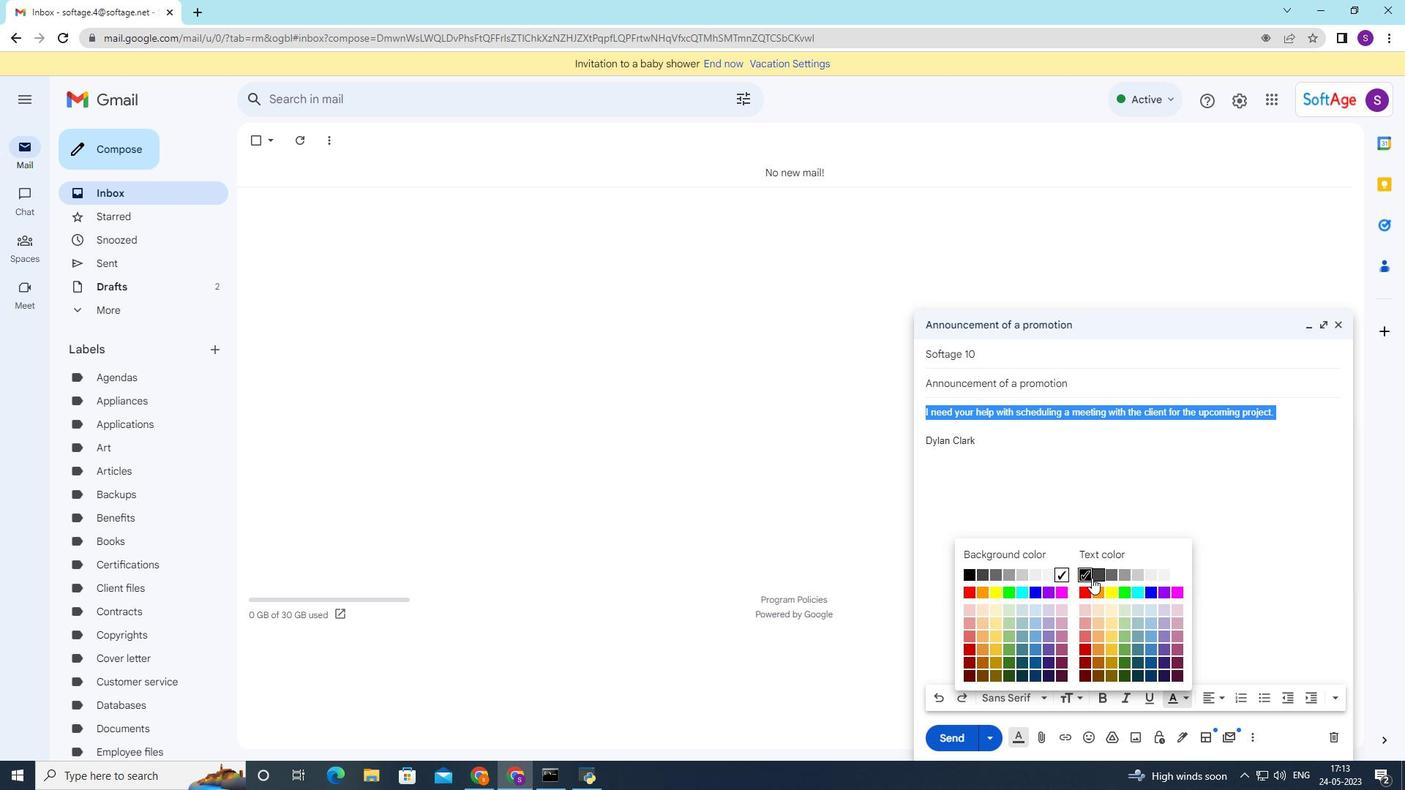 
Action: Mouse pressed left at (1085, 574)
Screenshot: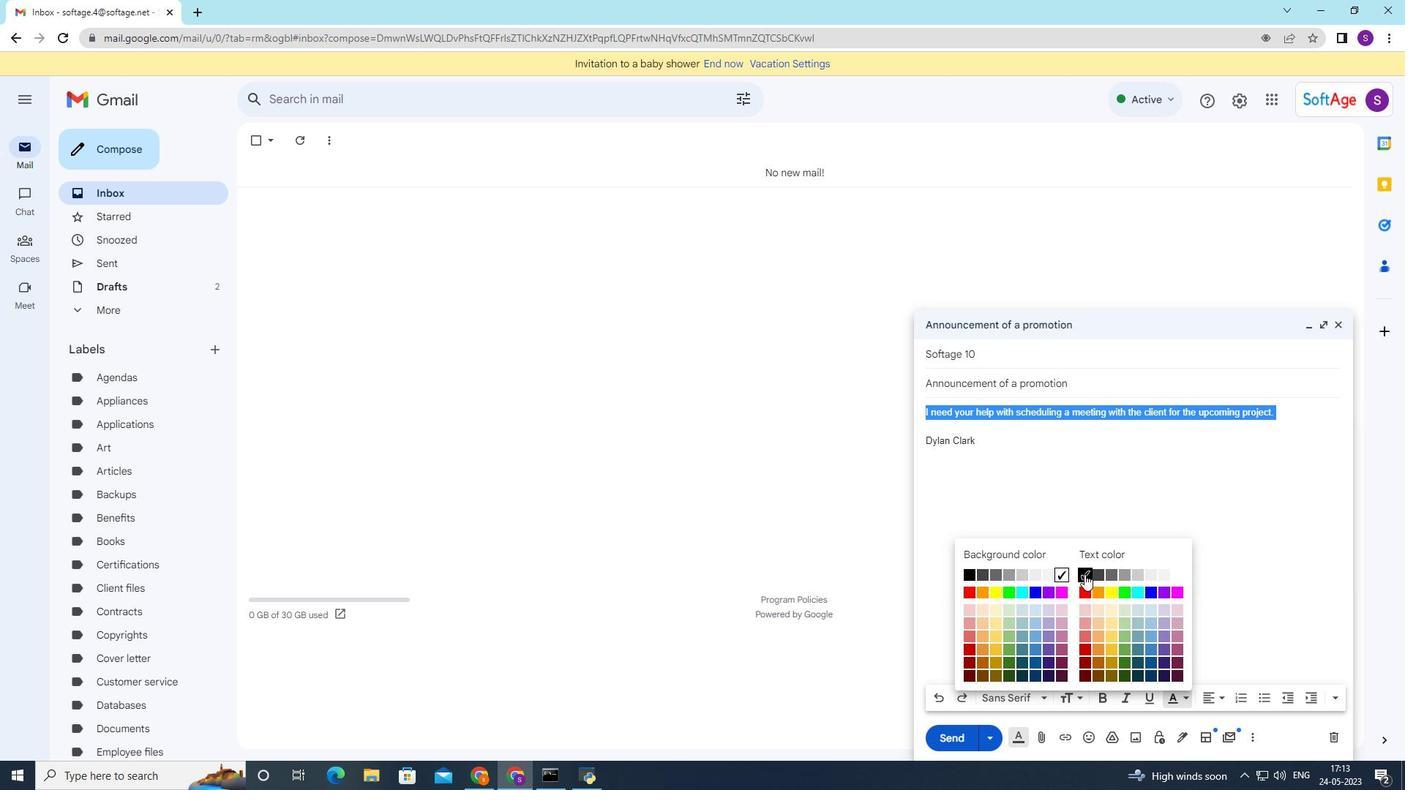 
Action: Mouse moved to (1186, 701)
Screenshot: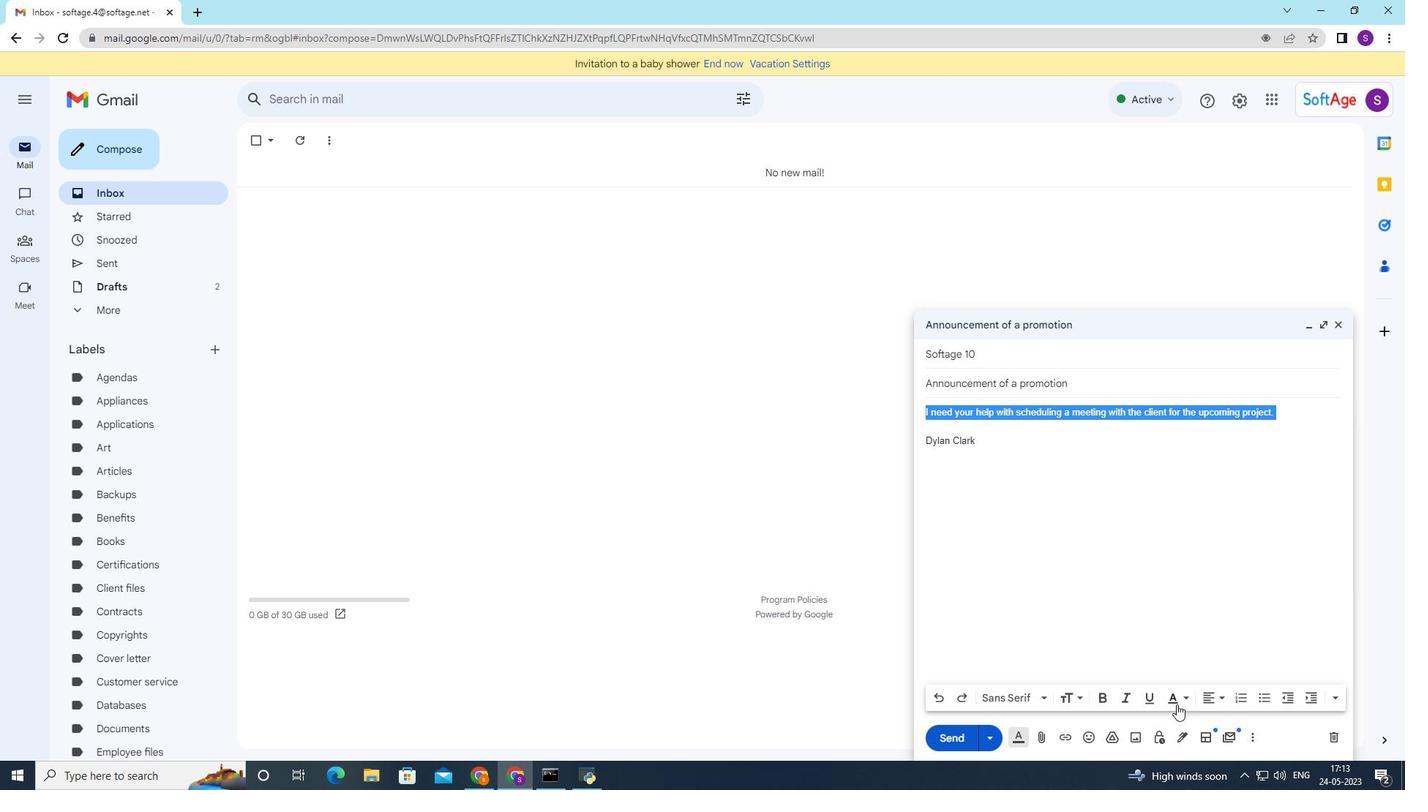 
Action: Mouse pressed left at (1186, 701)
Screenshot: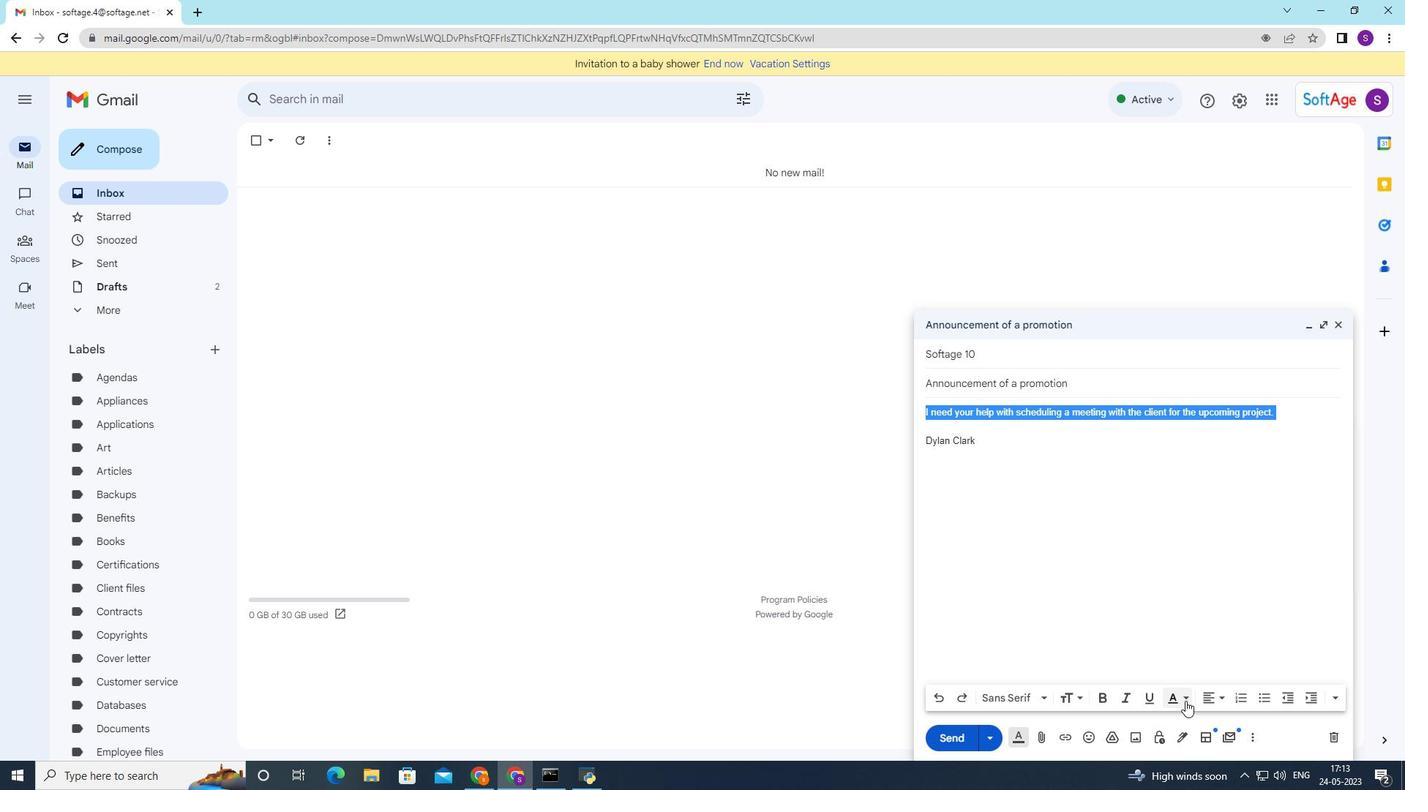 
Action: Mouse moved to (972, 665)
Screenshot: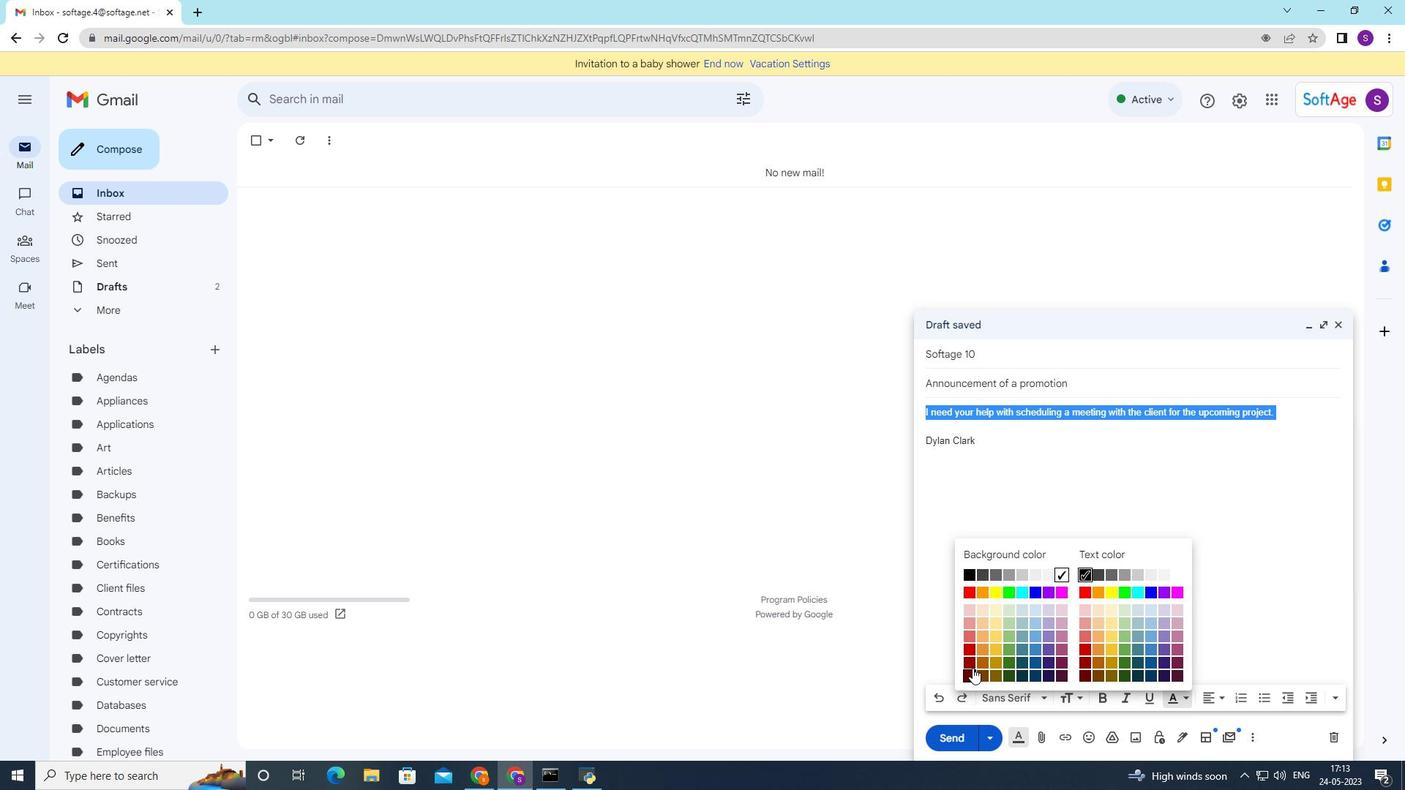 
Action: Mouse pressed left at (972, 665)
Screenshot: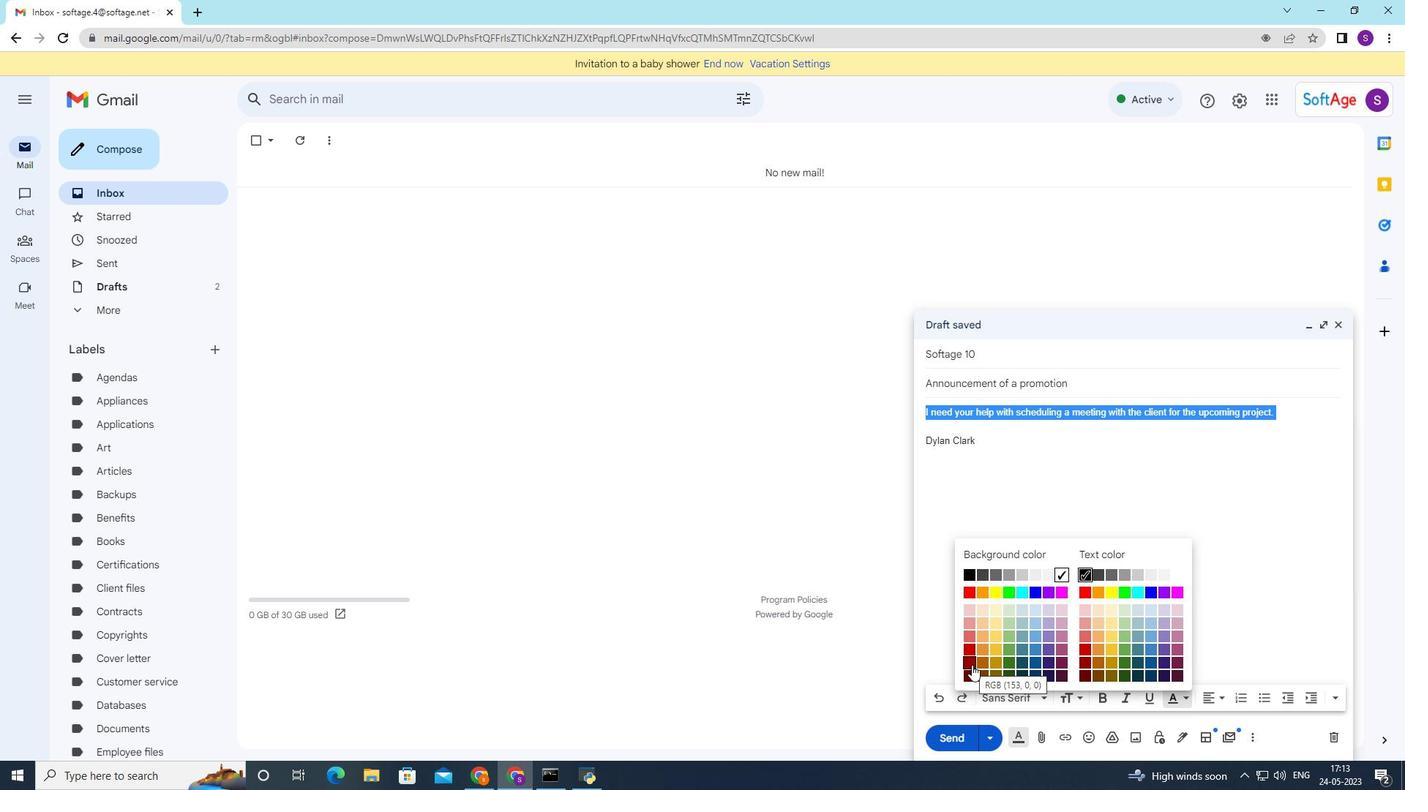 
Action: Mouse moved to (942, 735)
Screenshot: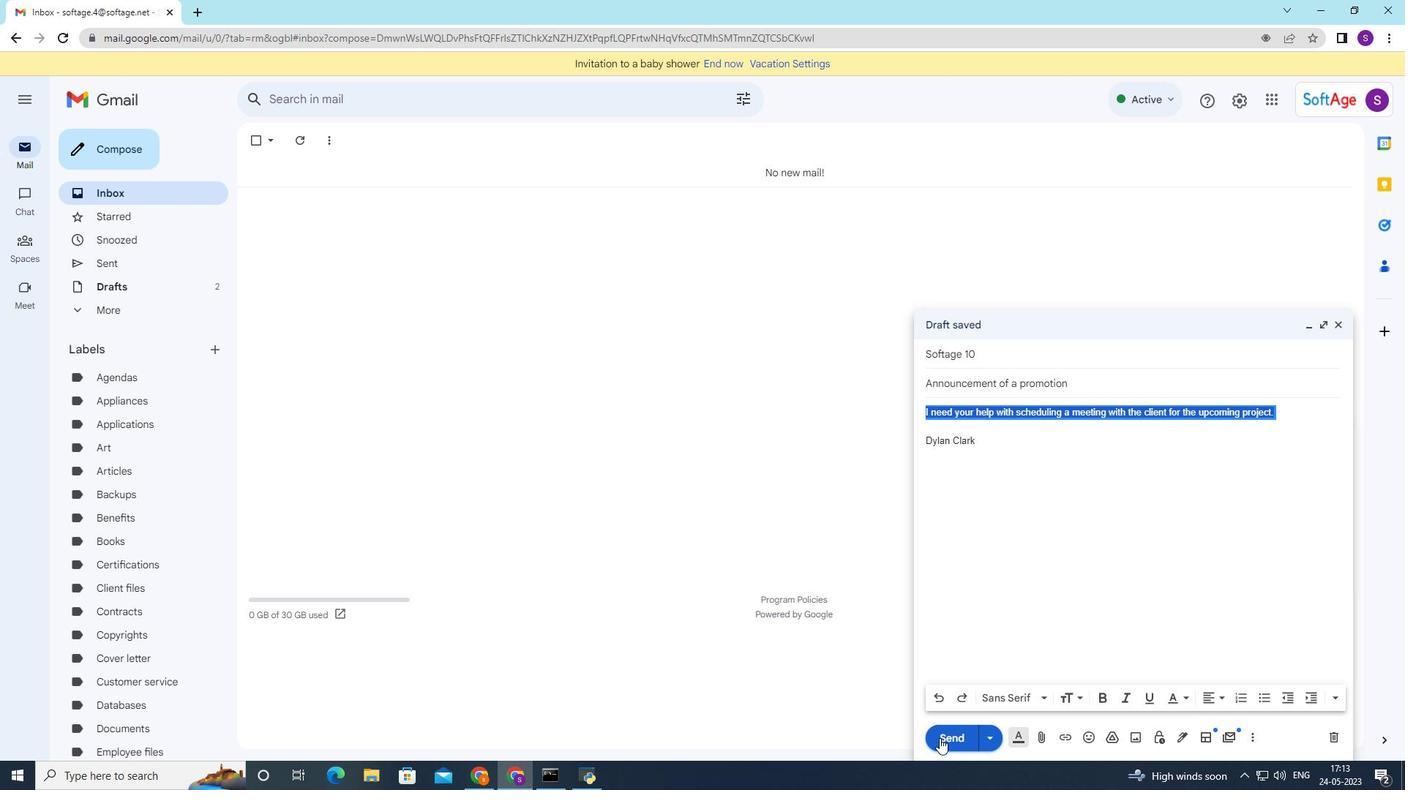 
Action: Mouse pressed left at (942, 735)
Screenshot: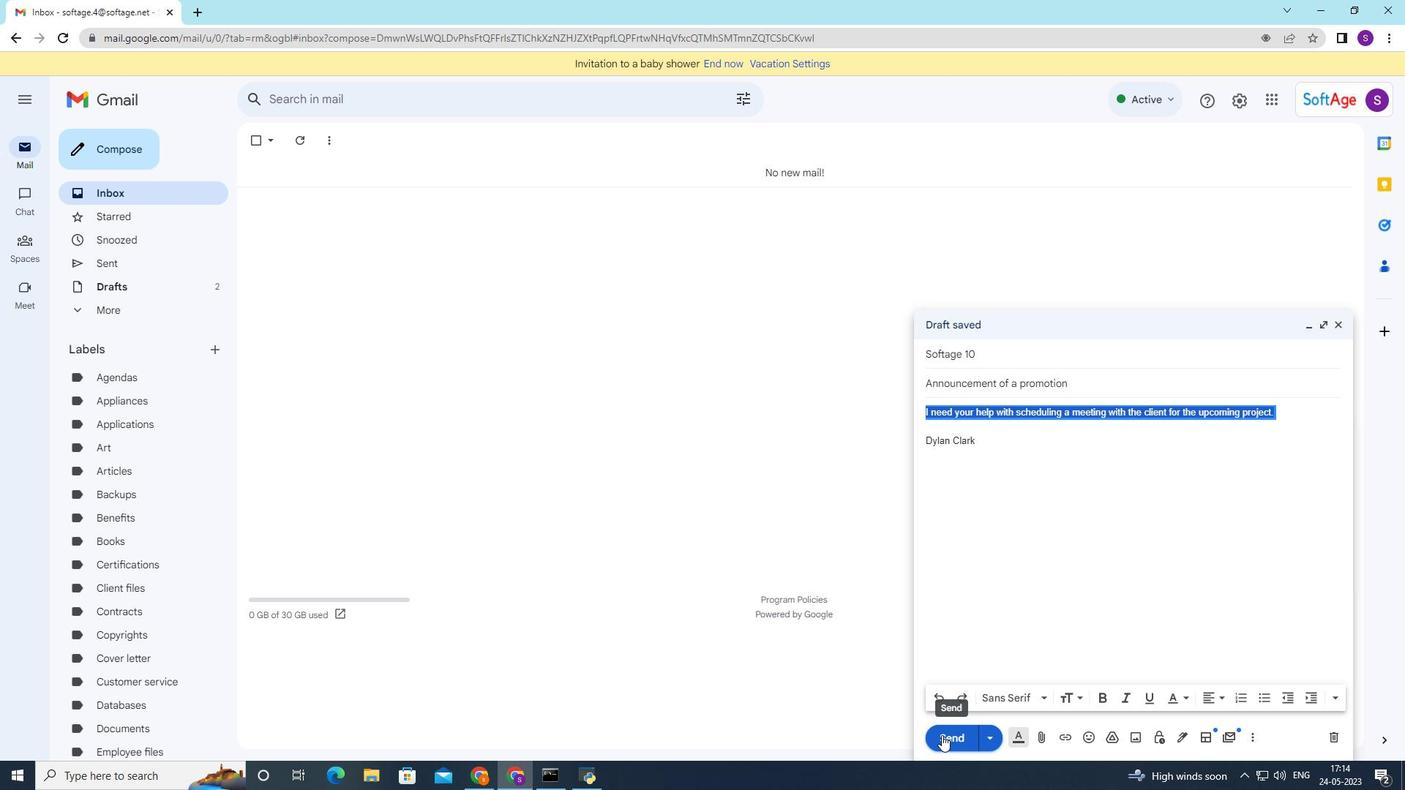 
Action: Mouse moved to (142, 426)
Screenshot: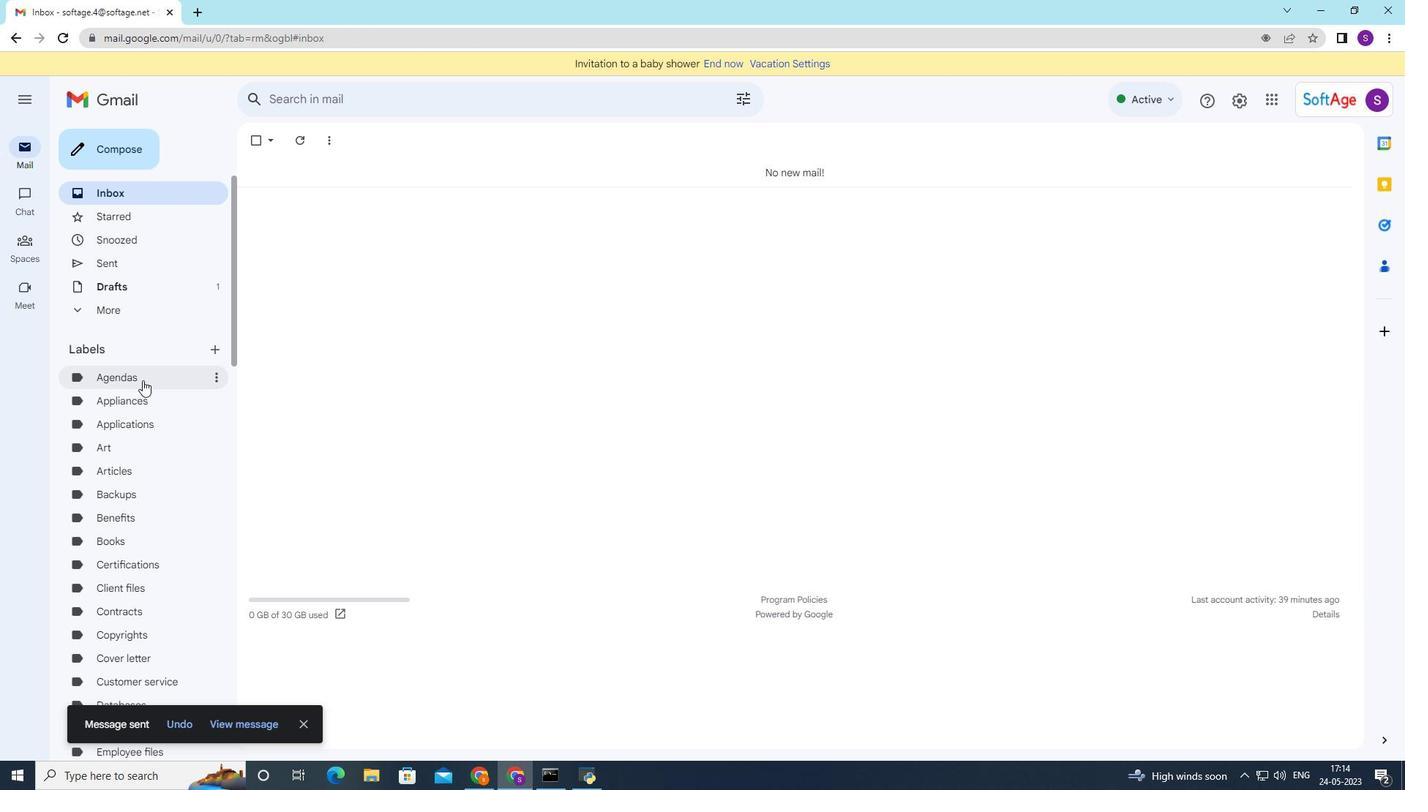
Action: Mouse scrolled (142, 425) with delta (0, 0)
Screenshot: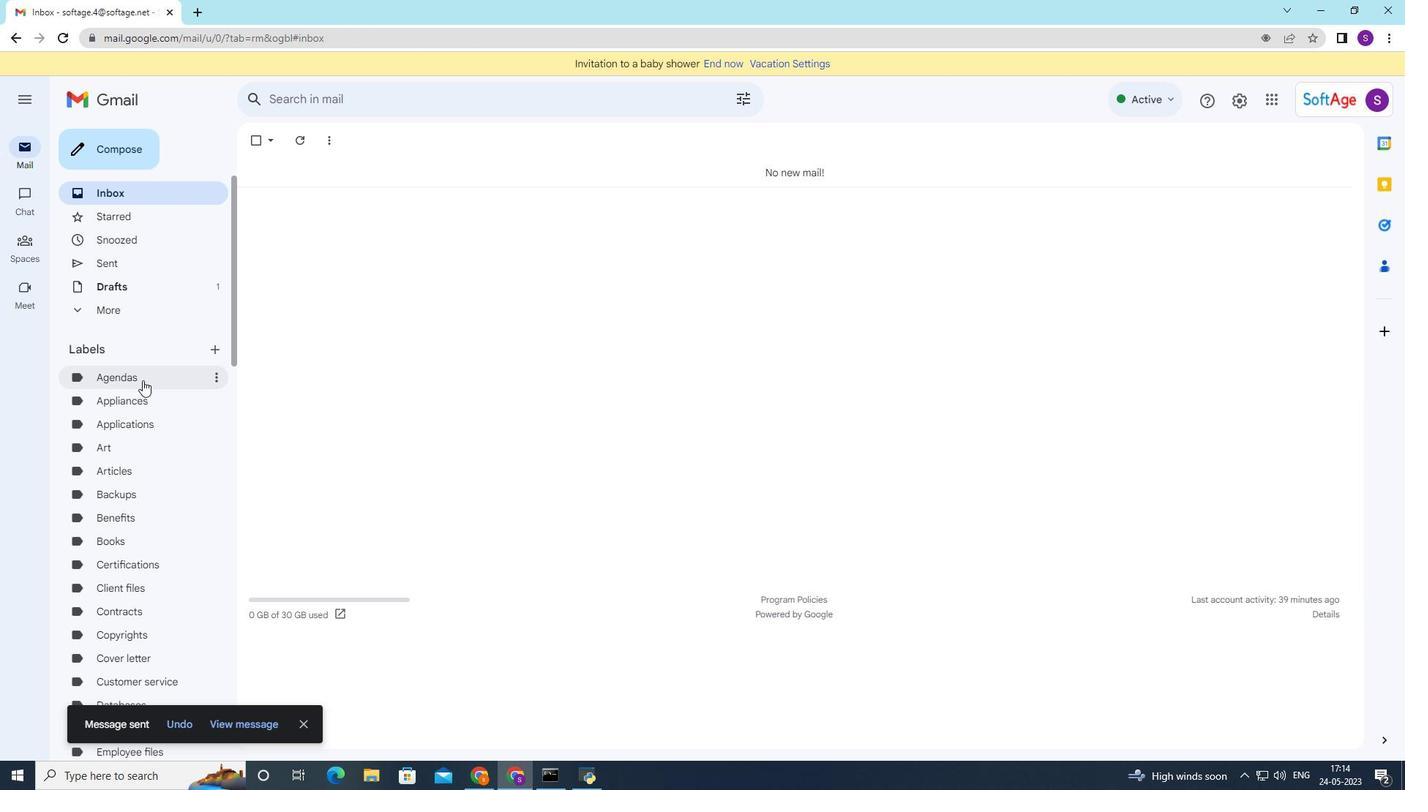 
Action: Mouse moved to (142, 428)
Screenshot: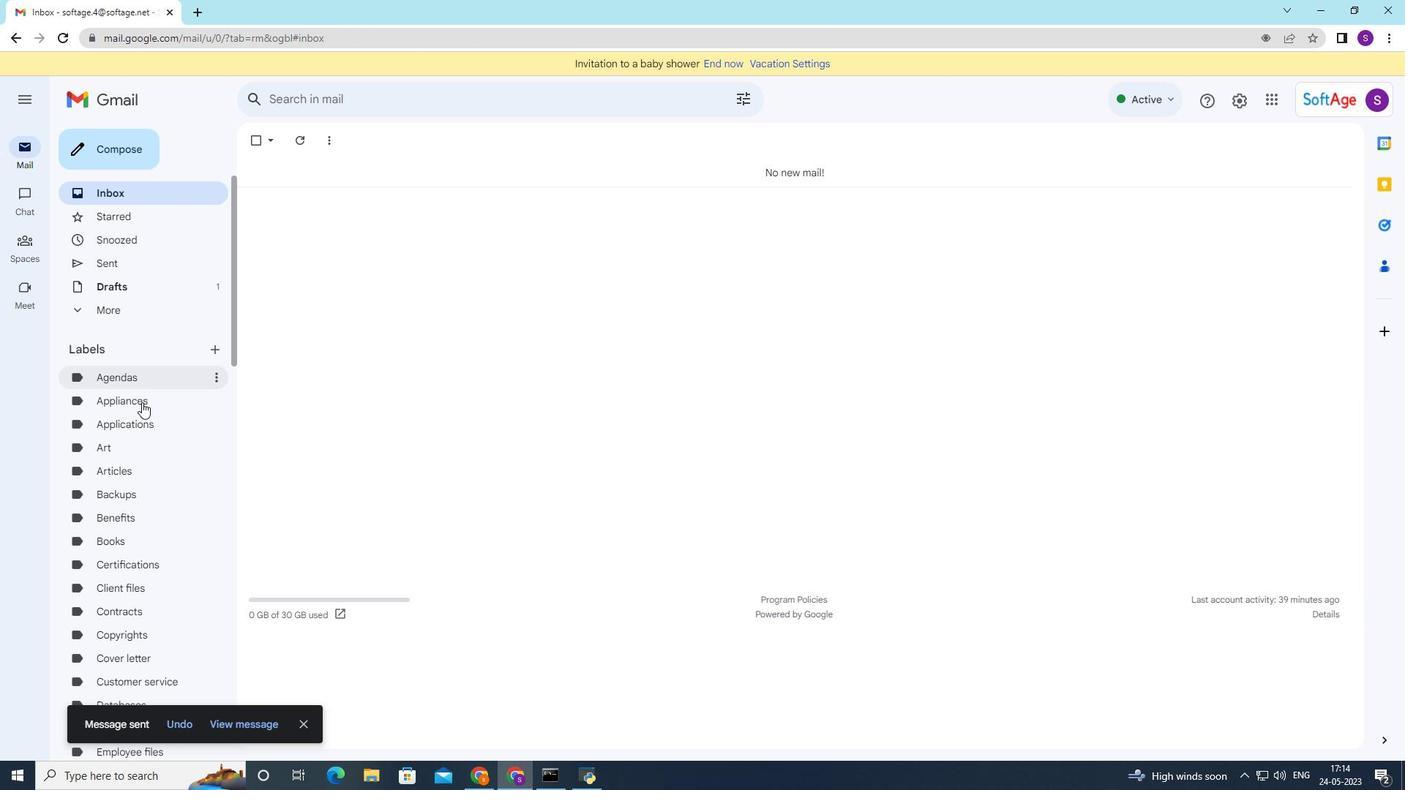 
Action: Mouse scrolled (142, 427) with delta (0, 0)
Screenshot: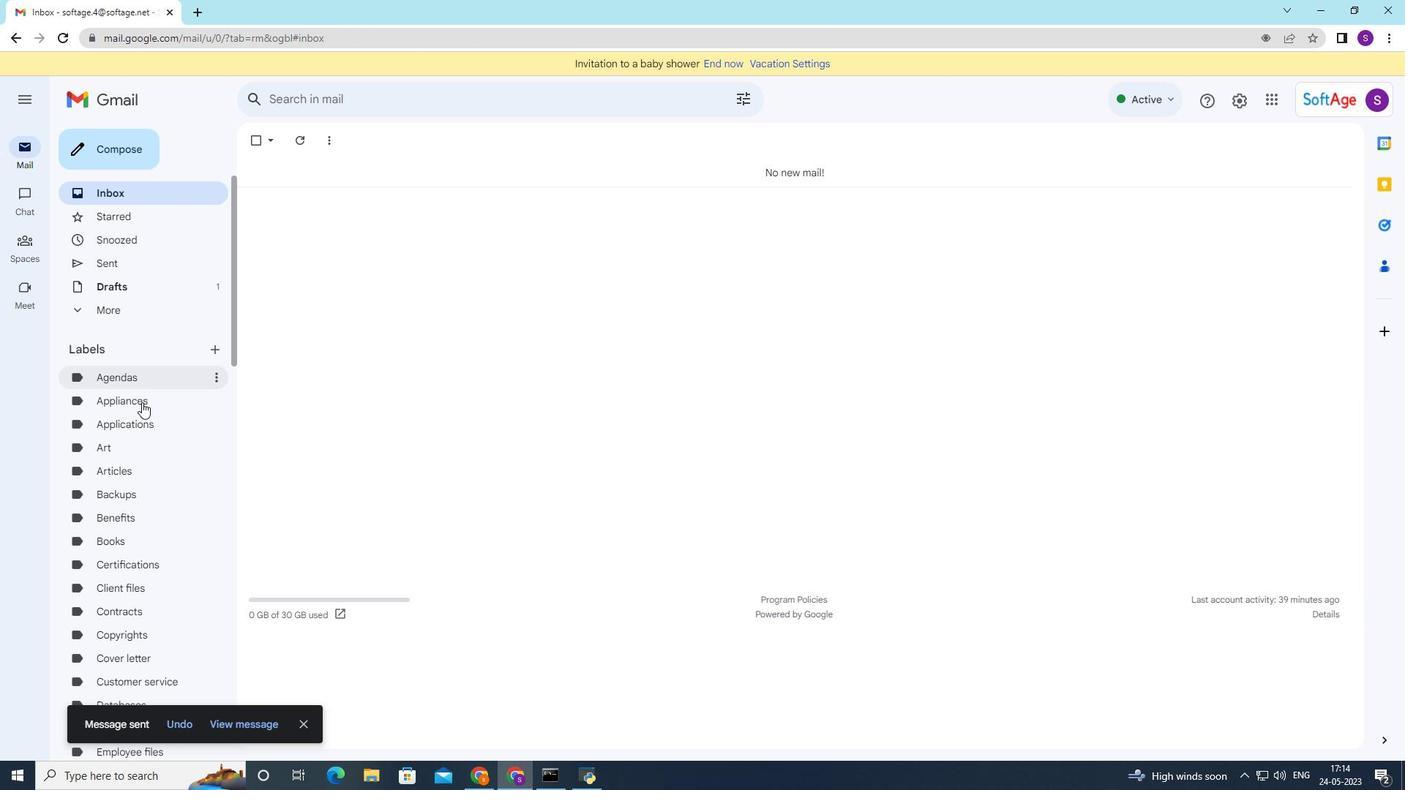 
Action: Mouse moved to (142, 429)
Screenshot: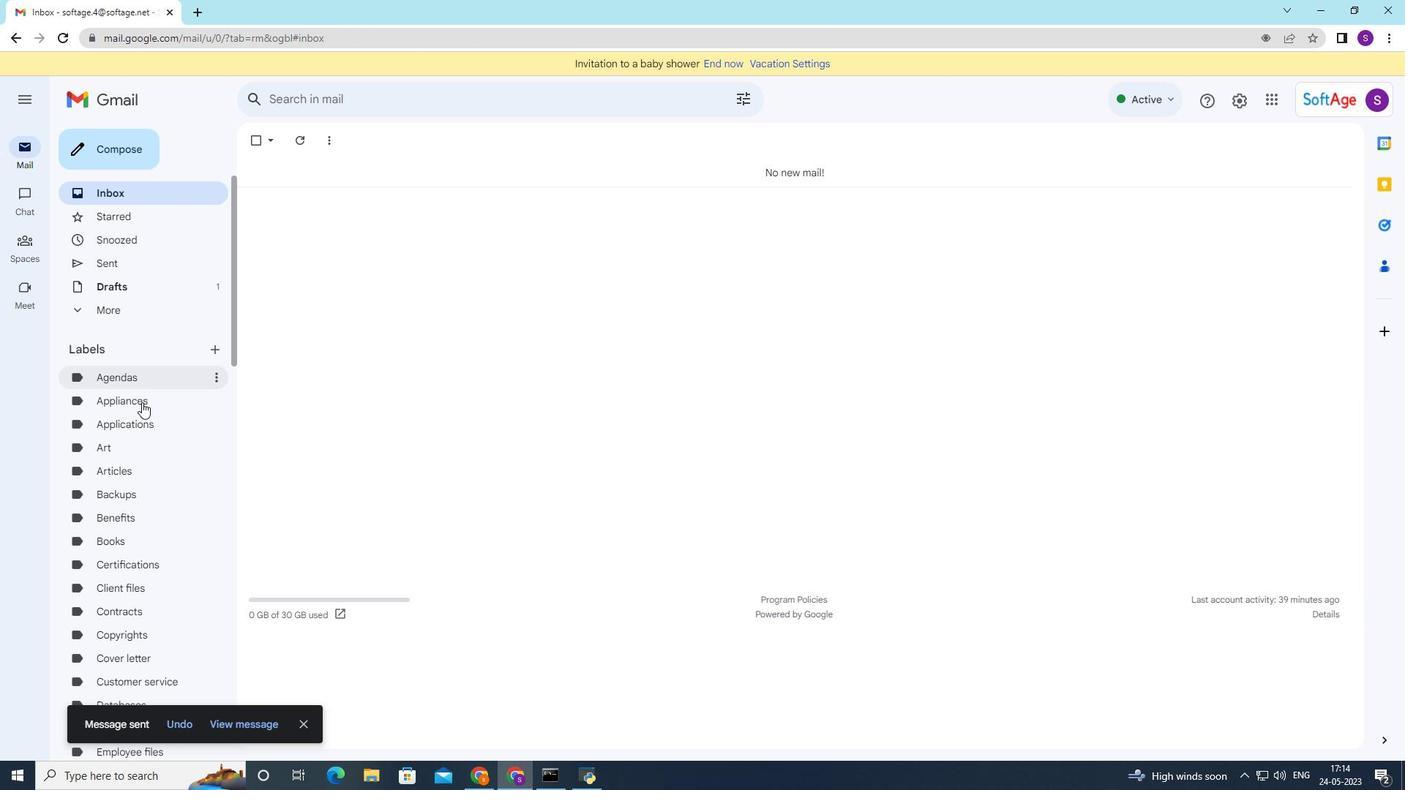 
Action: Mouse scrolled (142, 428) with delta (0, 0)
Screenshot: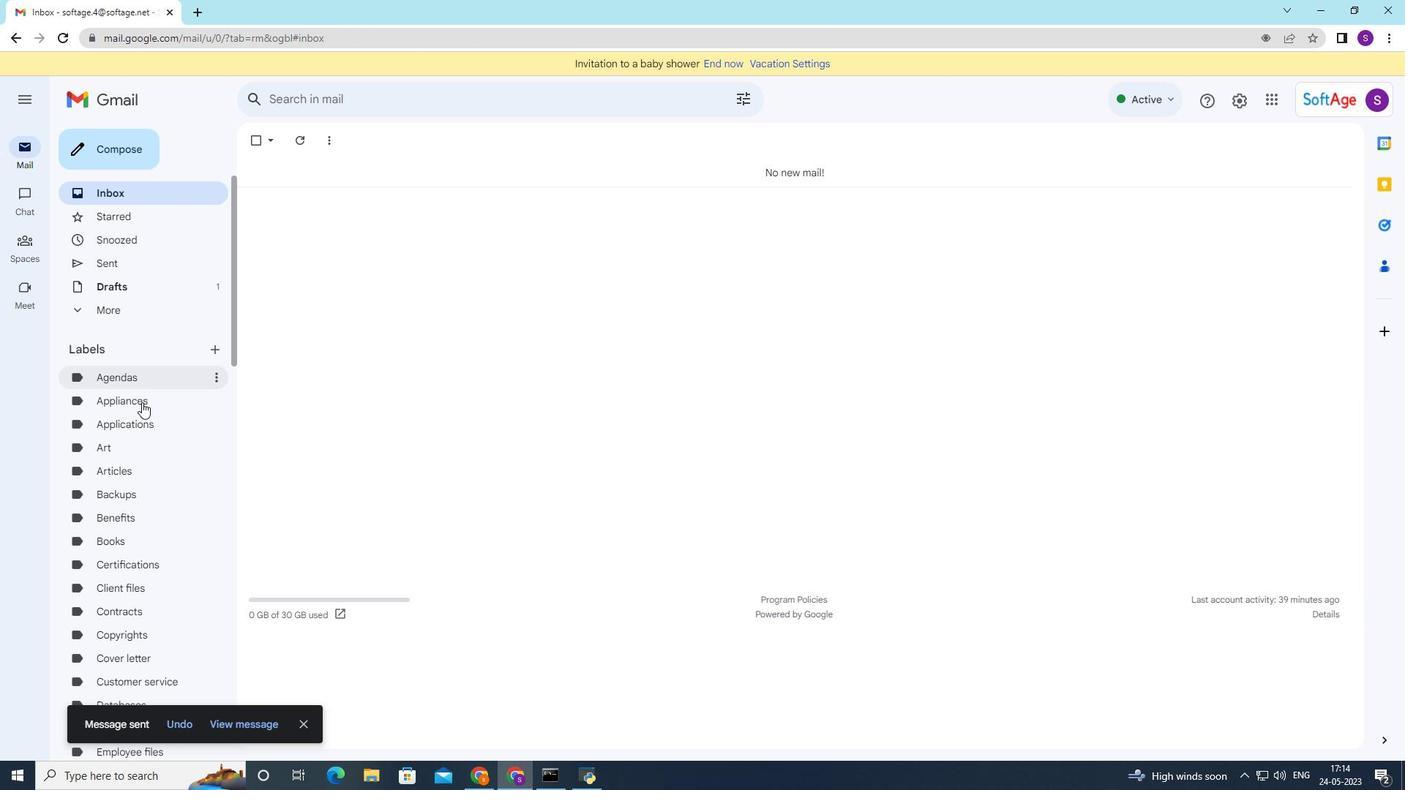 
Action: Mouse scrolled (142, 428) with delta (0, 0)
Screenshot: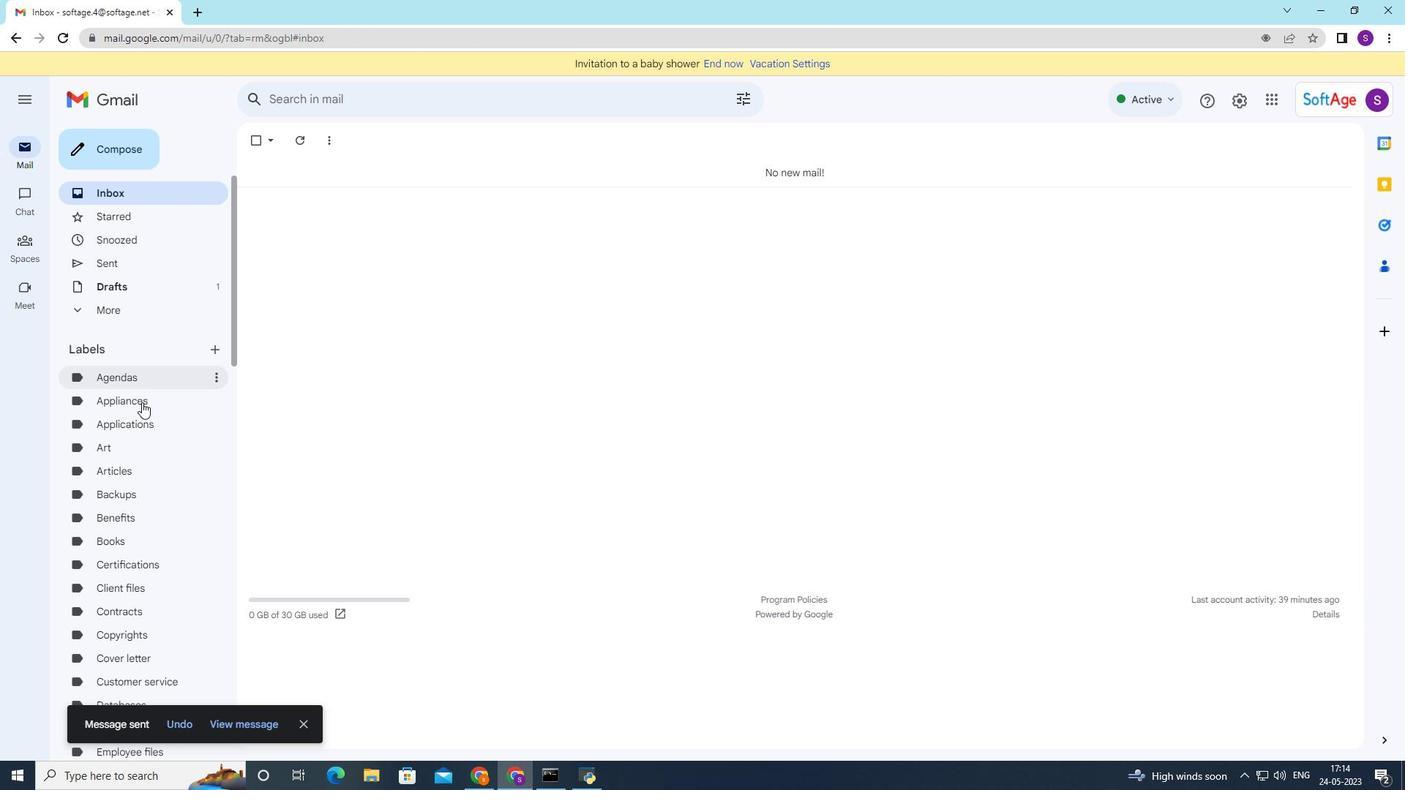 
Action: Mouse scrolled (142, 428) with delta (0, 0)
Screenshot: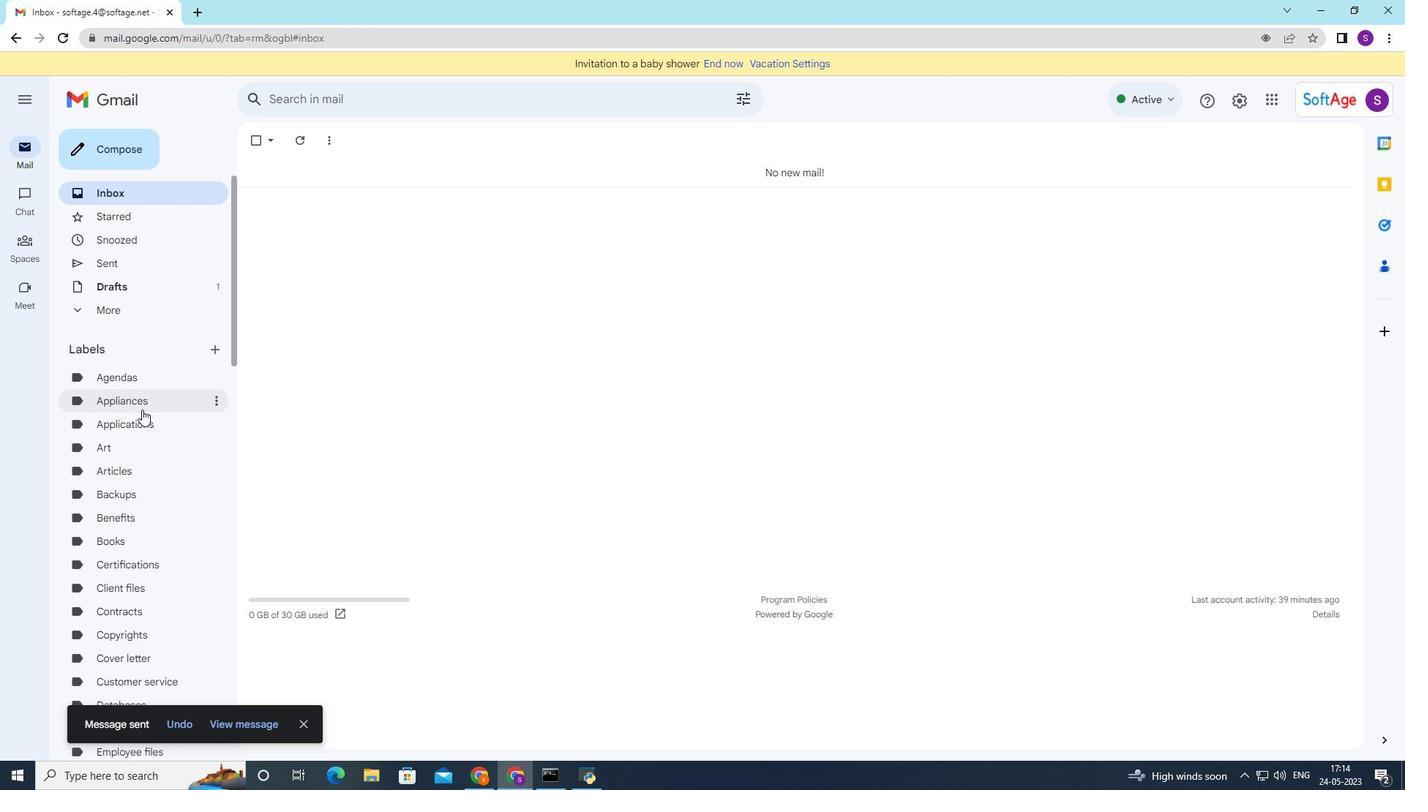 
Action: Mouse moved to (142, 474)
Screenshot: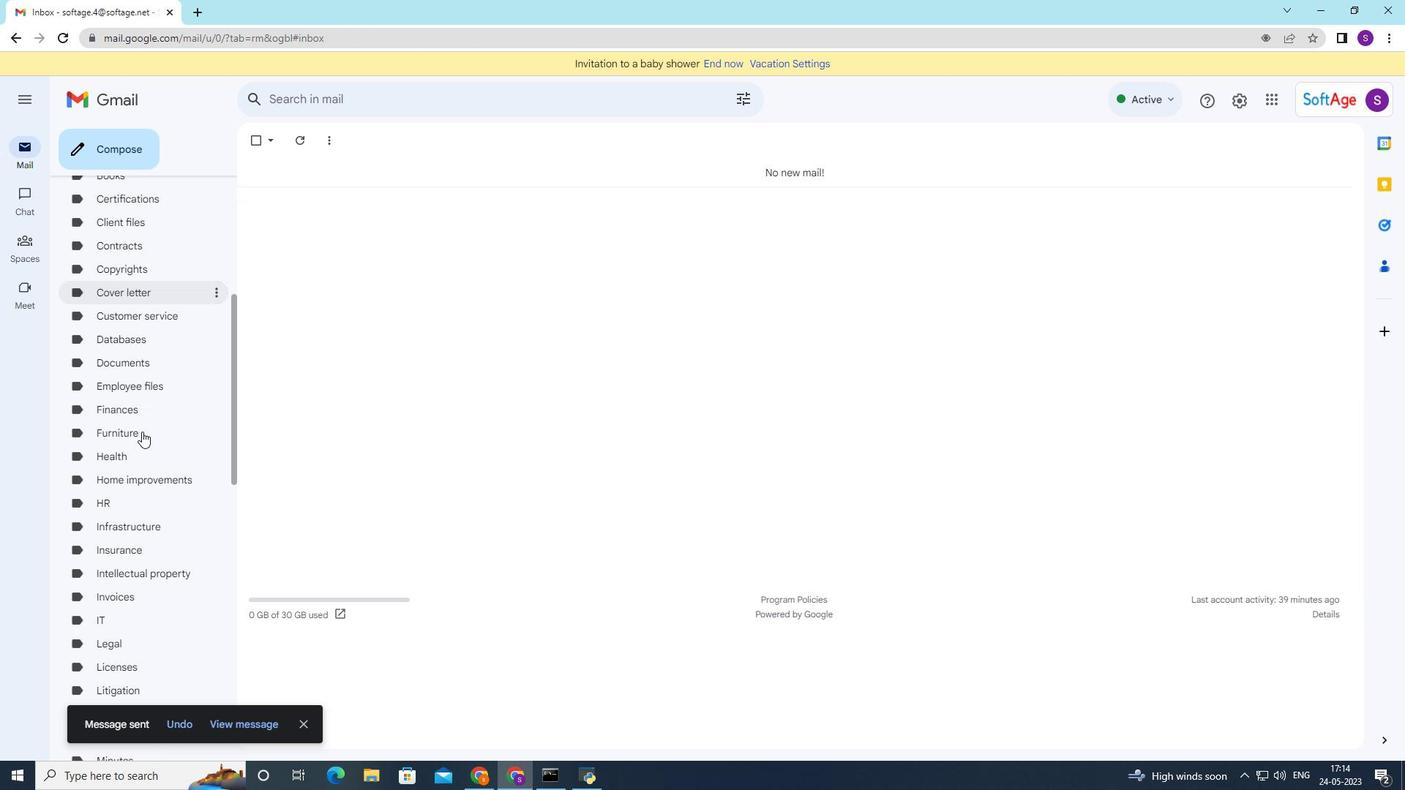
Action: Mouse scrolled (142, 473) with delta (0, 0)
Screenshot: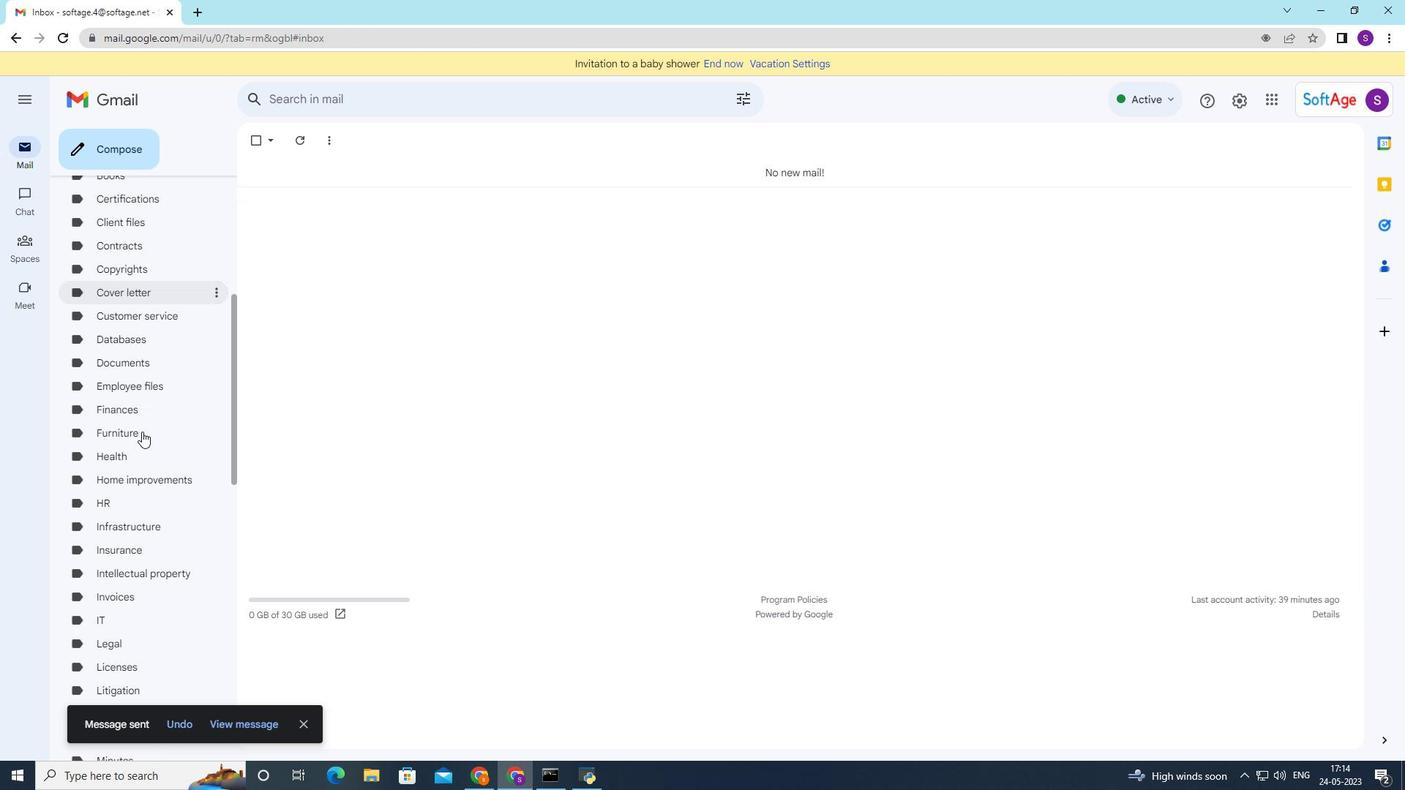 
Action: Mouse moved to (143, 481)
Screenshot: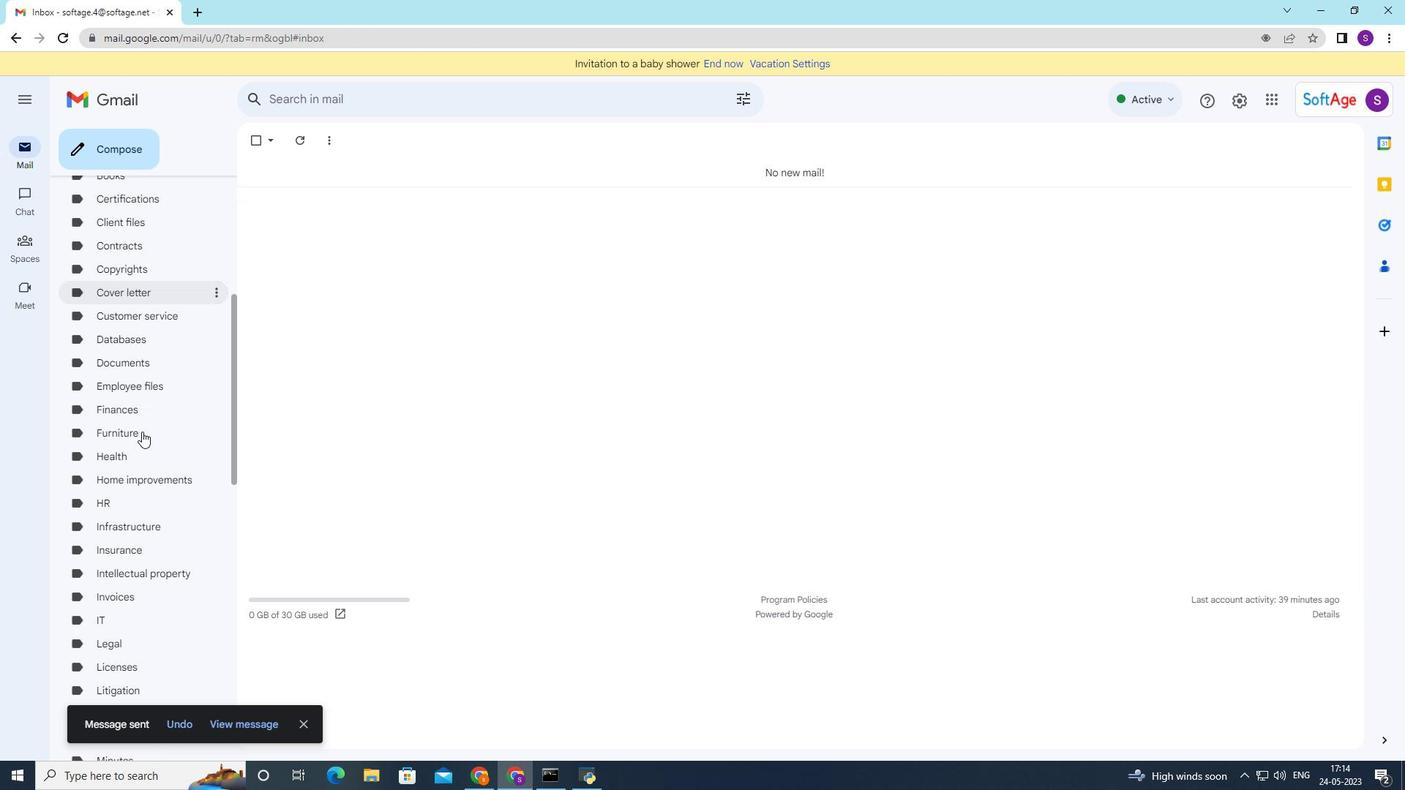 
Action: Mouse scrolled (143, 481) with delta (0, 0)
Screenshot: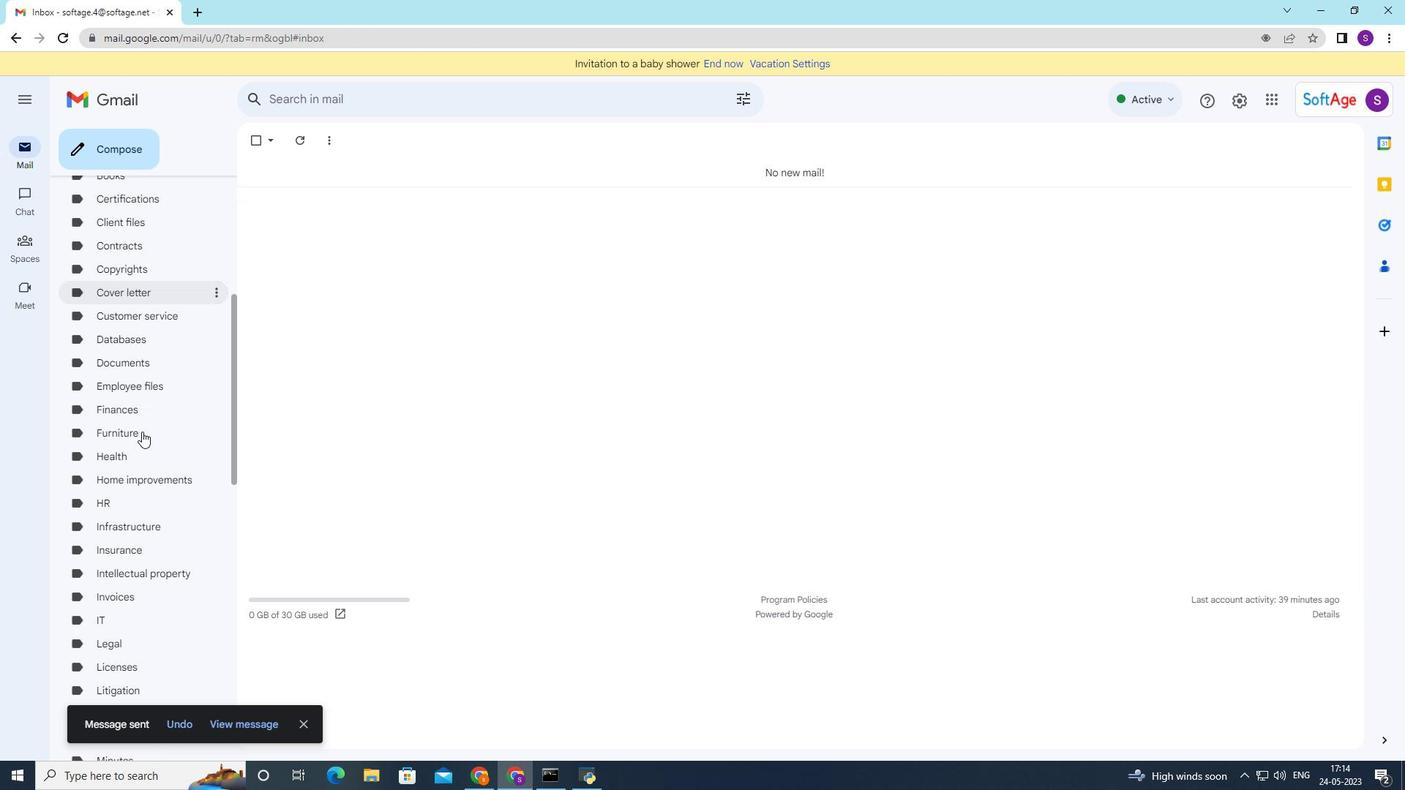 
Action: Mouse moved to (143, 485)
Screenshot: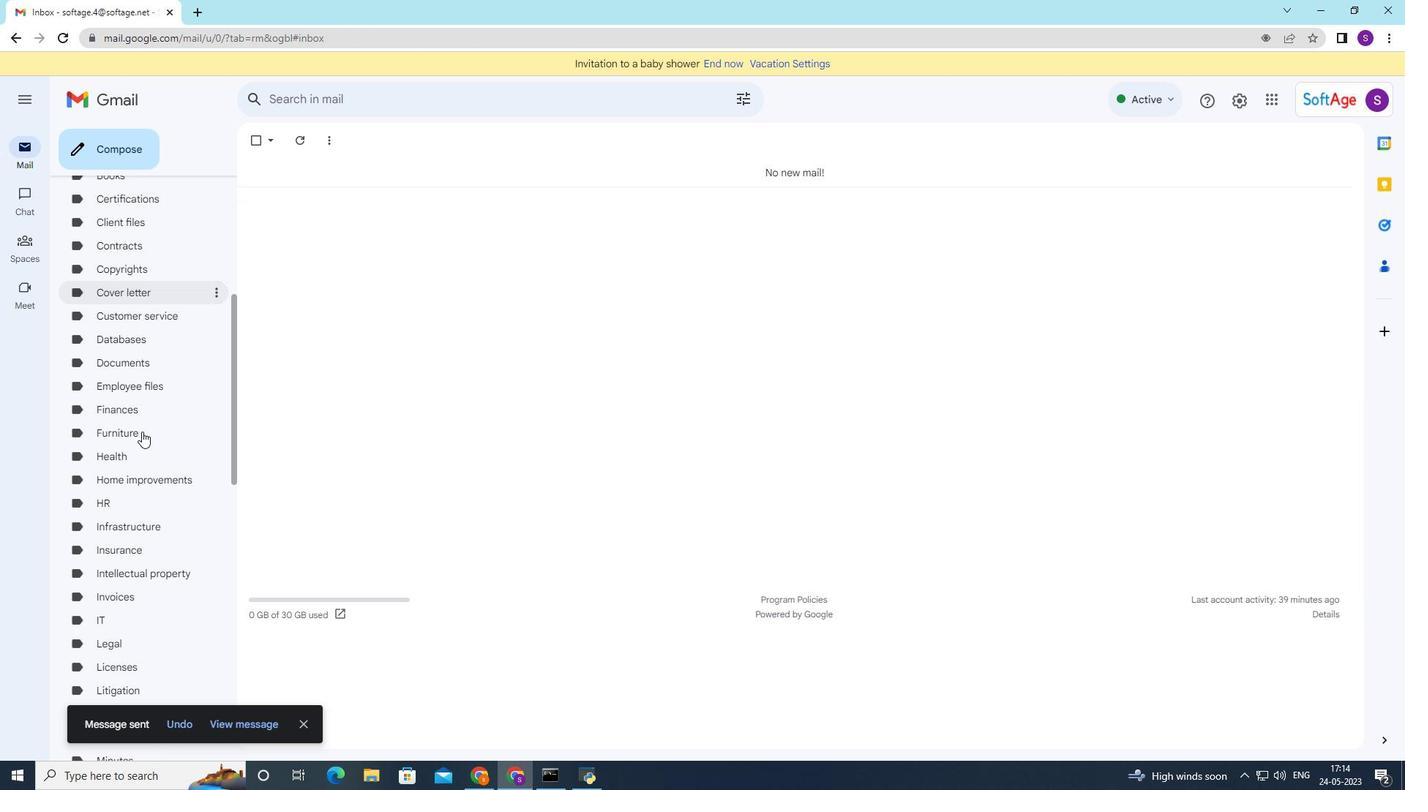 
Action: Mouse scrolled (143, 483) with delta (0, 0)
Screenshot: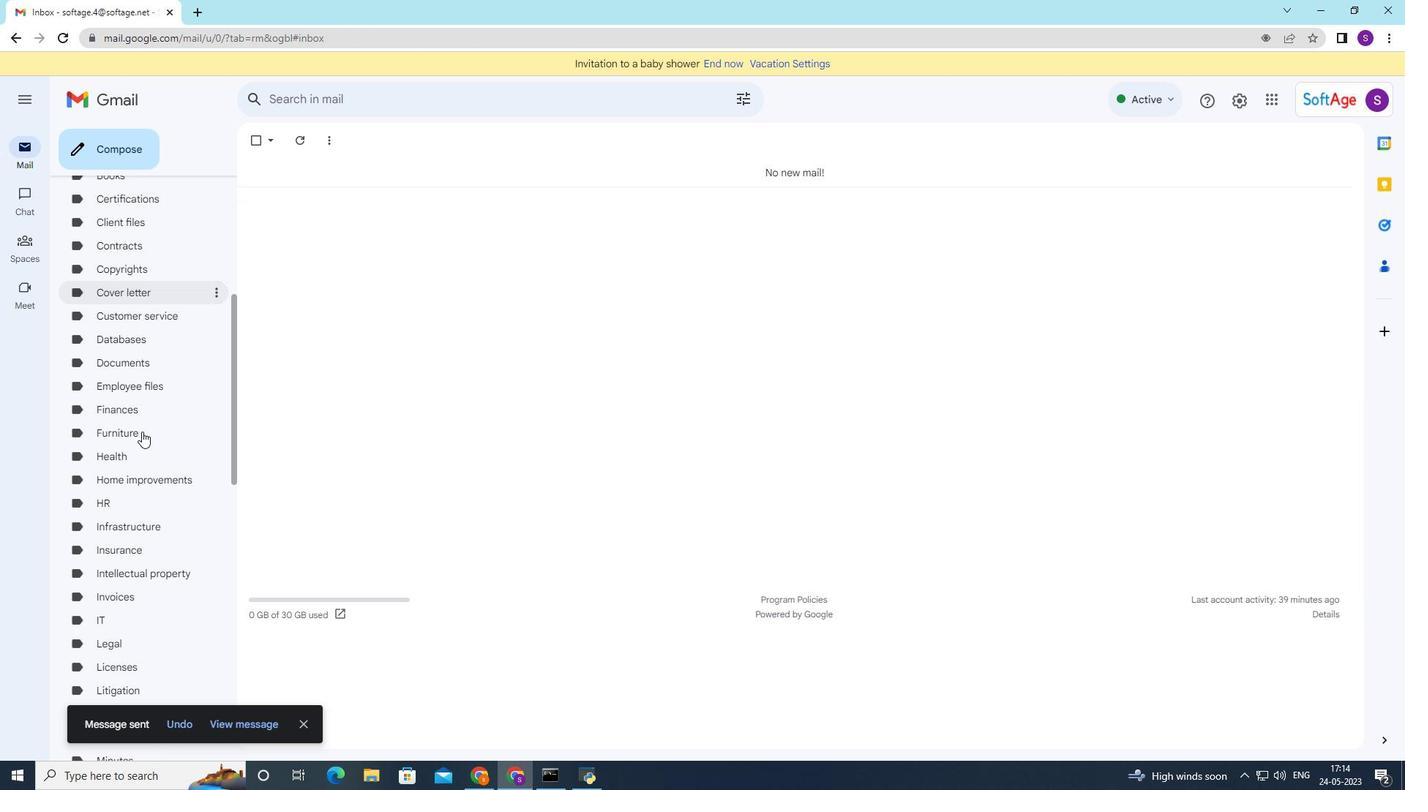
Action: Mouse moved to (143, 486)
Screenshot: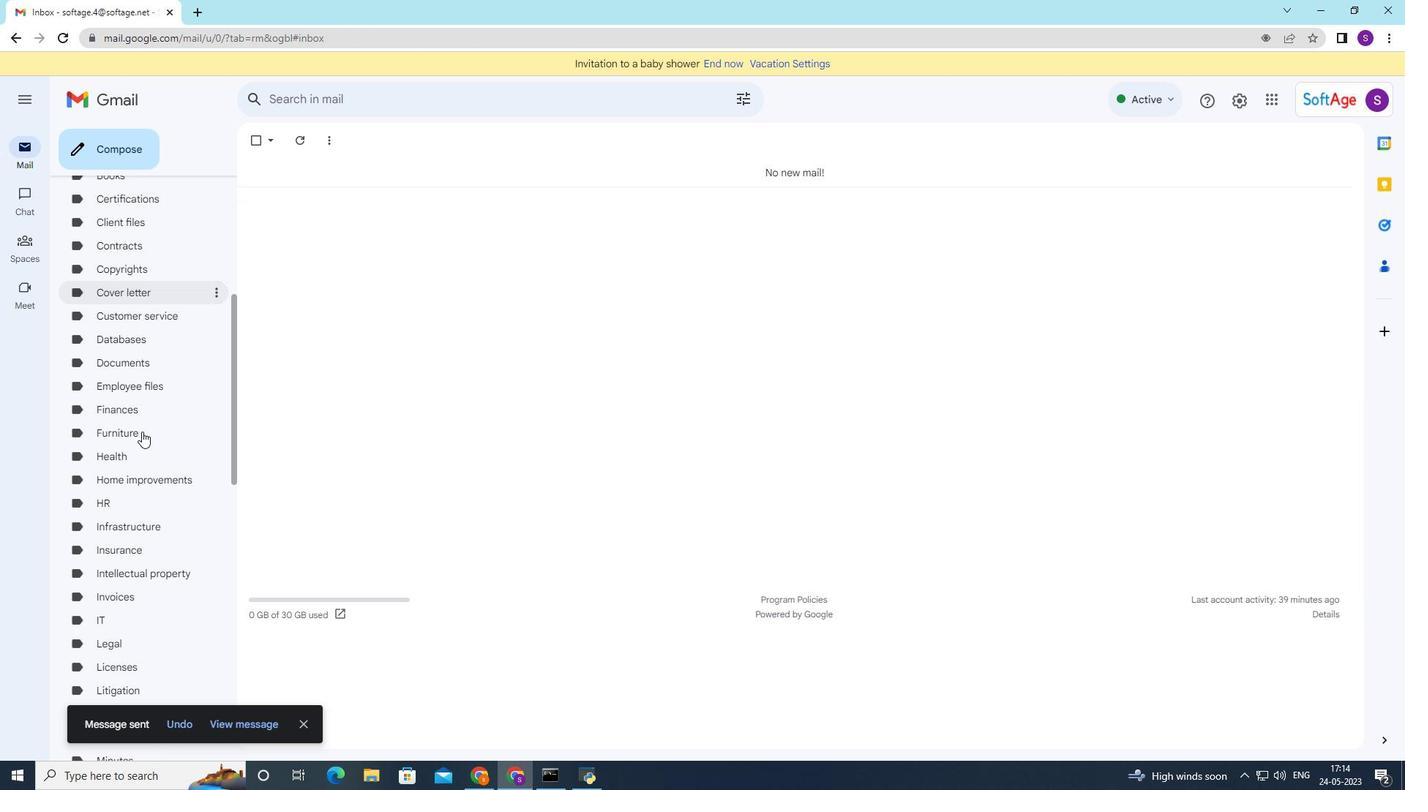 
Action: Mouse scrolled (143, 485) with delta (0, 0)
Screenshot: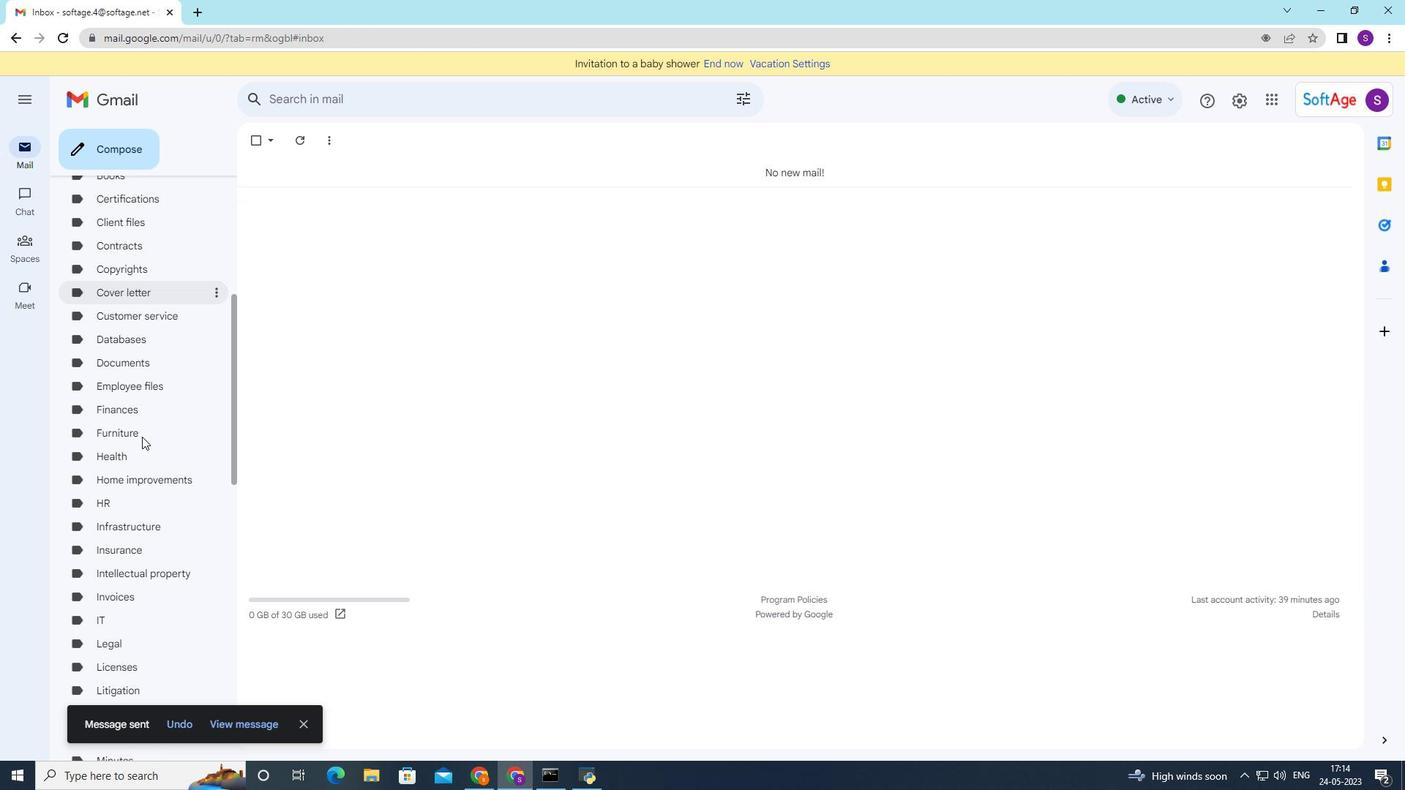 
Action: Mouse moved to (144, 492)
Screenshot: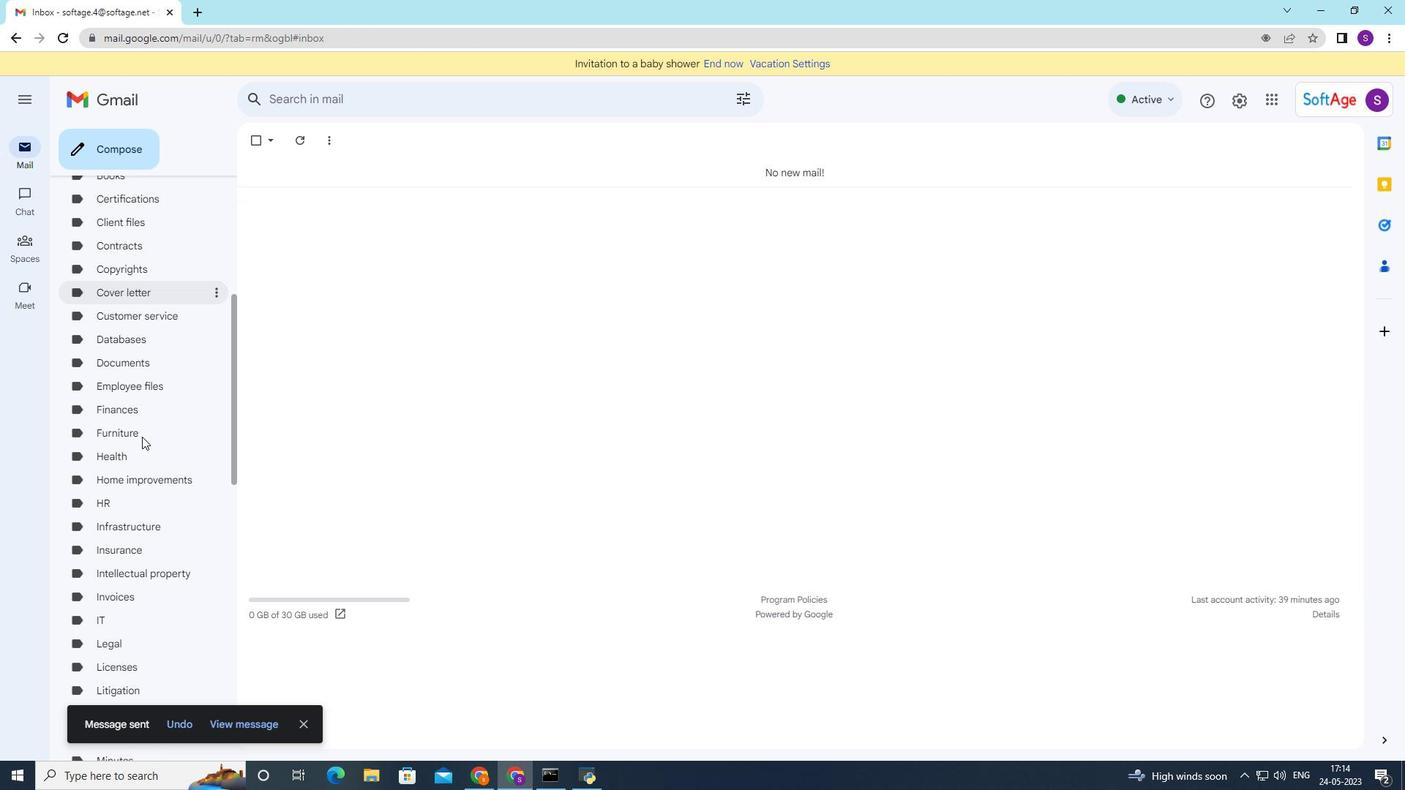 
Action: Mouse scrolled (144, 489) with delta (0, 0)
Screenshot: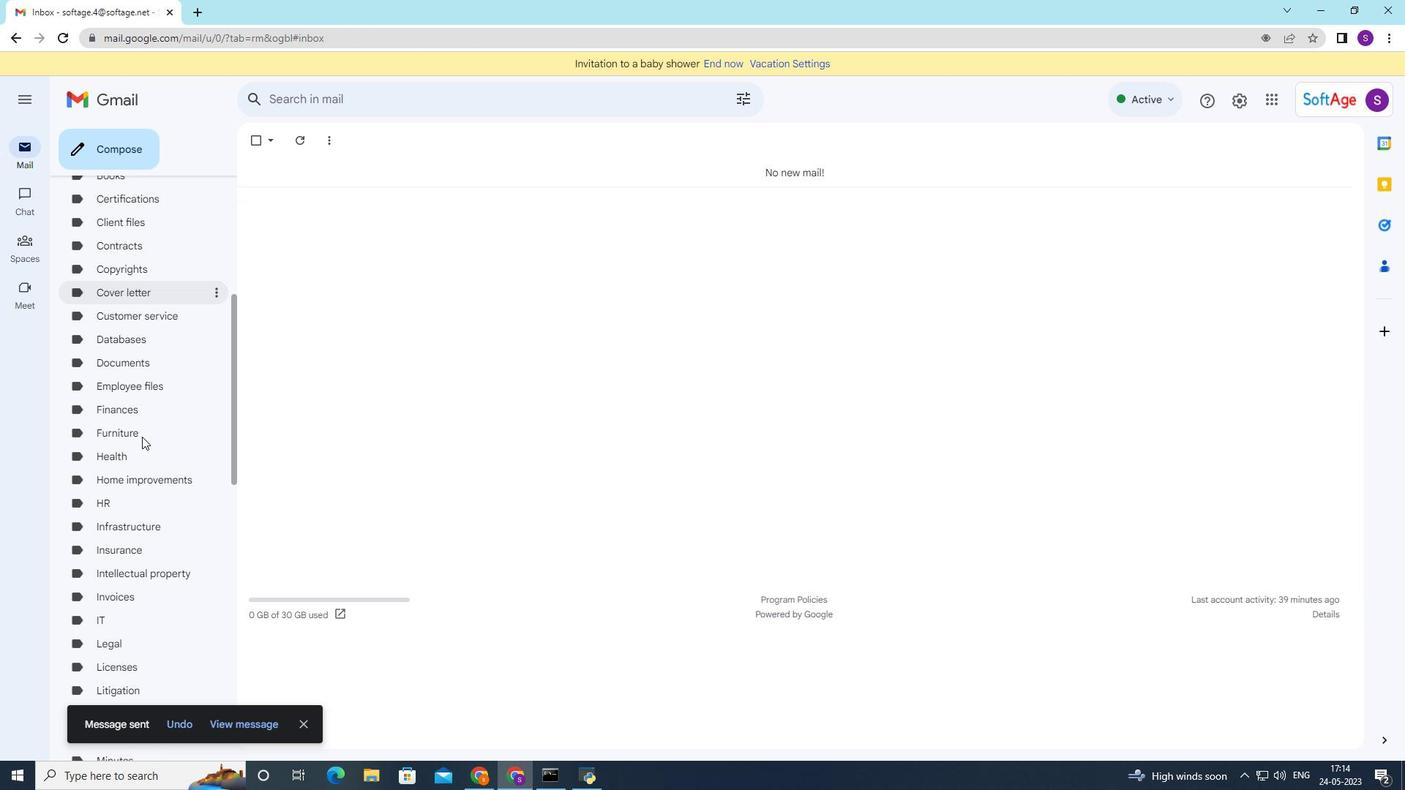 
Action: Mouse moved to (125, 654)
Screenshot: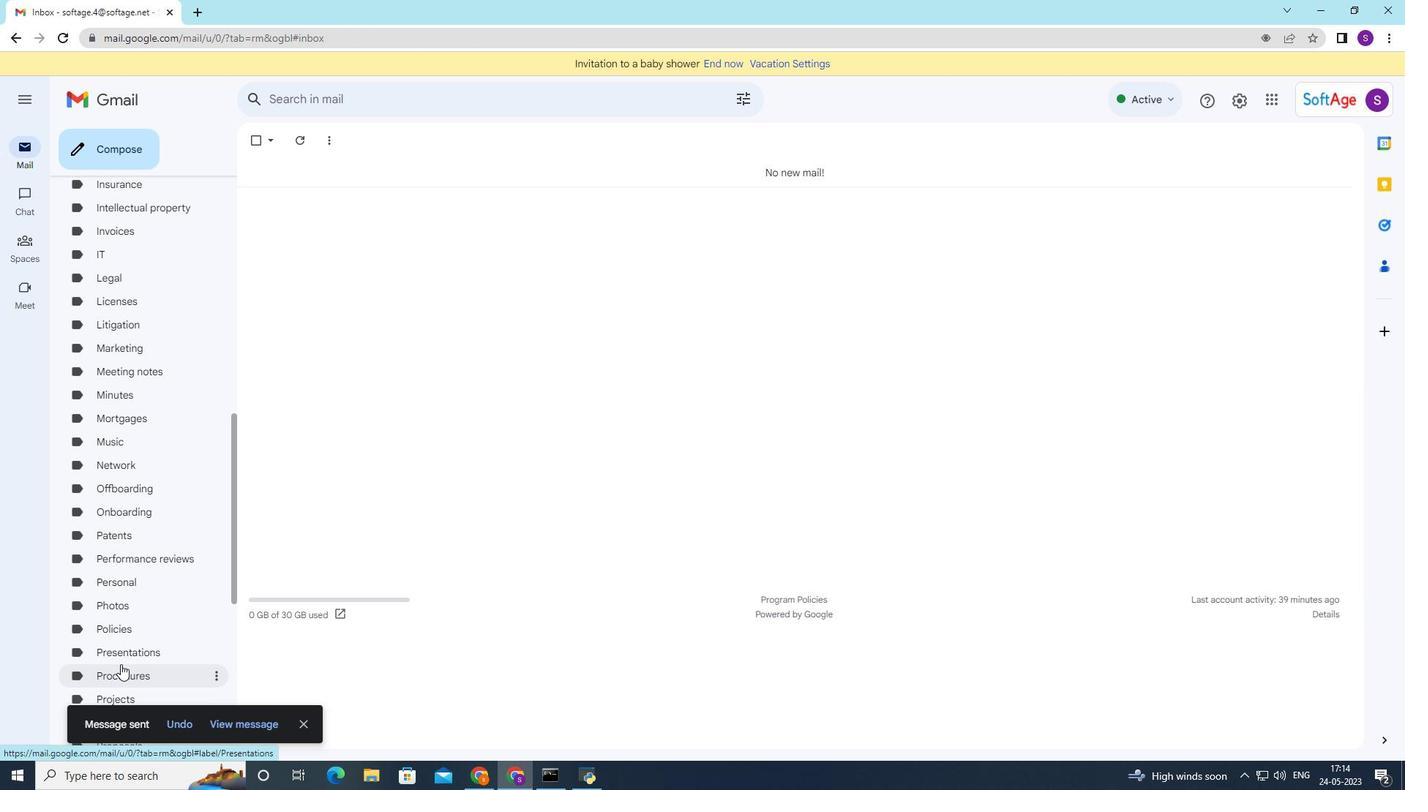 
Action: Mouse scrolled (123, 668) with delta (0, 0)
Screenshot: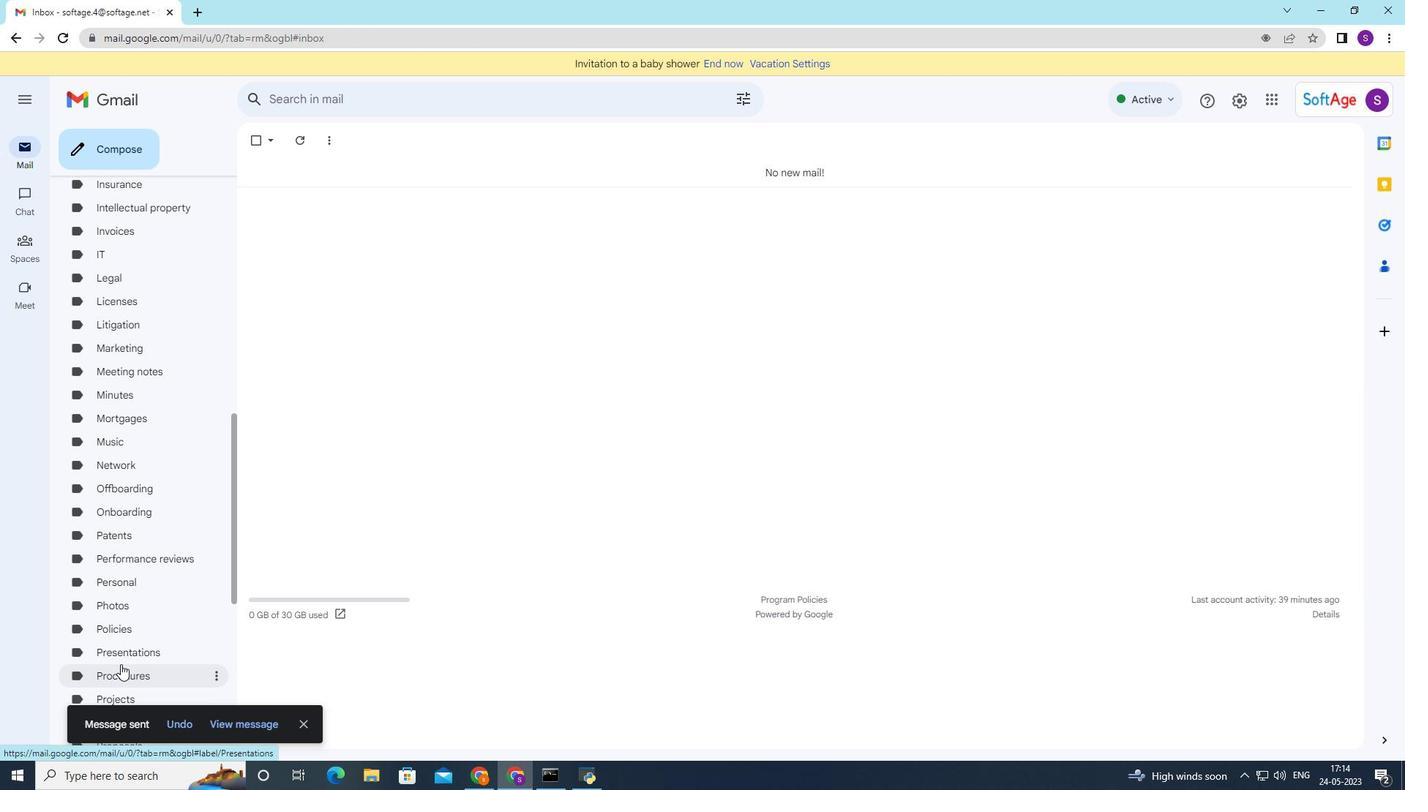 
Action: Mouse scrolled (123, 668) with delta (0, 0)
Screenshot: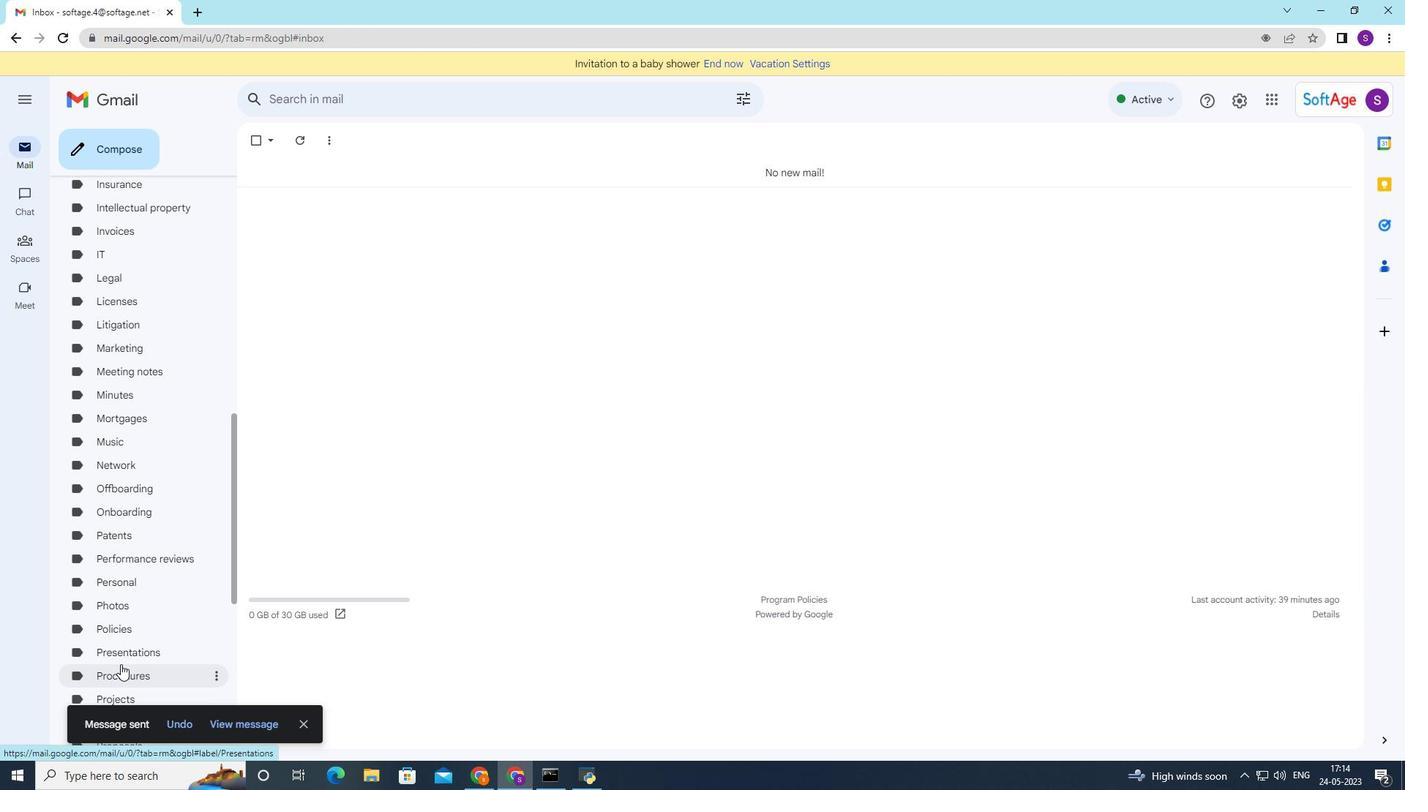 
Action: Mouse scrolled (123, 668) with delta (0, 0)
Screenshot: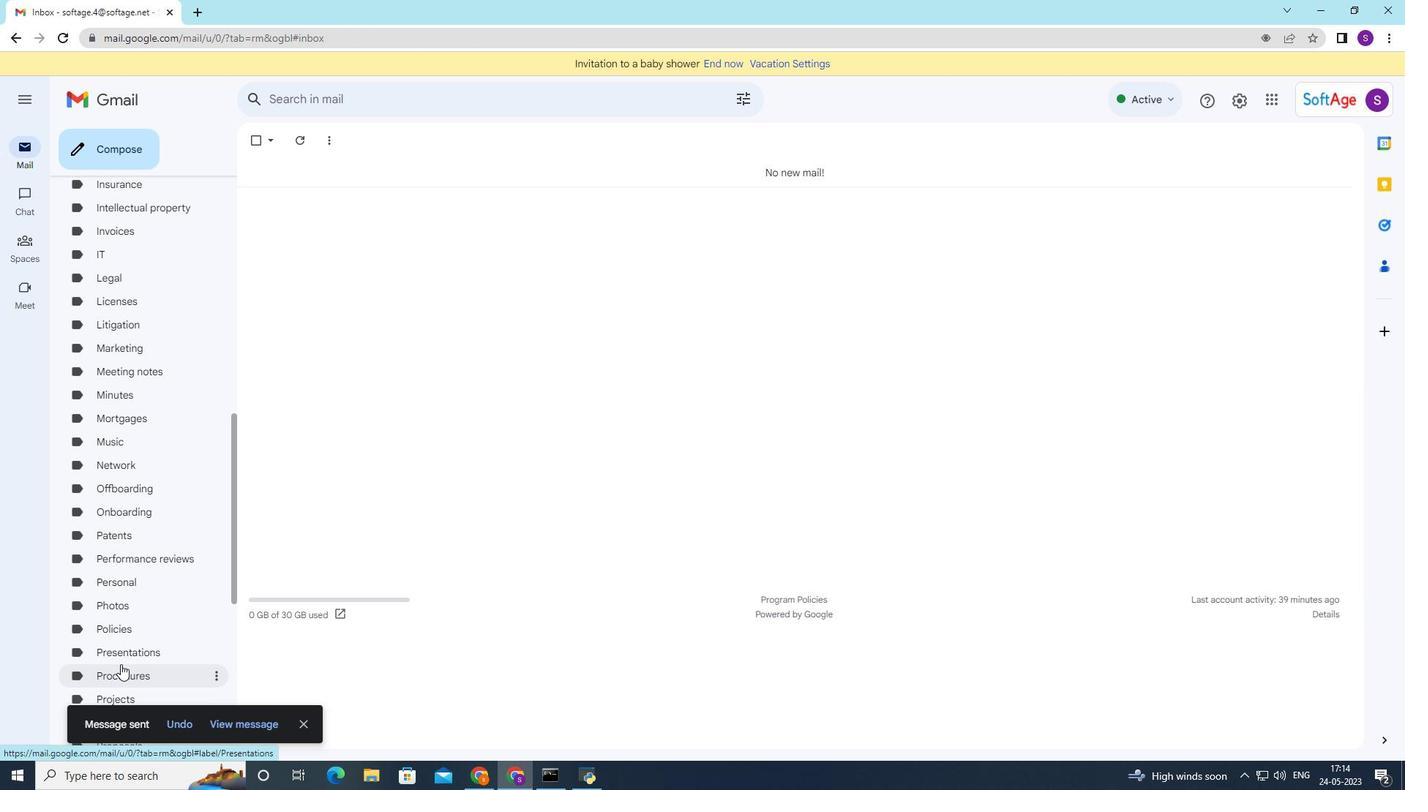 
Action: Mouse scrolled (124, 663) with delta (0, 0)
Screenshot: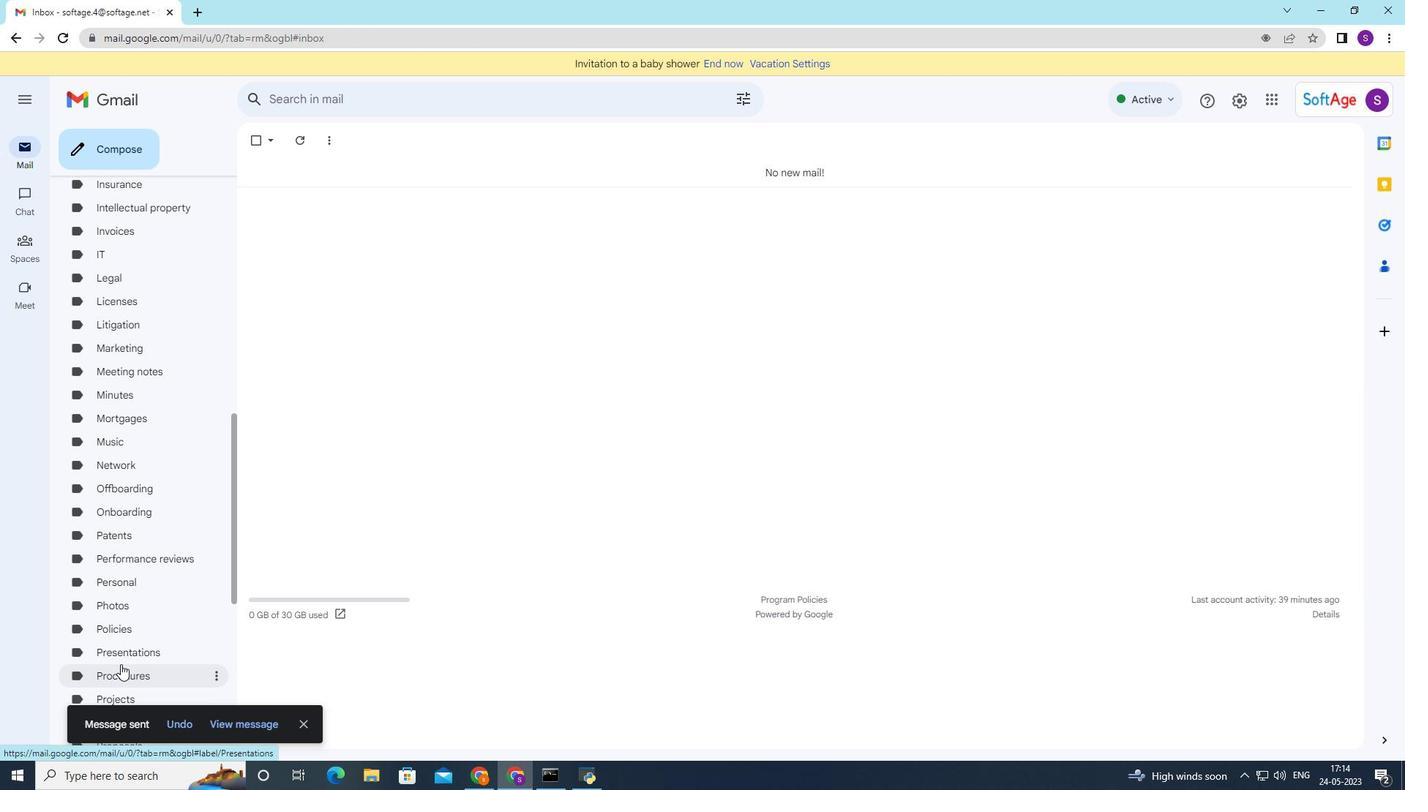 
Action: Mouse moved to (126, 656)
Screenshot: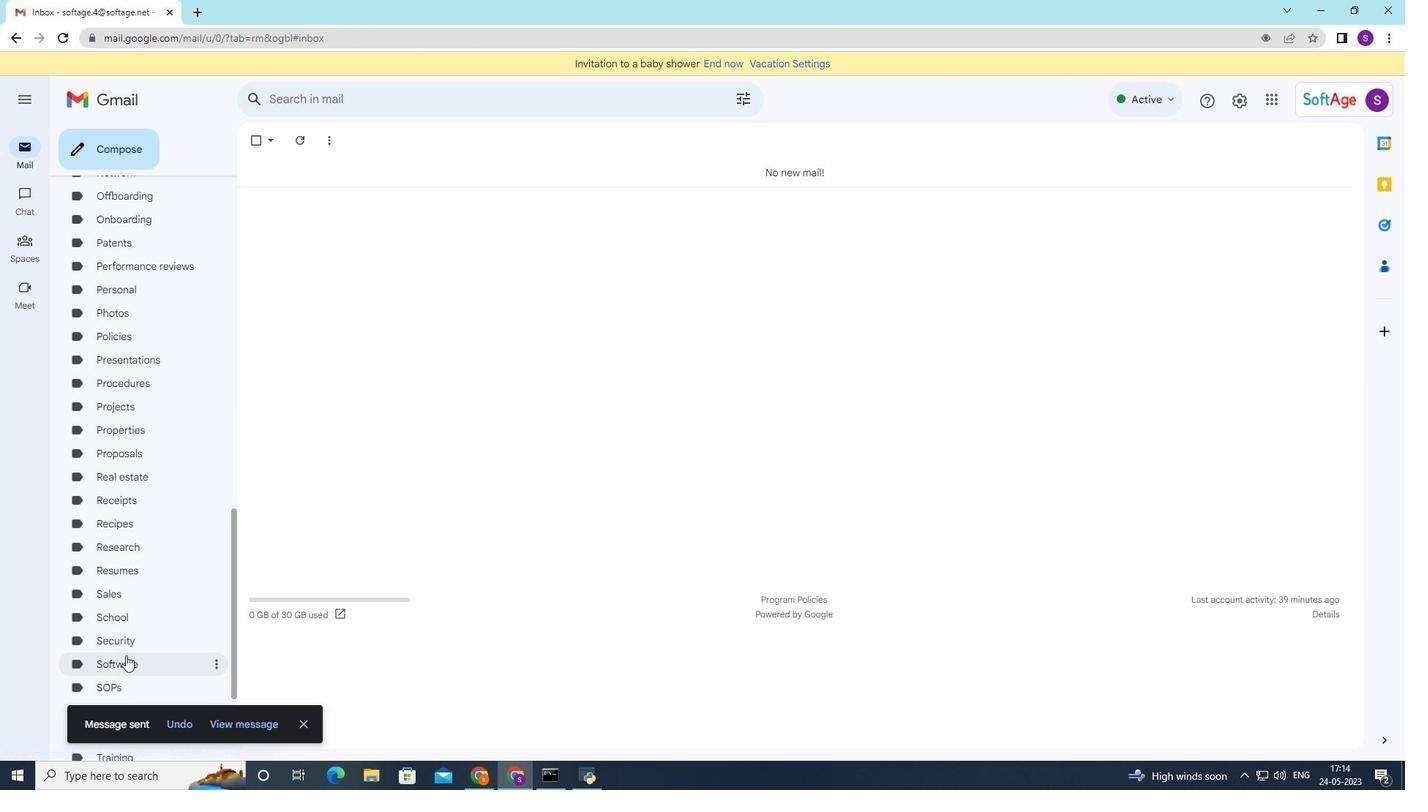 
Action: Mouse scrolled (126, 655) with delta (0, 0)
Screenshot: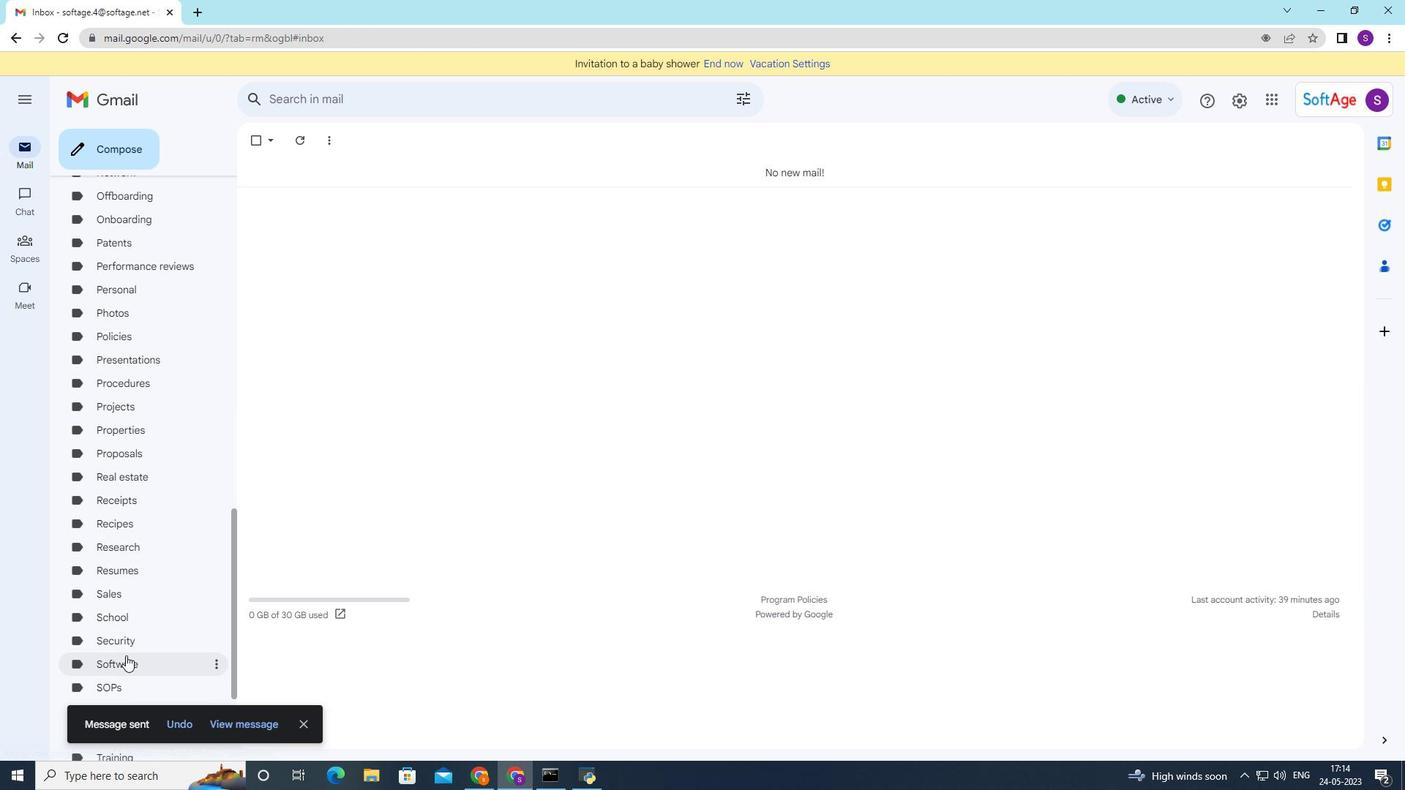 
Action: Mouse moved to (128, 647)
Screenshot: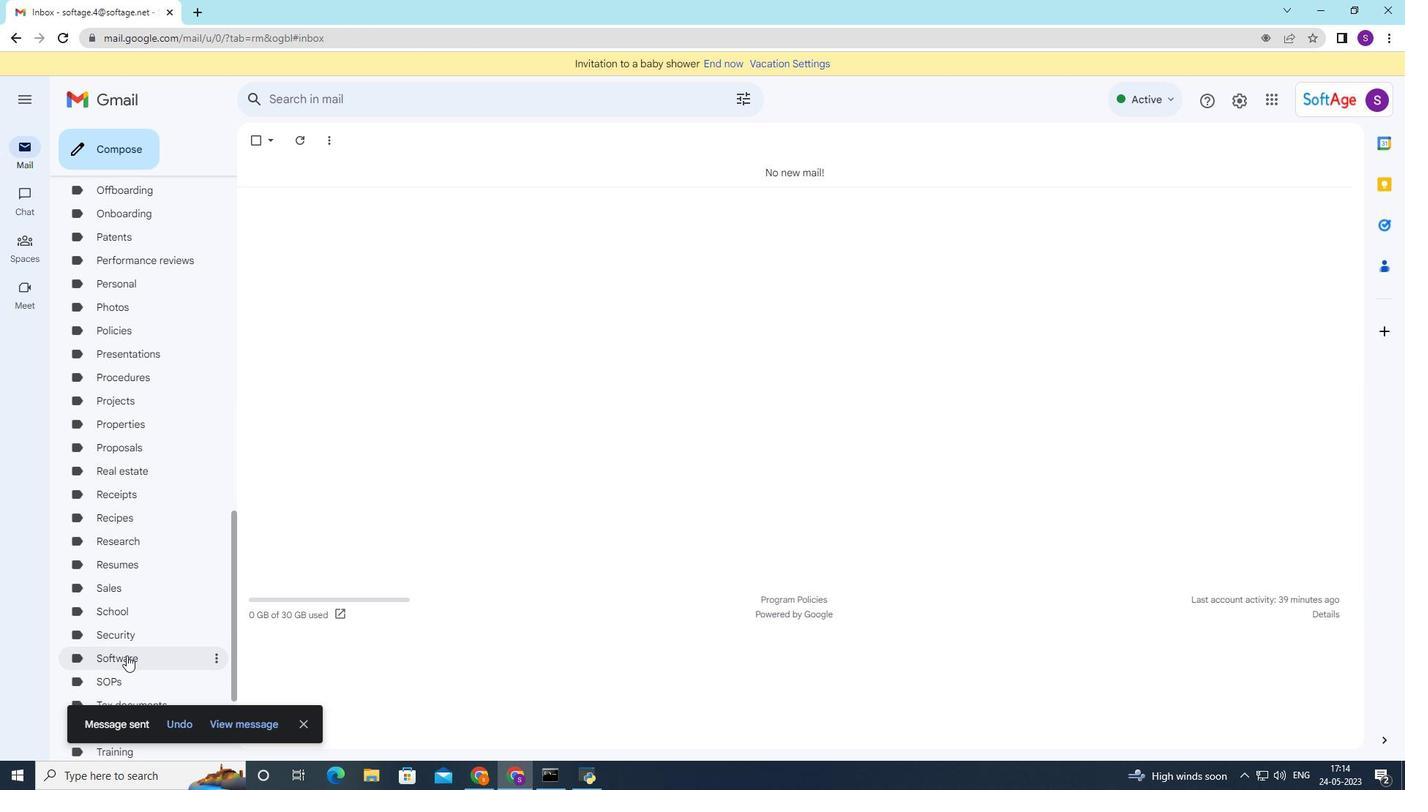 
Action: Mouse scrolled (128, 648) with delta (0, 0)
Screenshot: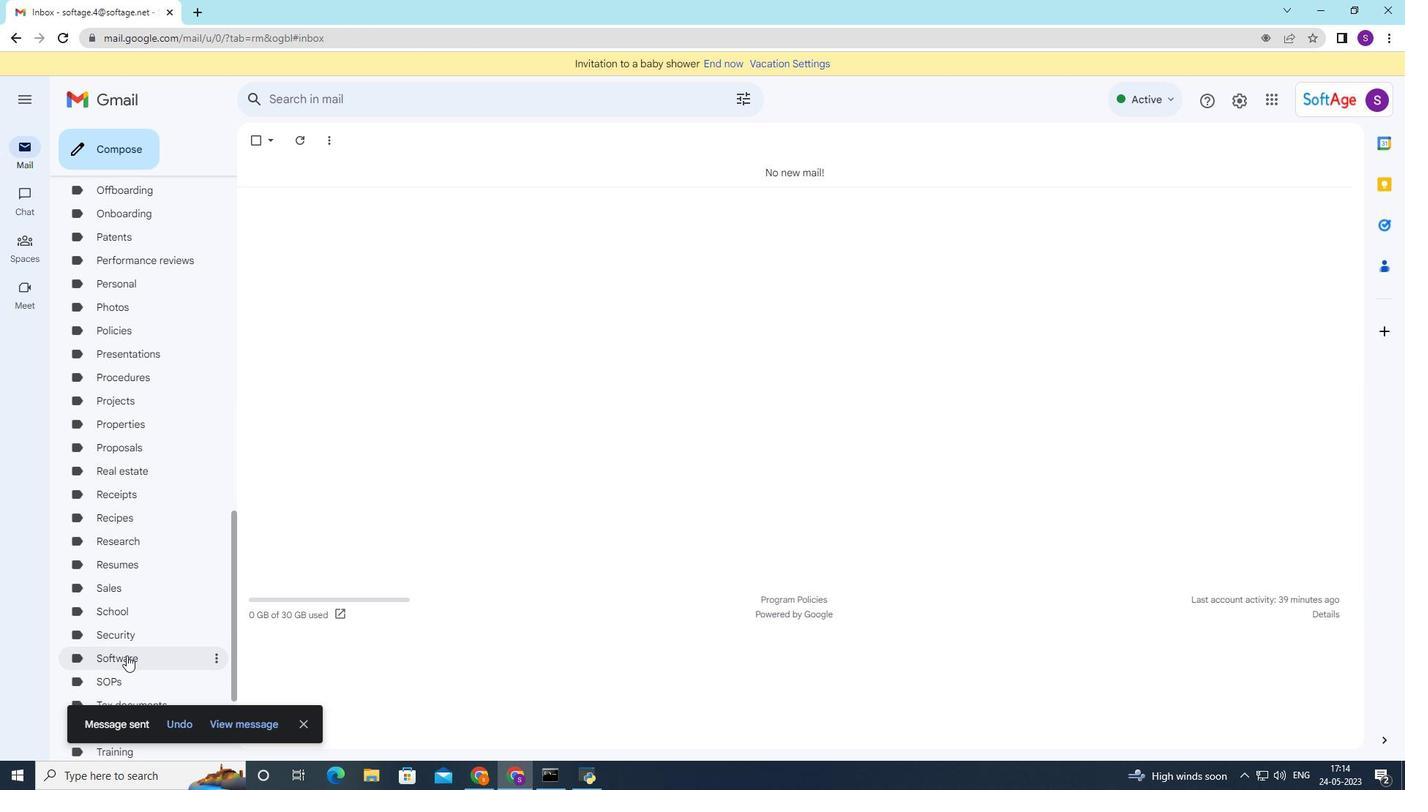 
Action: Mouse moved to (129, 636)
Screenshot: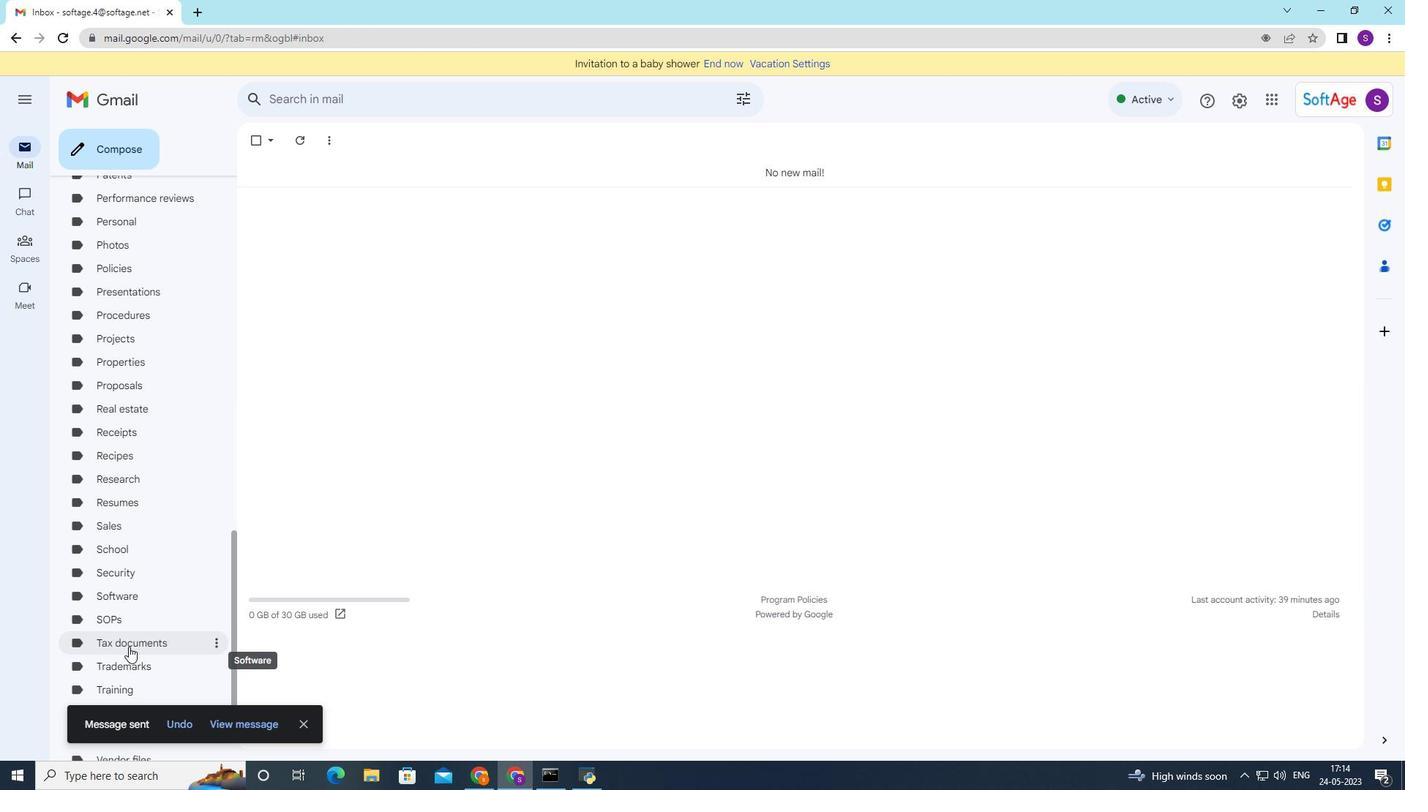 
Action: Mouse scrolled (129, 636) with delta (0, 0)
Screenshot: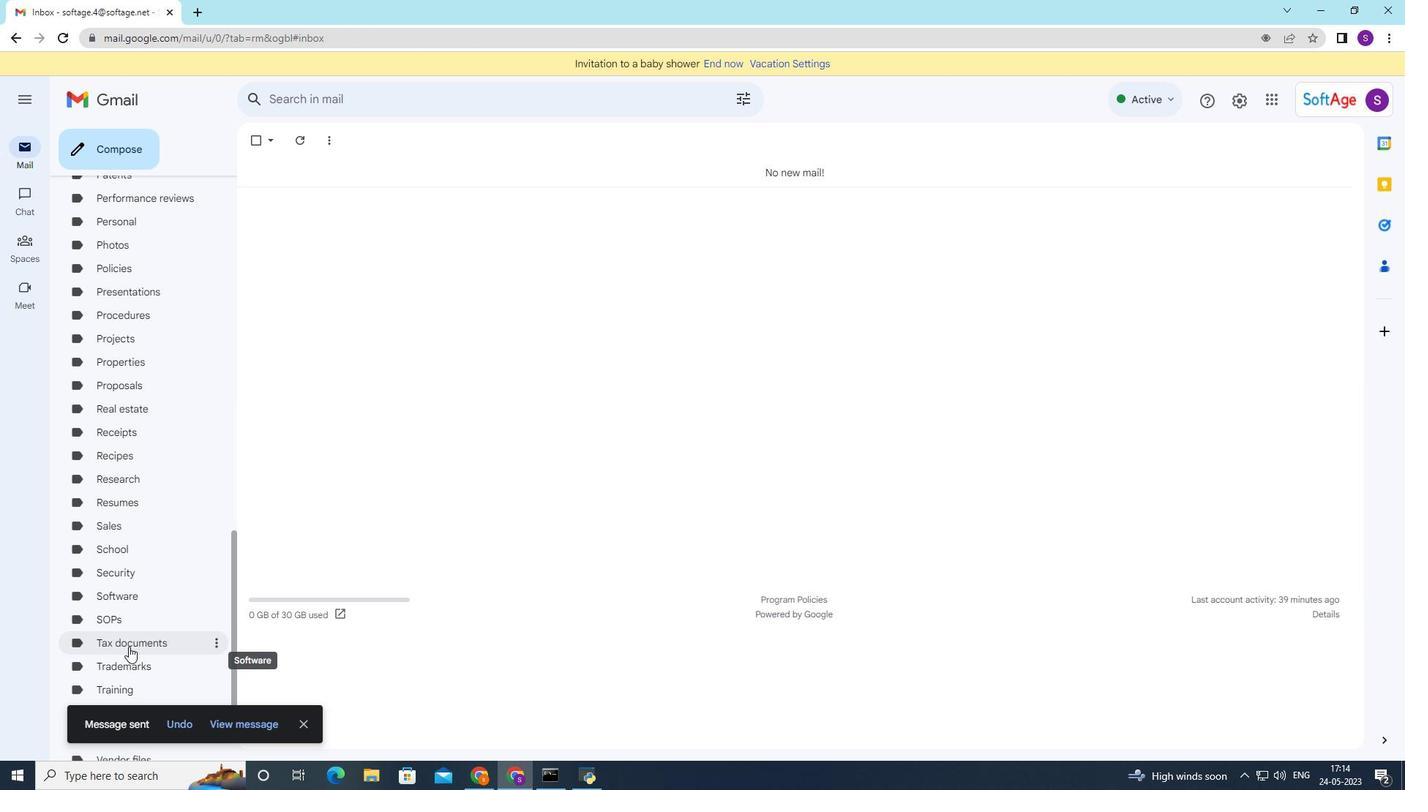 
Action: Mouse moved to (129, 630)
Screenshot: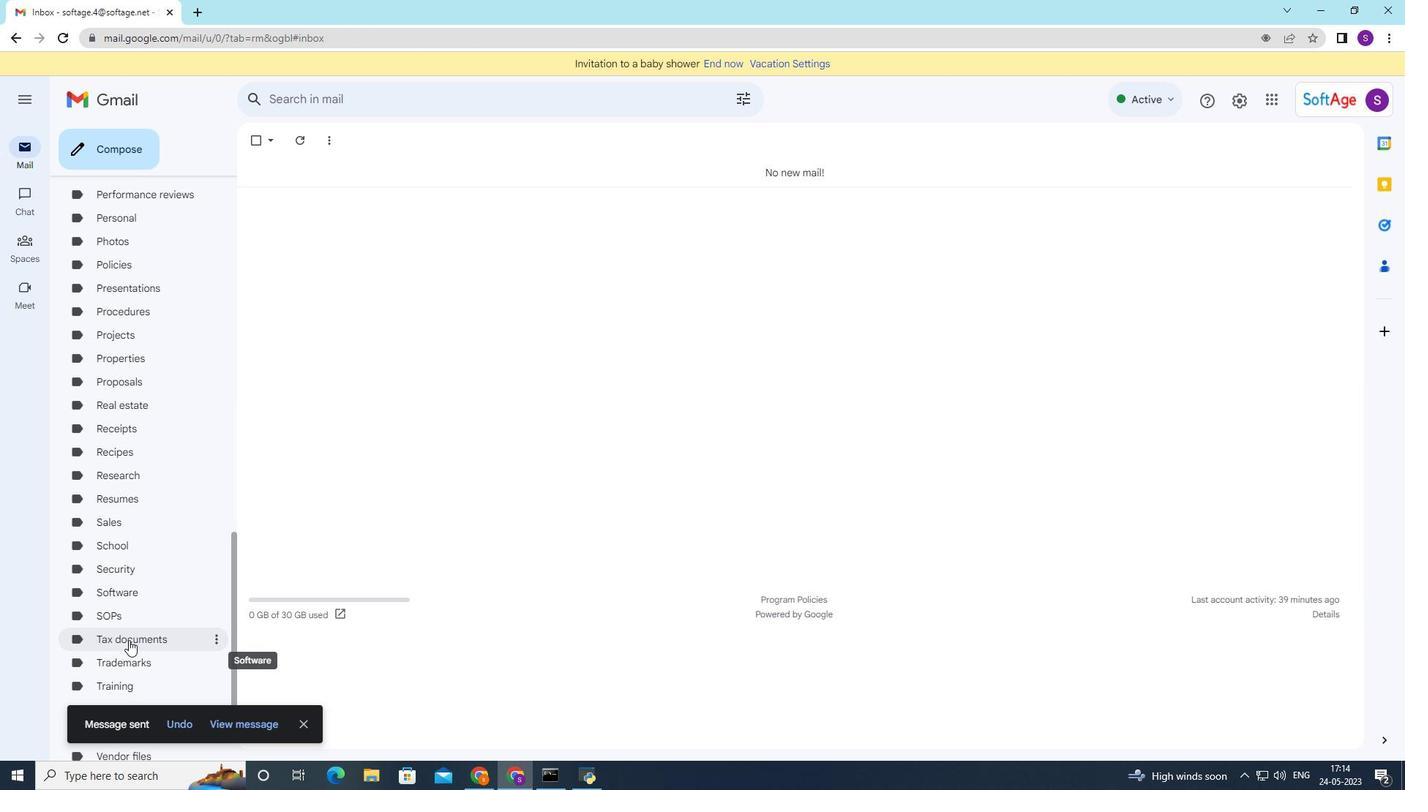 
Action: Mouse scrolled (129, 629) with delta (0, 0)
Screenshot: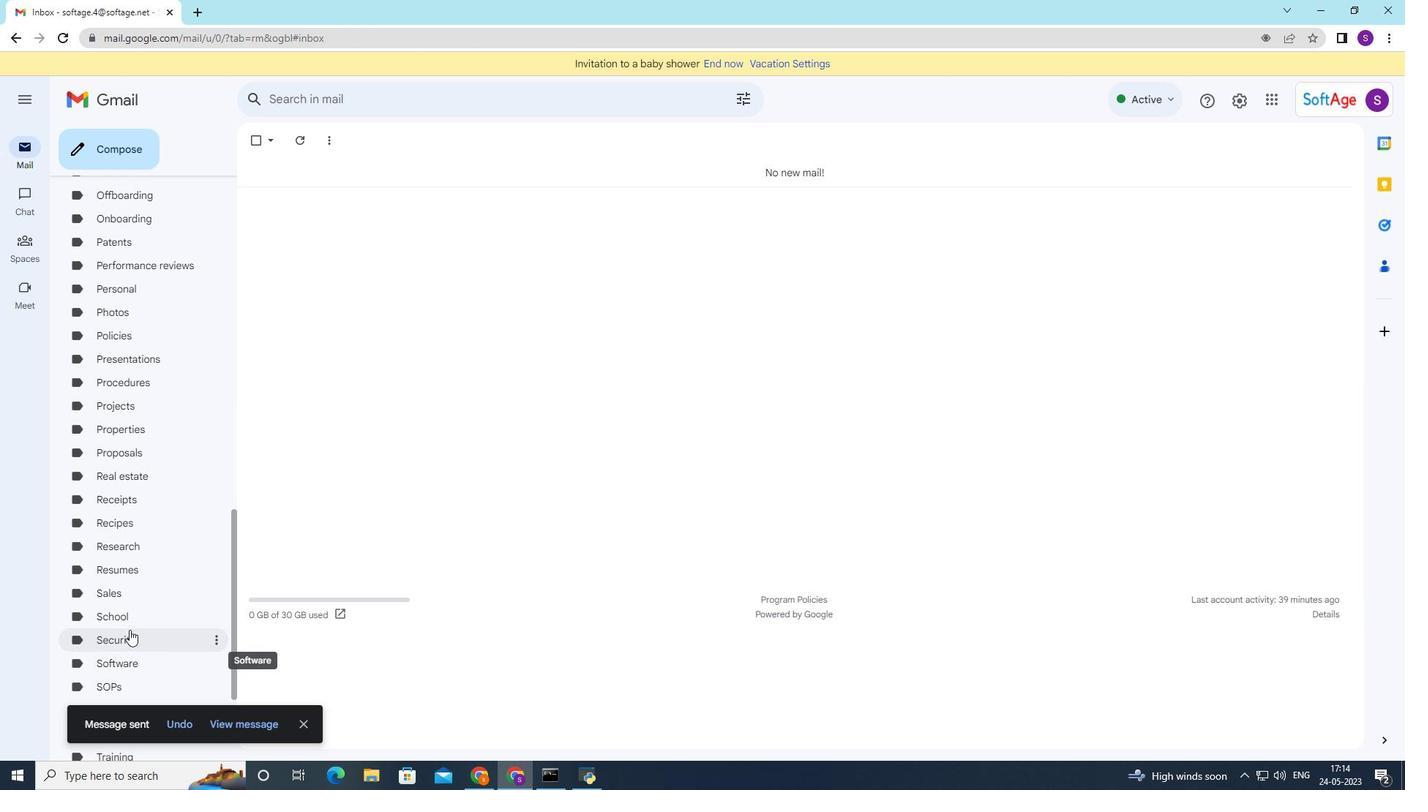 
Action: Mouse moved to (129, 630)
Screenshot: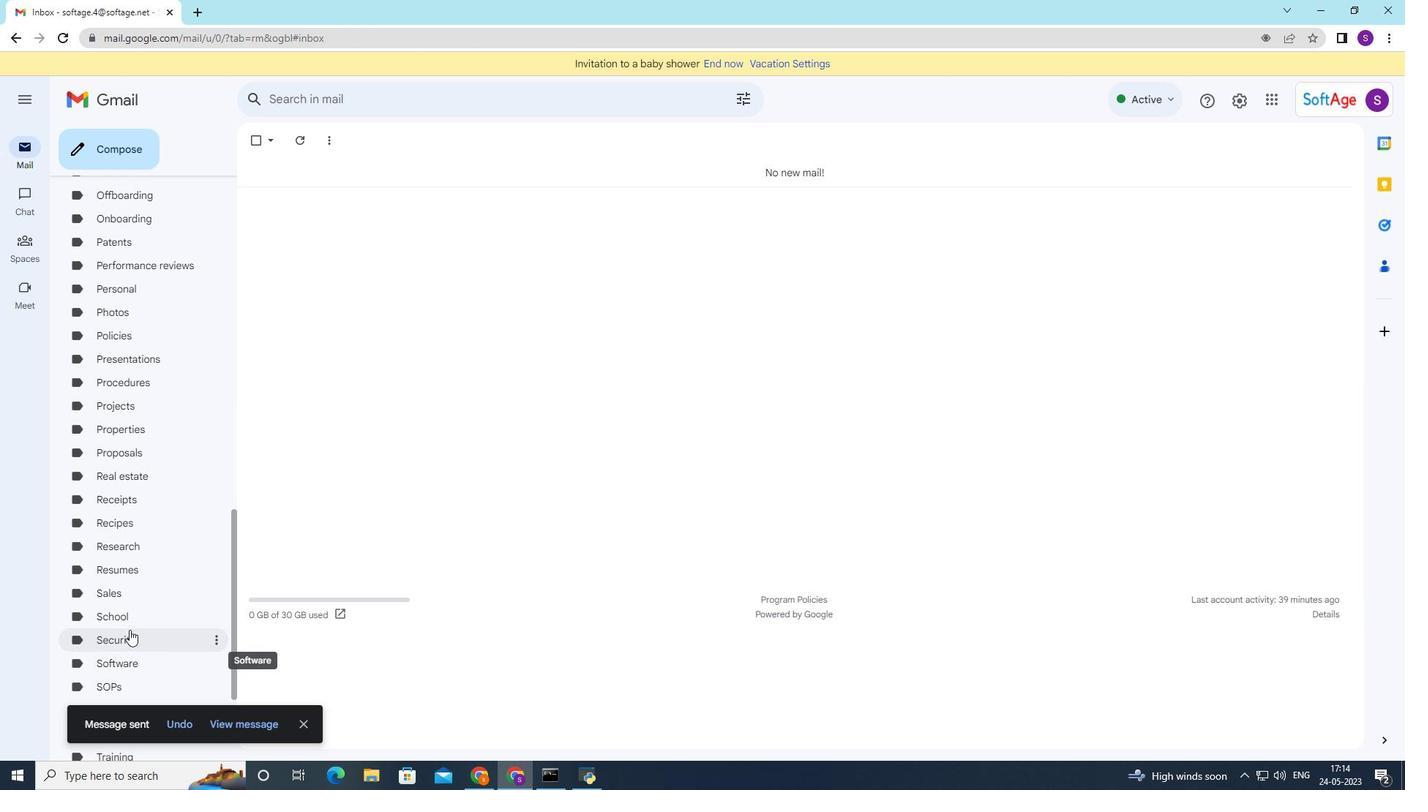 
Action: Mouse scrolled (129, 629) with delta (0, 0)
Screenshot: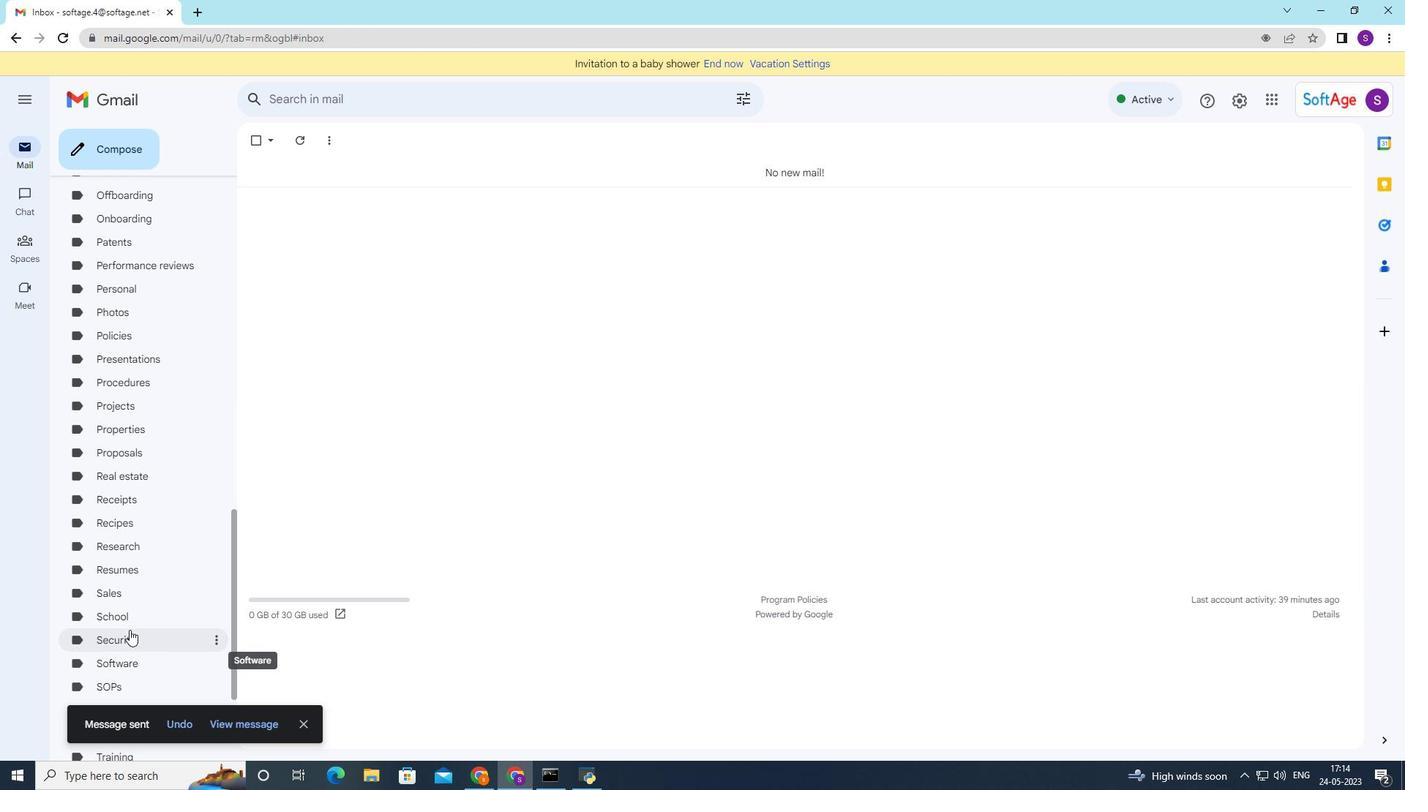 
Action: Mouse moved to (129, 630)
Screenshot: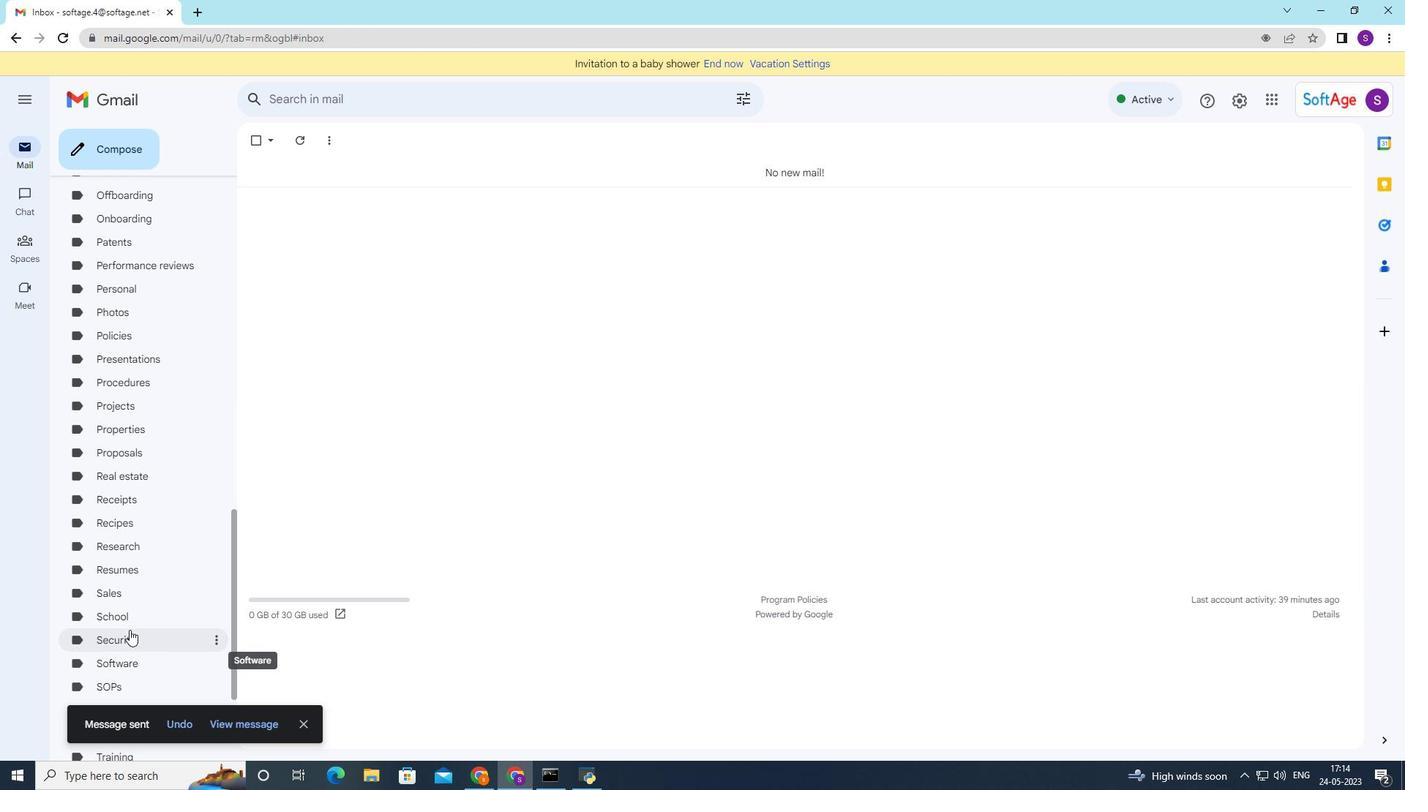 
Action: Mouse scrolled (129, 629) with delta (0, 0)
Screenshot: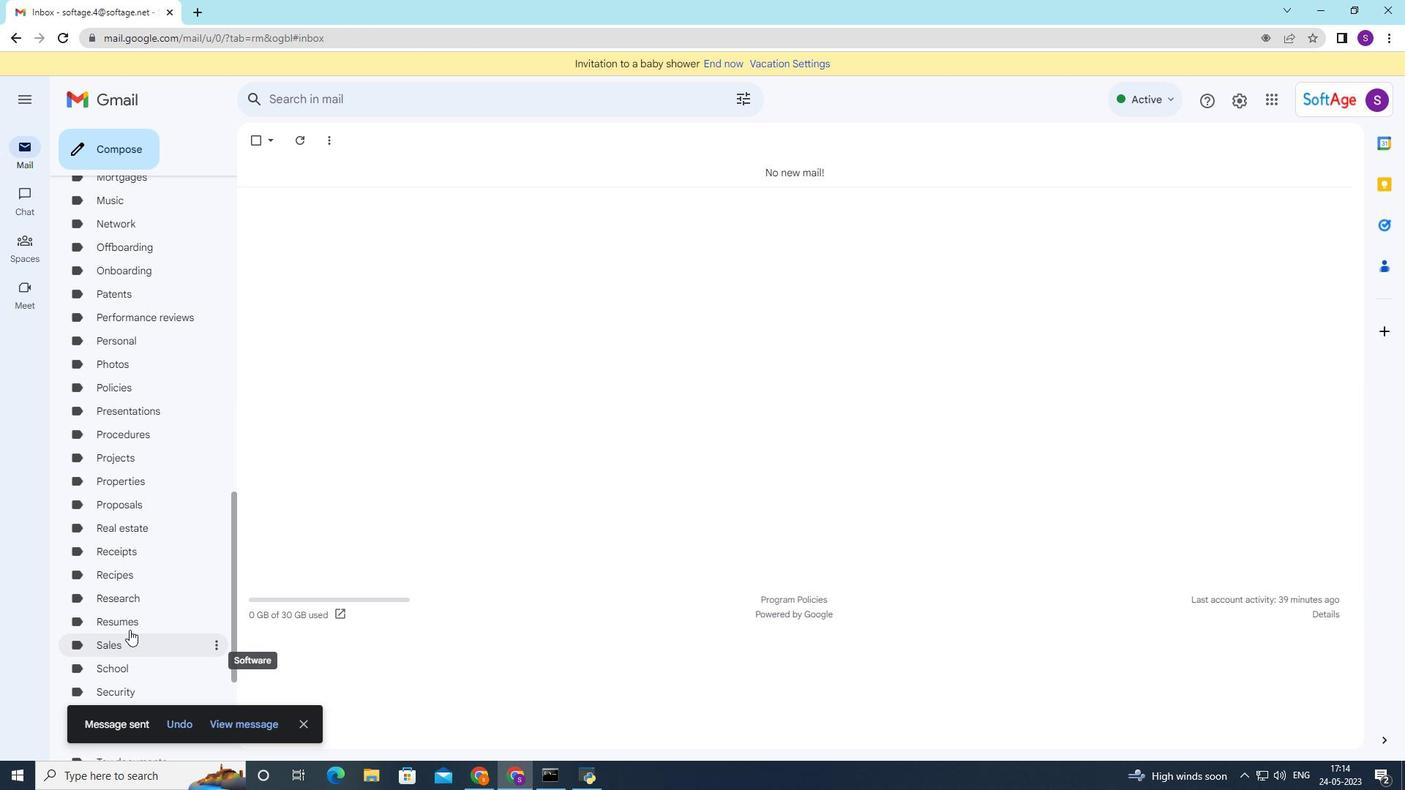 
Action: Mouse scrolled (129, 629) with delta (0, 0)
Screenshot: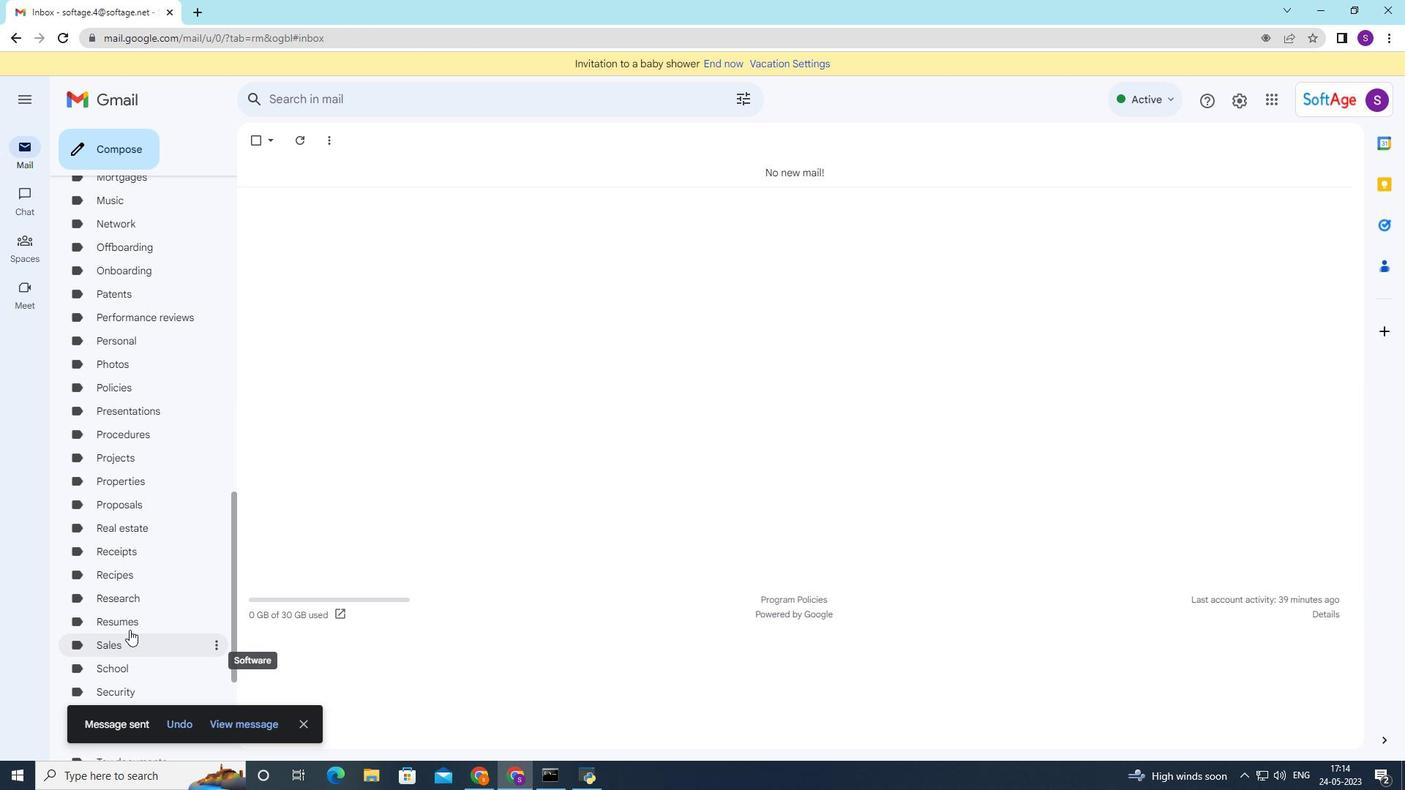 
Action: Mouse moved to (129, 630)
Screenshot: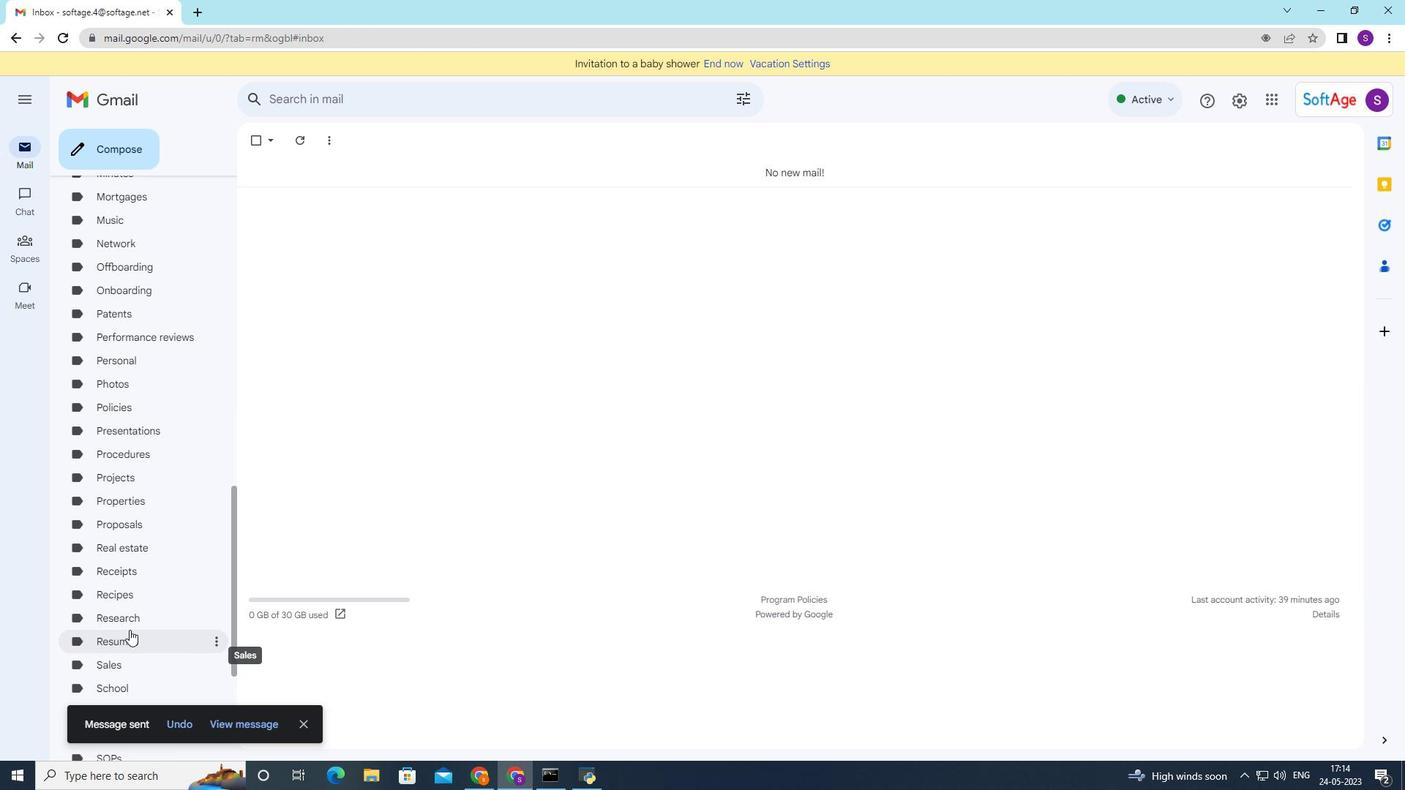 
Action: Mouse scrolled (129, 629) with delta (0, 0)
Screenshot: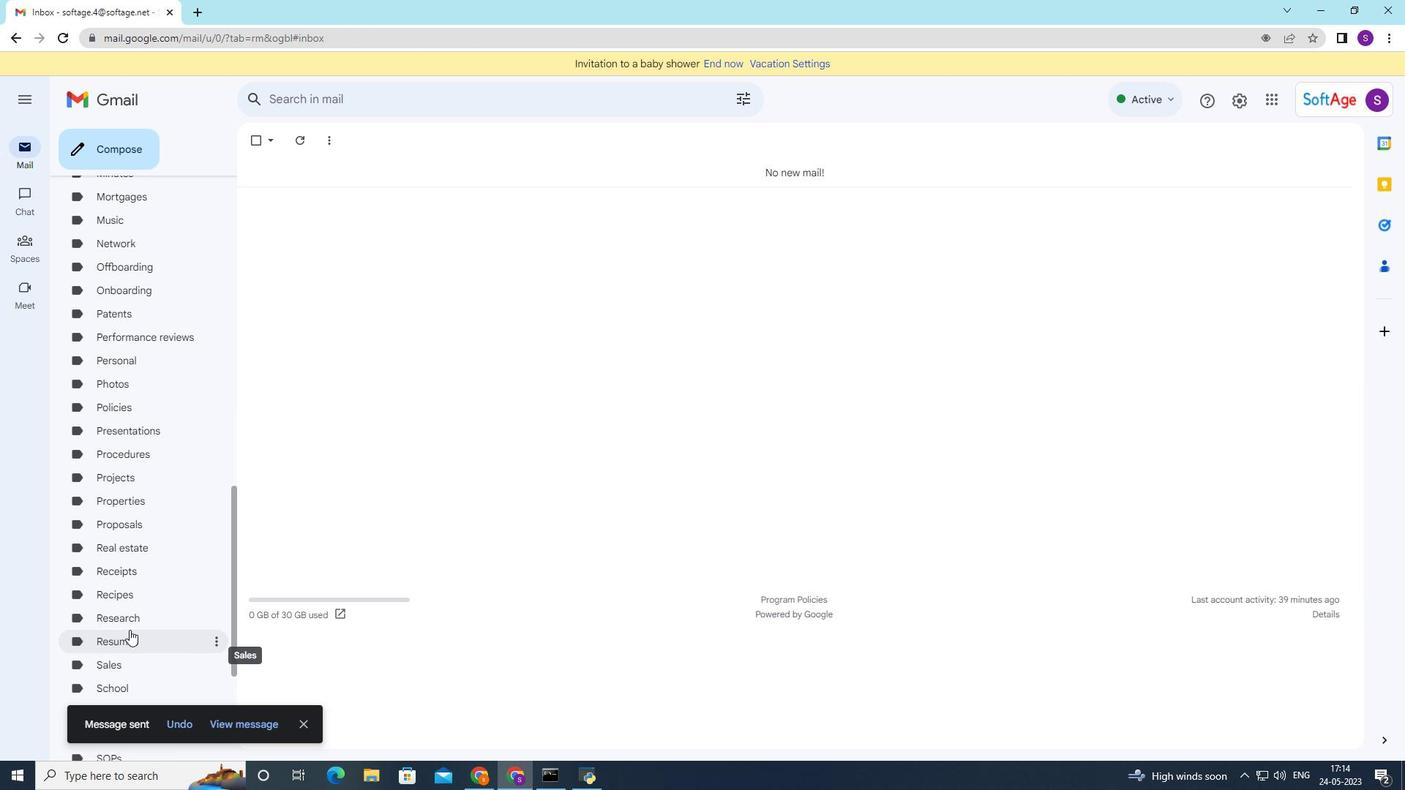 
Action: Mouse moved to (125, 512)
Screenshot: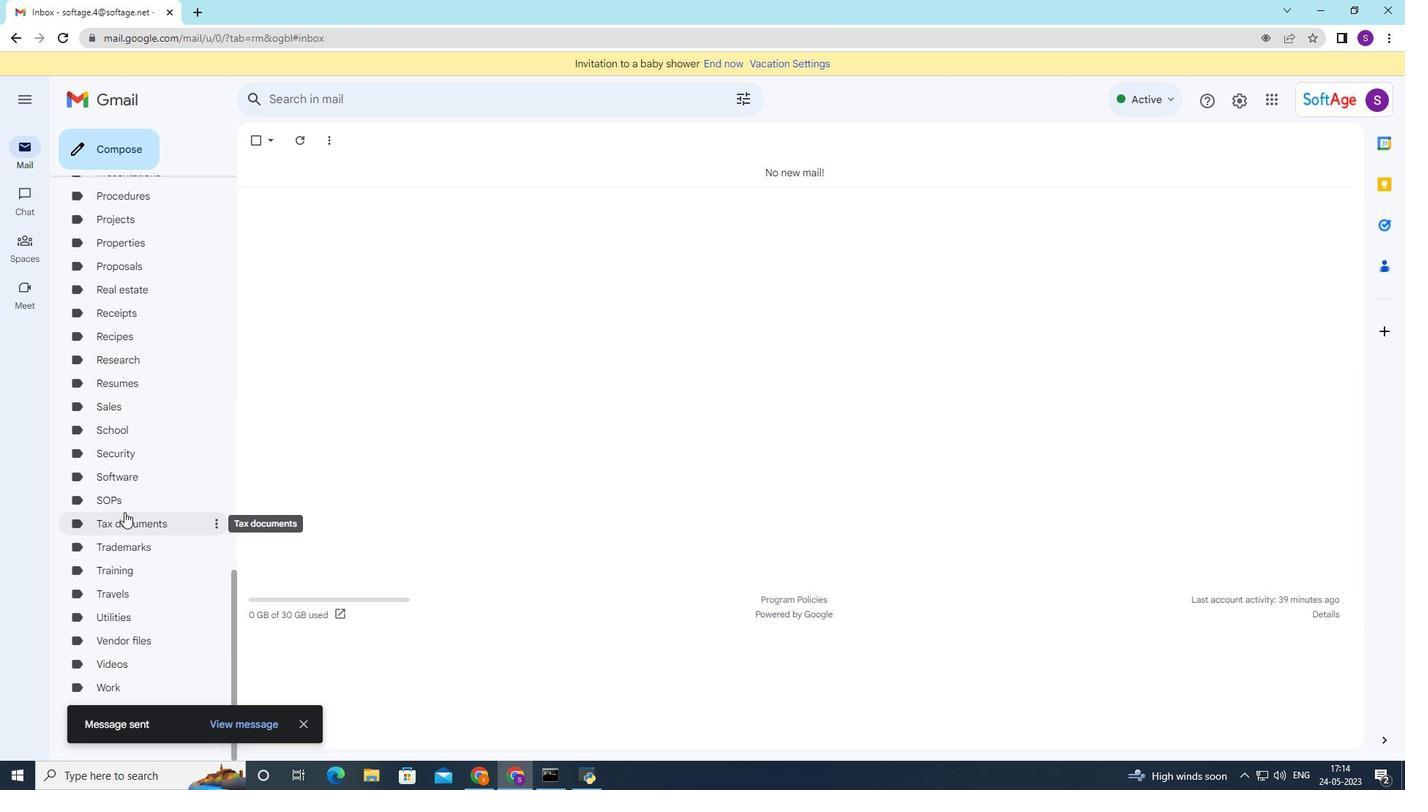 
Action: Mouse scrolled (125, 513) with delta (0, 0)
Screenshot: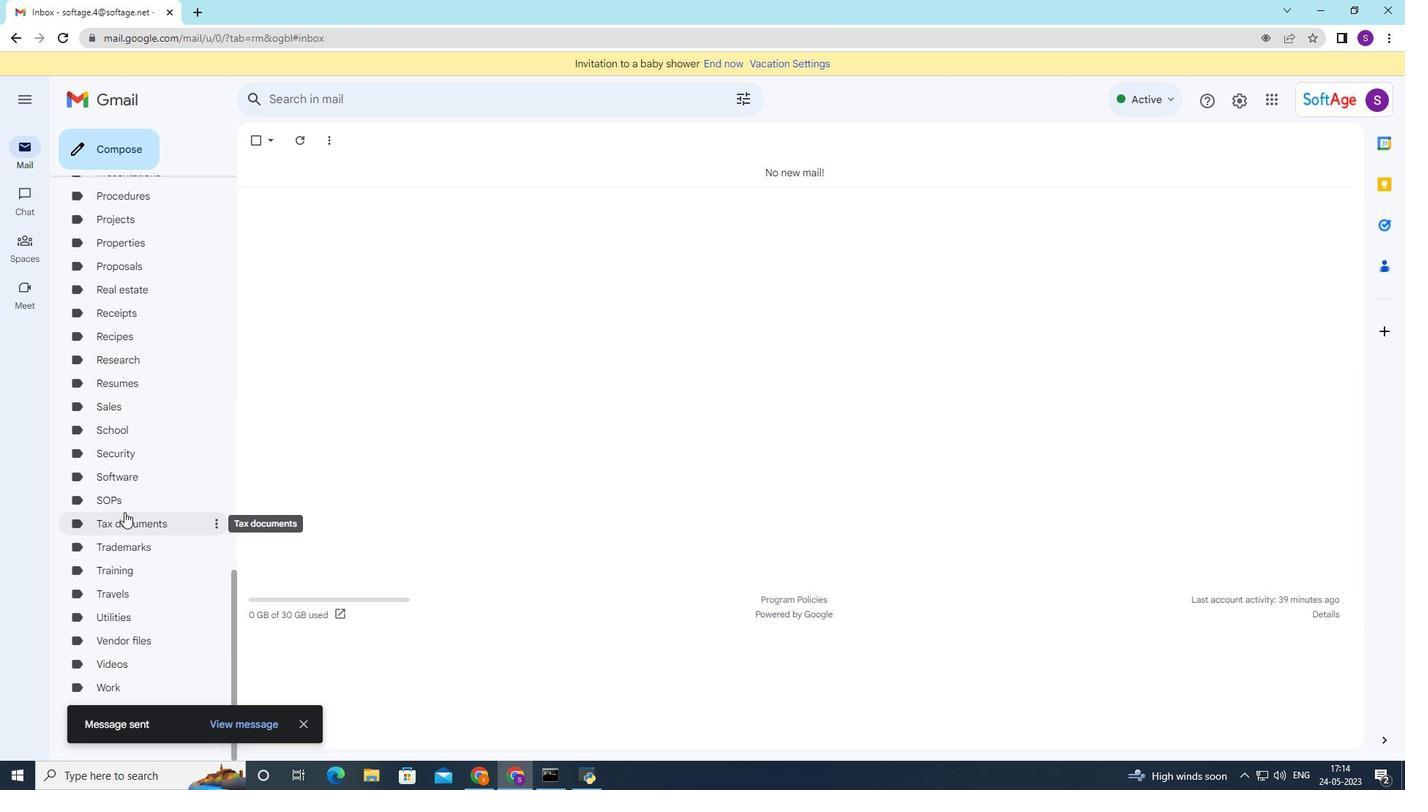 
Action: Mouse scrolled (125, 513) with delta (0, 0)
Screenshot: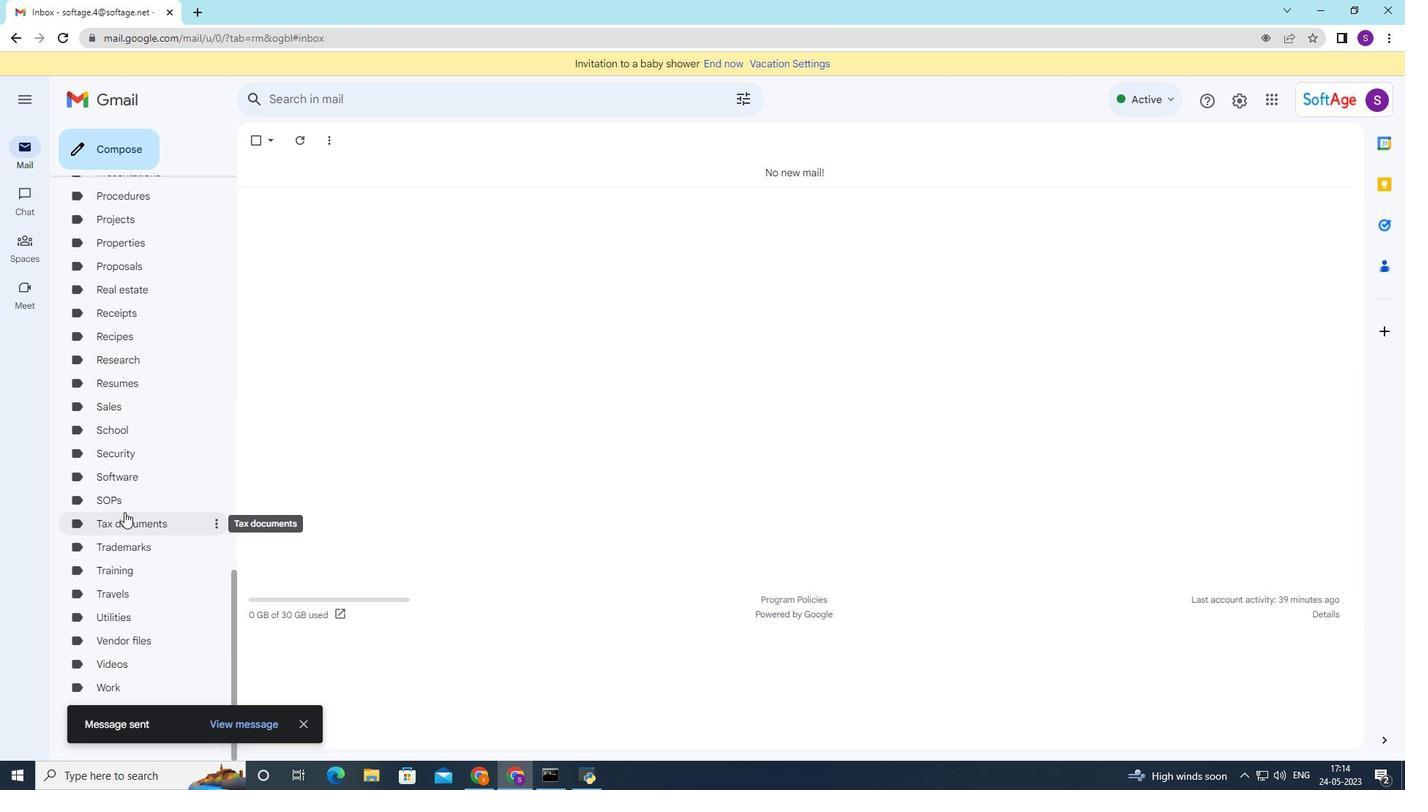 
Action: Mouse scrolled (125, 513) with delta (0, 0)
Screenshot: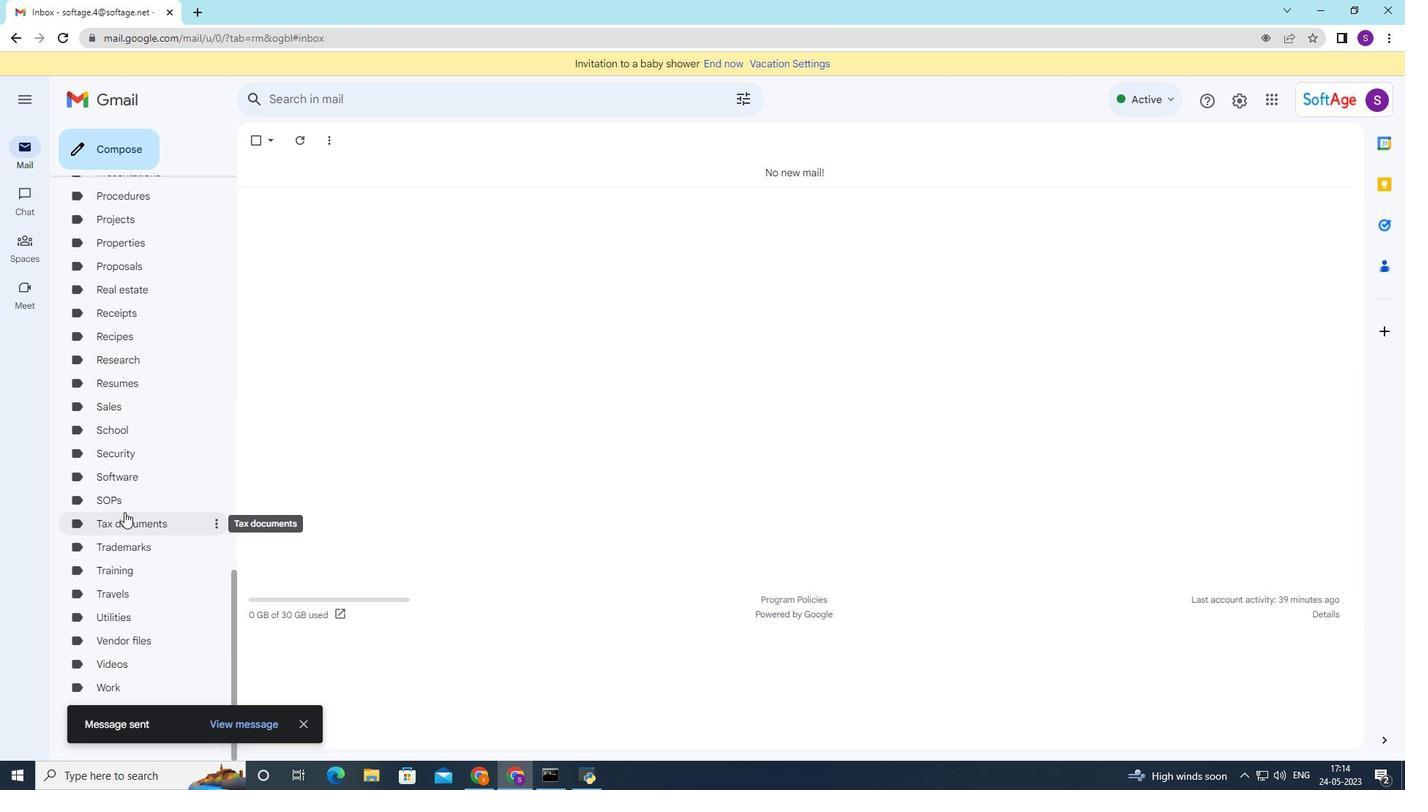 
Action: Mouse scrolled (125, 513) with delta (0, 0)
Screenshot: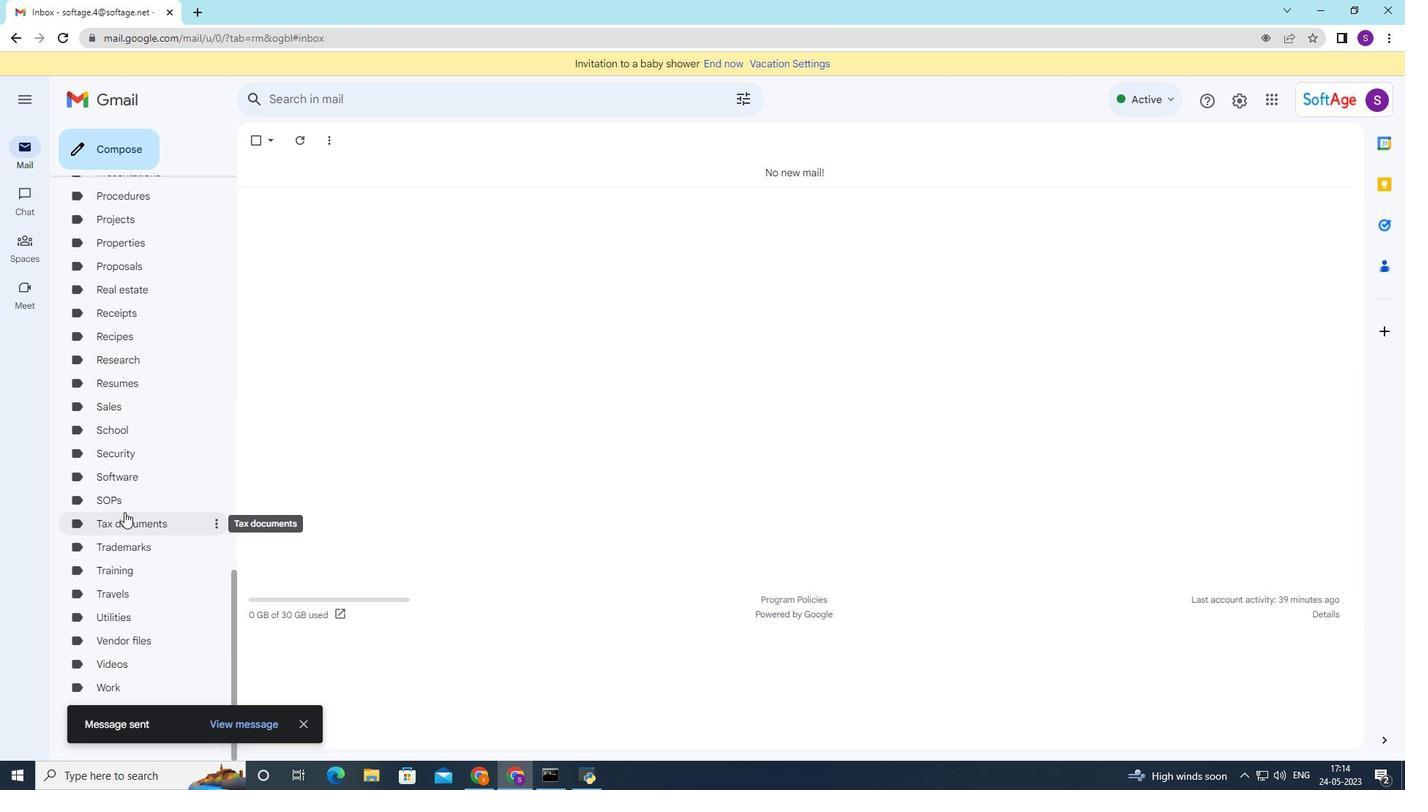 
Action: Mouse scrolled (125, 513) with delta (0, 0)
Screenshot: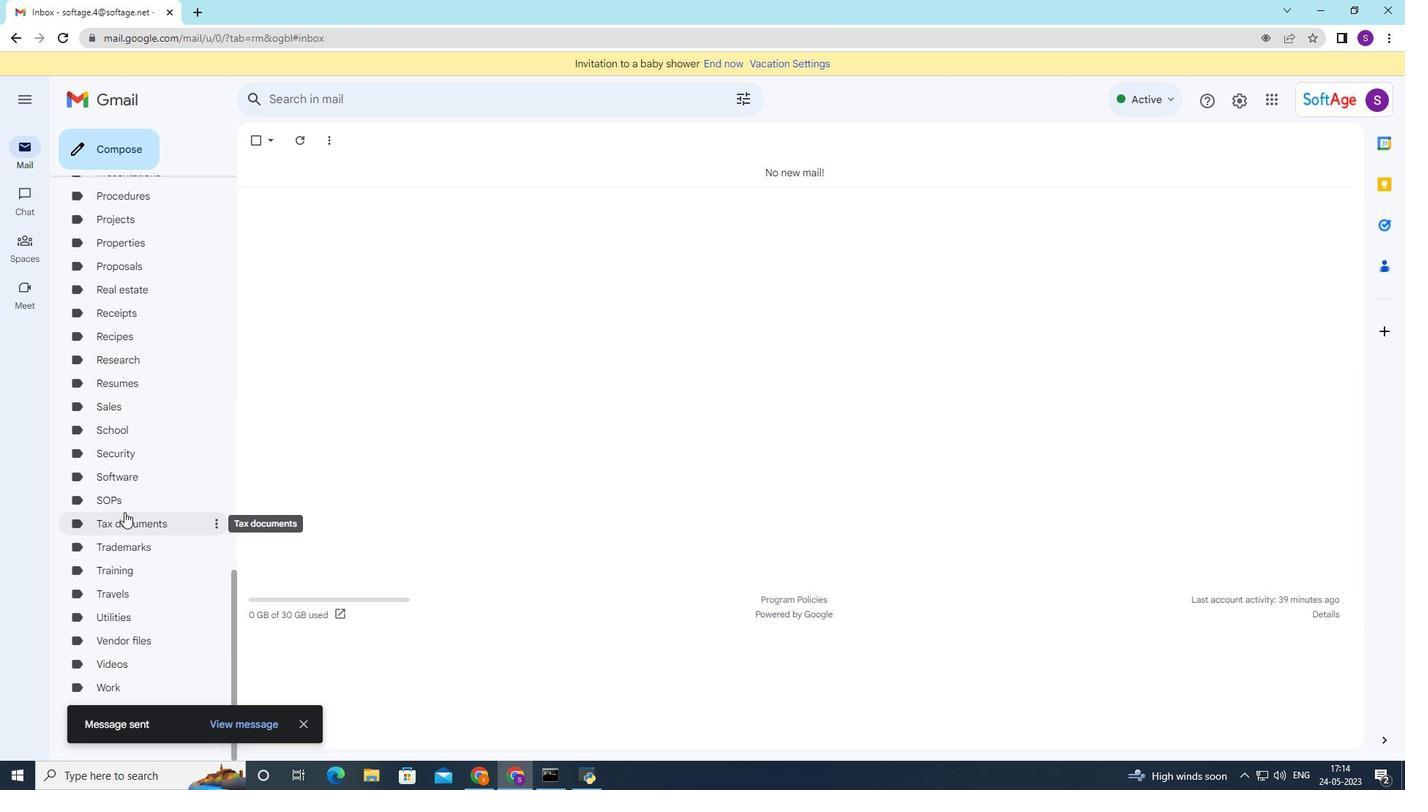 
Action: Mouse scrolled (125, 513) with delta (0, 0)
Screenshot: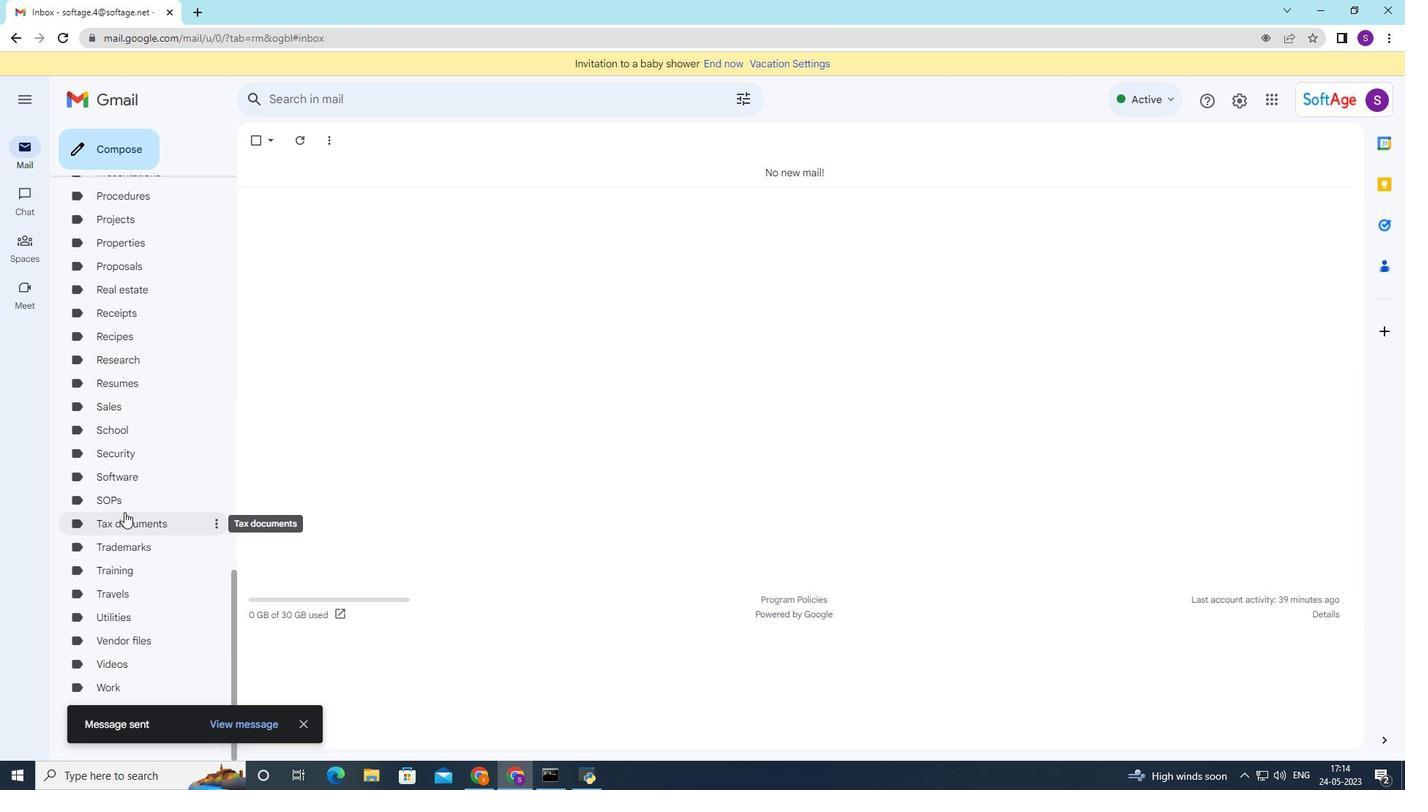 
Action: Mouse moved to (129, 512)
Screenshot: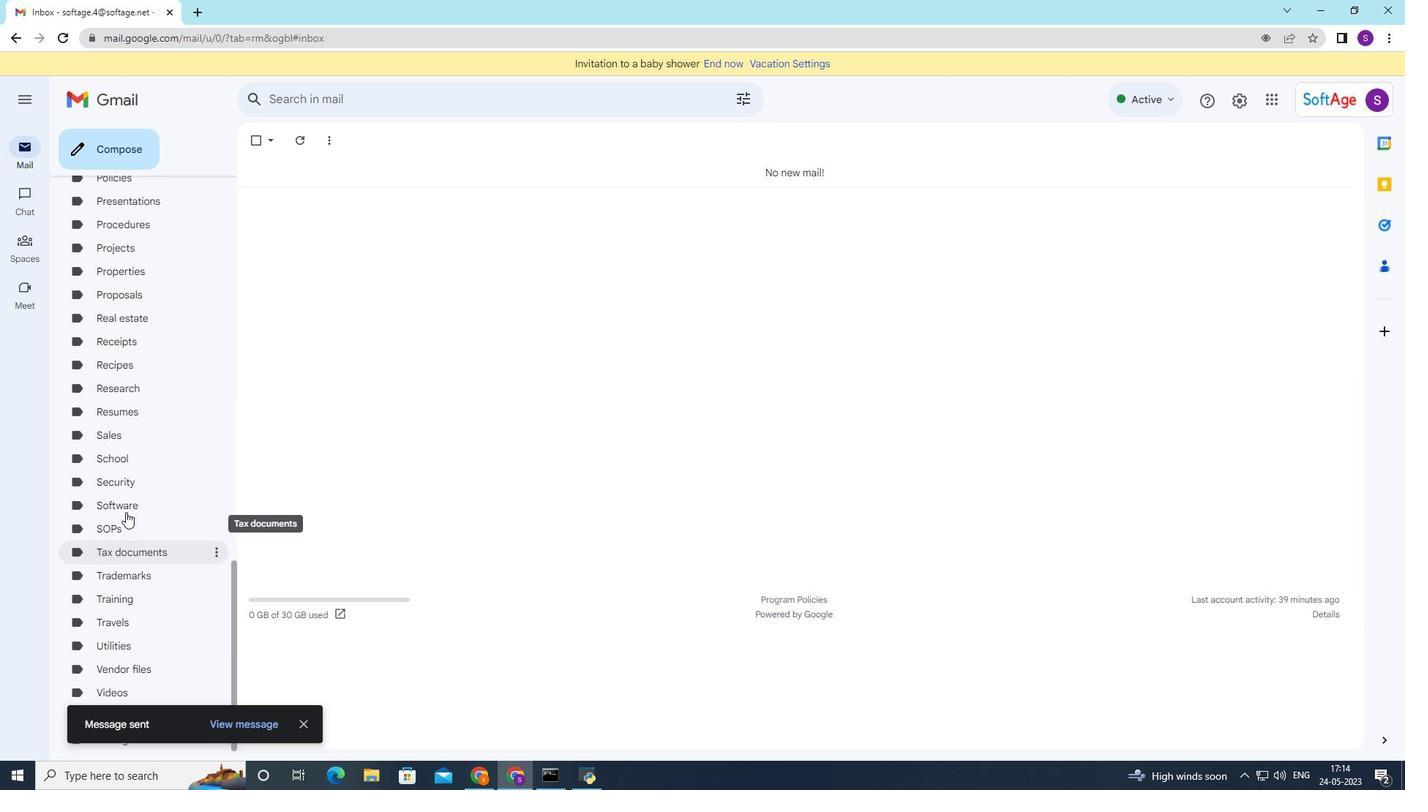 
Action: Mouse scrolled (129, 513) with delta (0, 0)
Screenshot: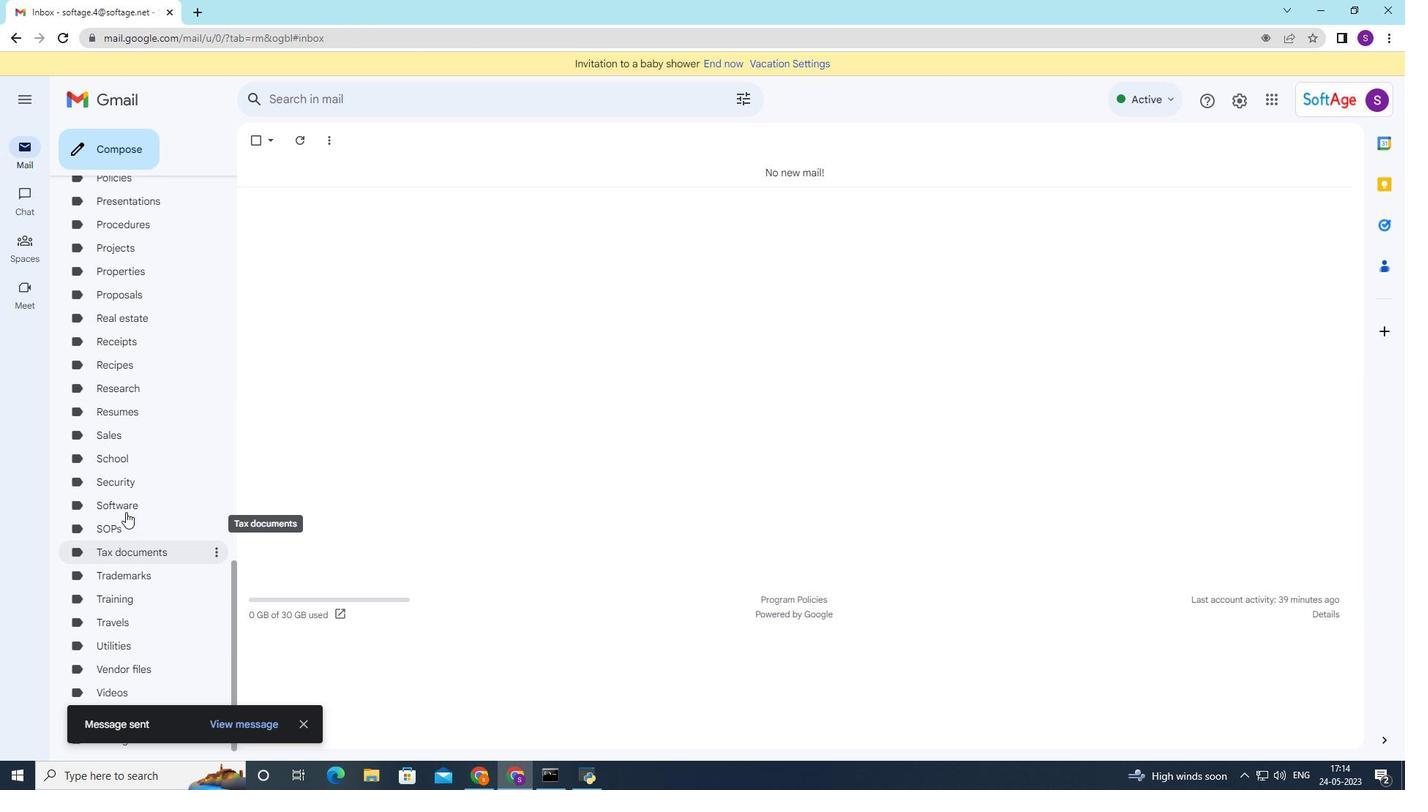 
Action: Mouse scrolled (129, 513) with delta (0, 0)
Screenshot: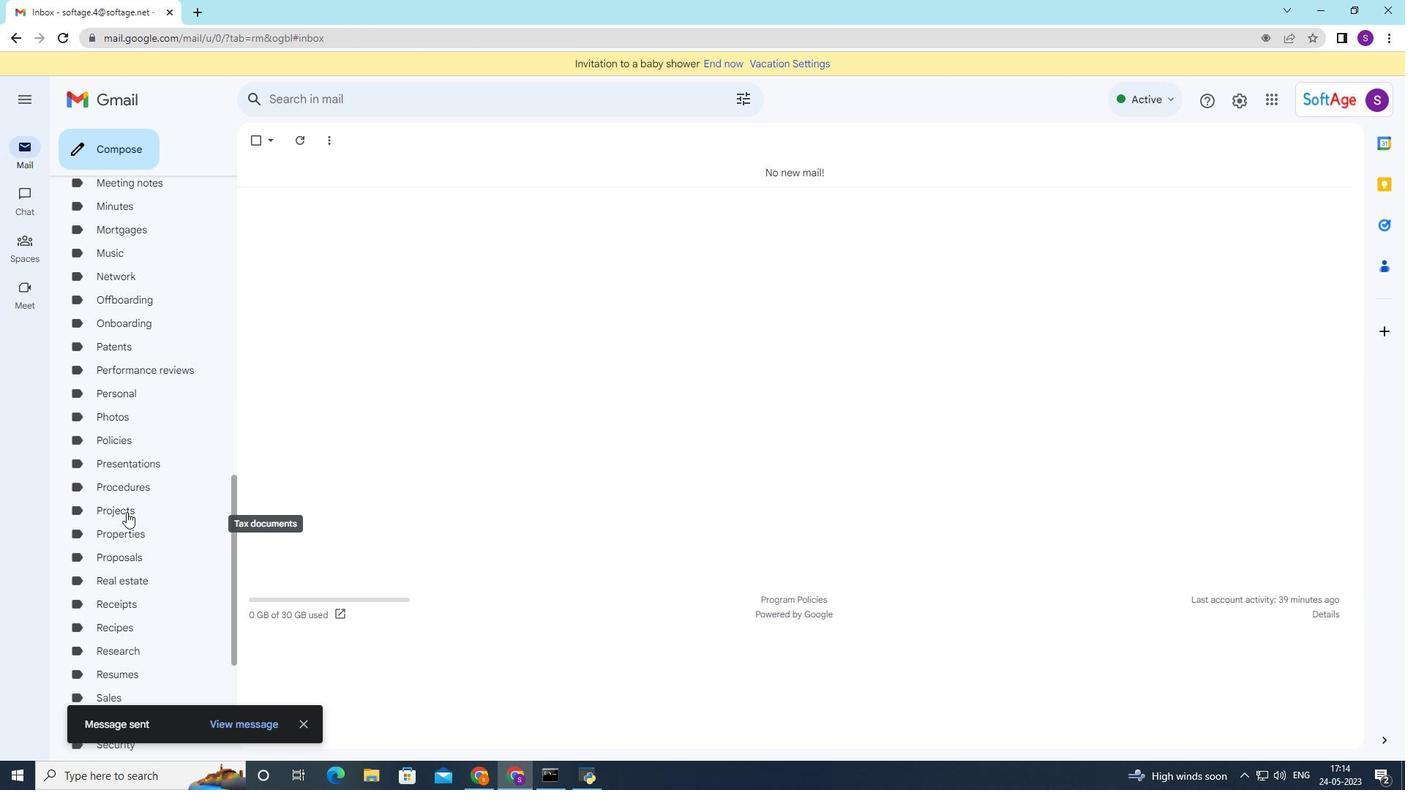 
Action: Mouse scrolled (129, 513) with delta (0, 0)
Screenshot: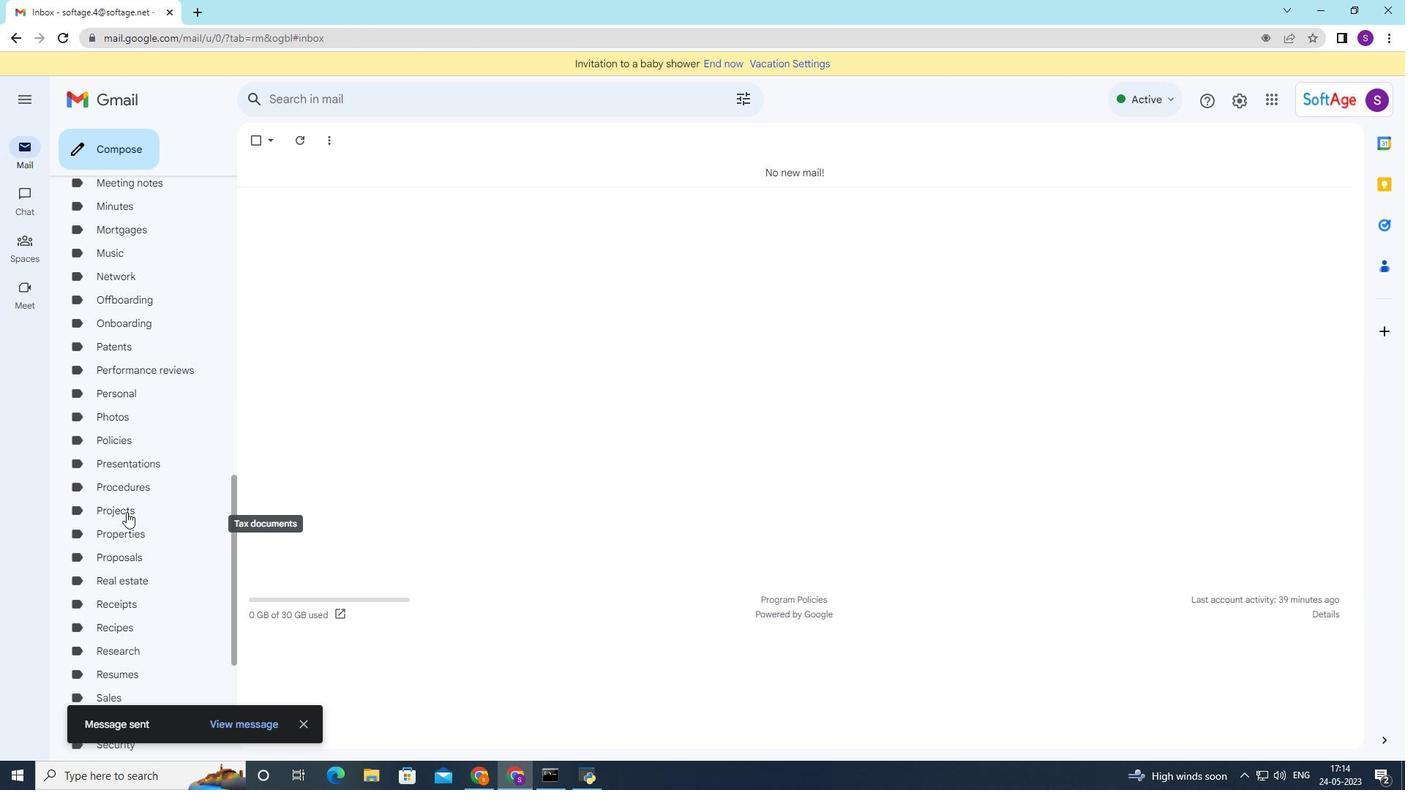 
Action: Mouse scrolled (129, 513) with delta (0, 0)
Screenshot: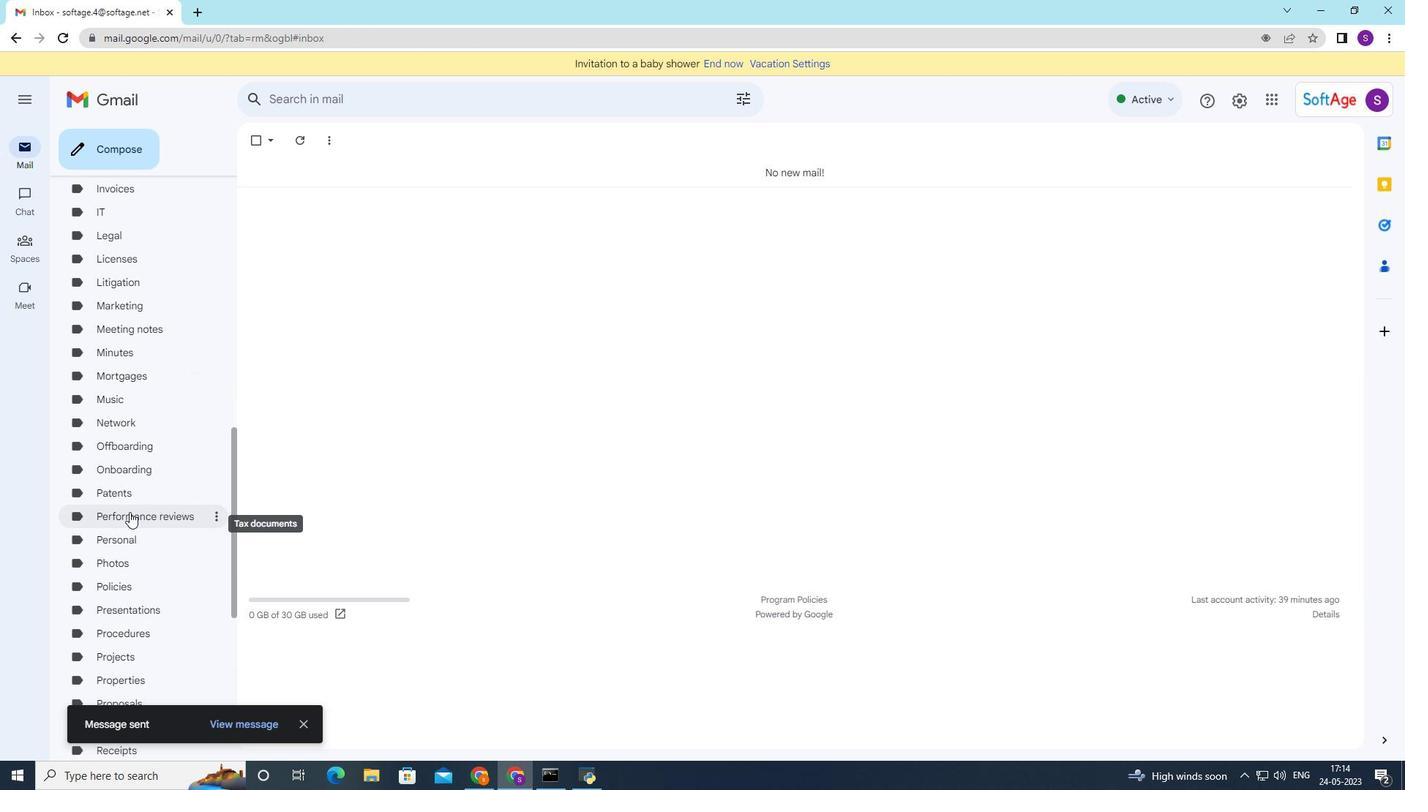 
Action: Mouse moved to (130, 512)
Screenshot: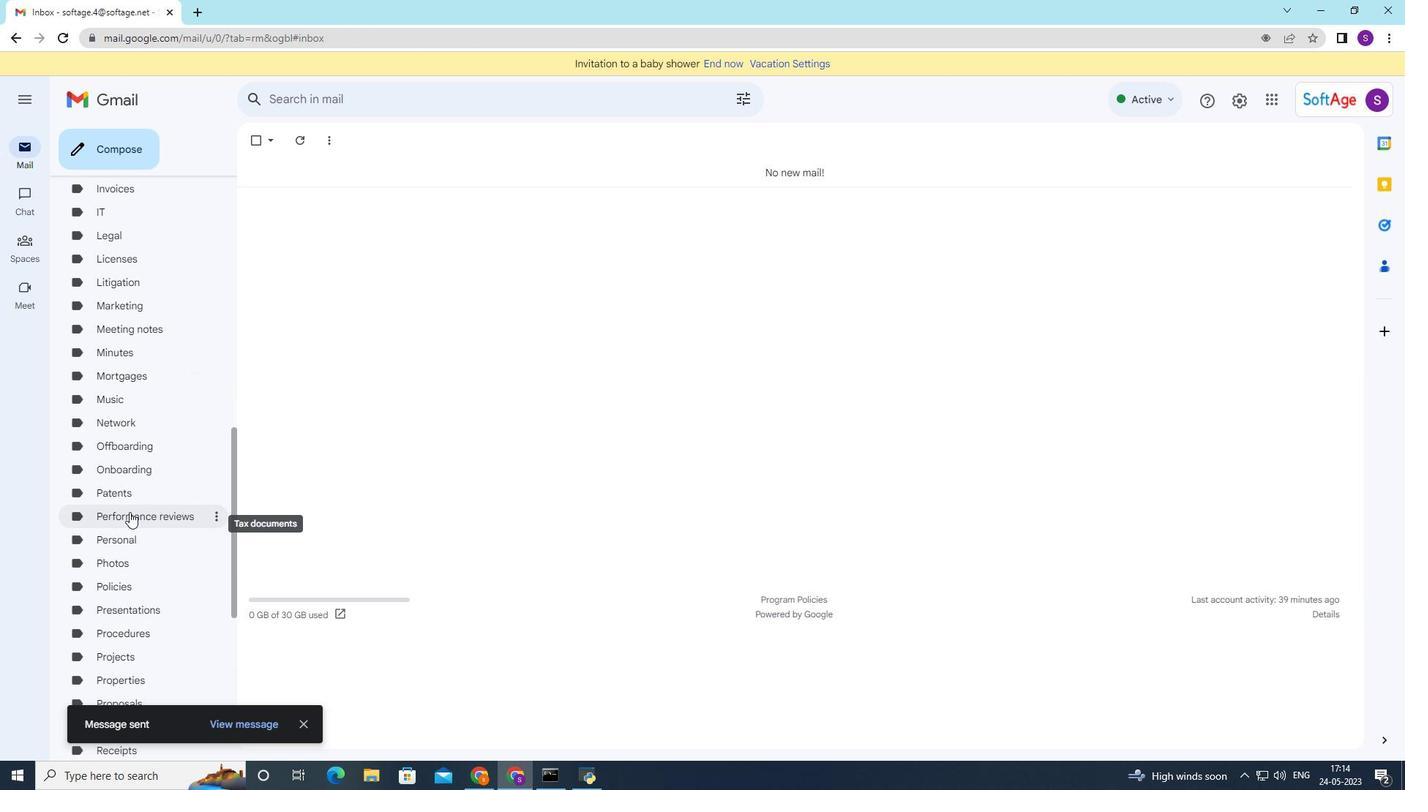 
Action: Mouse scrolled (130, 513) with delta (0, 0)
Screenshot: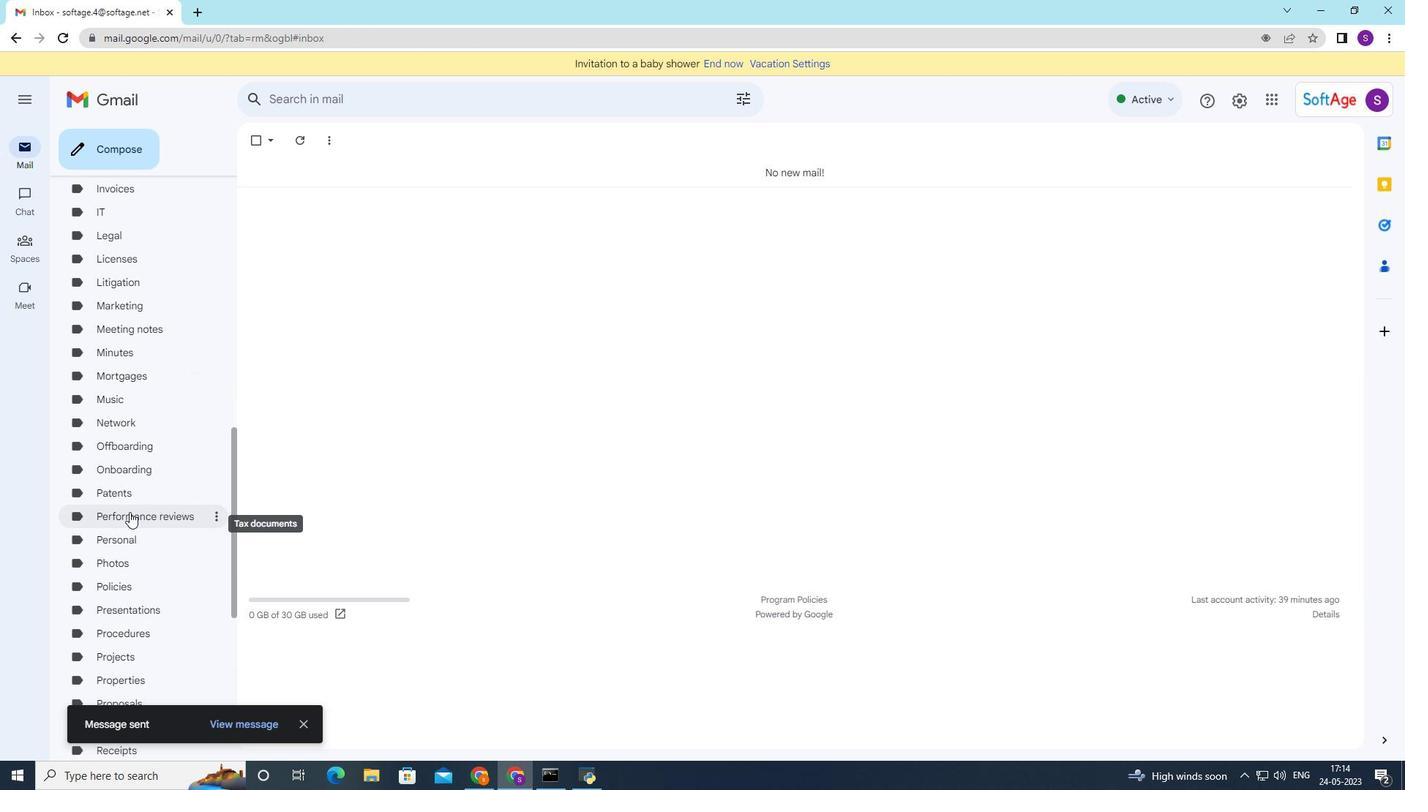
Action: Mouse moved to (130, 512)
Screenshot: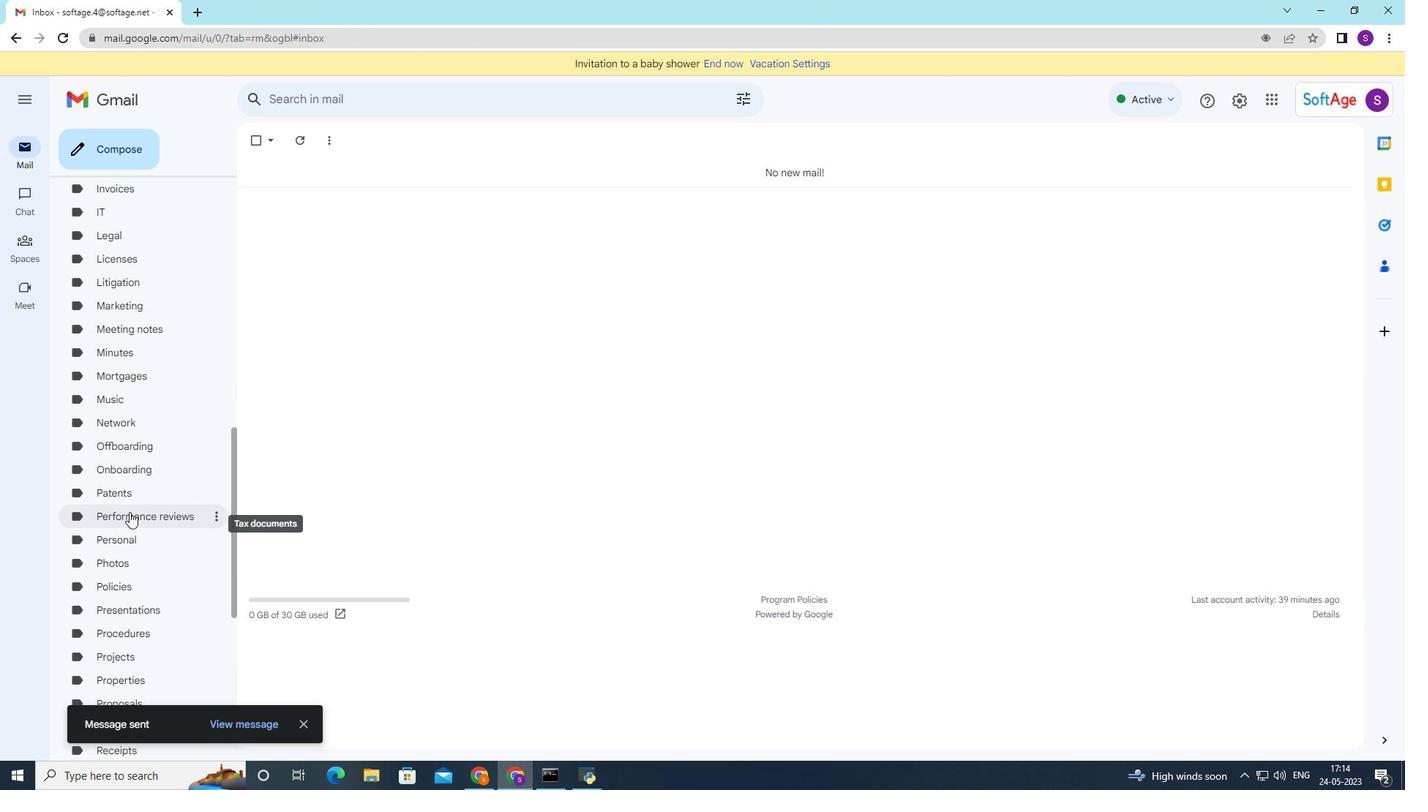
Action: Mouse scrolled (130, 513) with delta (0, 0)
Screenshot: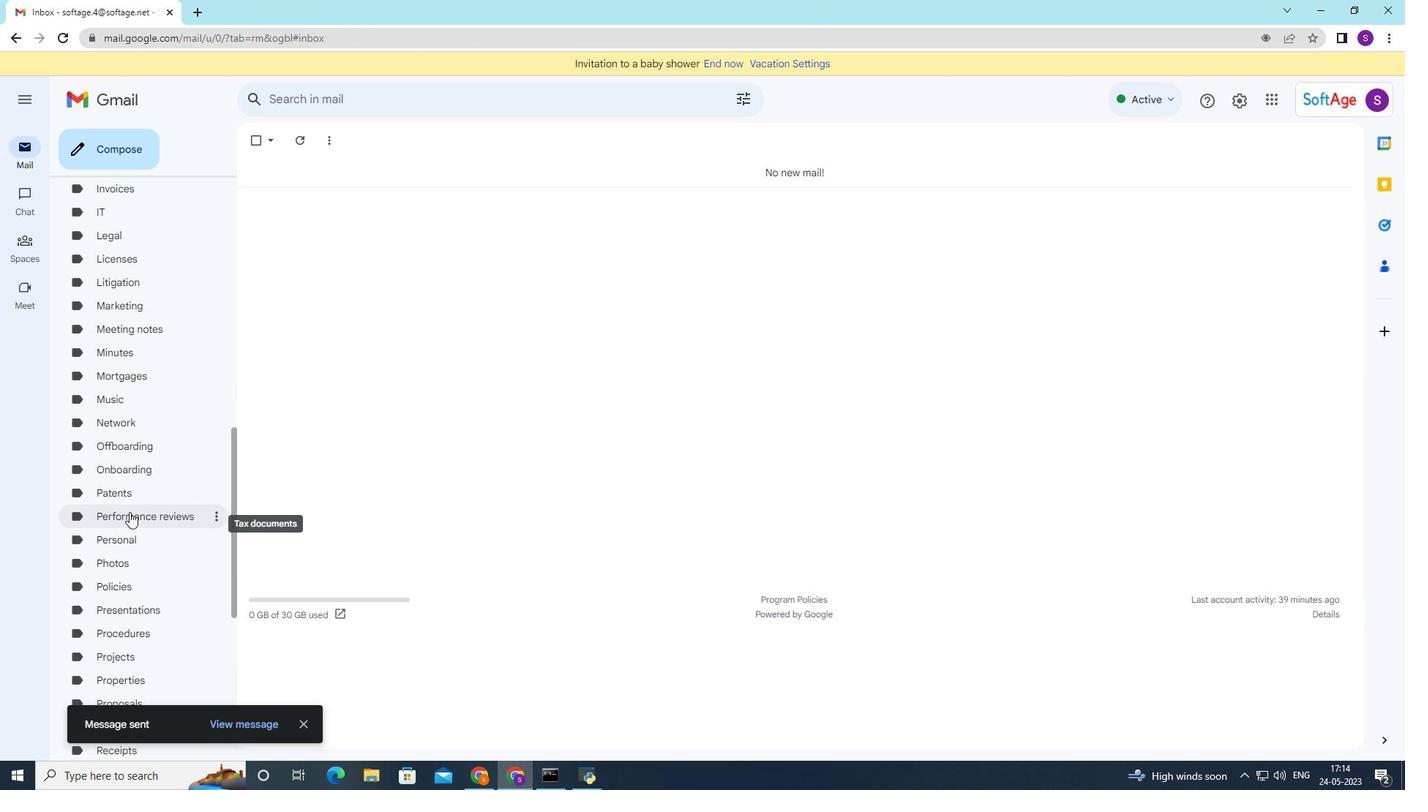 
Action: Mouse moved to (131, 512)
Screenshot: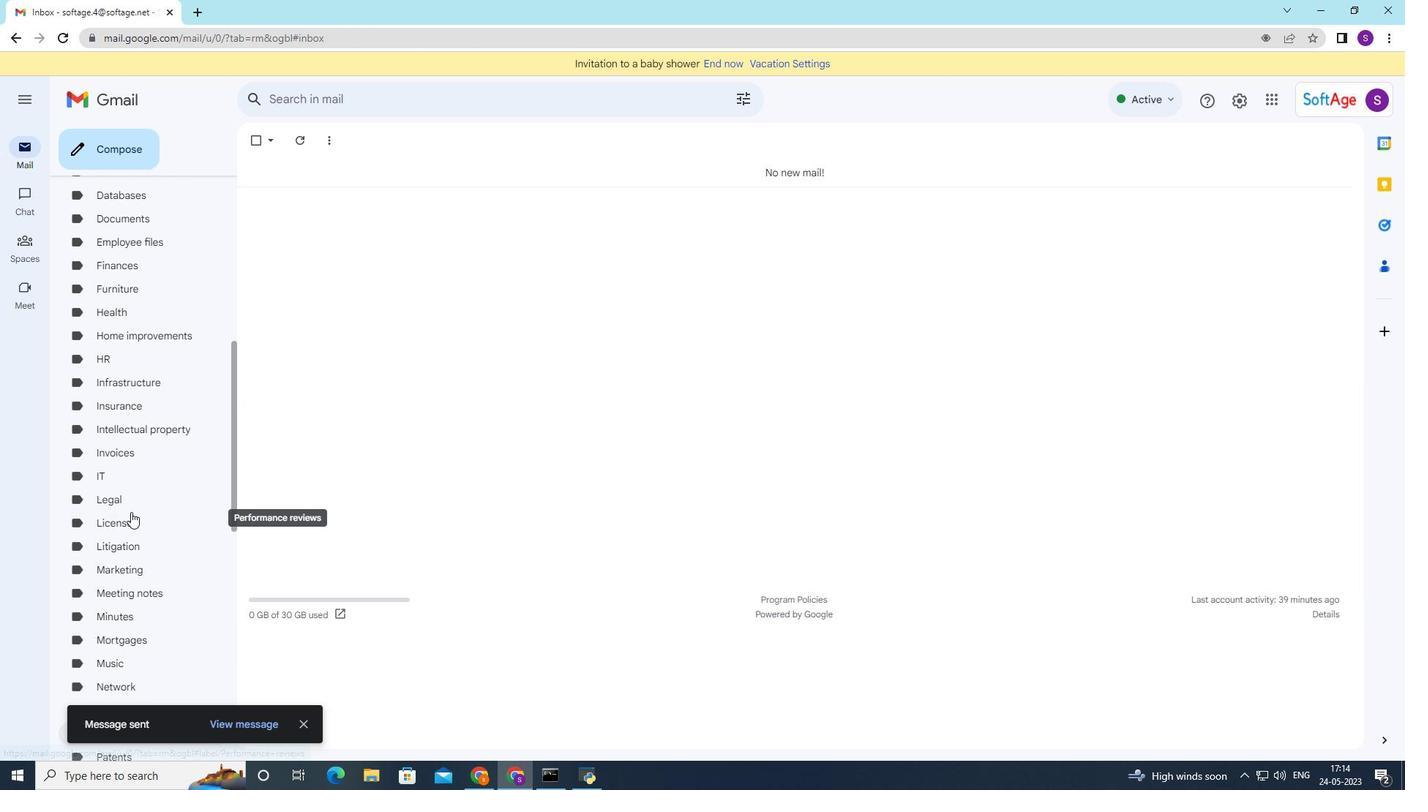 
Action: Mouse scrolled (131, 513) with delta (0, 0)
Screenshot: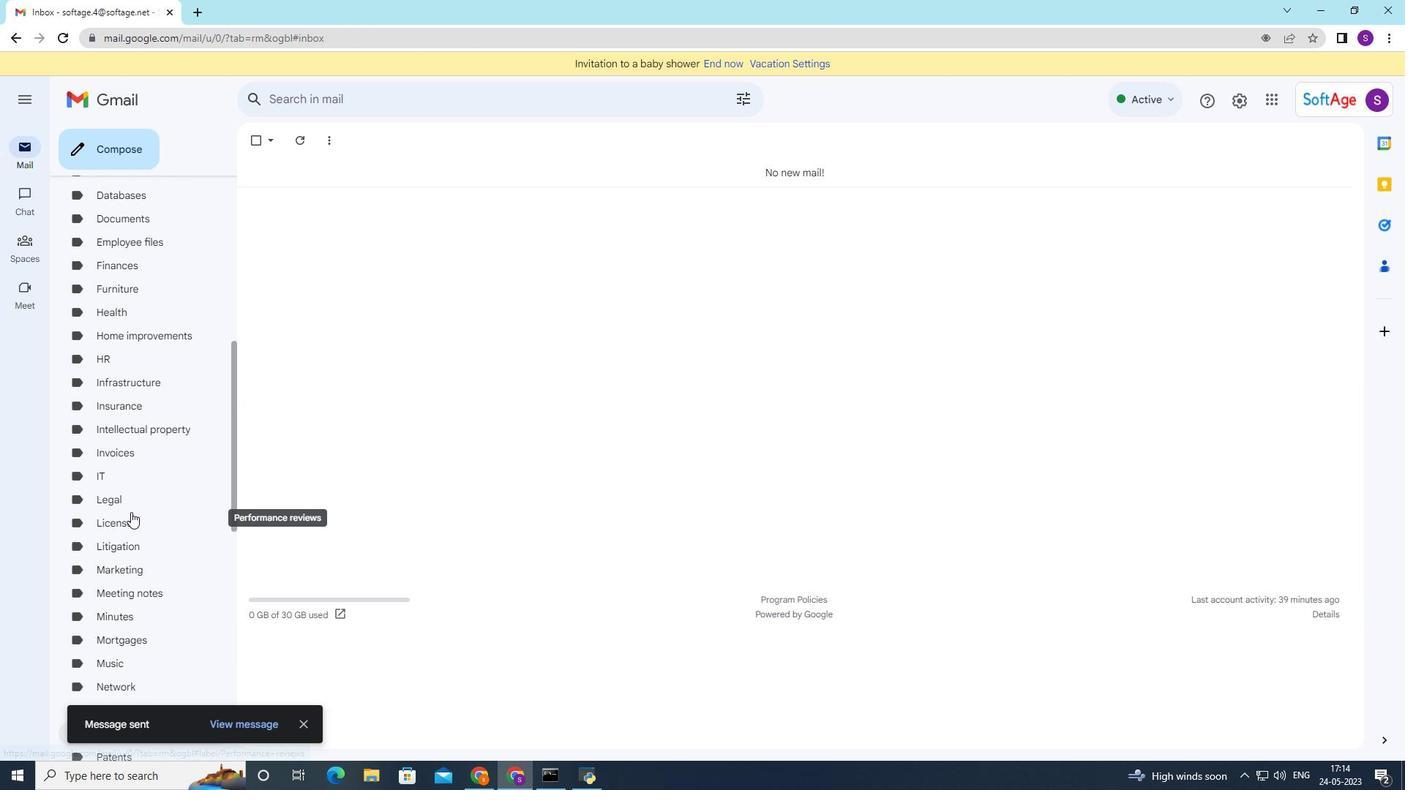 
Action: Mouse moved to (131, 512)
Screenshot: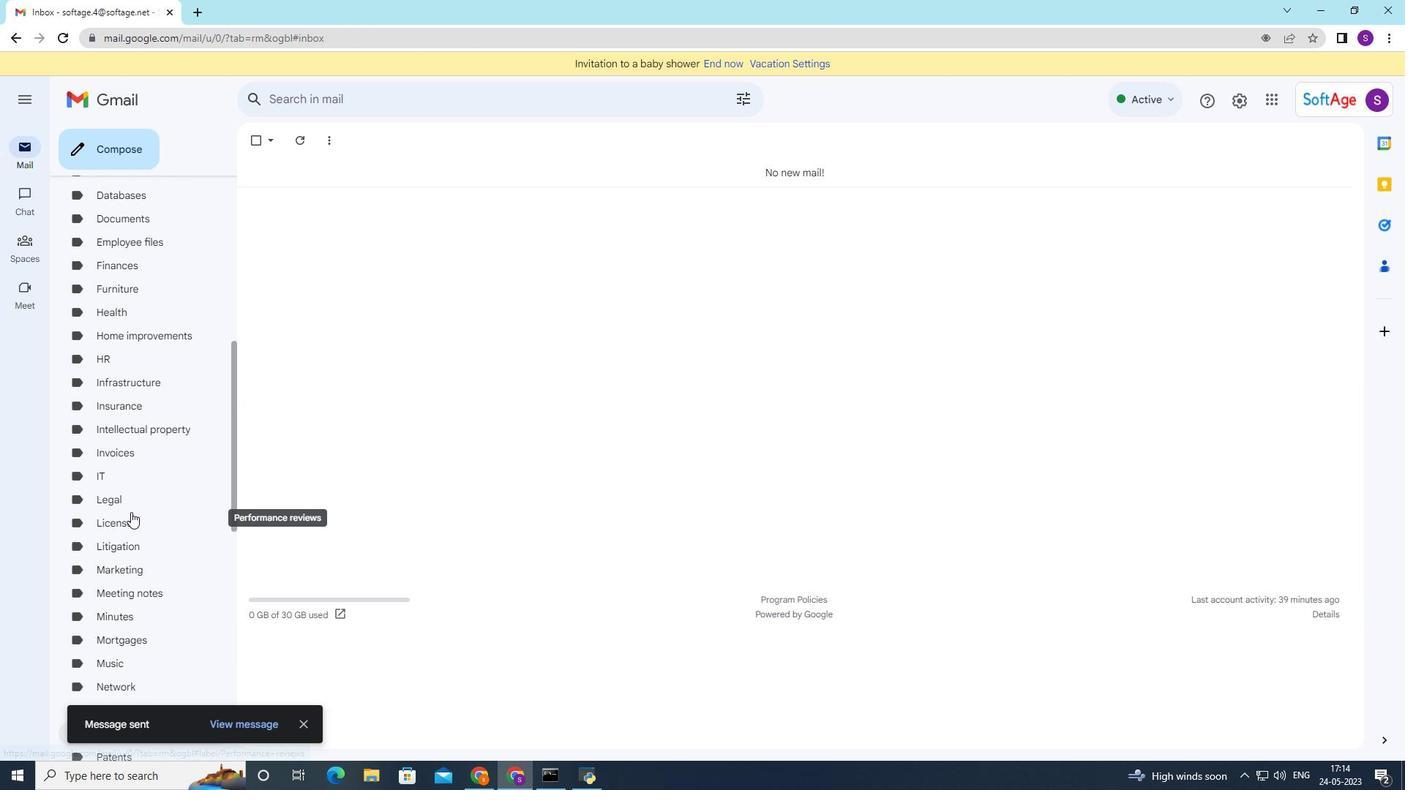 
Action: Mouse scrolled (131, 513) with delta (0, 0)
Screenshot: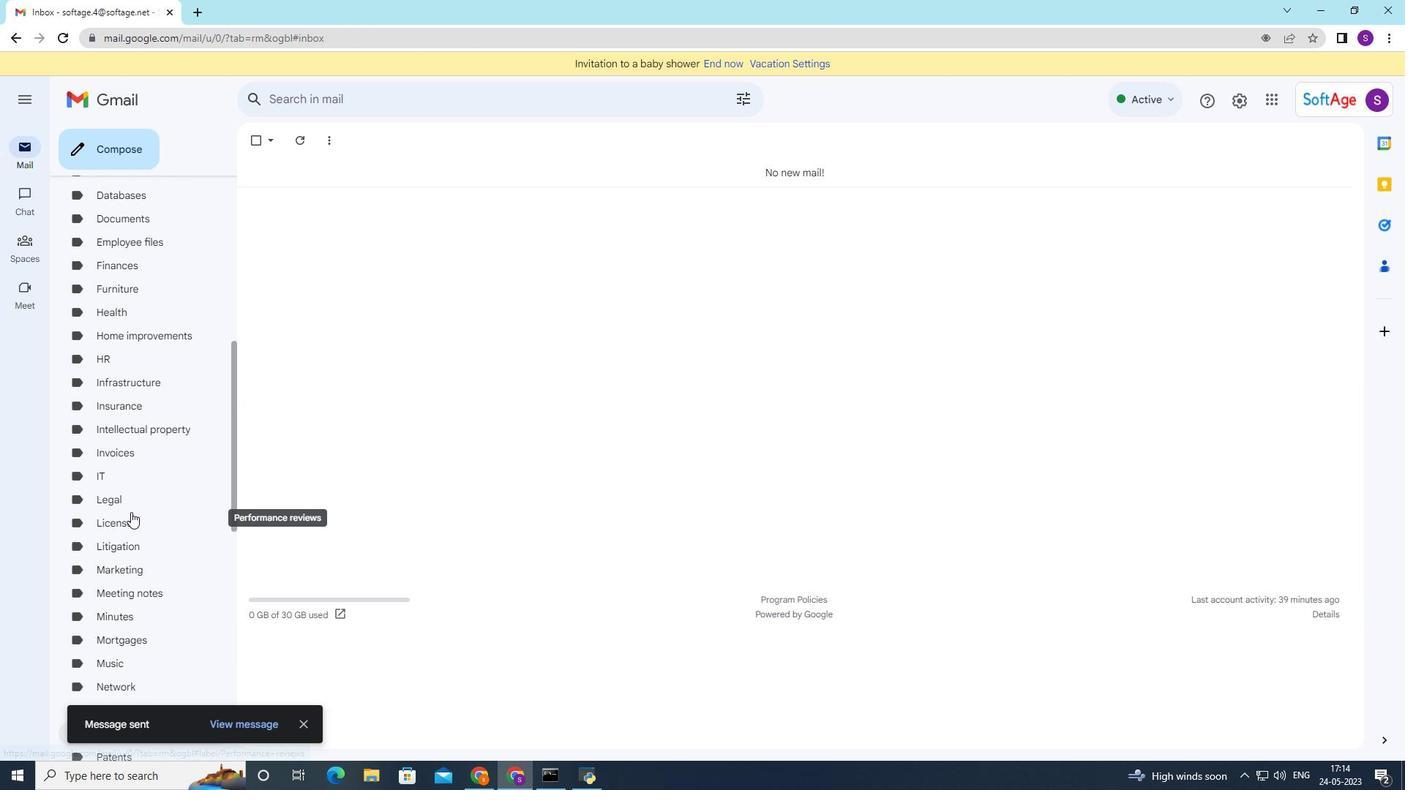 
Action: Mouse scrolled (131, 513) with delta (0, 0)
Screenshot: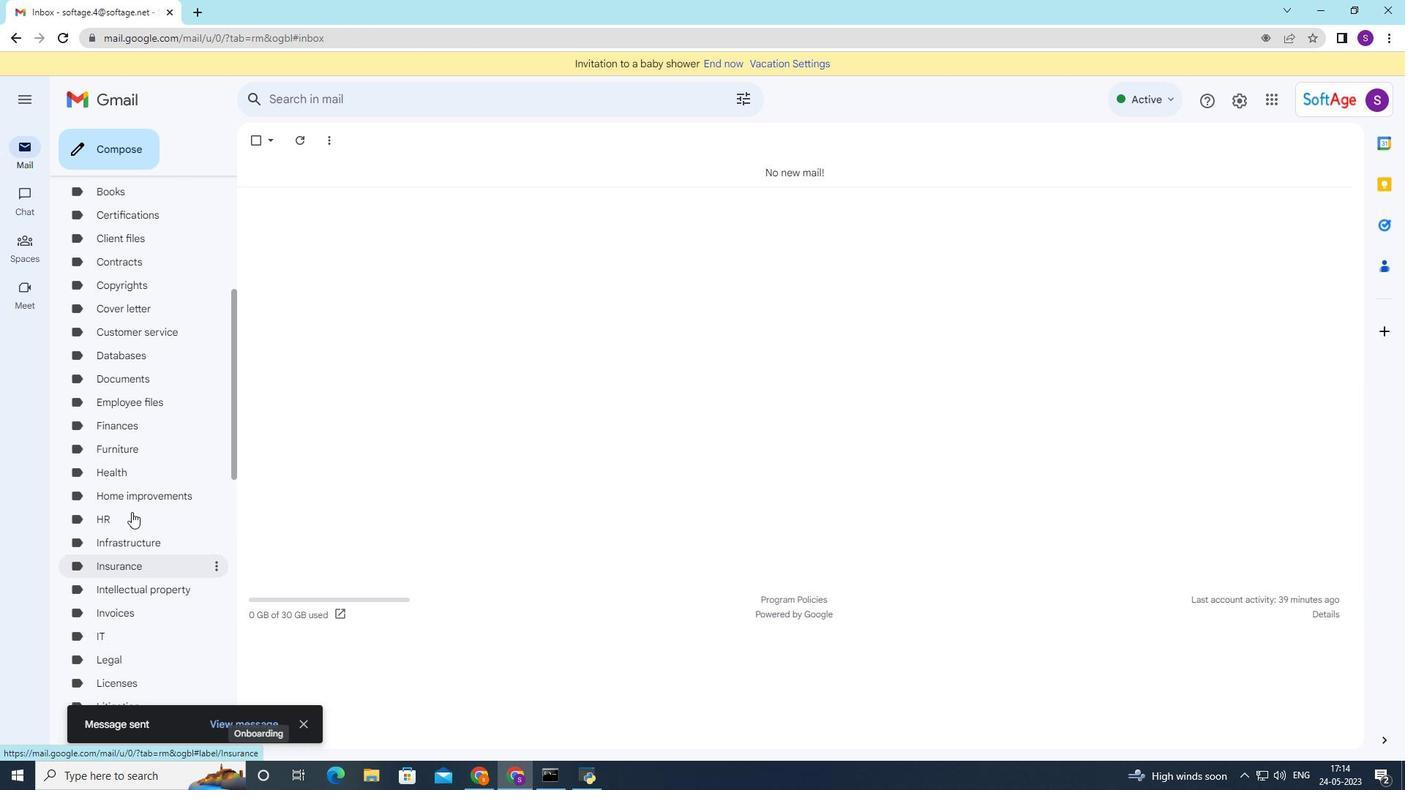 
Action: Mouse moved to (131, 511)
Screenshot: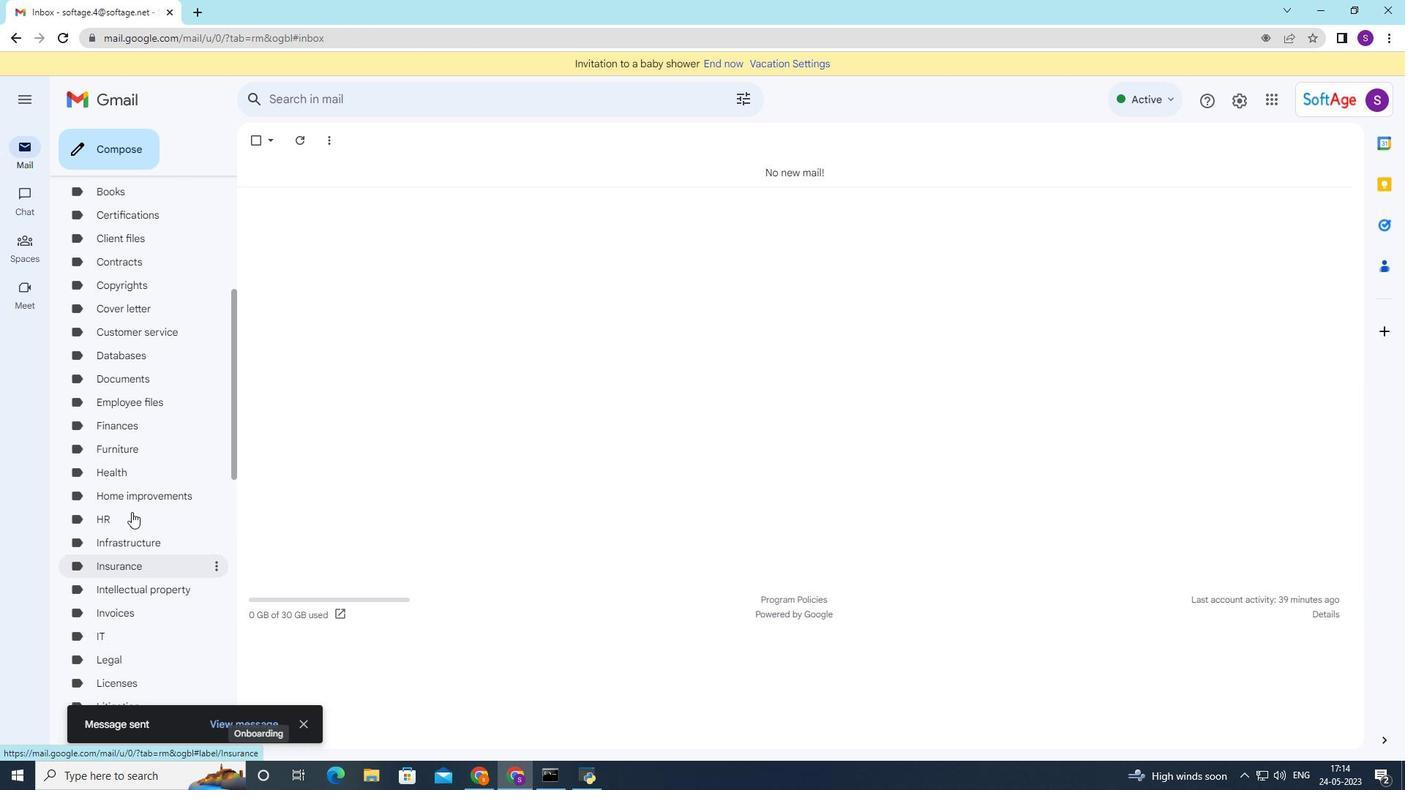 
Action: Mouse scrolled (131, 512) with delta (0, 0)
Screenshot: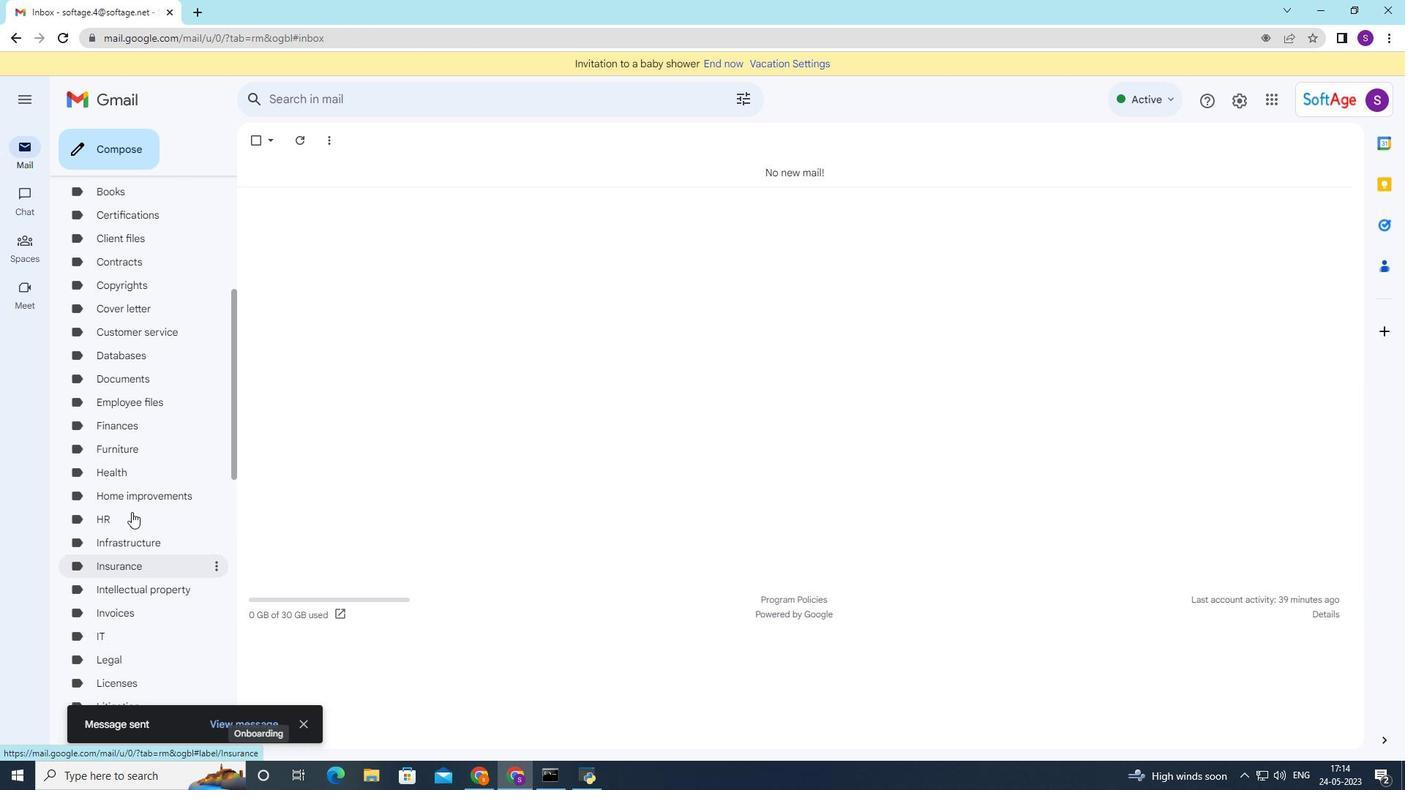 
Action: Mouse moved to (132, 511)
Screenshot: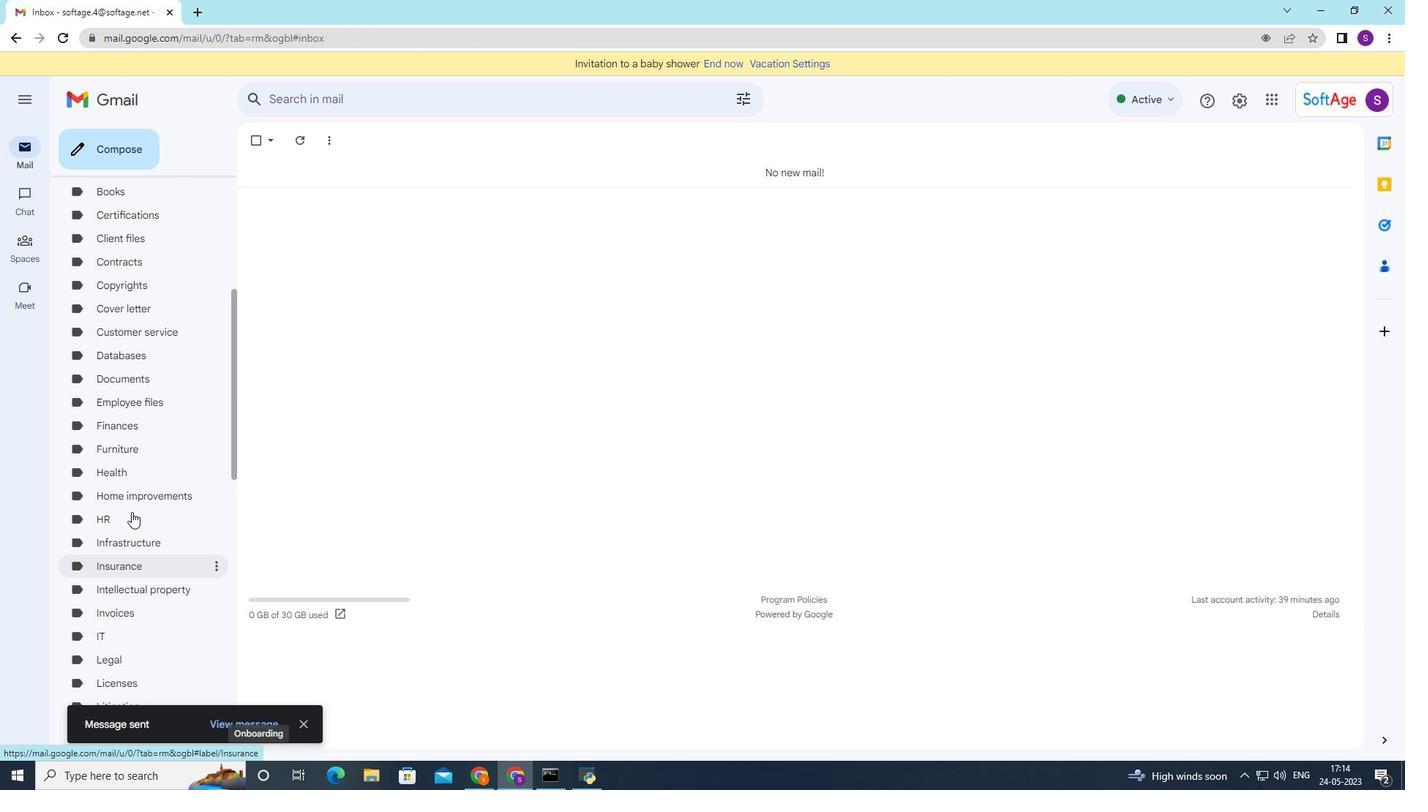 
Action: Mouse scrolled (132, 512) with delta (0, 0)
Screenshot: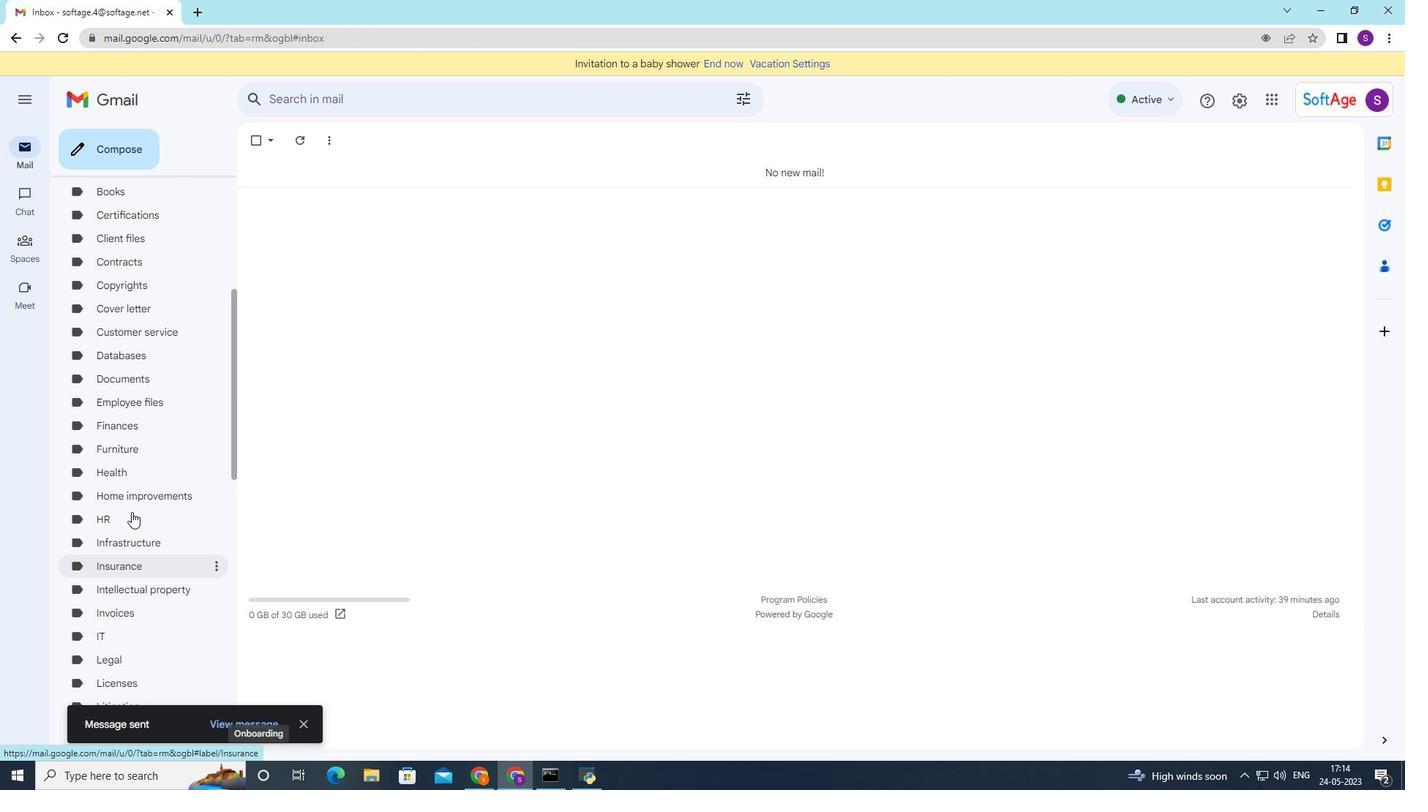 
Action: Mouse moved to (133, 479)
Screenshot: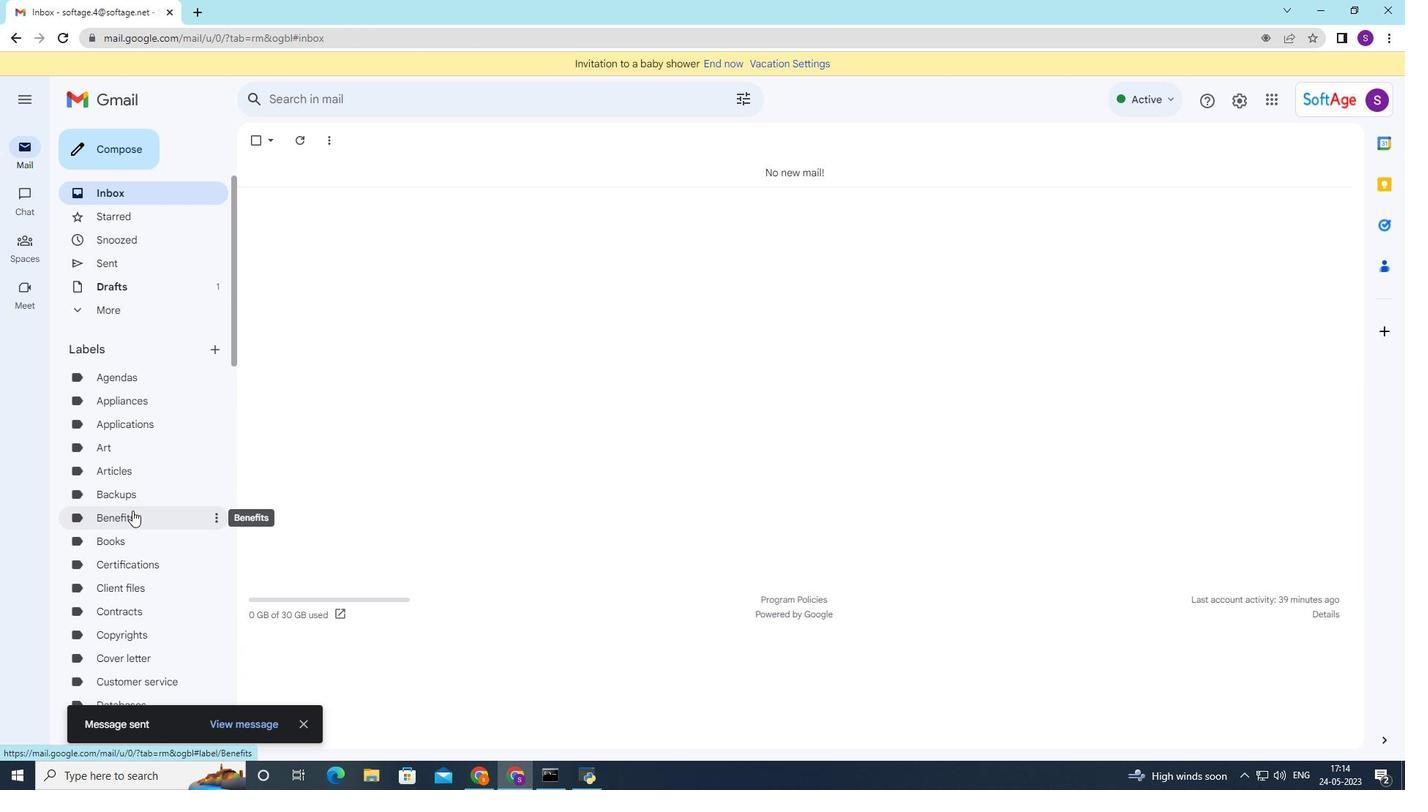 
Action: Mouse scrolled (133, 481) with delta (0, 0)
Screenshot: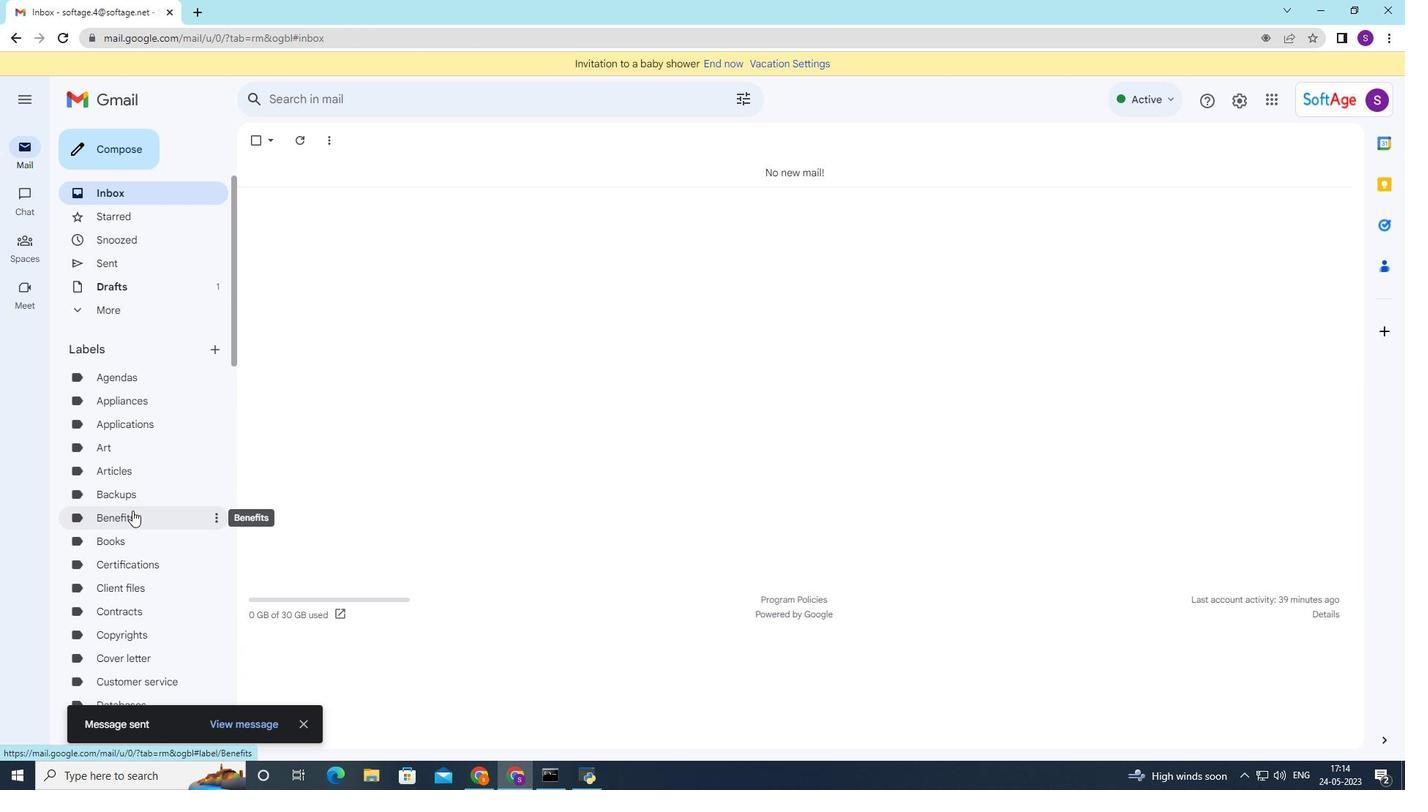 
Action: Mouse moved to (133, 478)
Screenshot: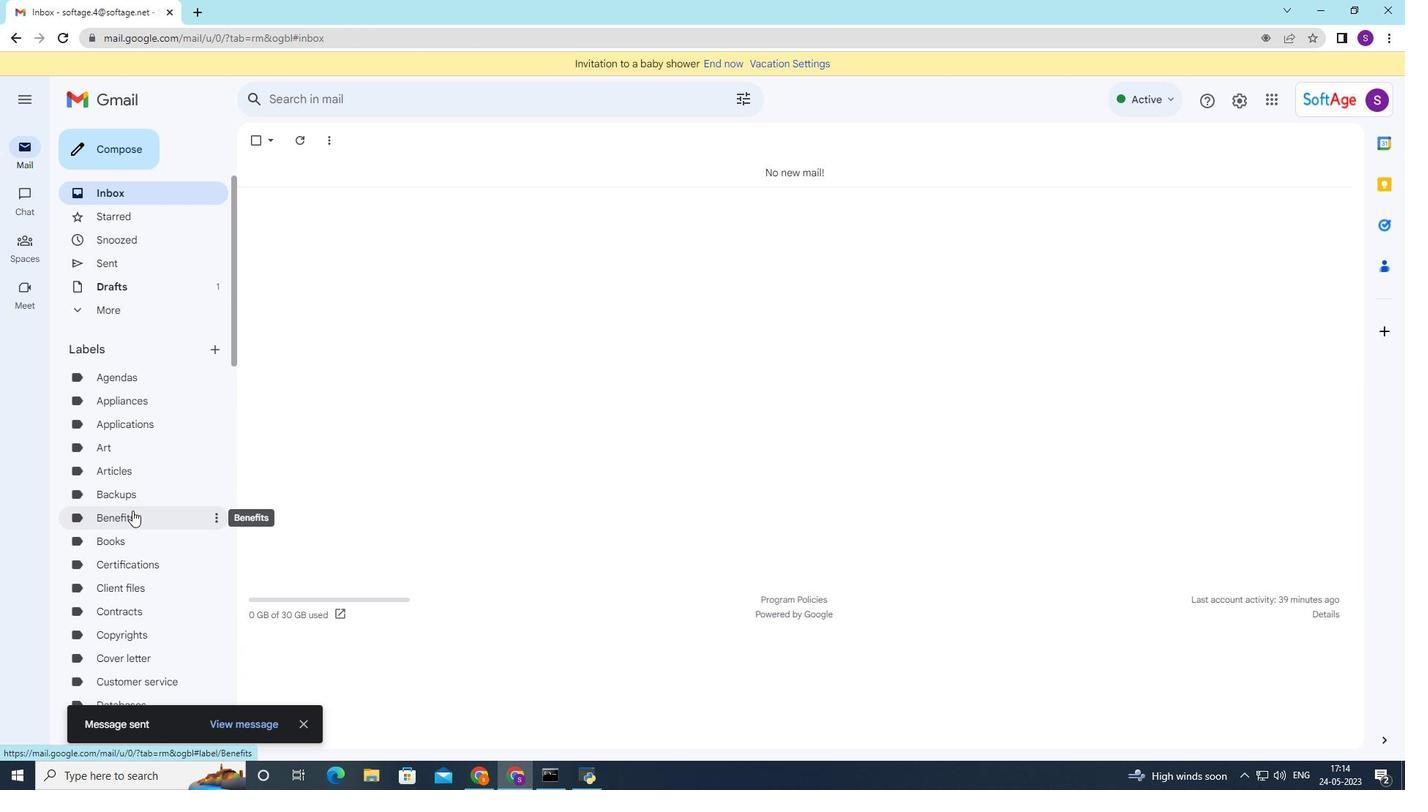 
Action: Mouse scrolled (133, 481) with delta (0, 0)
Screenshot: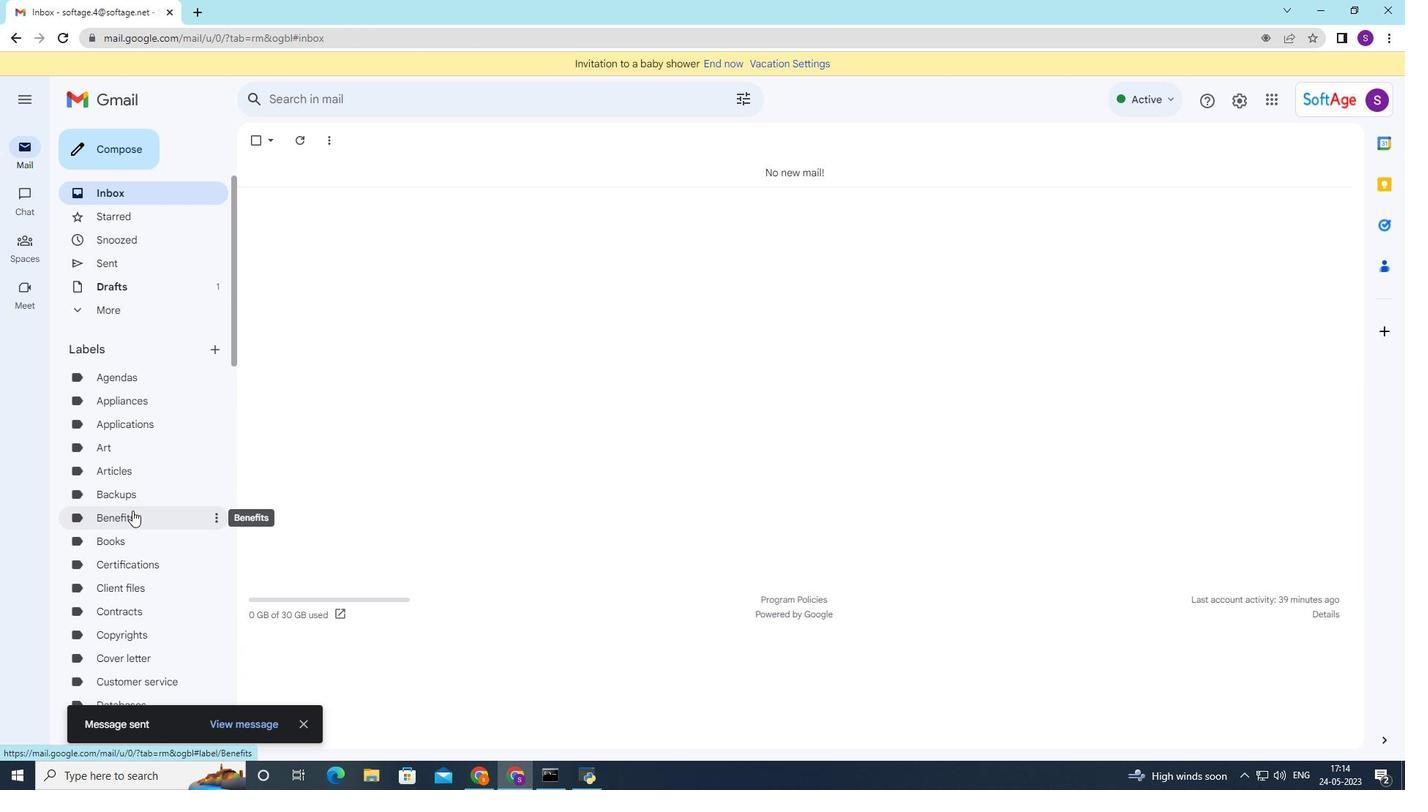 
Action: Mouse moved to (133, 477)
Screenshot: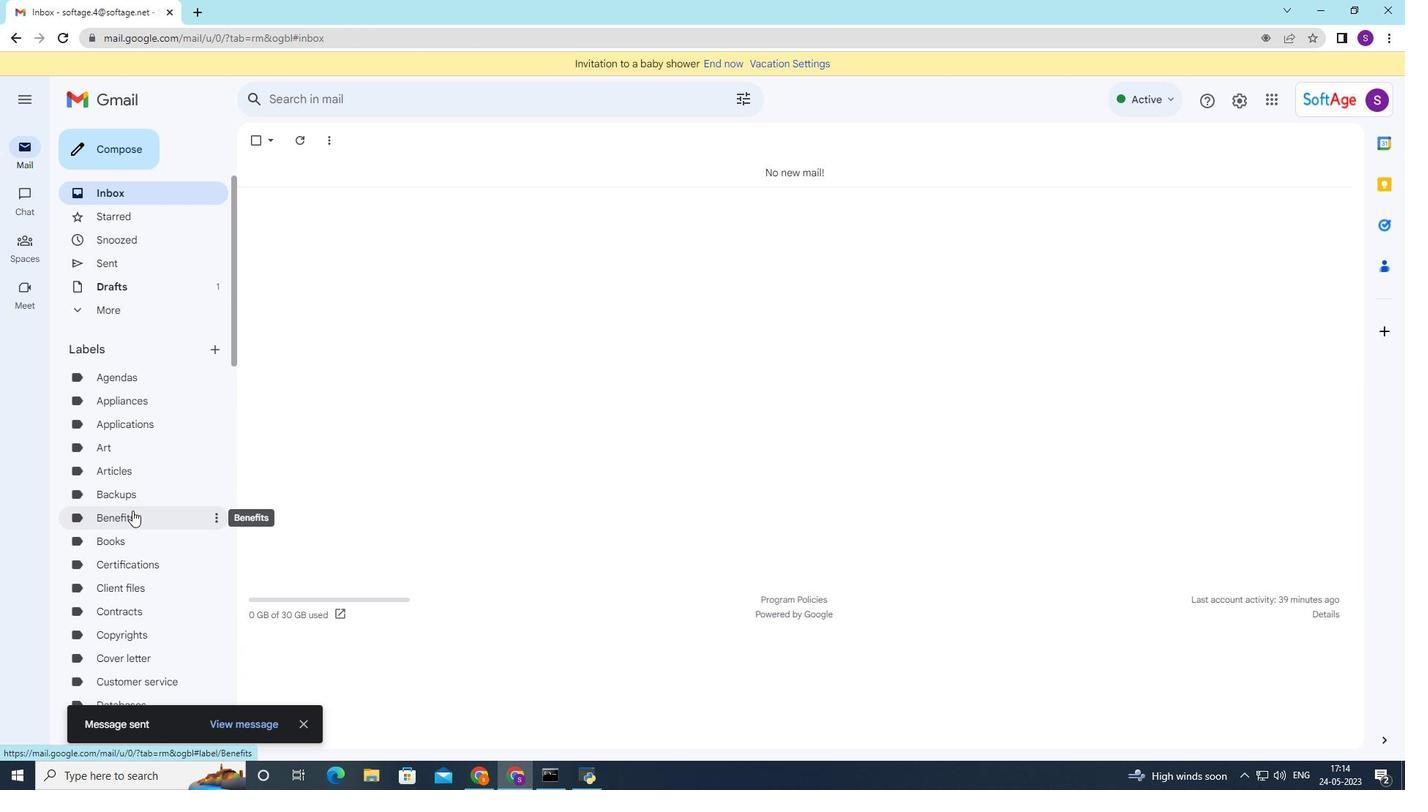 
Action: Mouse scrolled (133, 481) with delta (0, 0)
Screenshot: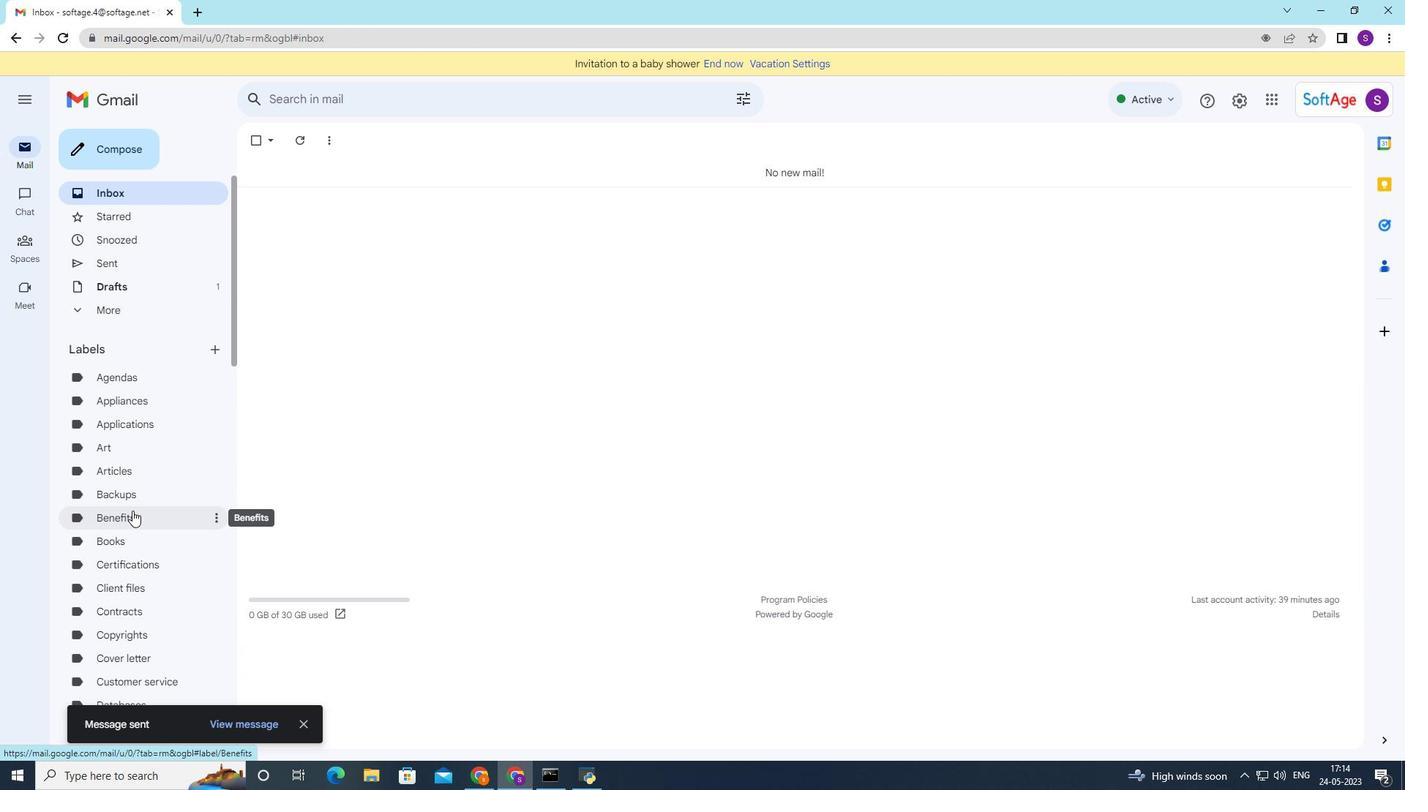 
Action: Mouse scrolled (133, 480) with delta (0, 0)
Screenshot: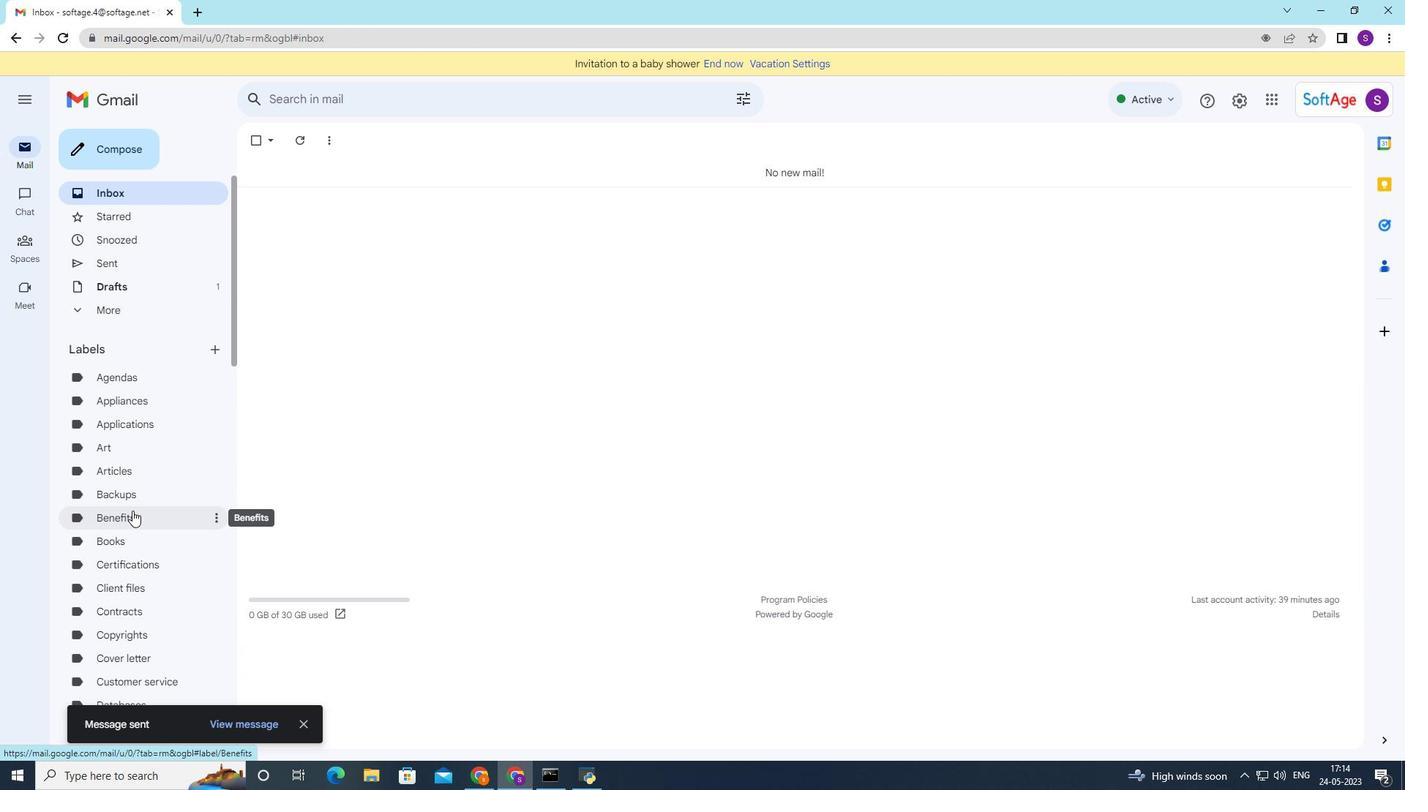 
Action: Mouse scrolled (133, 478) with delta (0, 0)
Screenshot: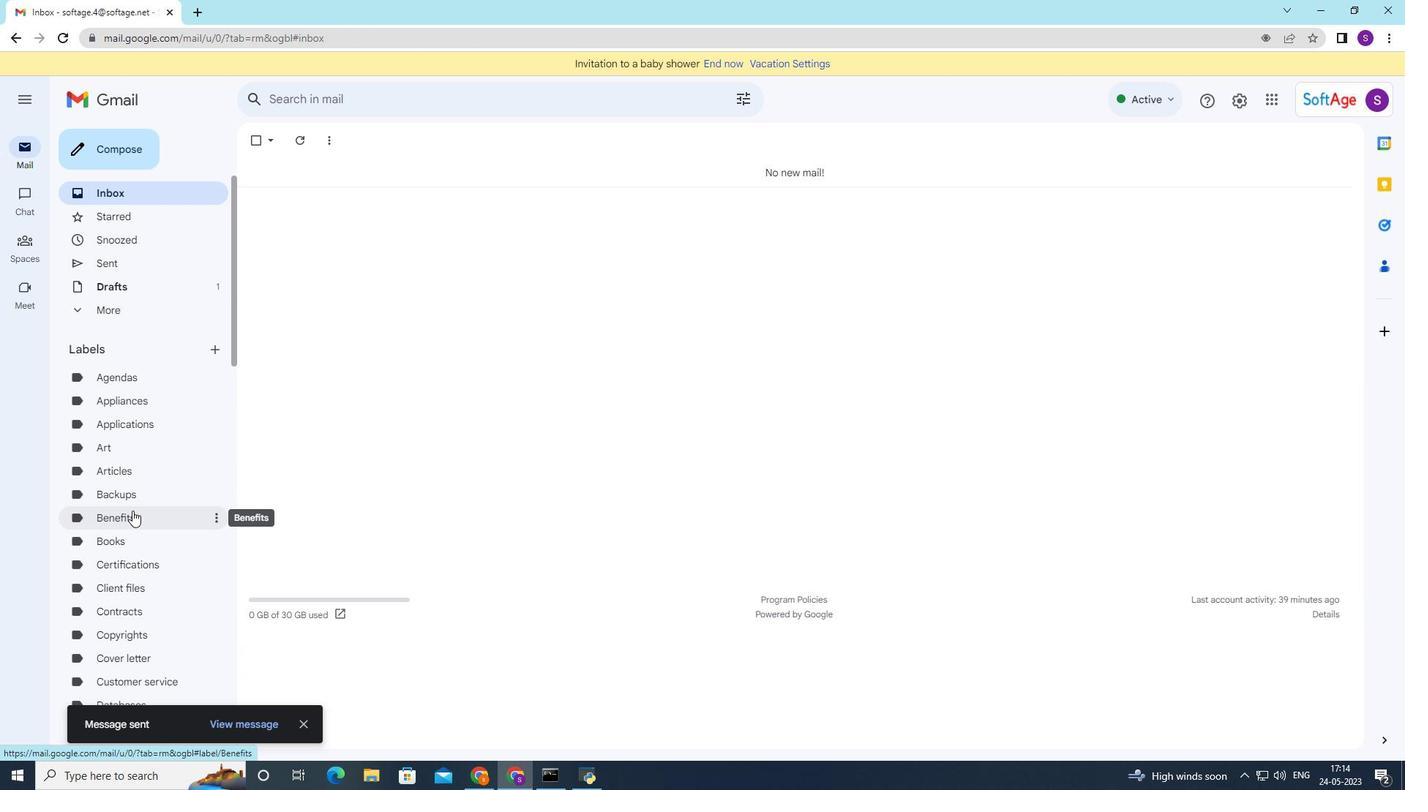 
Action: Mouse moved to (212, 350)
Screenshot: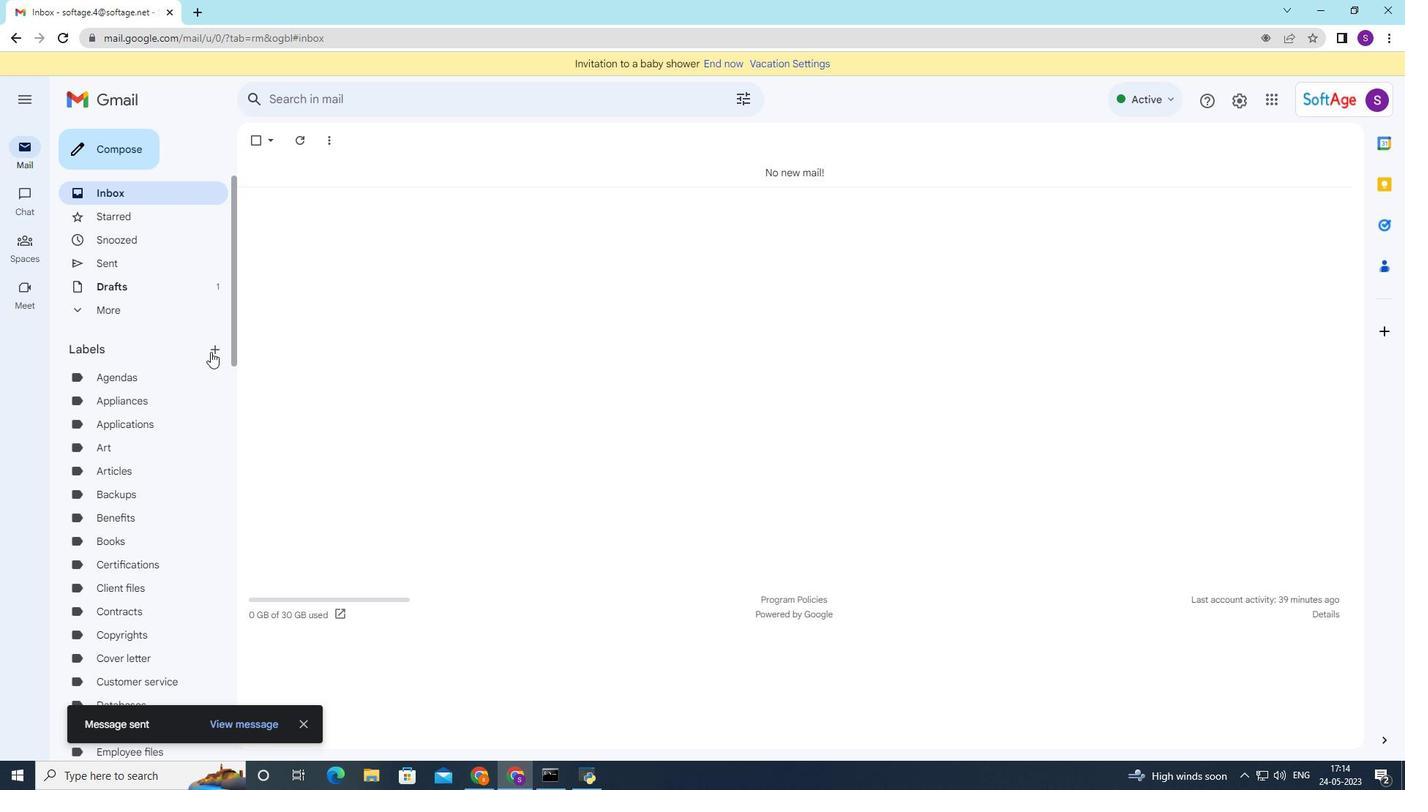 
Action: Mouse pressed left at (212, 350)
Screenshot: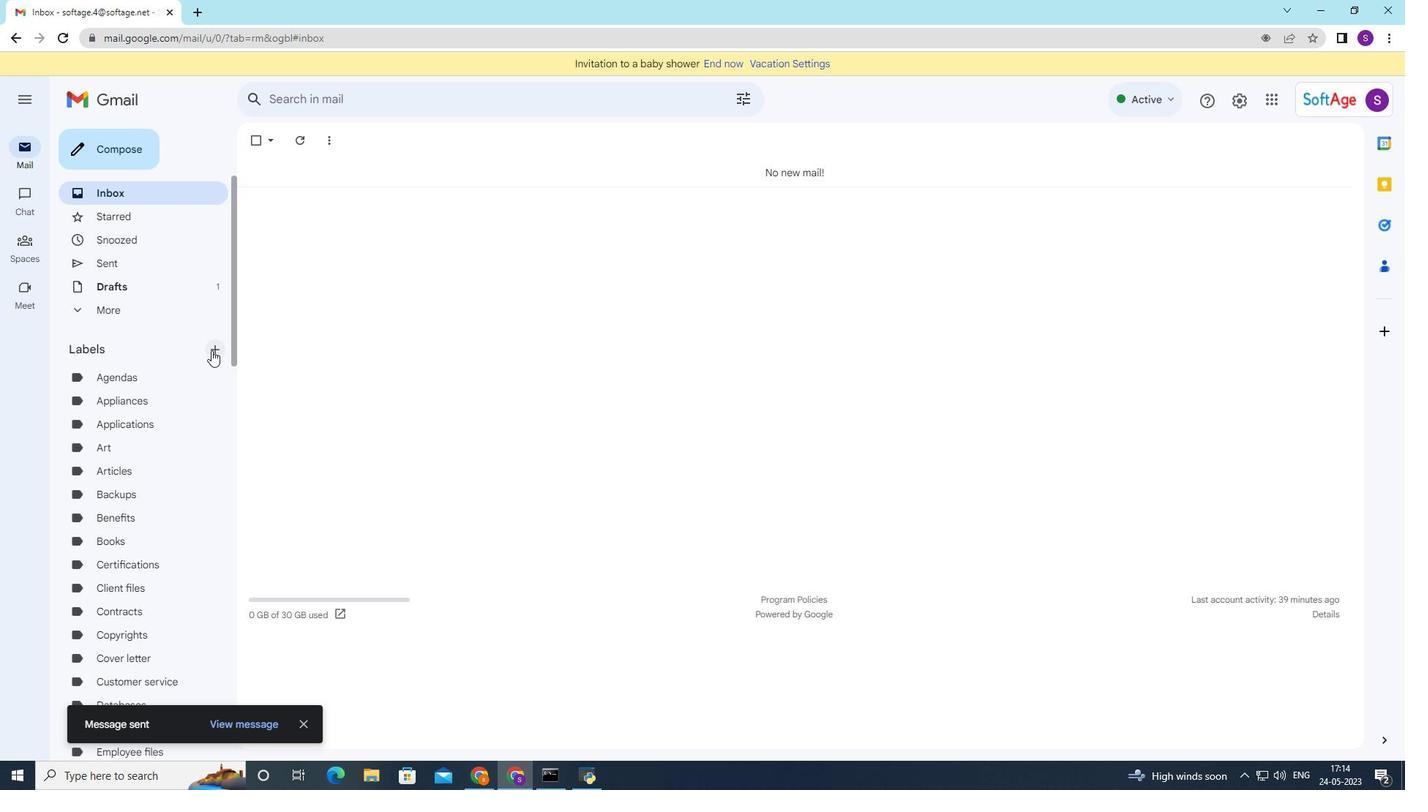 
Action: Mouse moved to (207, 354)
Screenshot: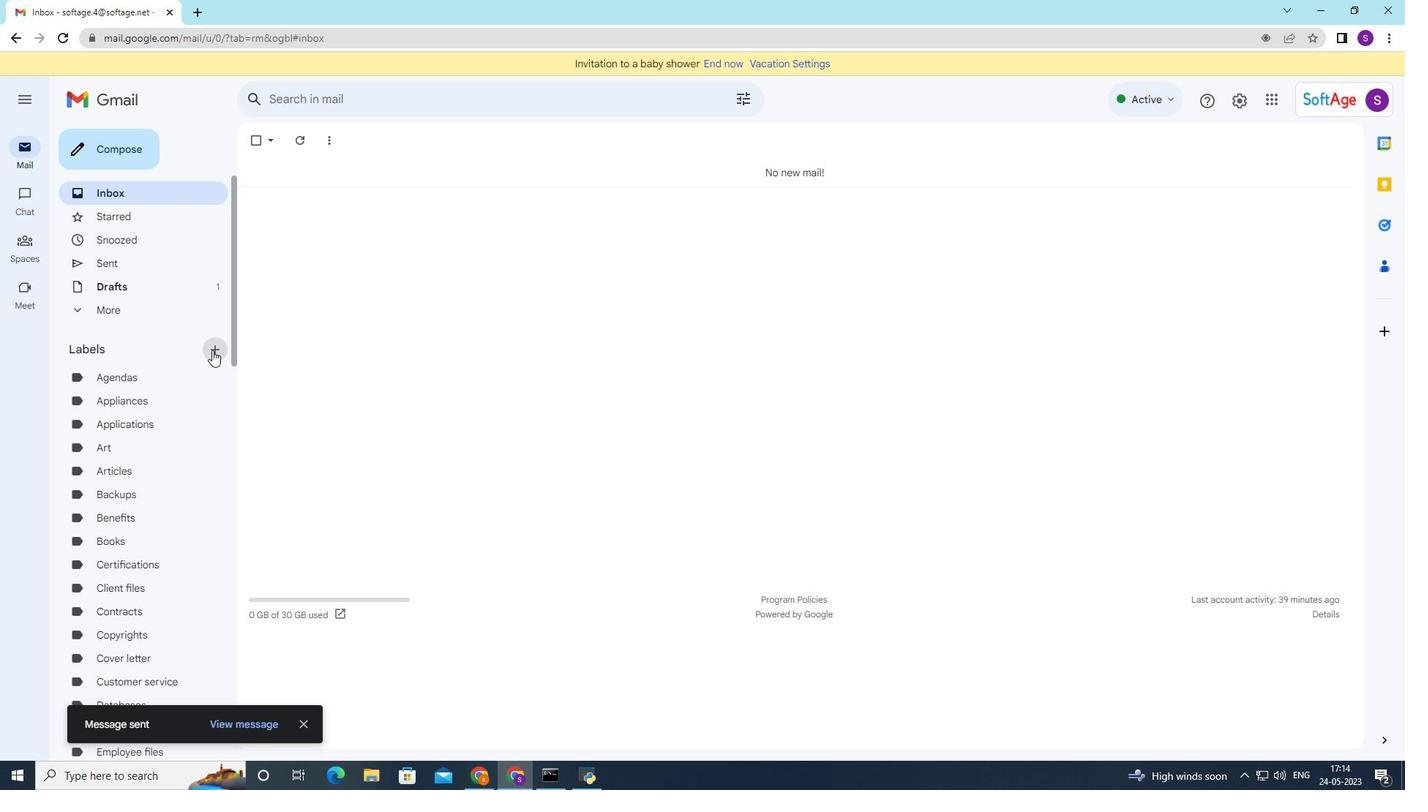 
Action: Key pressed <Key.shift>Tickets
Screenshot: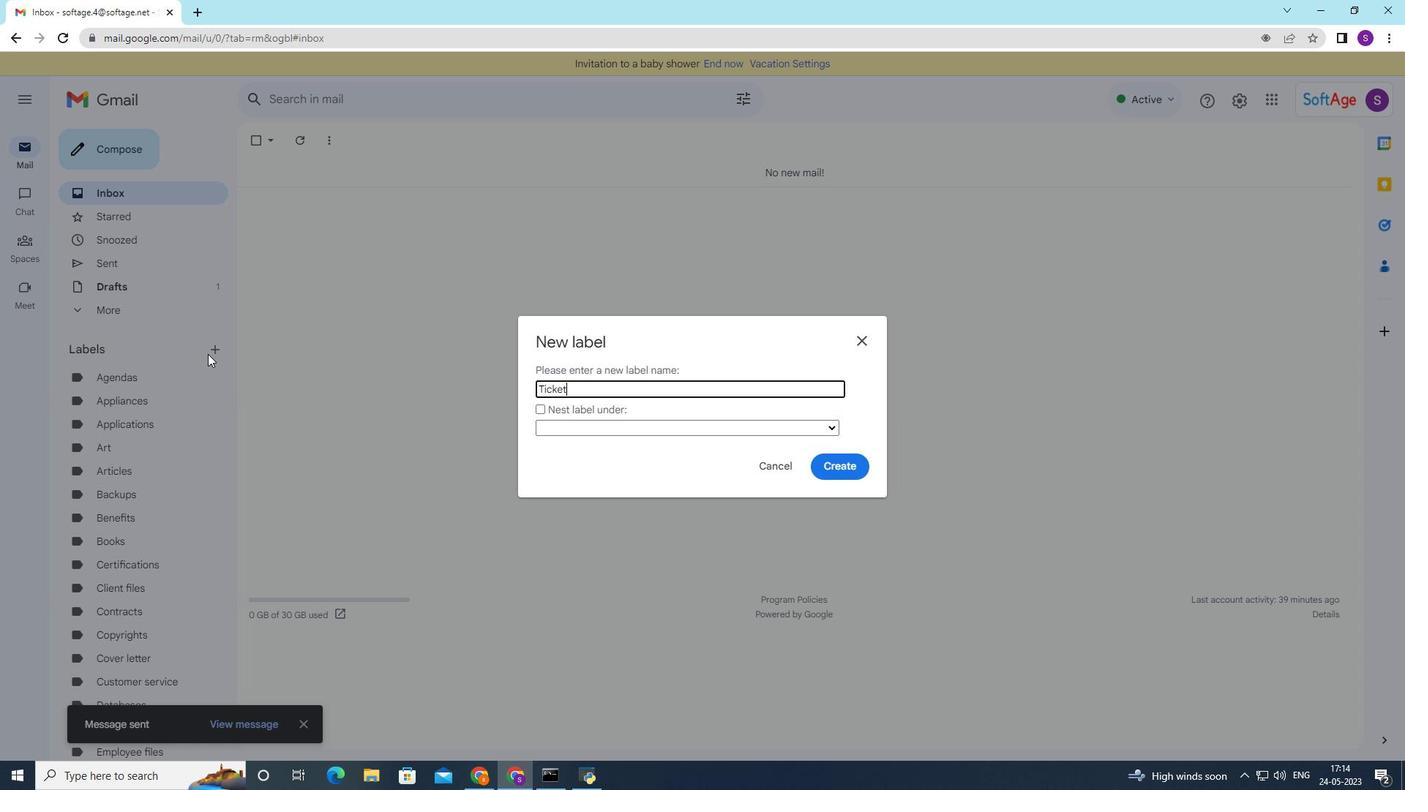 
Action: Mouse moved to (834, 470)
Screenshot: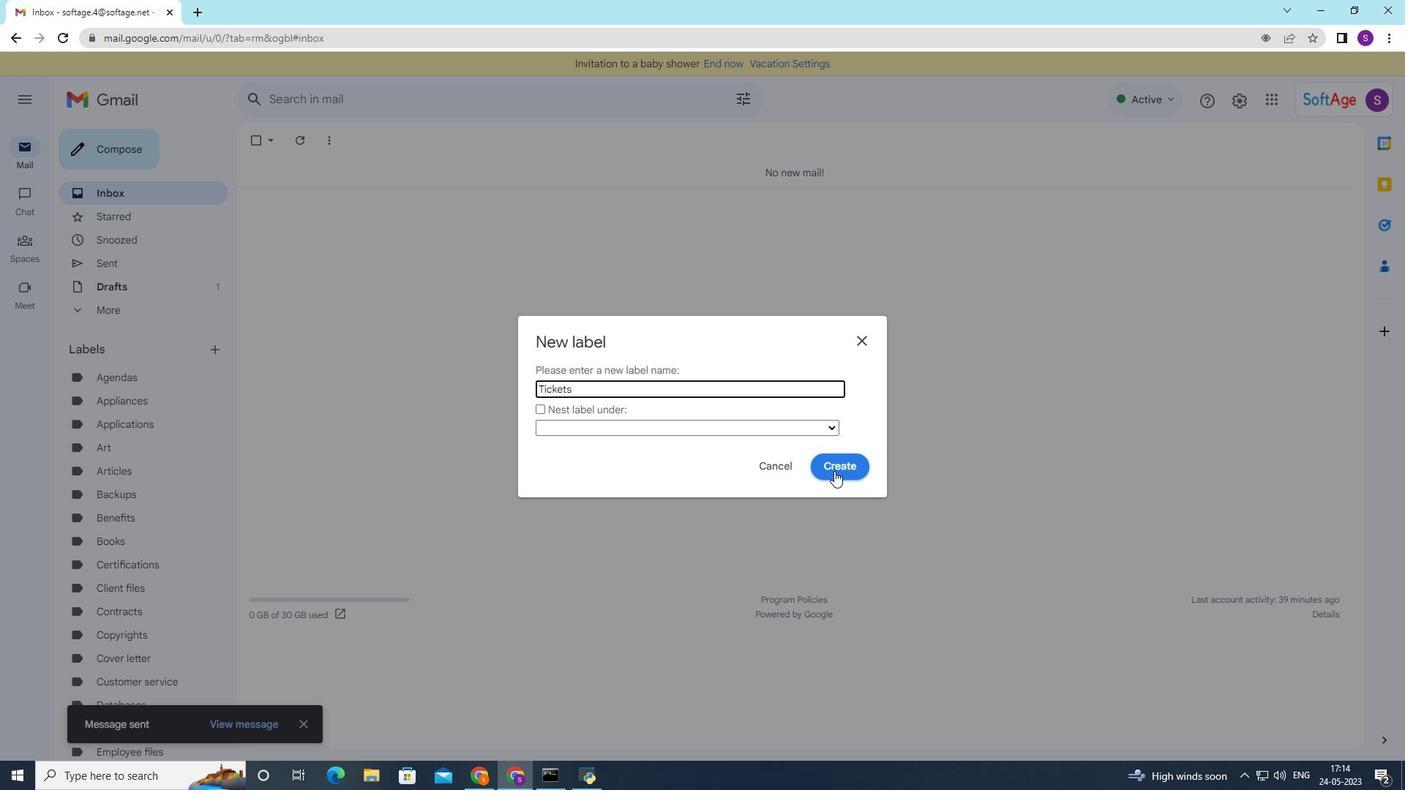
Action: Mouse pressed left at (834, 470)
Screenshot: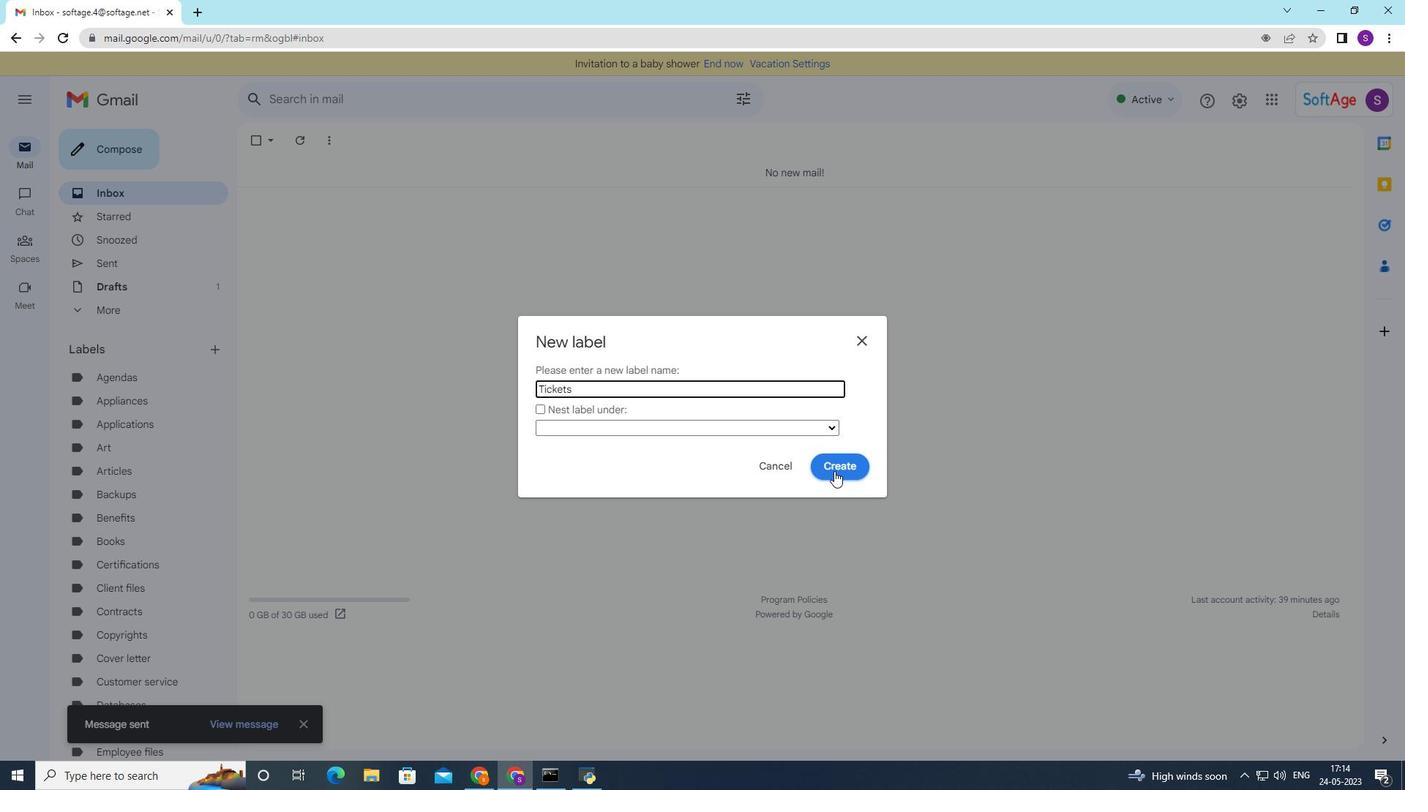 
Action: Mouse moved to (129, 267)
Screenshot: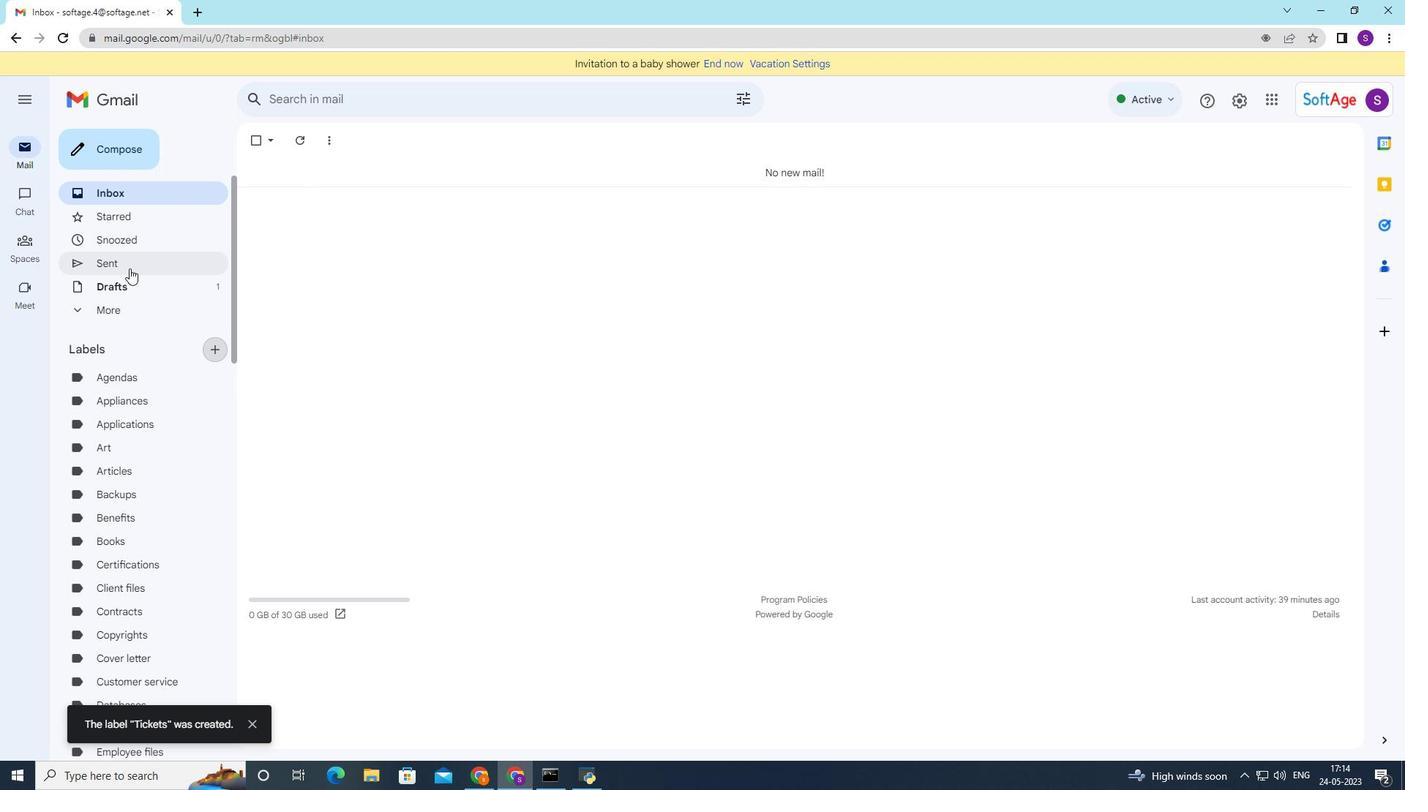 
Action: Mouse pressed left at (129, 267)
Screenshot: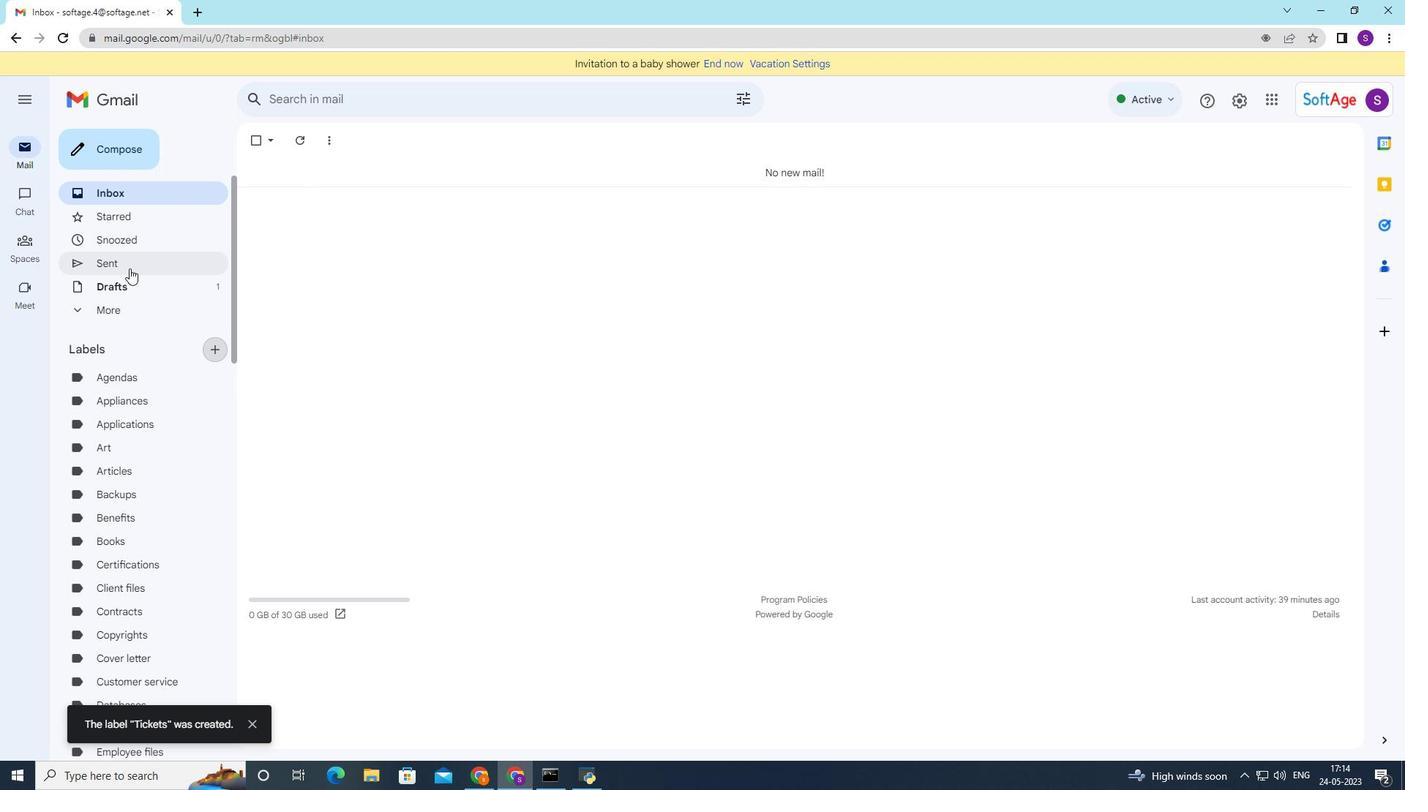 
Action: Mouse moved to (434, 215)
Screenshot: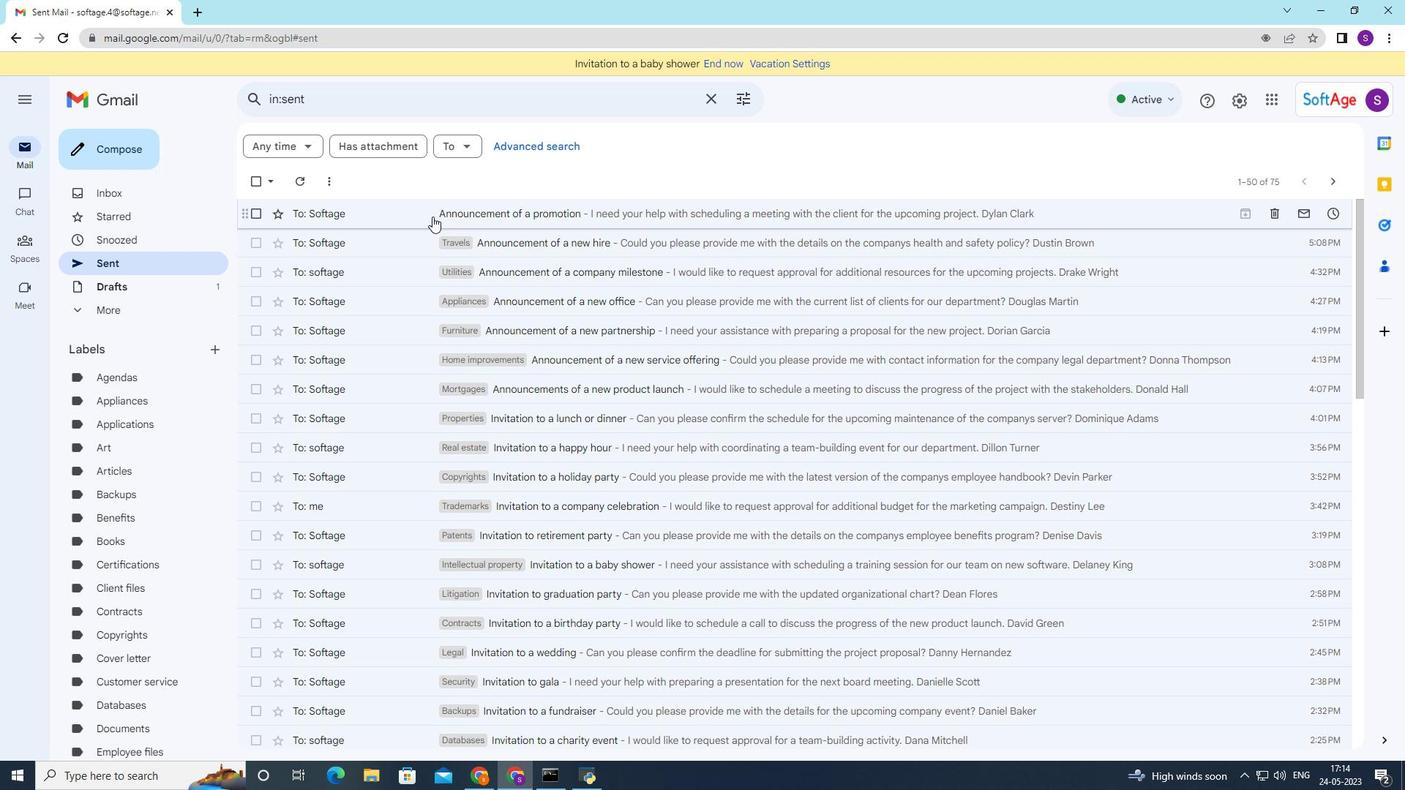 
Action: Mouse pressed right at (434, 215)
Screenshot: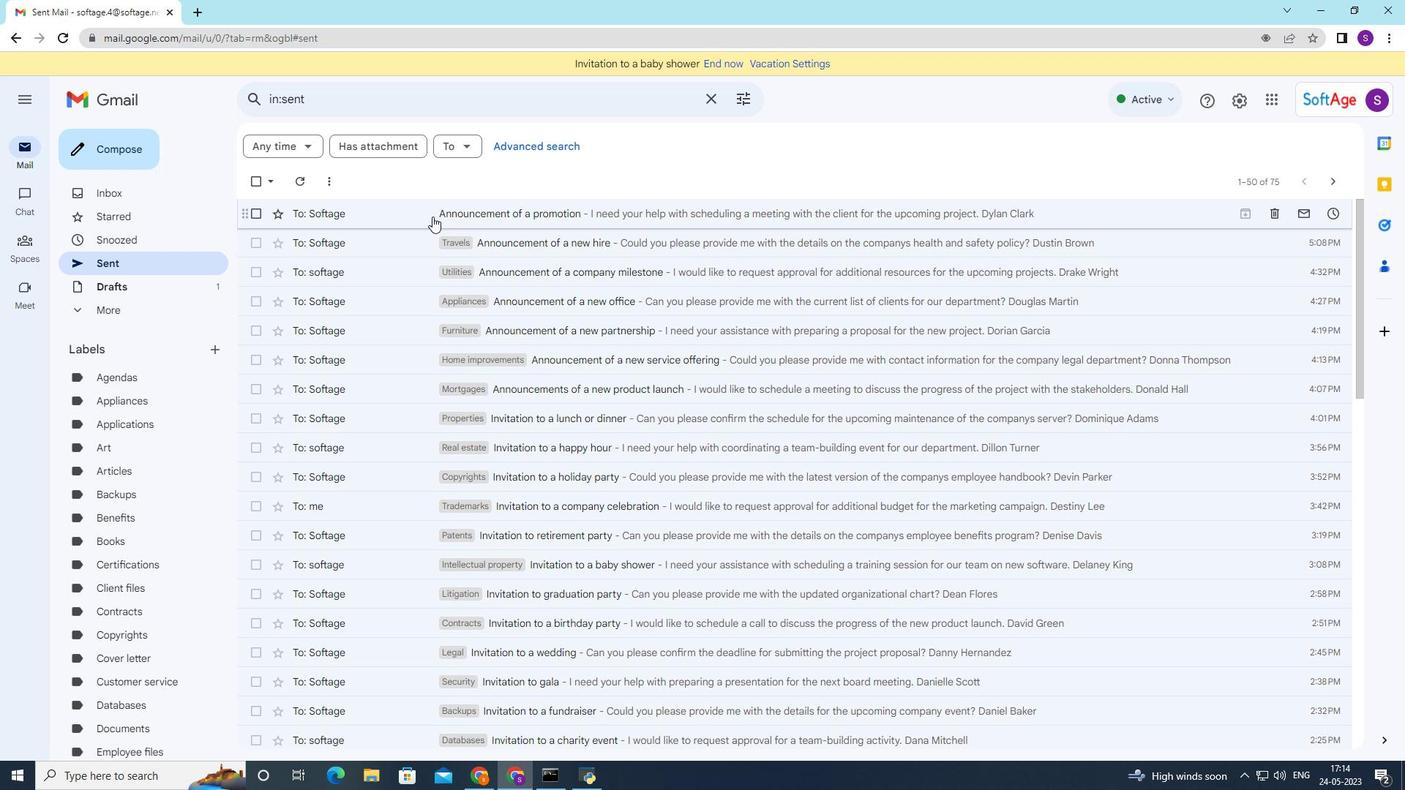 
Action: Mouse moved to (669, 364)
Screenshot: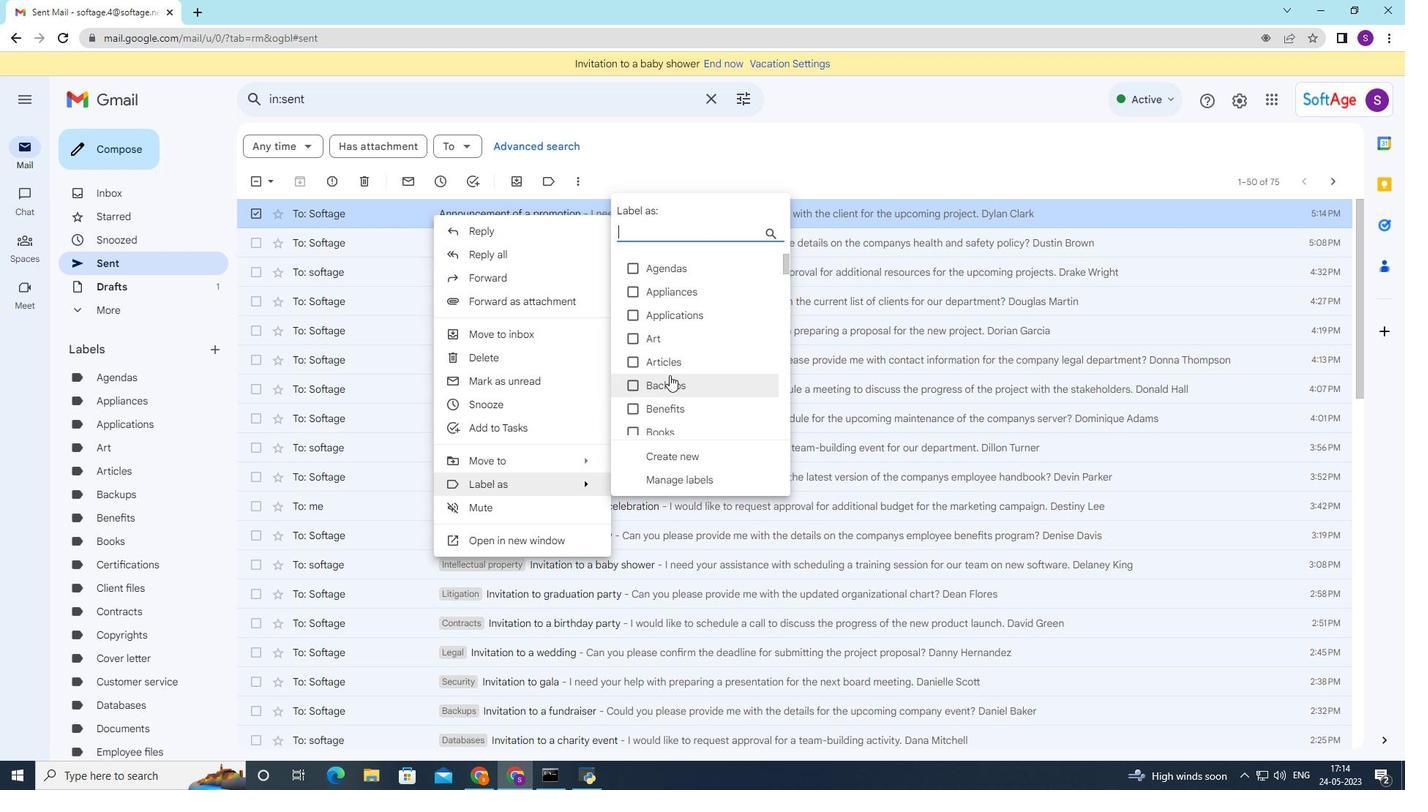 
Action: Mouse scrolled (669, 363) with delta (0, 0)
Screenshot: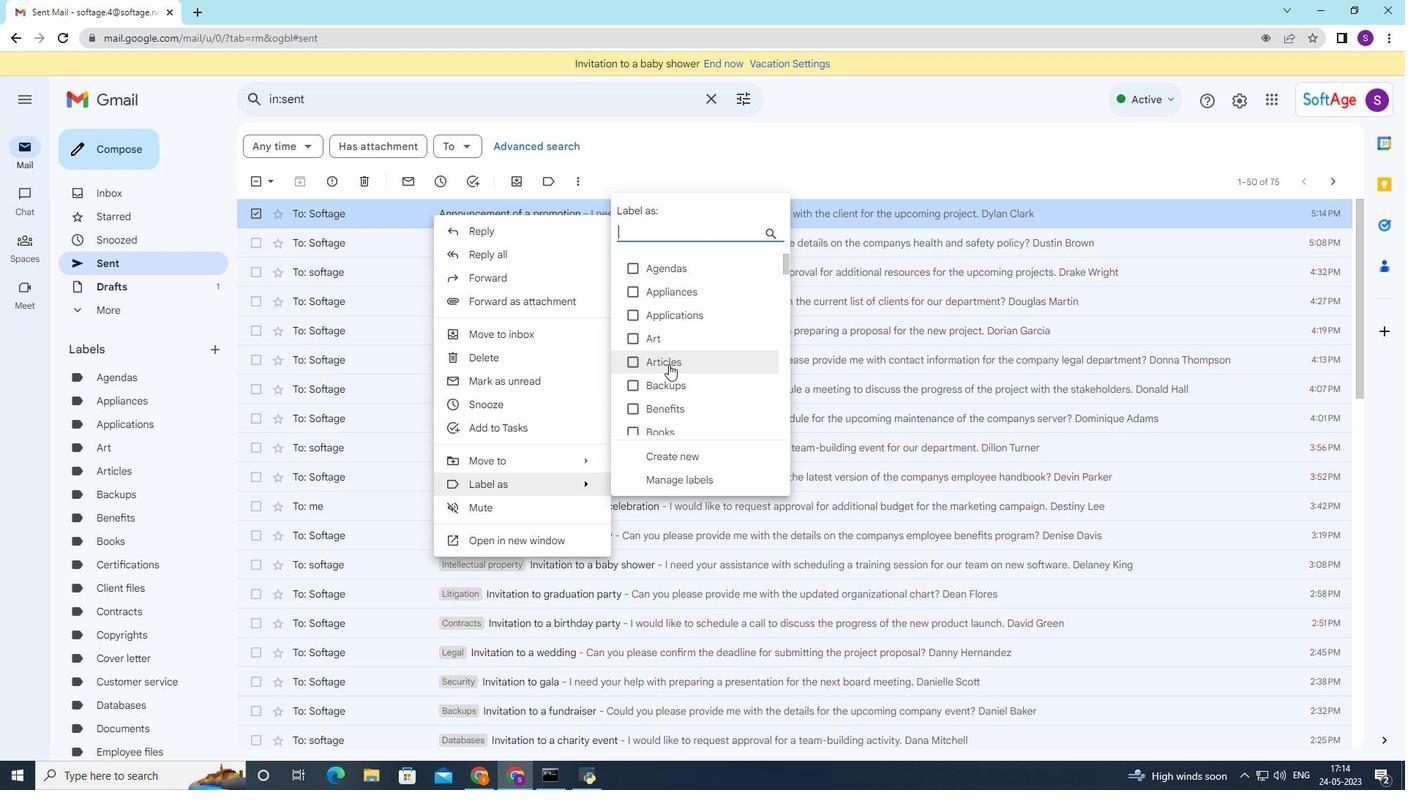 
Action: Mouse scrolled (669, 363) with delta (0, 0)
Screenshot: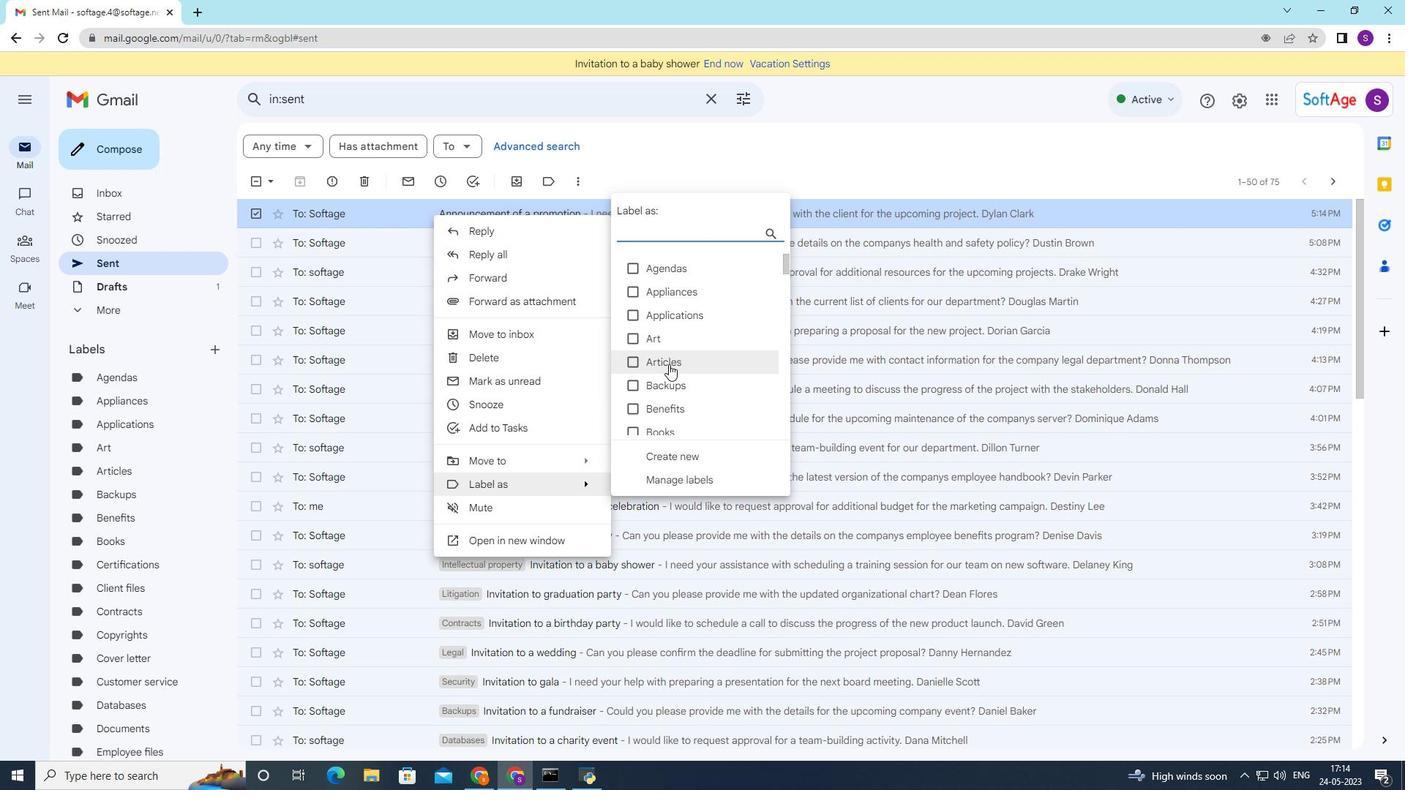 
Action: Mouse scrolled (669, 363) with delta (0, 0)
Screenshot: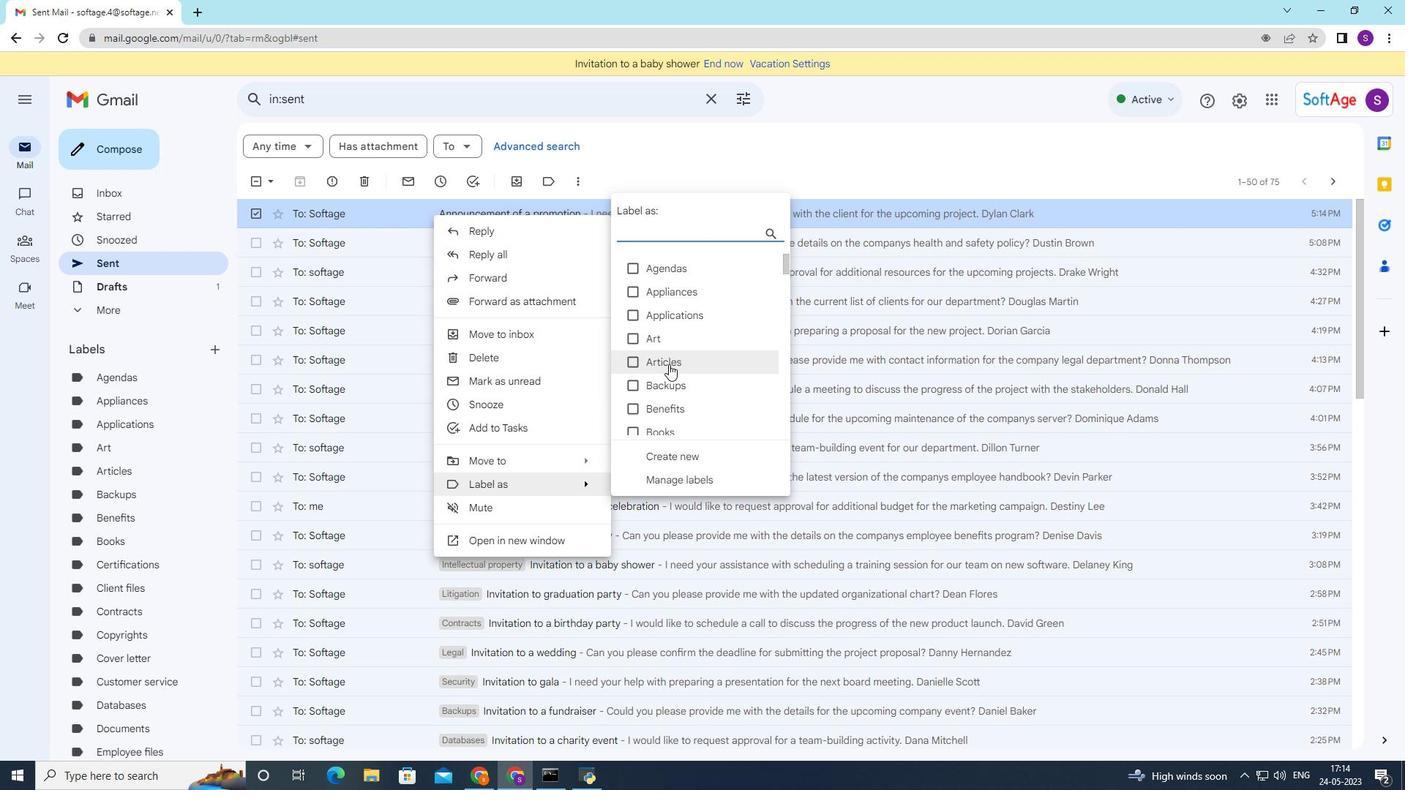 
Action: Mouse scrolled (669, 363) with delta (0, 0)
Screenshot: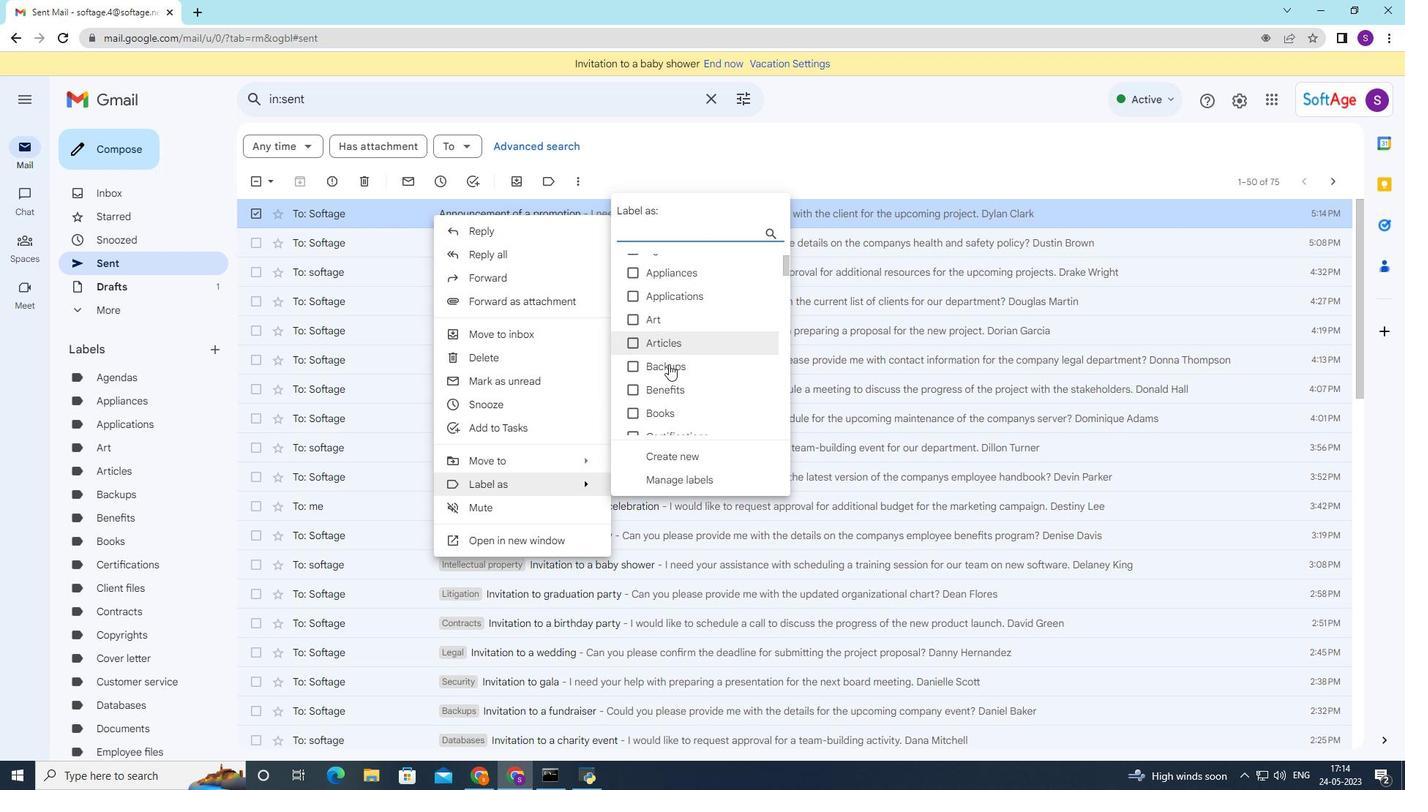 
Action: Mouse moved to (667, 366)
Screenshot: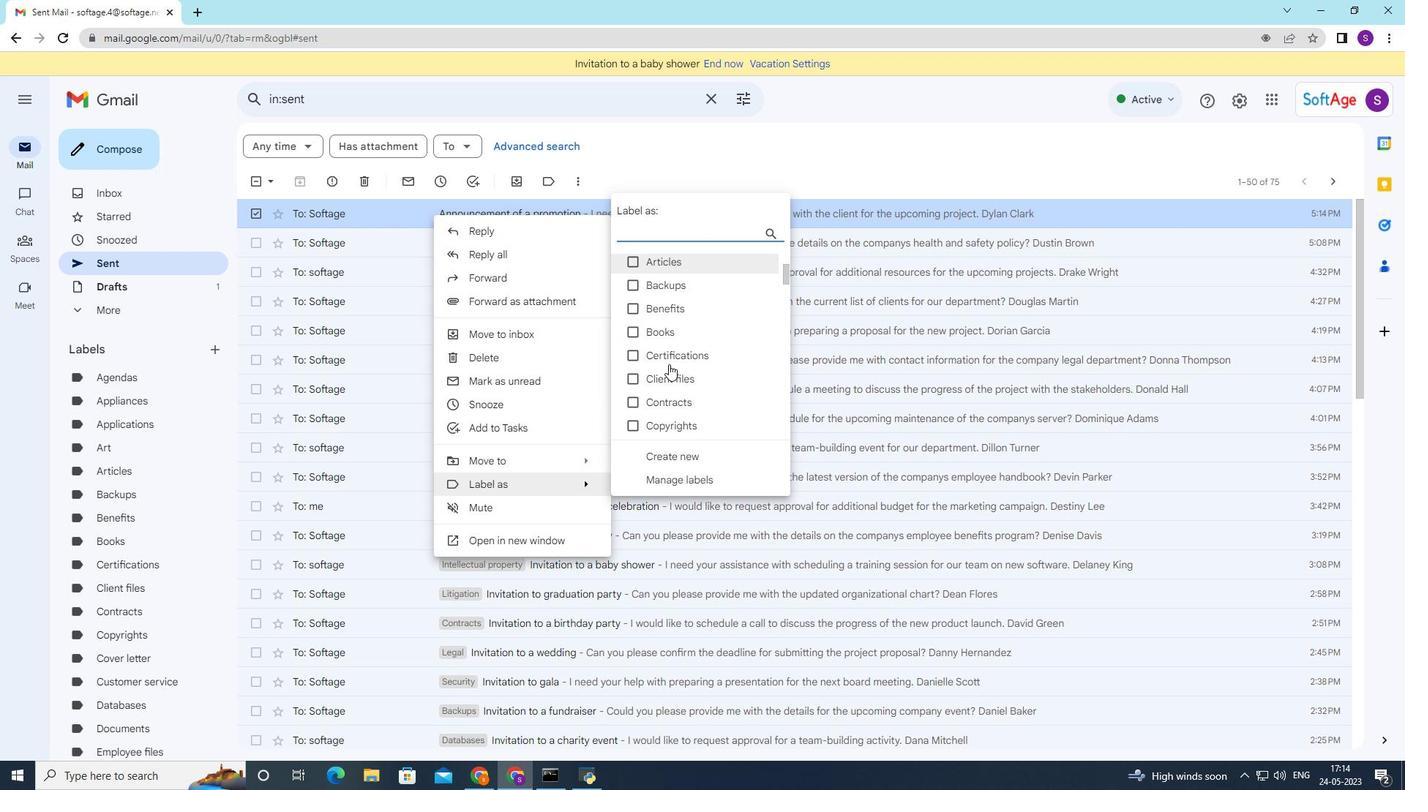 
Action: Mouse scrolled (667, 365) with delta (0, 0)
Screenshot: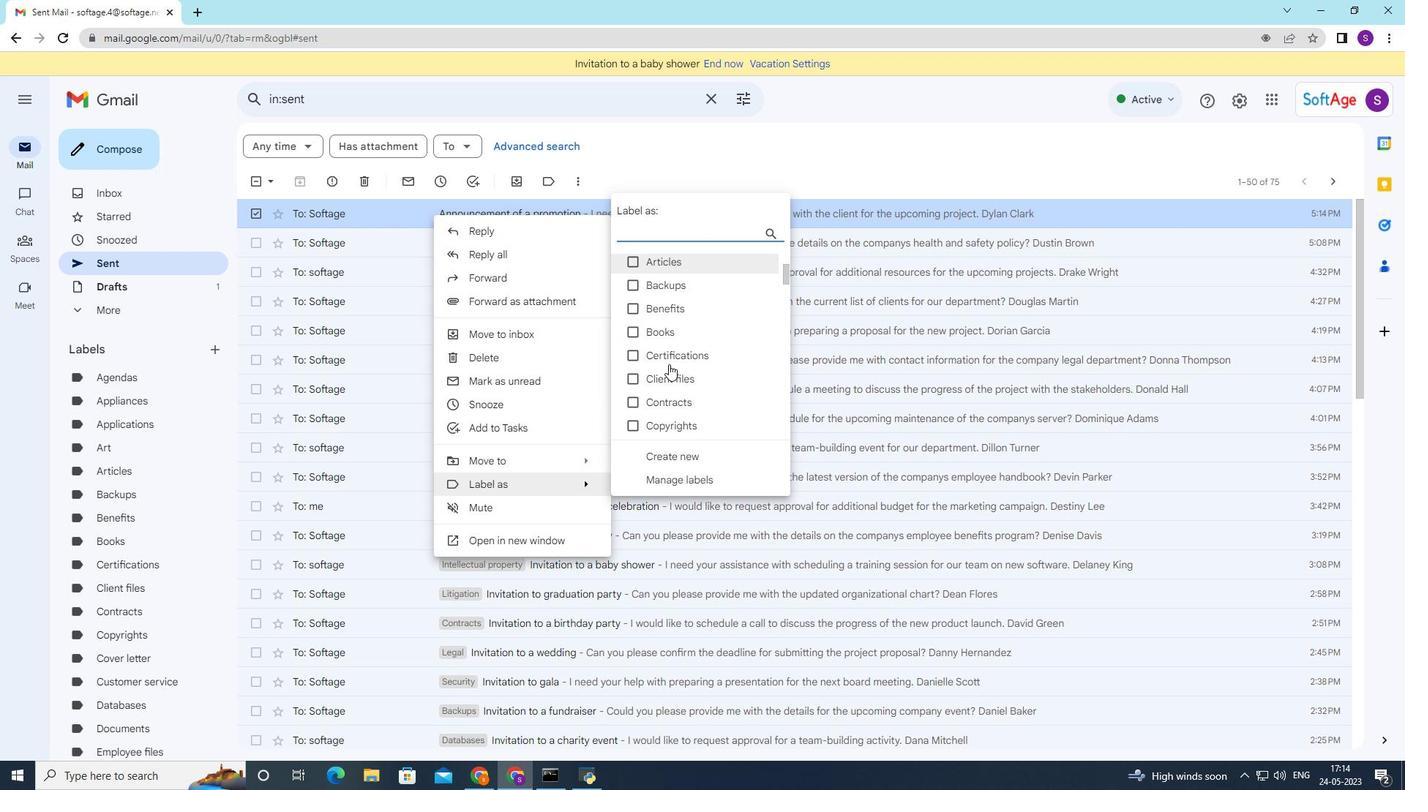 
Action: Mouse moved to (665, 369)
Screenshot: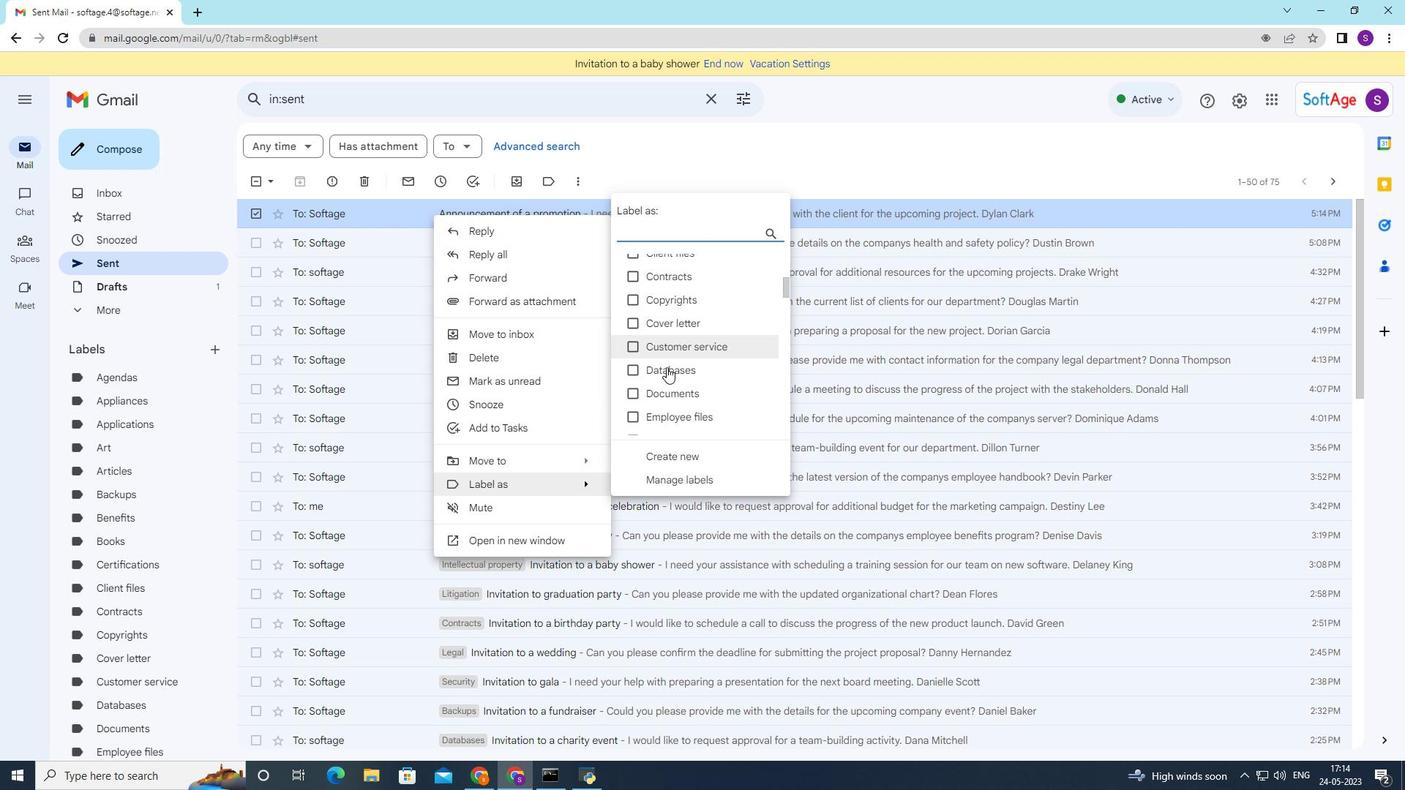 
Action: Mouse scrolled (665, 369) with delta (0, 0)
Screenshot: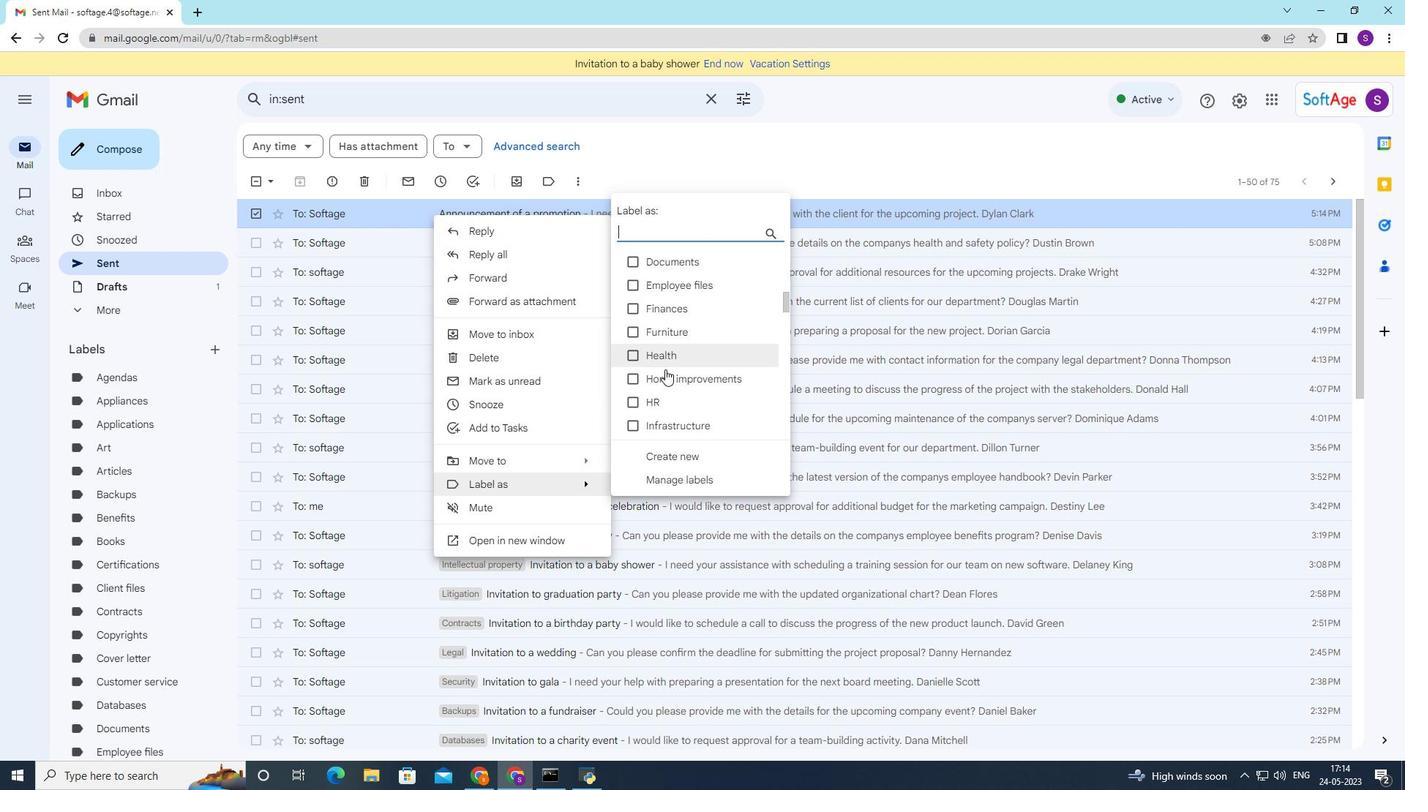 
Action: Mouse moved to (665, 370)
Screenshot: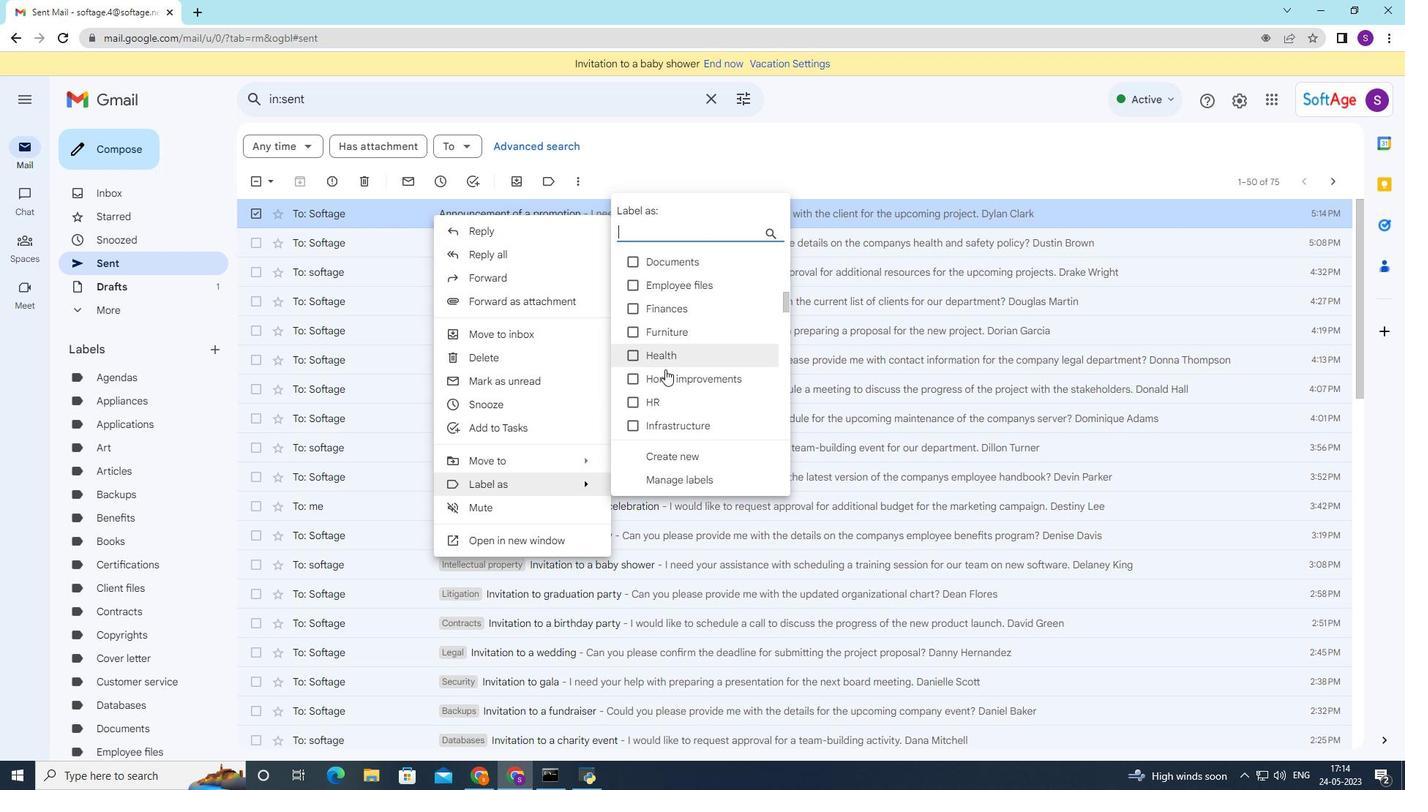 
Action: Mouse scrolled (665, 369) with delta (0, 0)
Screenshot: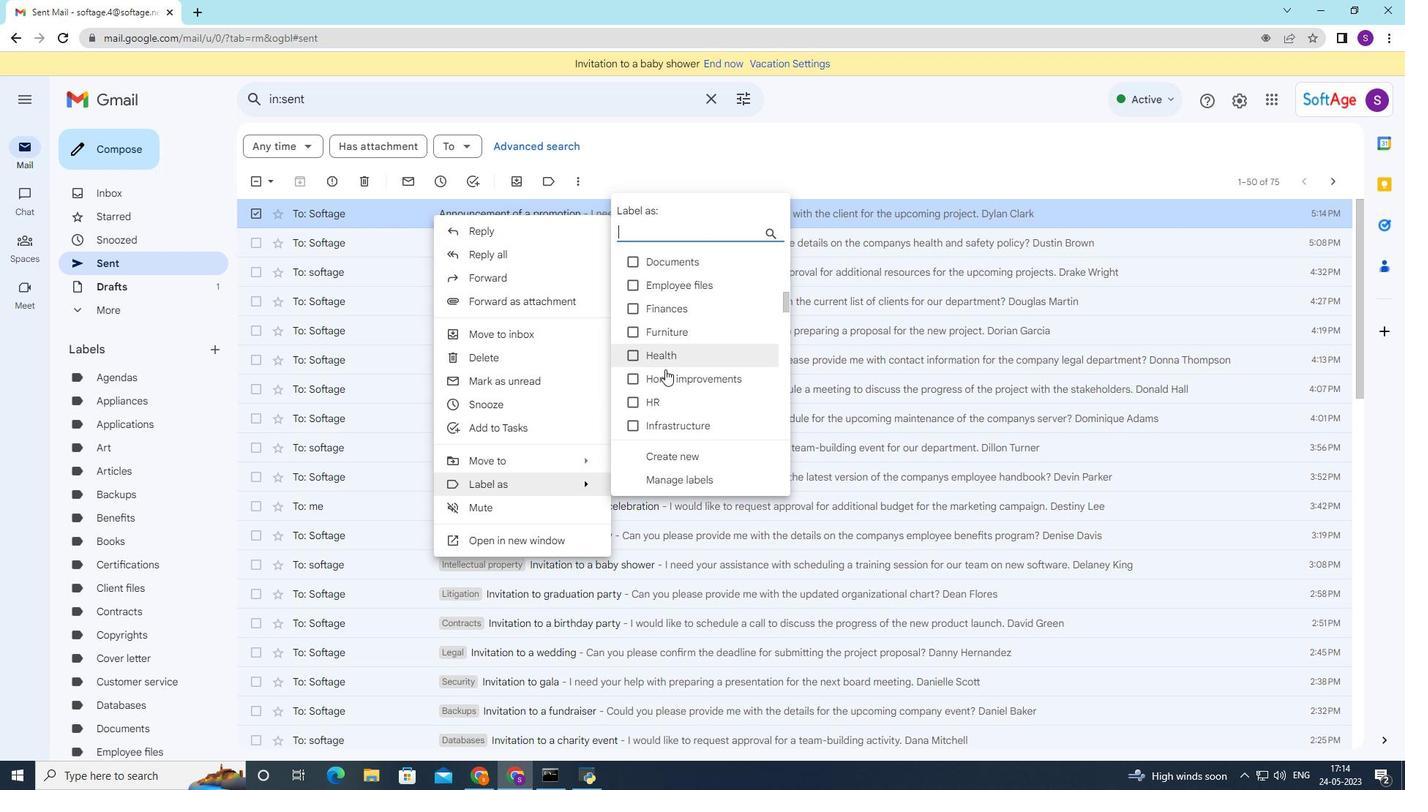 
Action: Mouse scrolled (665, 369) with delta (0, 0)
Screenshot: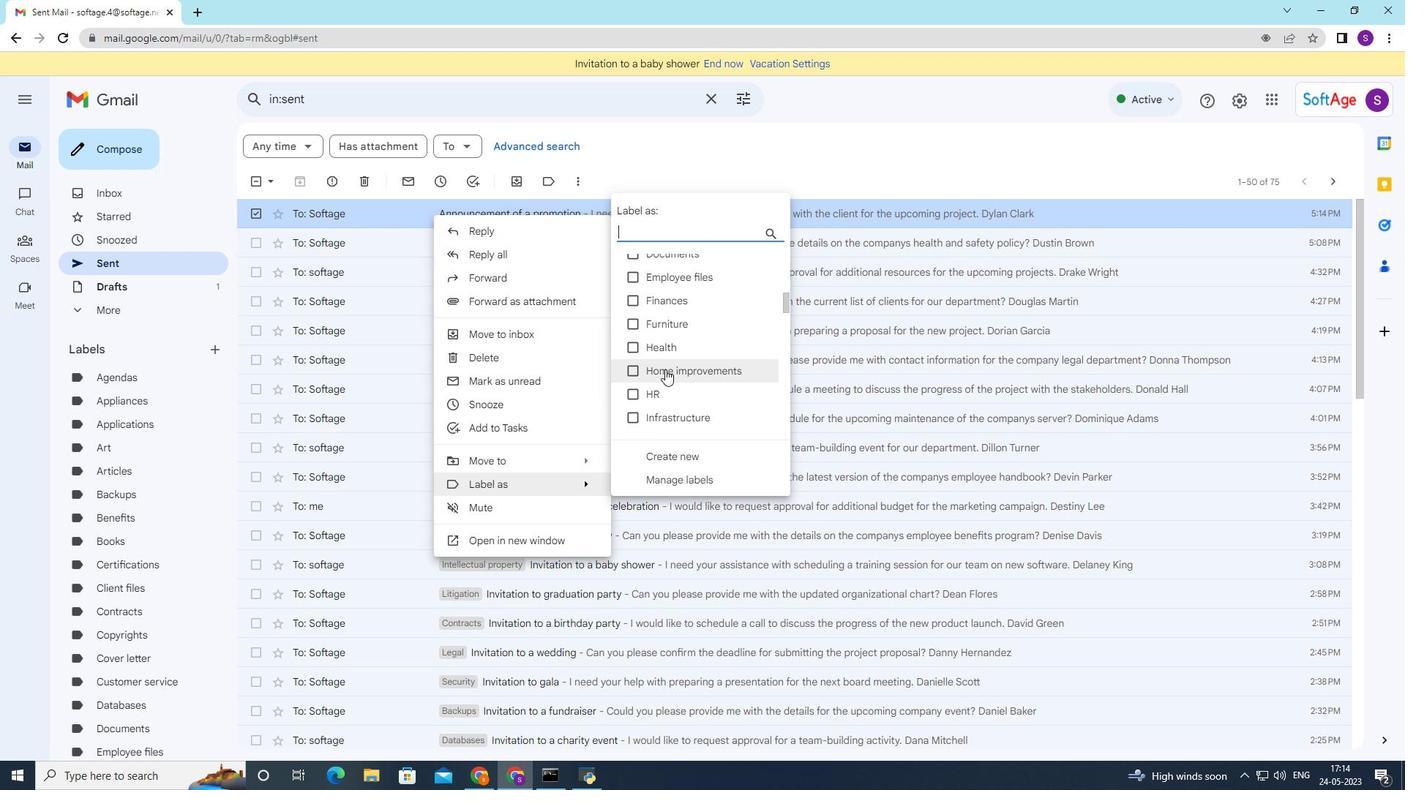 
Action: Mouse moved to (665, 370)
Screenshot: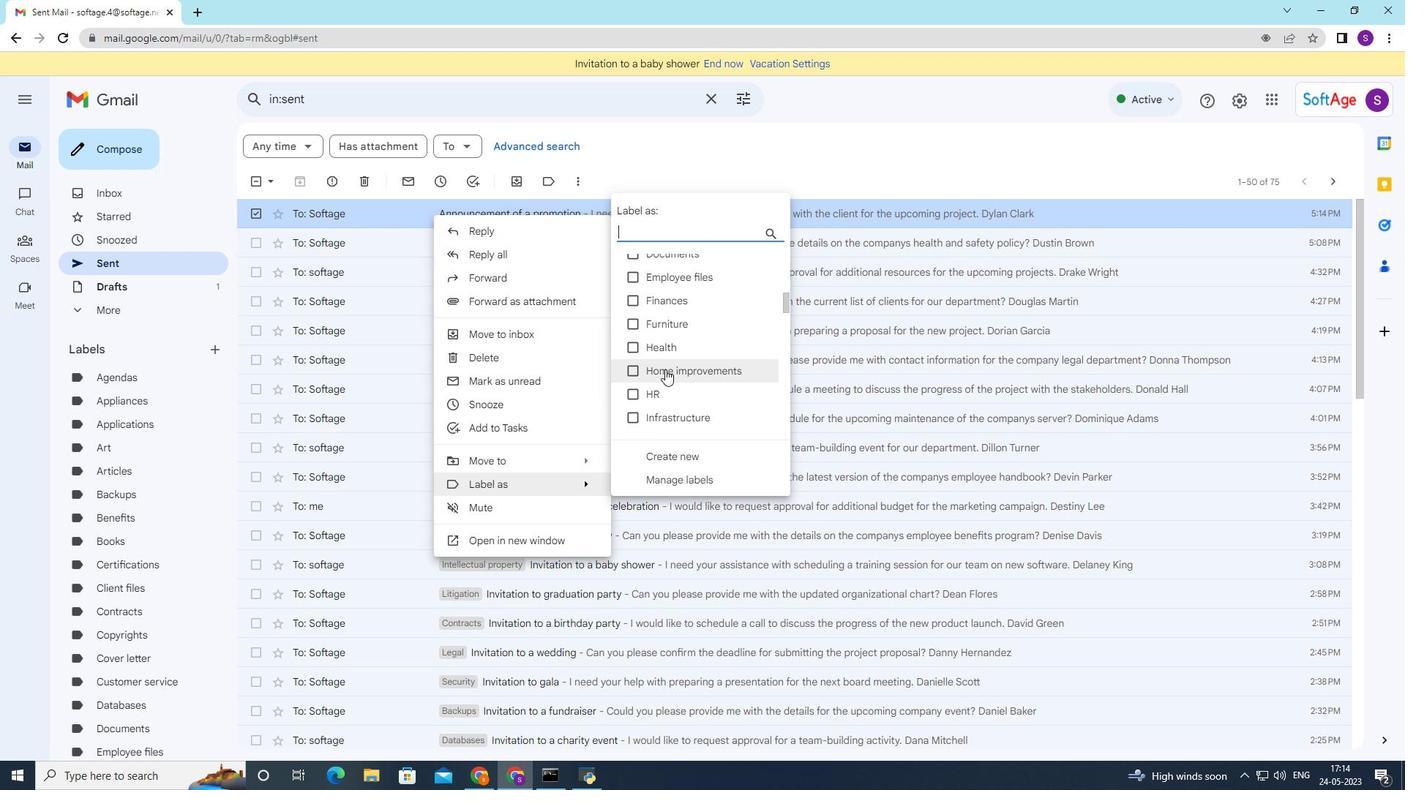 
Action: Mouse scrolled (665, 369) with delta (0, 0)
Screenshot: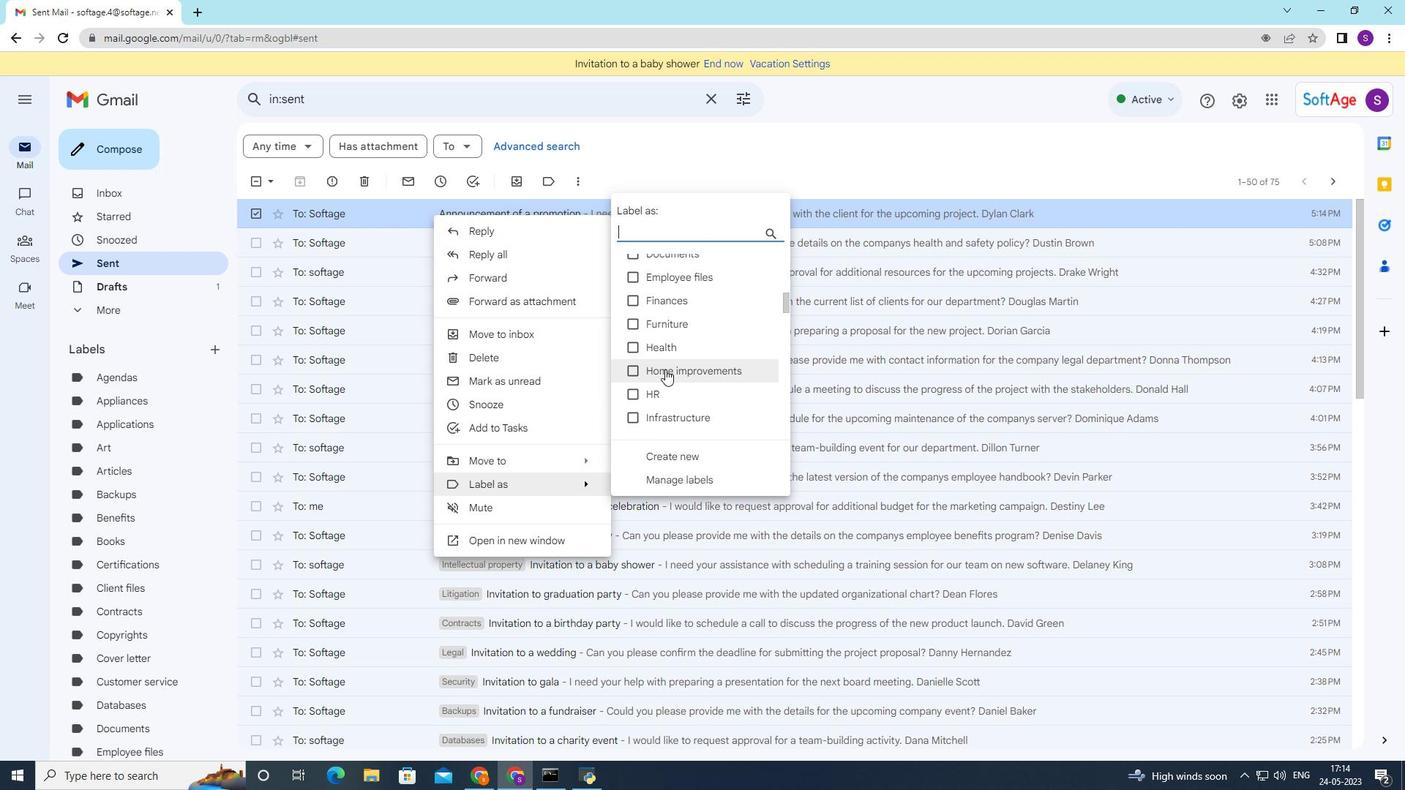 
Action: Mouse scrolled (665, 369) with delta (0, 0)
Screenshot: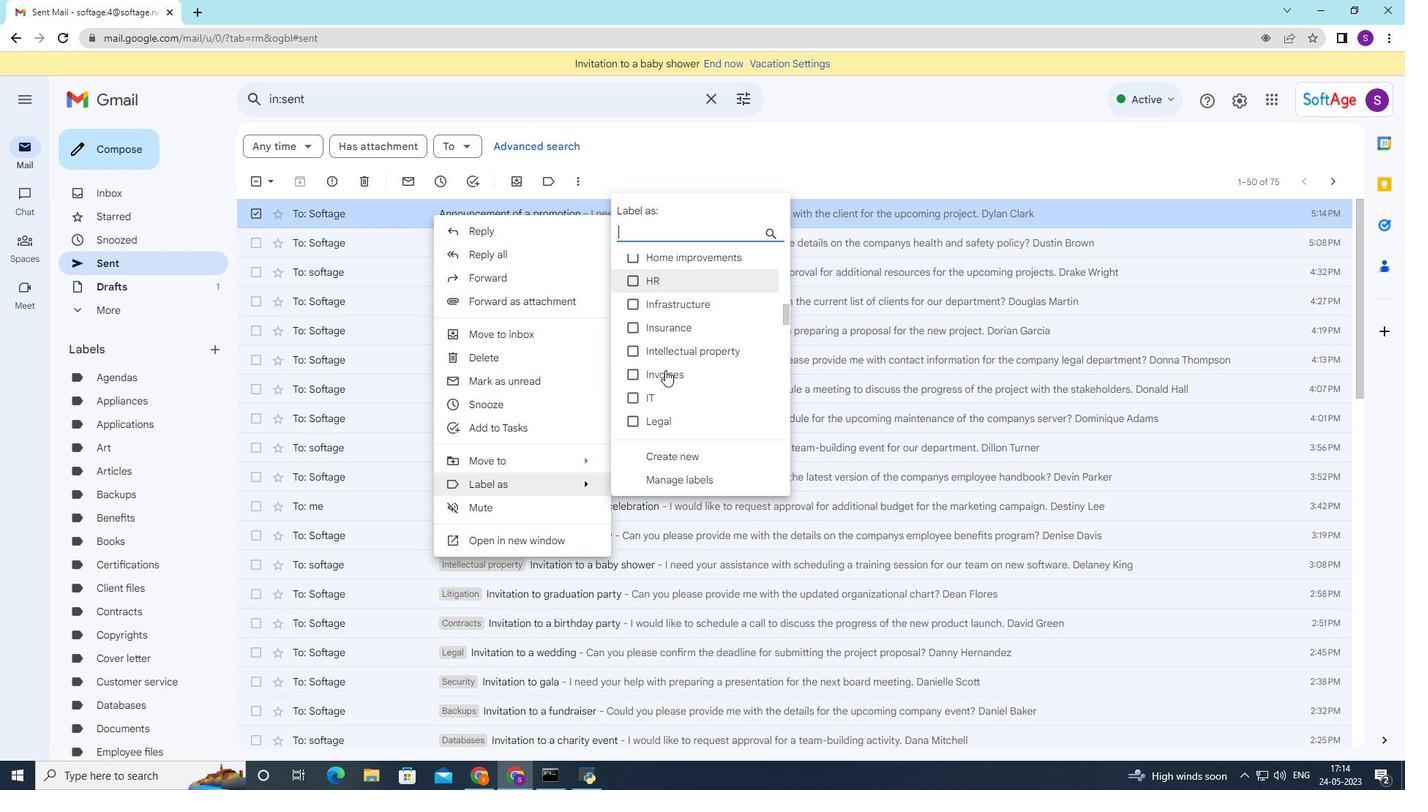 
Action: Mouse moved to (664, 371)
Screenshot: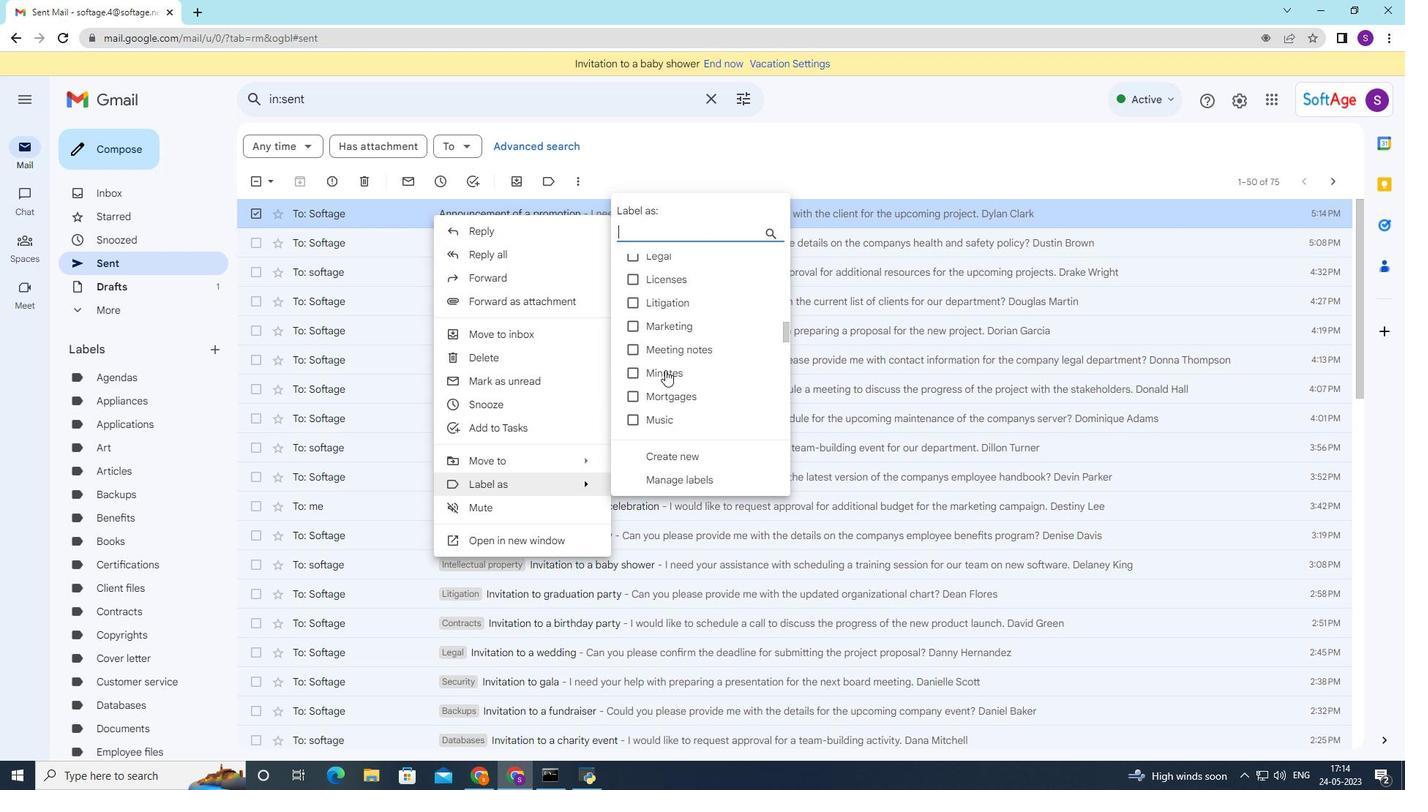 
Action: Mouse scrolled (664, 371) with delta (0, 0)
Screenshot: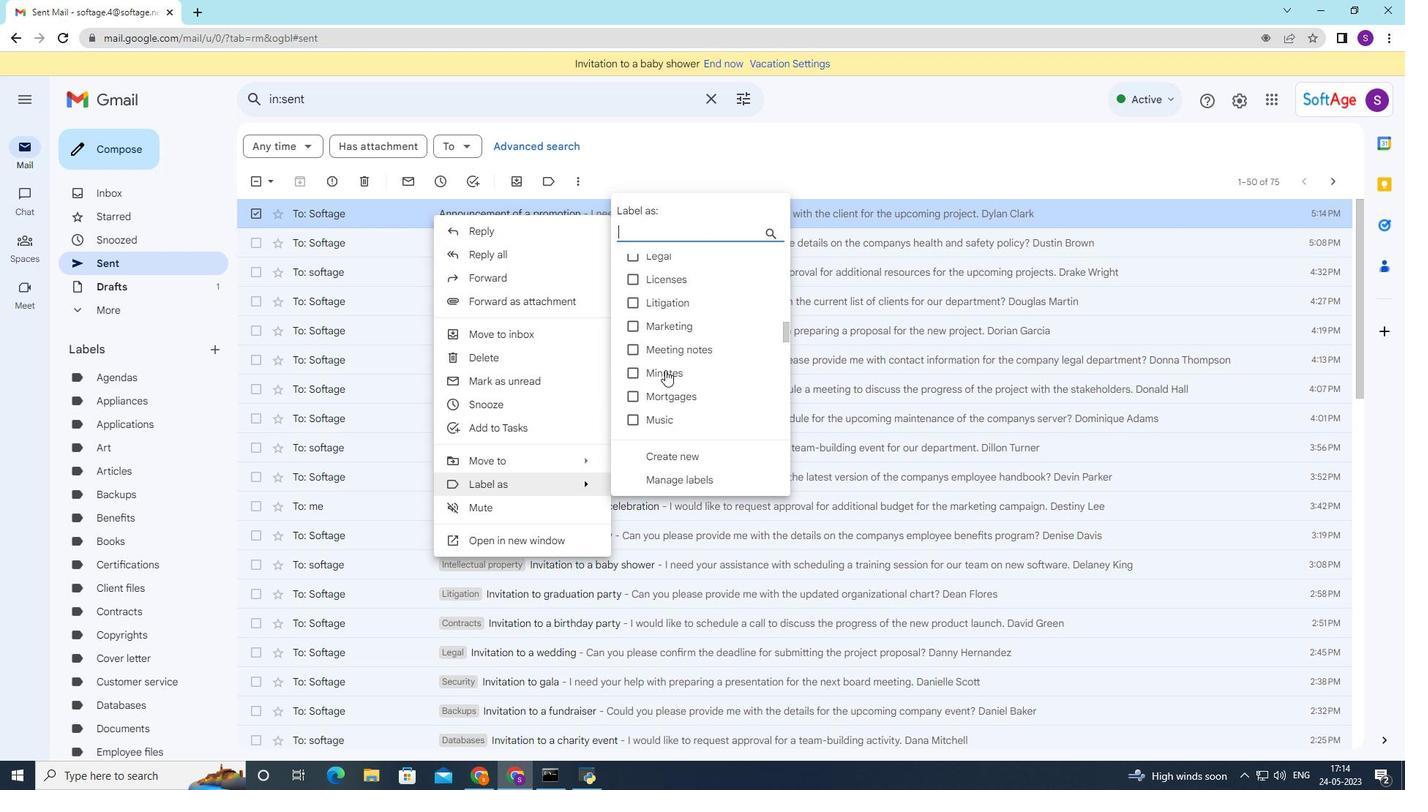 
Action: Mouse moved to (662, 377)
Screenshot: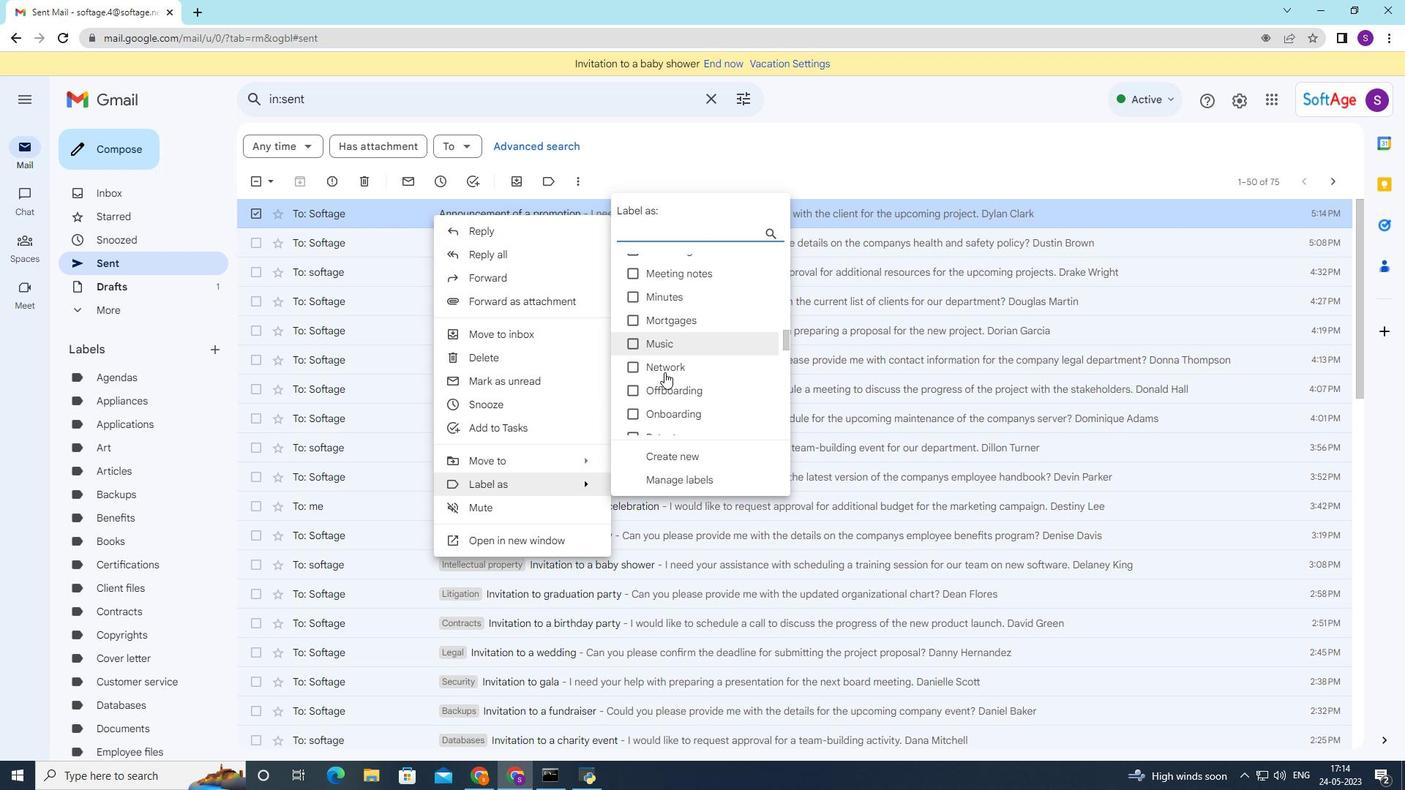 
Action: Mouse scrolled (662, 376) with delta (0, 0)
Screenshot: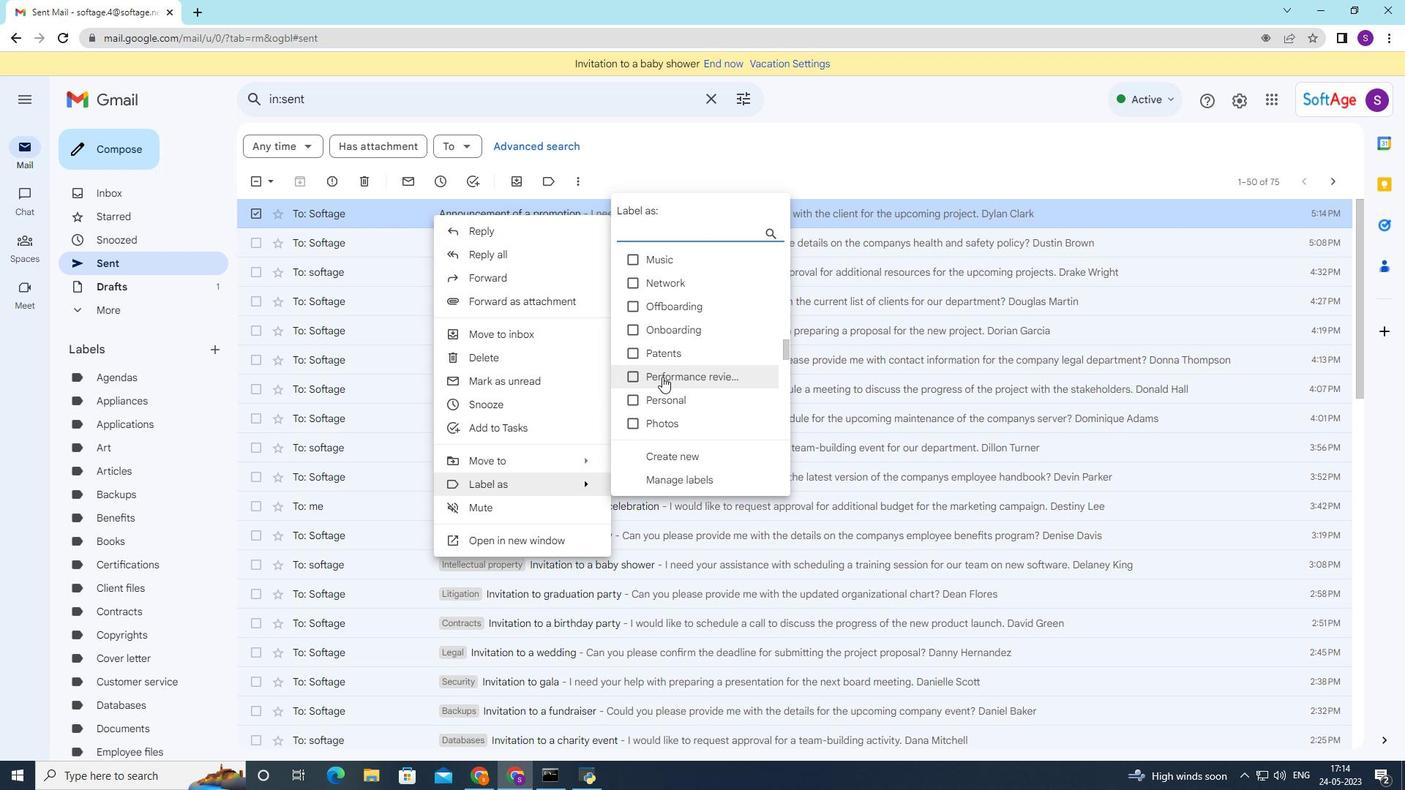 
Action: Mouse scrolled (662, 376) with delta (0, 0)
Screenshot: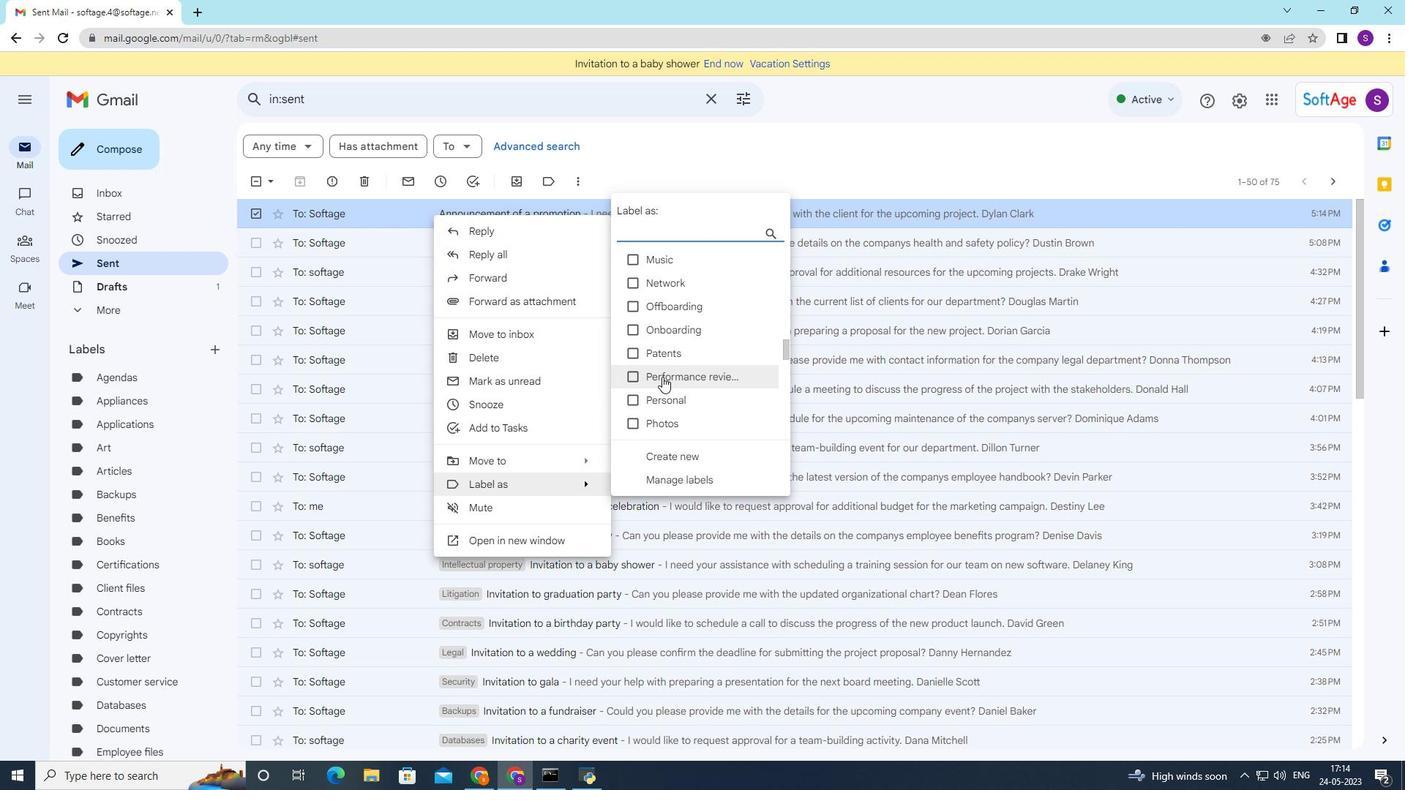 
Action: Mouse moved to (662, 377)
Screenshot: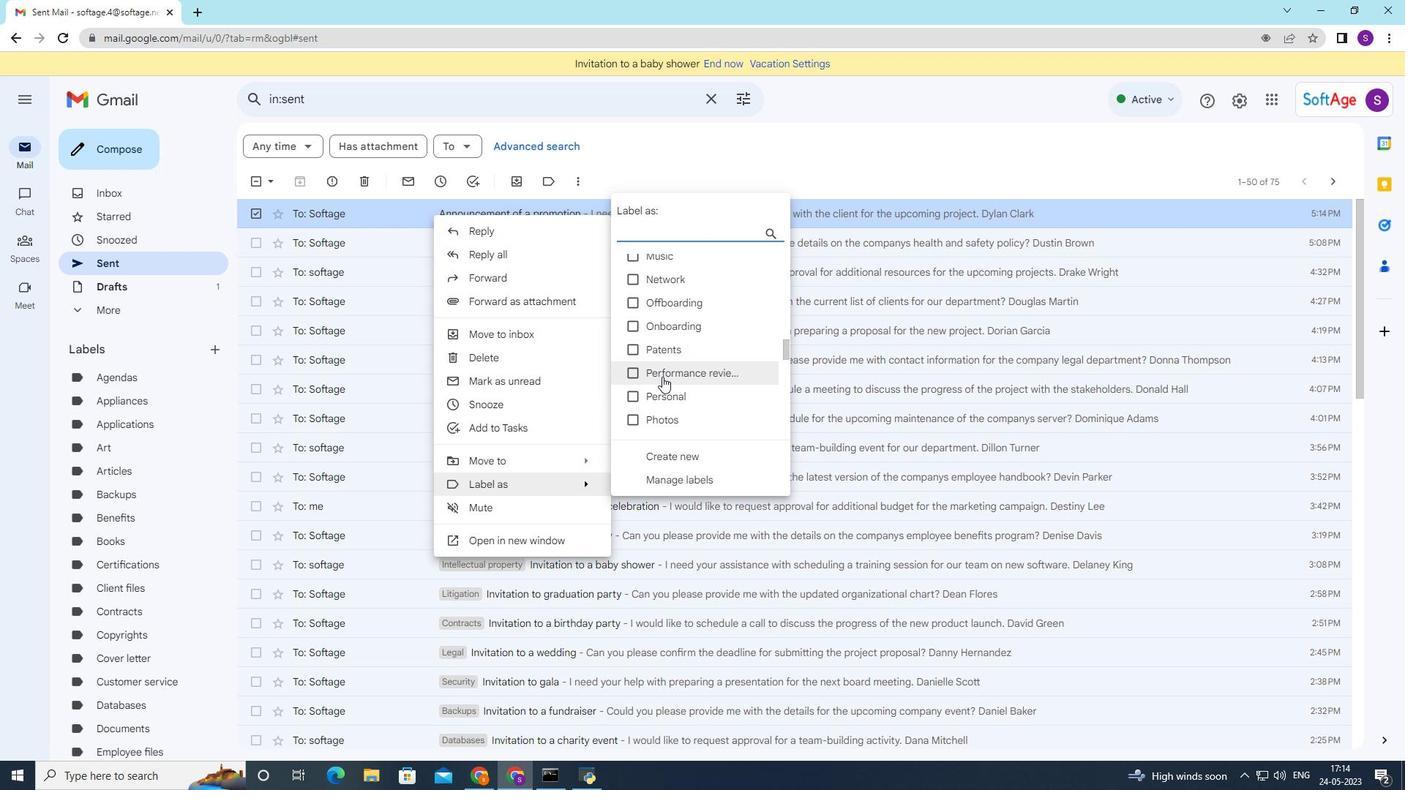 
Action: Mouse scrolled (662, 377) with delta (0, 0)
Screenshot: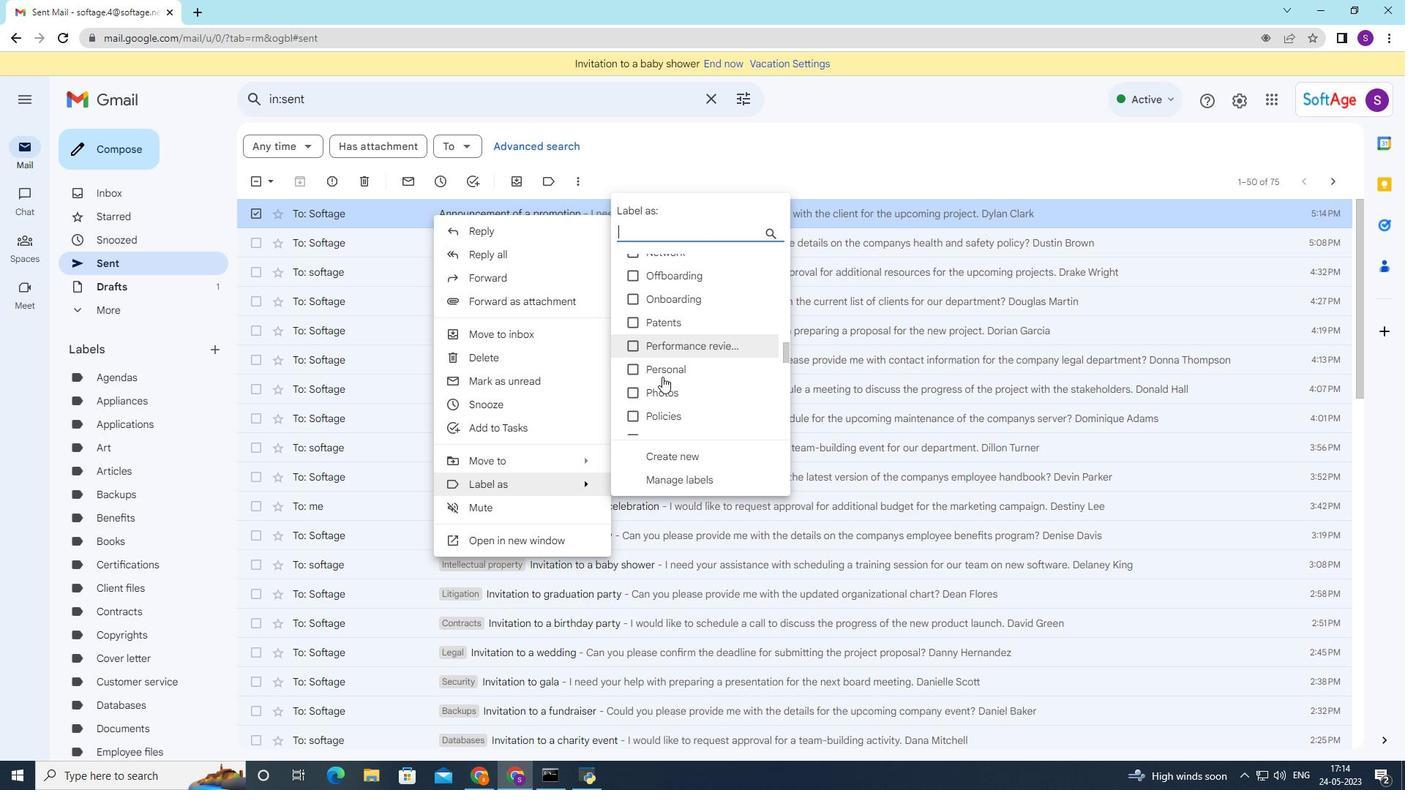 
Action: Mouse scrolled (662, 377) with delta (0, 0)
Screenshot: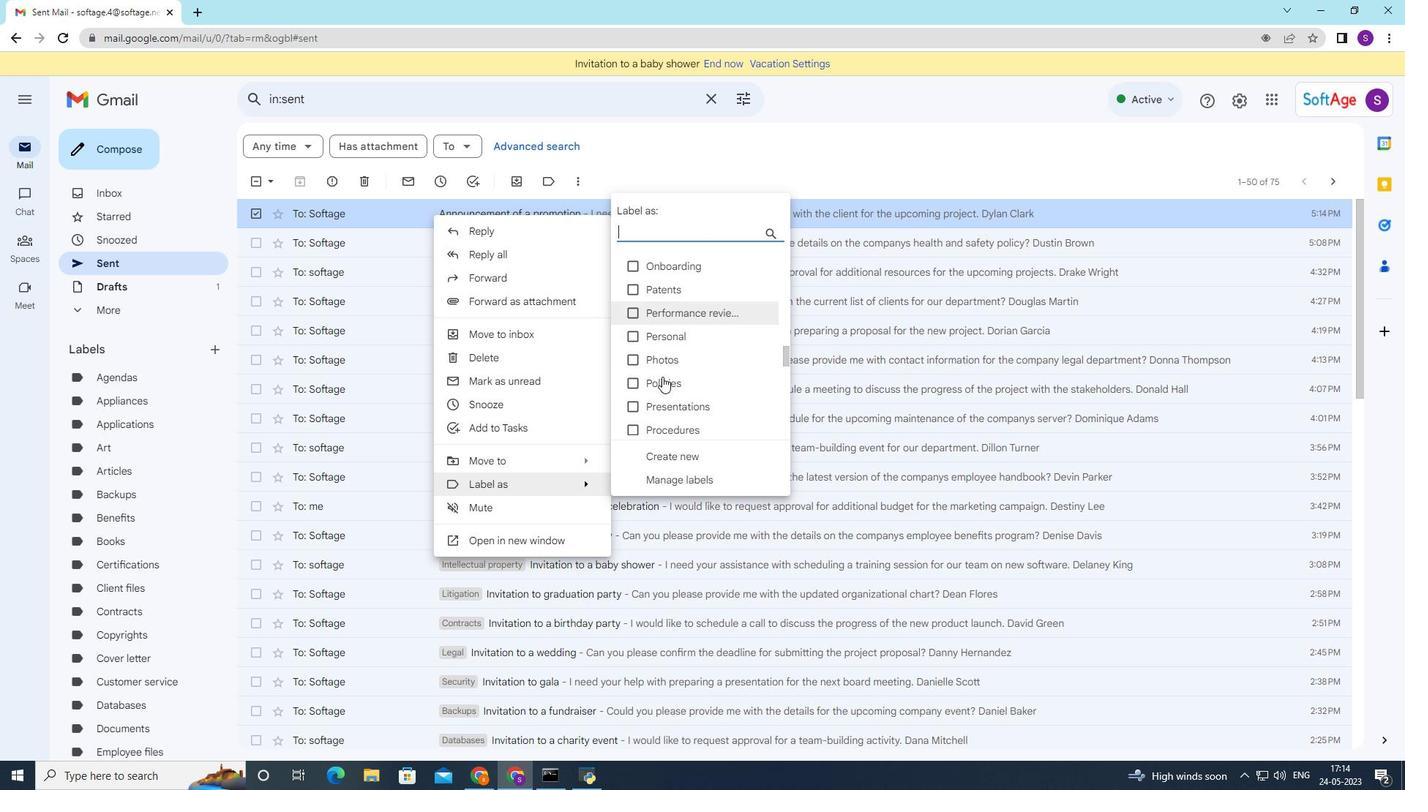 
Action: Mouse scrolled (662, 377) with delta (0, 0)
Screenshot: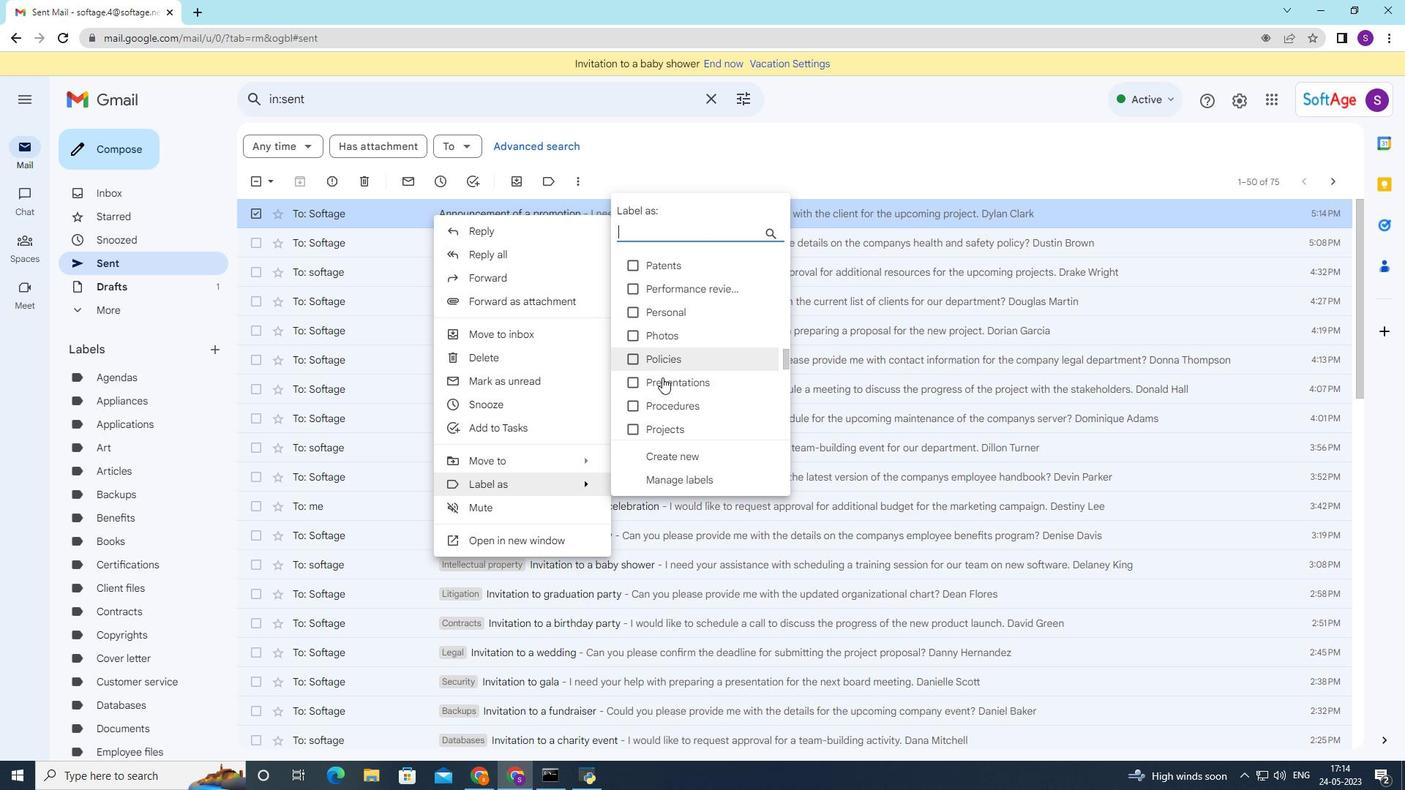 
Action: Mouse scrolled (662, 377) with delta (0, 0)
Screenshot: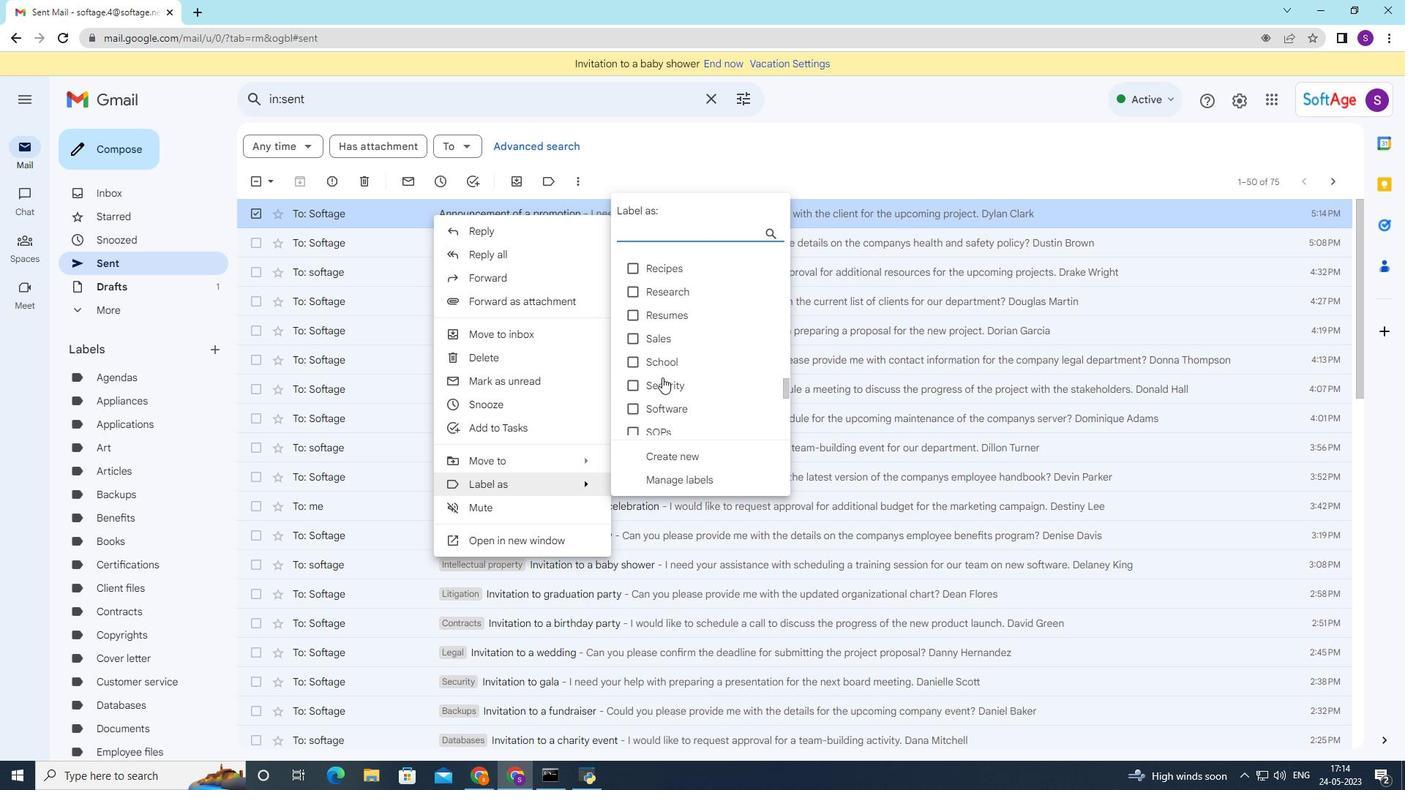 
Action: Mouse scrolled (662, 377) with delta (0, 0)
Screenshot: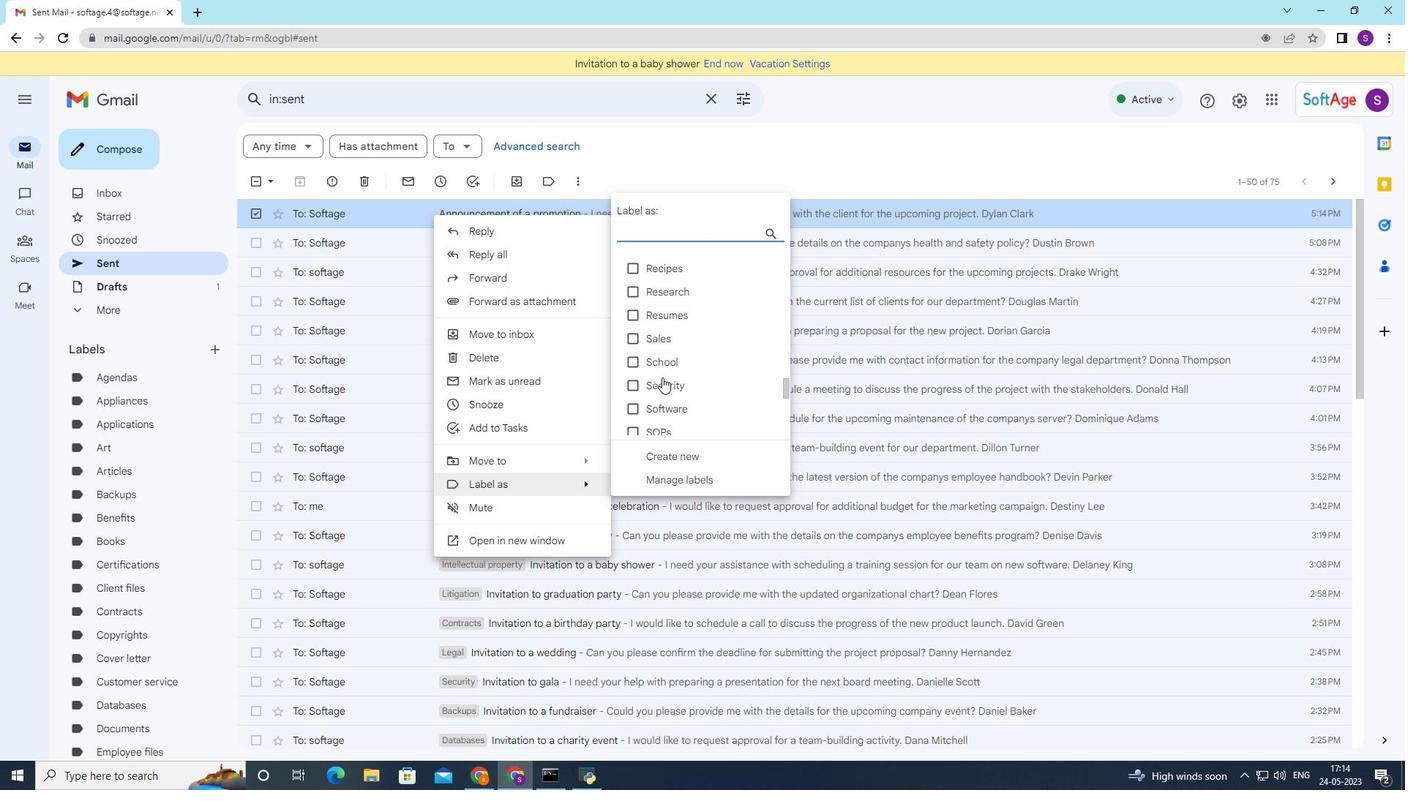 
Action: Mouse moved to (662, 377)
Screenshot: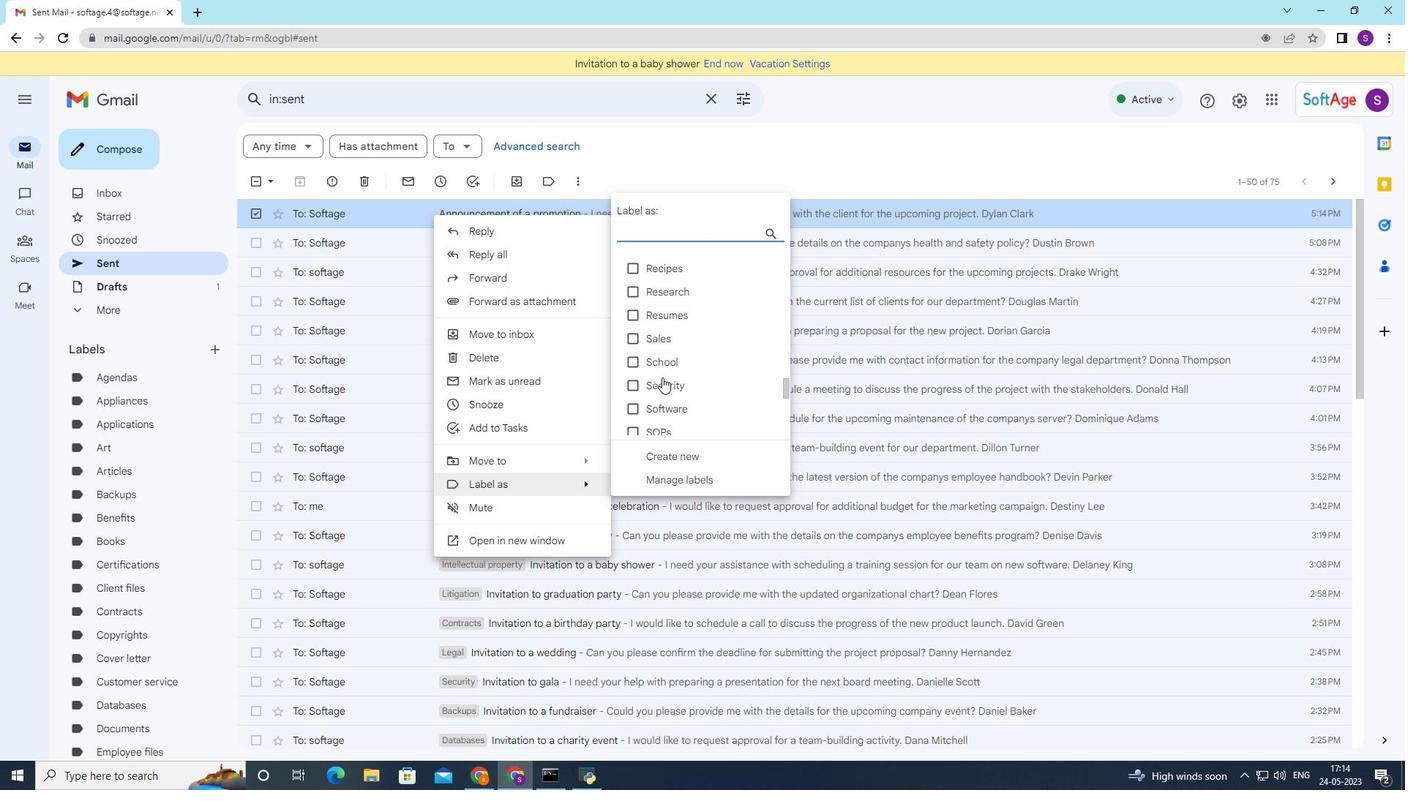 
Action: Mouse scrolled (662, 377) with delta (0, 0)
Screenshot: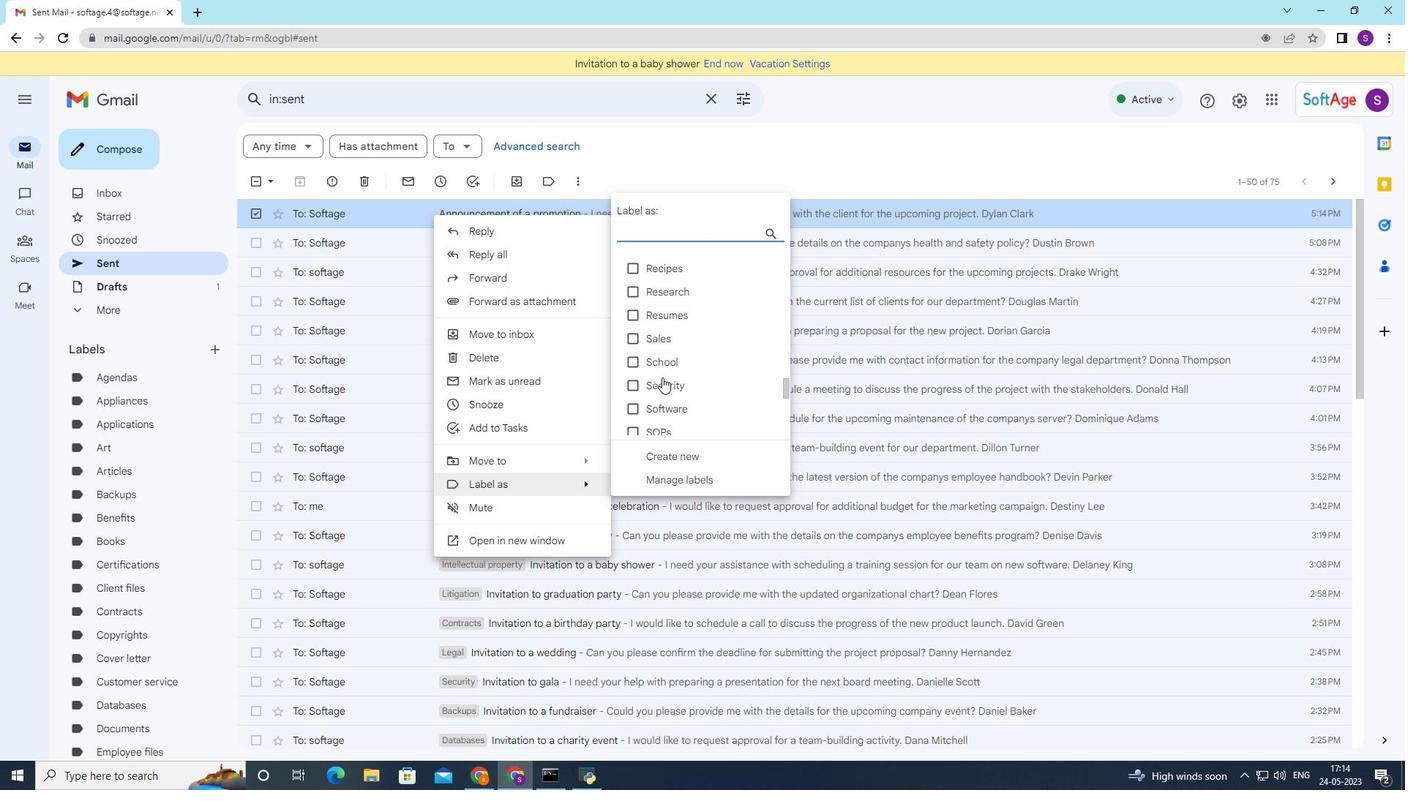 
Action: Mouse moved to (630, 259)
Screenshot: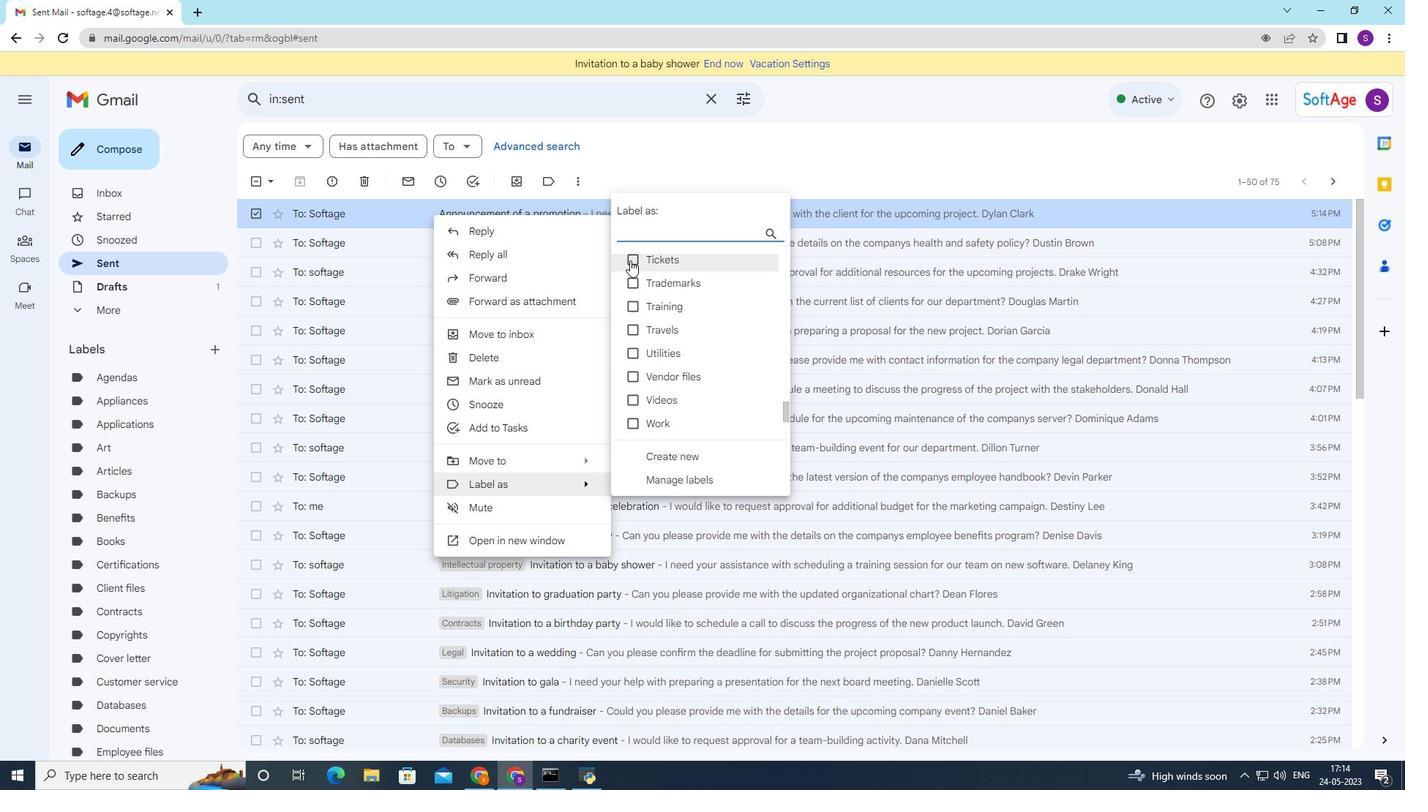 
Action: Mouse pressed left at (630, 259)
Screenshot: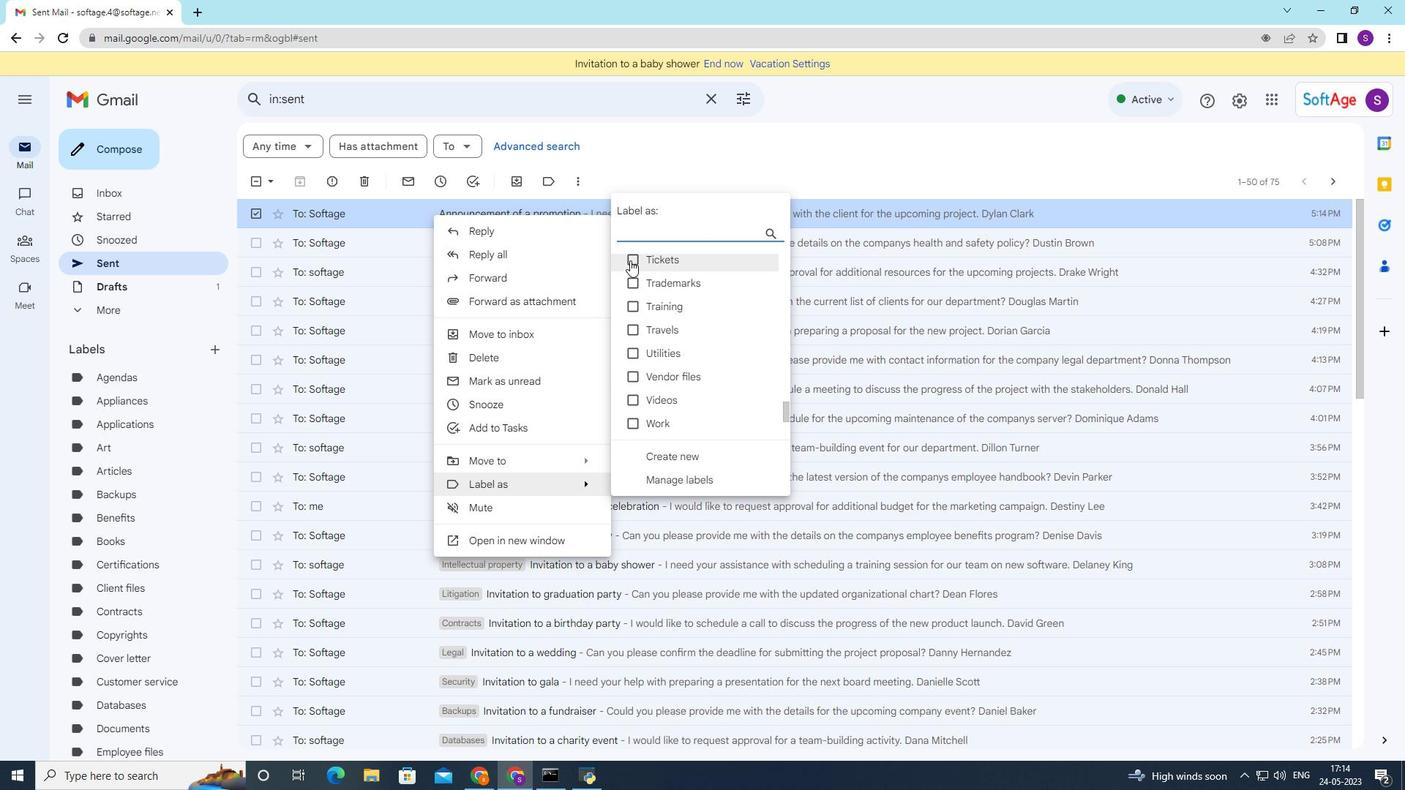 
Action: Mouse moved to (672, 459)
Screenshot: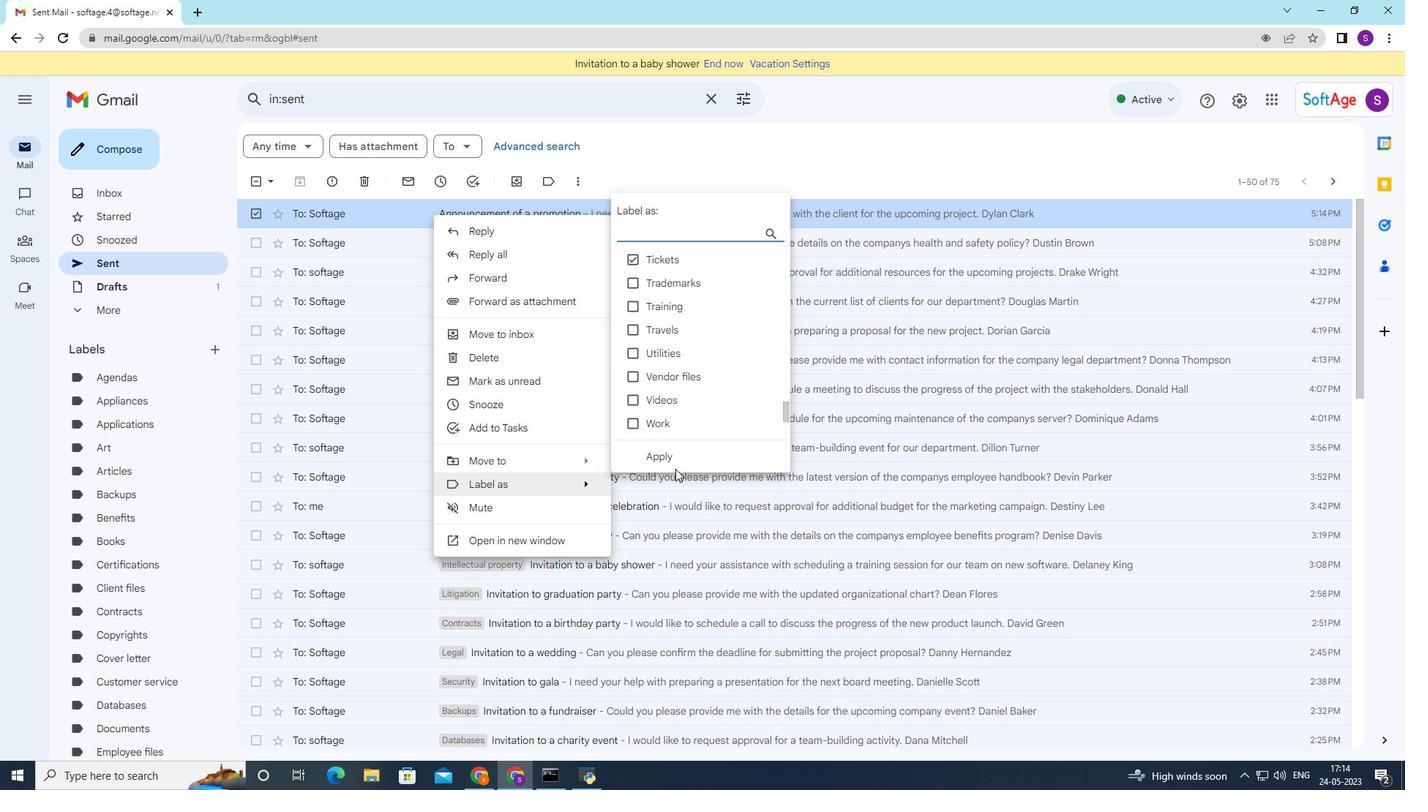 
Action: Mouse pressed left at (672, 459)
Screenshot: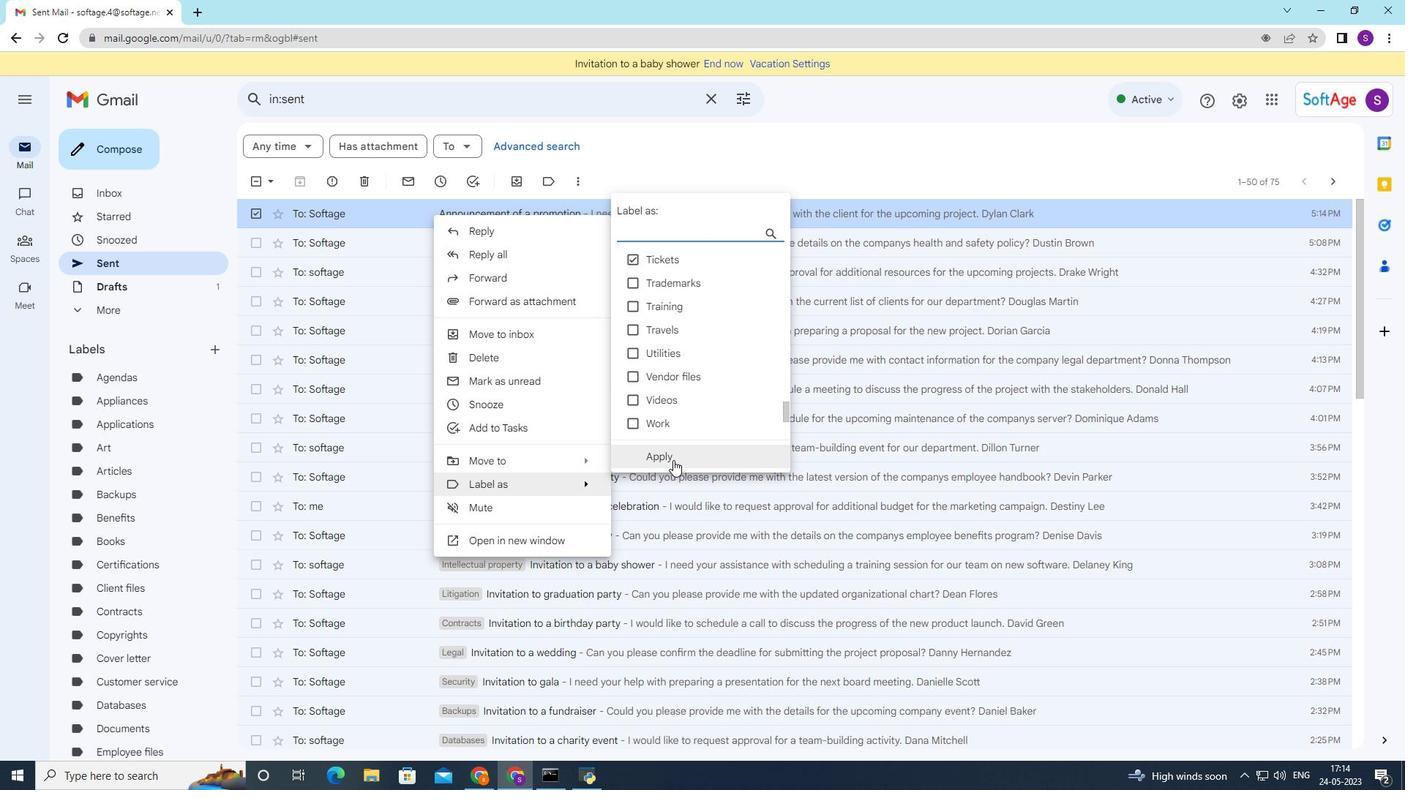 
Action: Mouse moved to (534, 207)
Screenshot: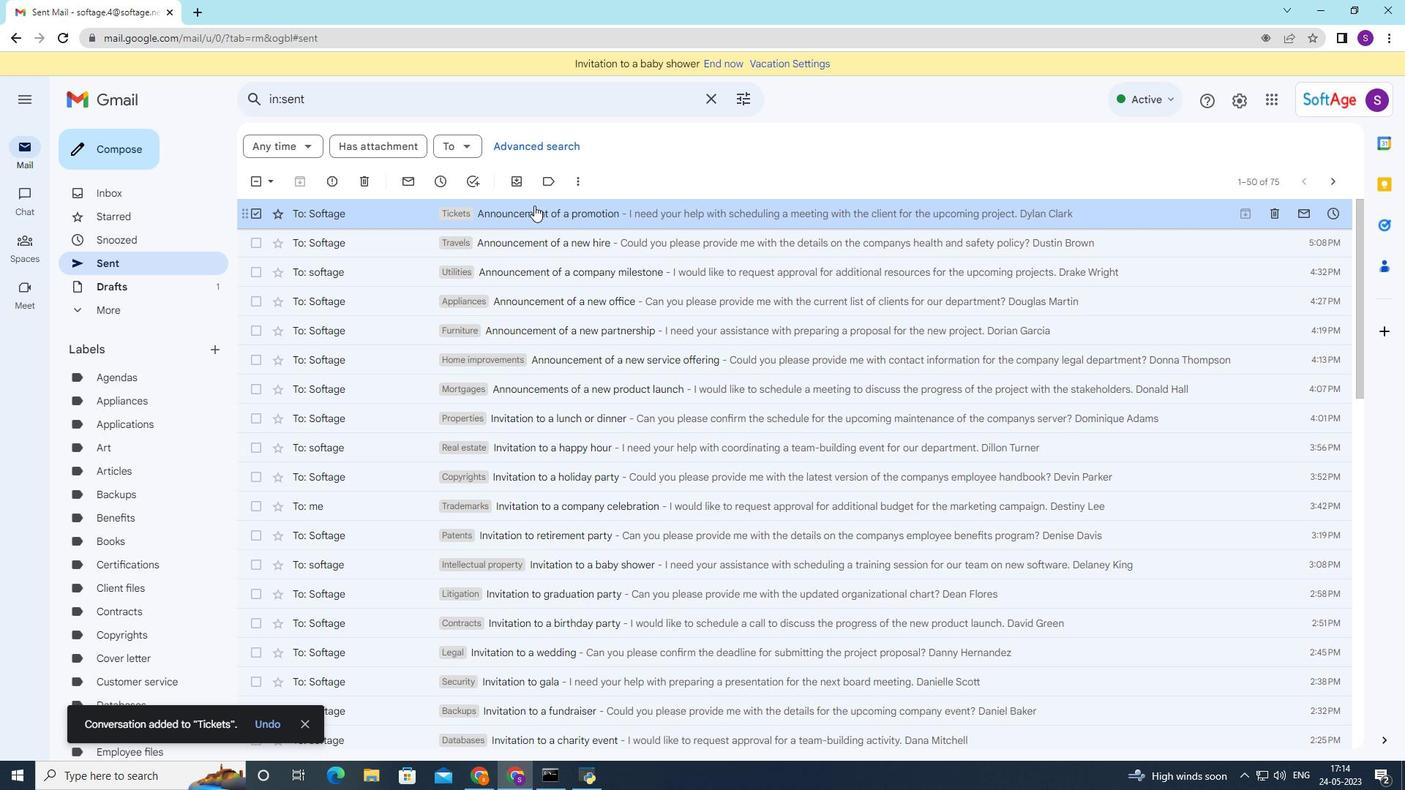 
